 Task: Research Airbnb accommodations options for family safari trip in the San Diego Zoo Safari Park, California, including nearby national park stays.
Action: Mouse moved to (530, 69)
Screenshot: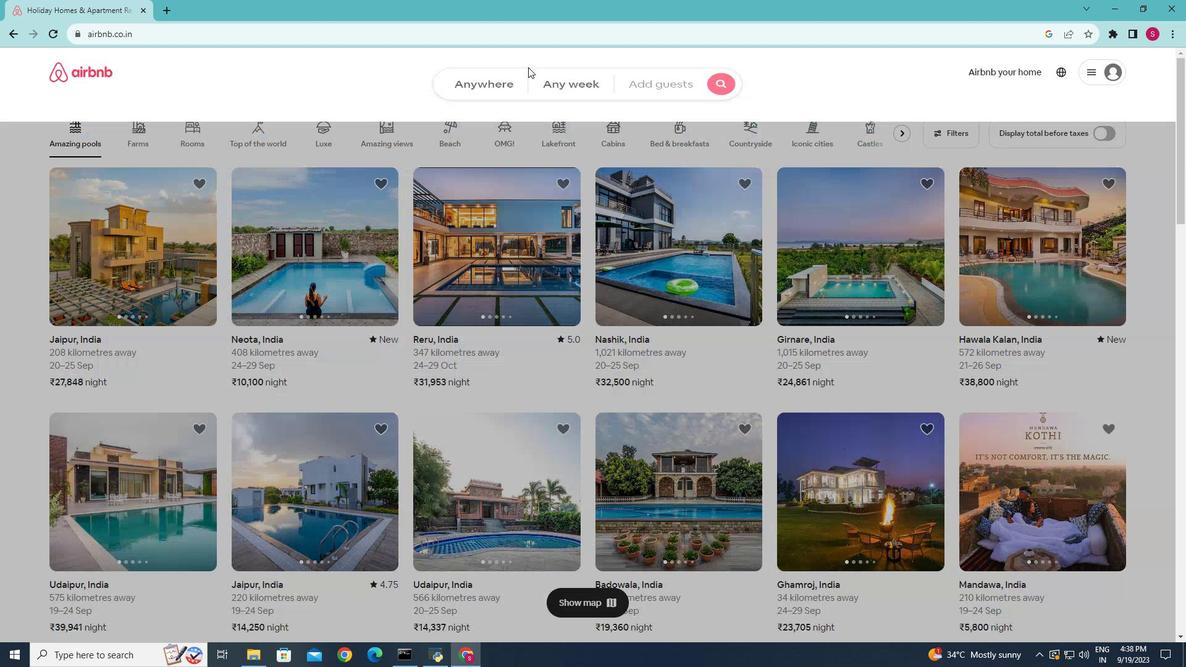 
Action: Mouse pressed left at (530, 69)
Screenshot: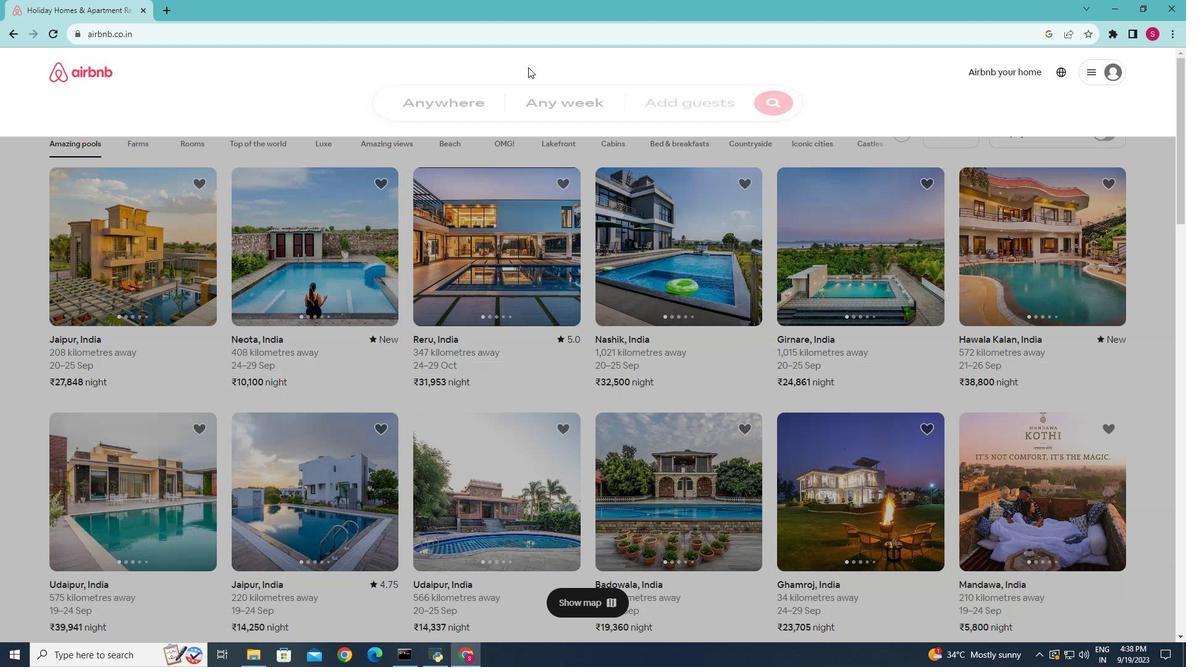 
Action: Mouse moved to (445, 114)
Screenshot: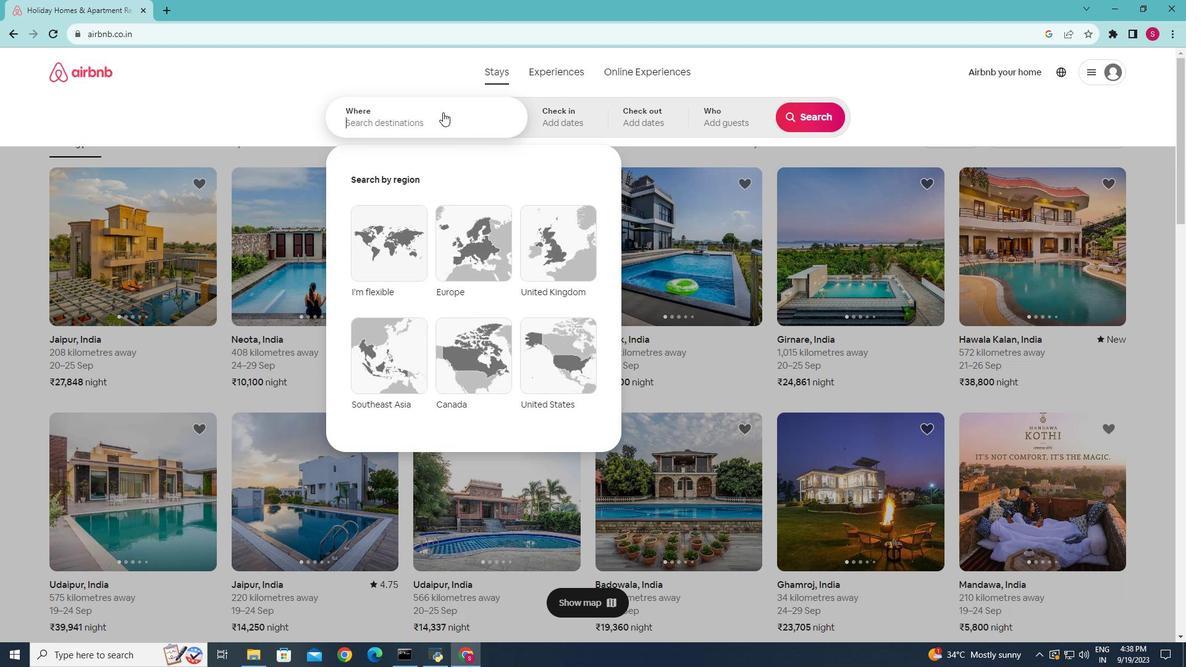 
Action: Mouse pressed left at (445, 114)
Screenshot: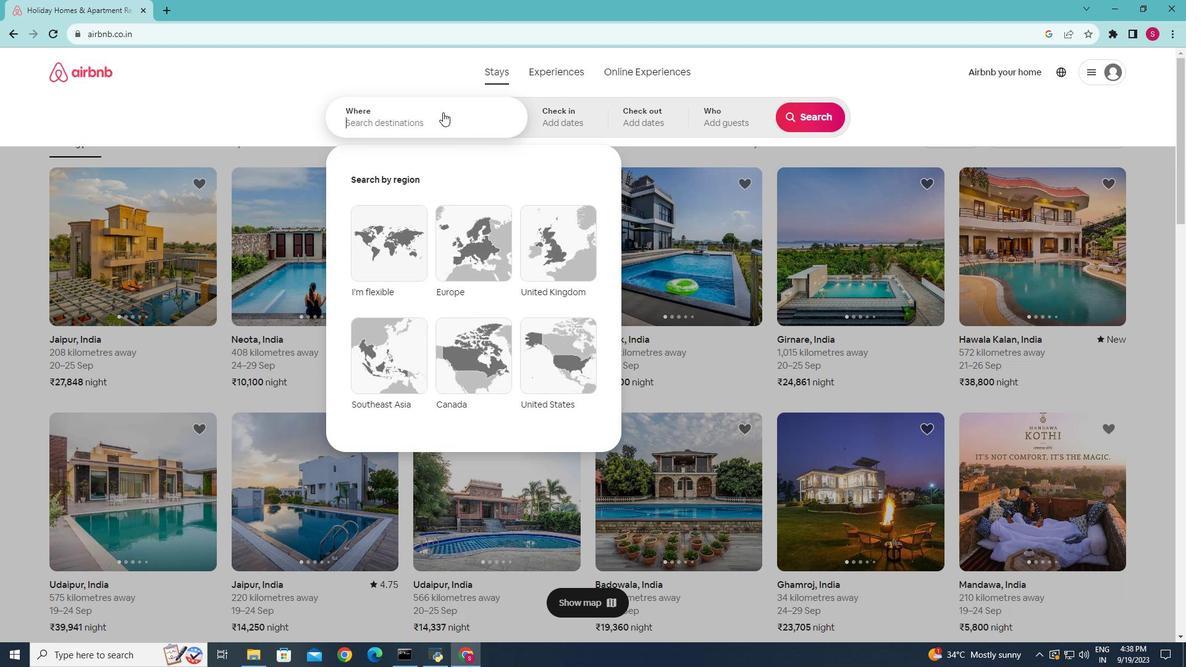 
Action: Key pressed <Key.caps_lock>S<Key.caps_lock>an<Key.space><Key.caps_lock>D<Key.caps_lock>iego<Key.space><Key.caps_lock>Z<Key.caps_lock>oo<Key.space><Key.caps_lock>S<Key.caps_lock>afari<Key.space><Key.caps_lock>P<Key.caps_lock>ark<Key.space>
Screenshot: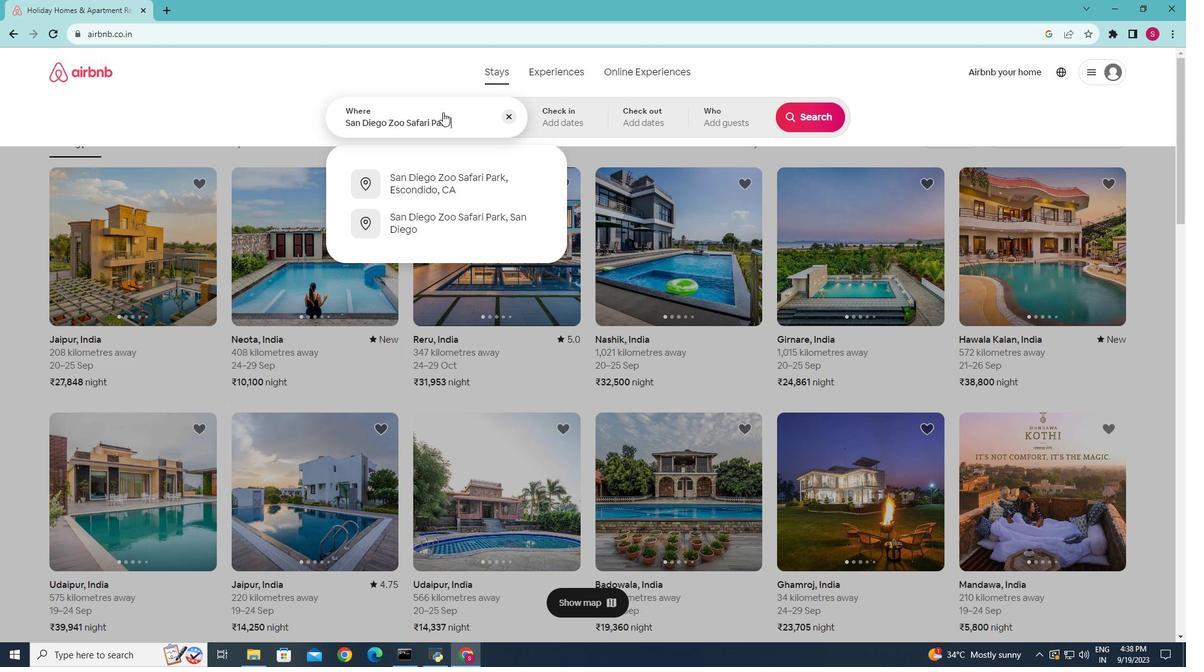 
Action: Mouse moved to (454, 223)
Screenshot: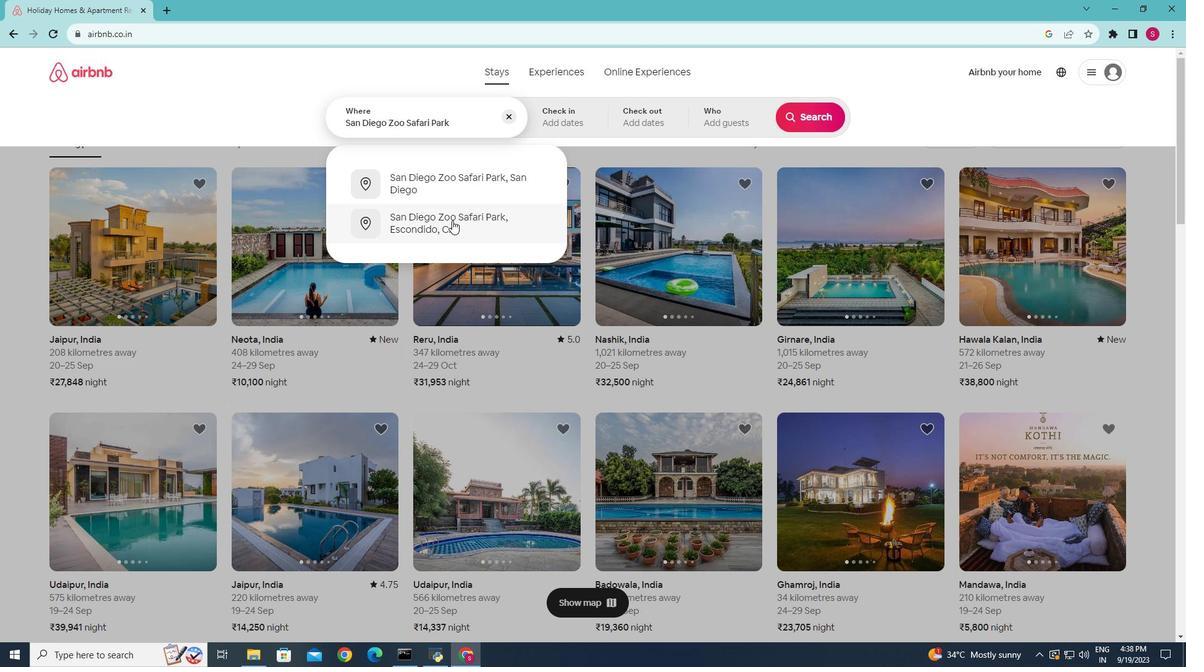 
Action: Mouse pressed left at (454, 223)
Screenshot: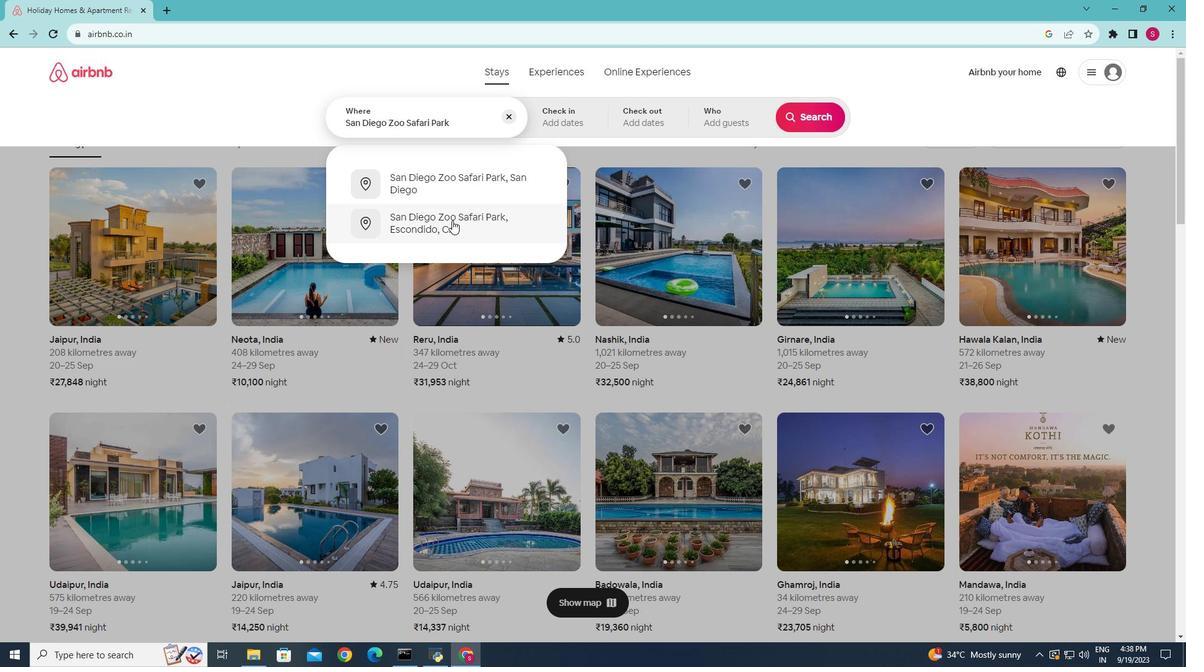 
Action: Mouse moved to (819, 114)
Screenshot: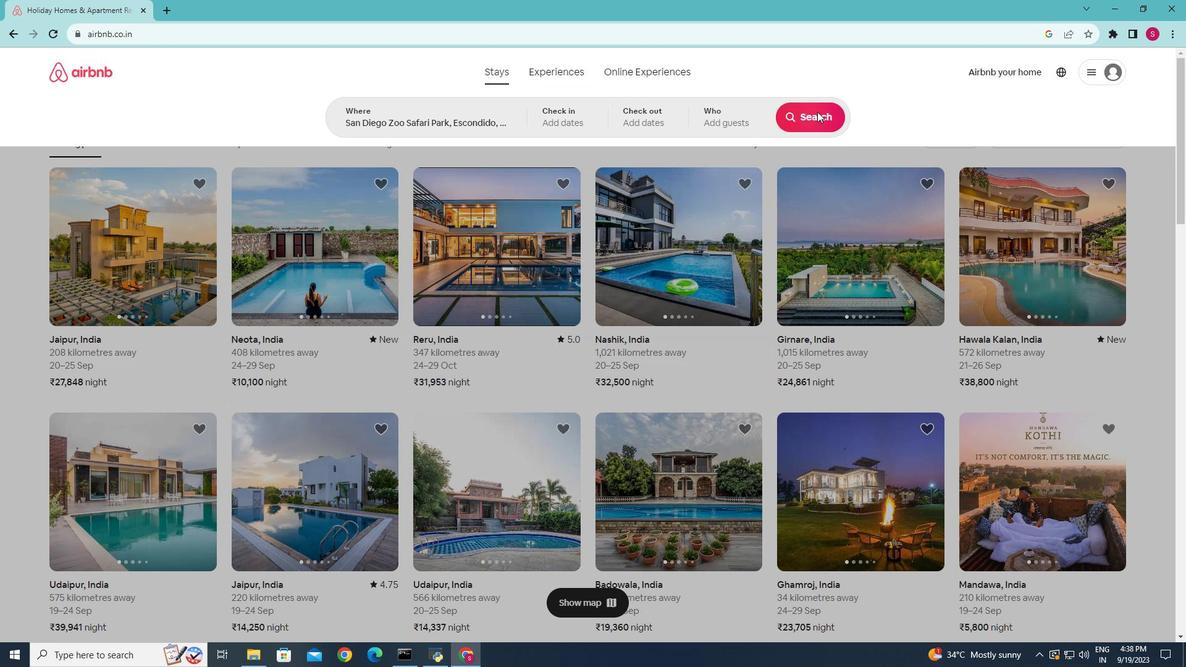 
Action: Mouse pressed left at (819, 114)
Screenshot: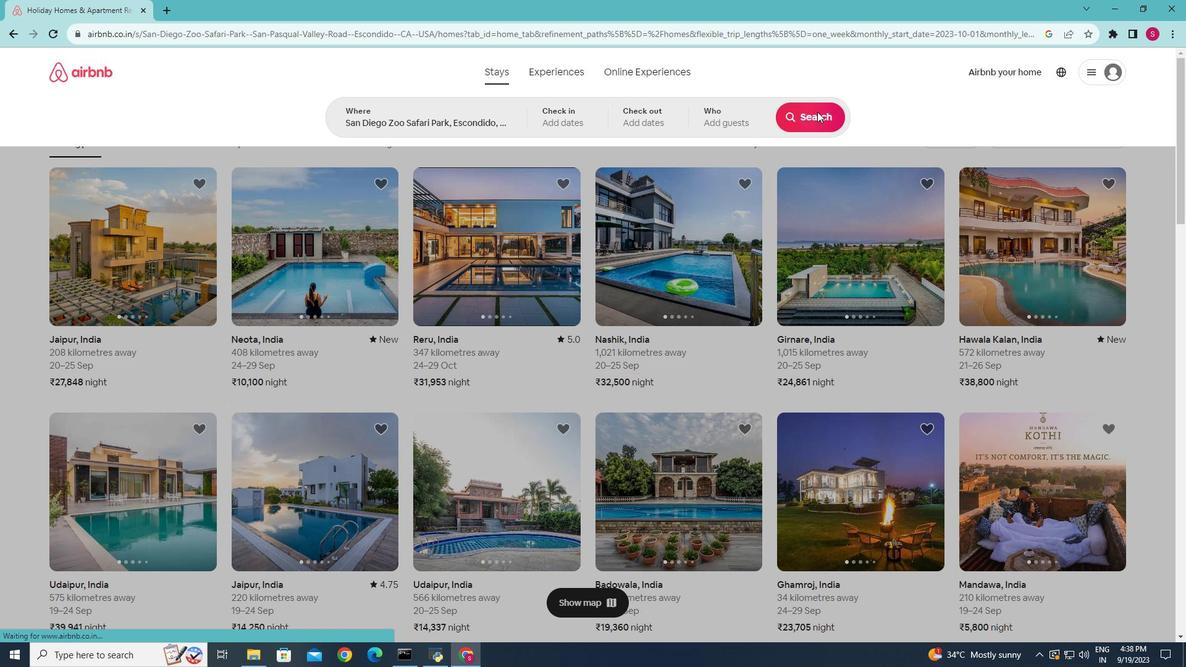 
Action: Mouse moved to (935, 116)
Screenshot: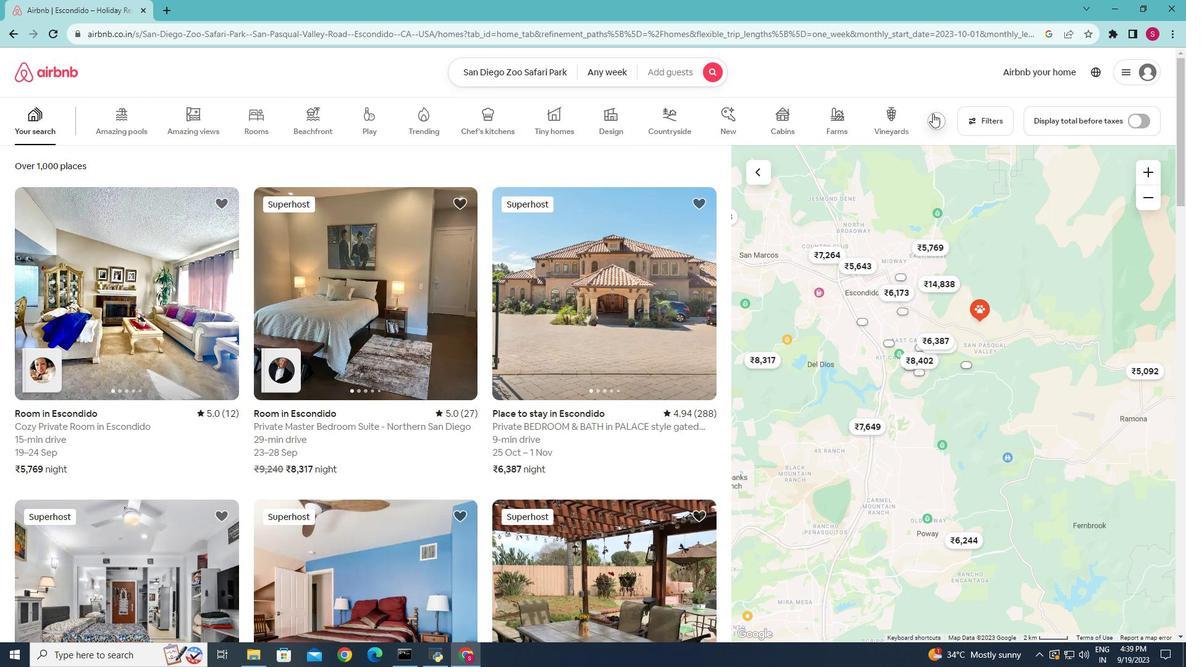 
Action: Mouse pressed left at (935, 116)
Screenshot: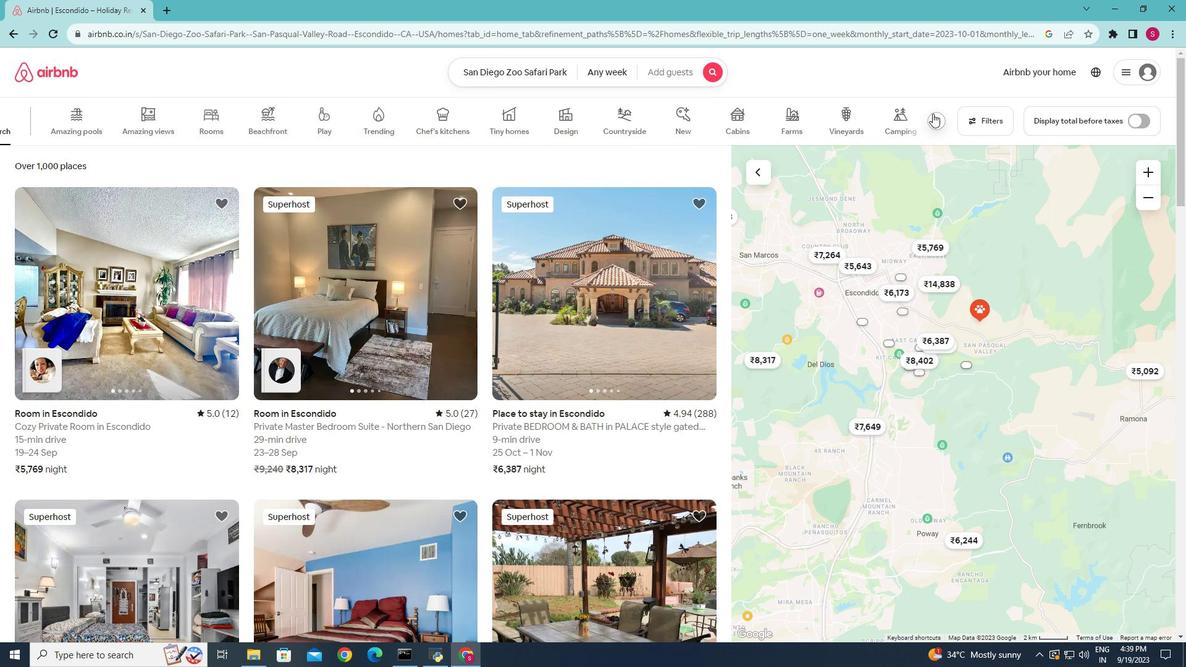 
Action: Mouse moved to (421, 124)
Screenshot: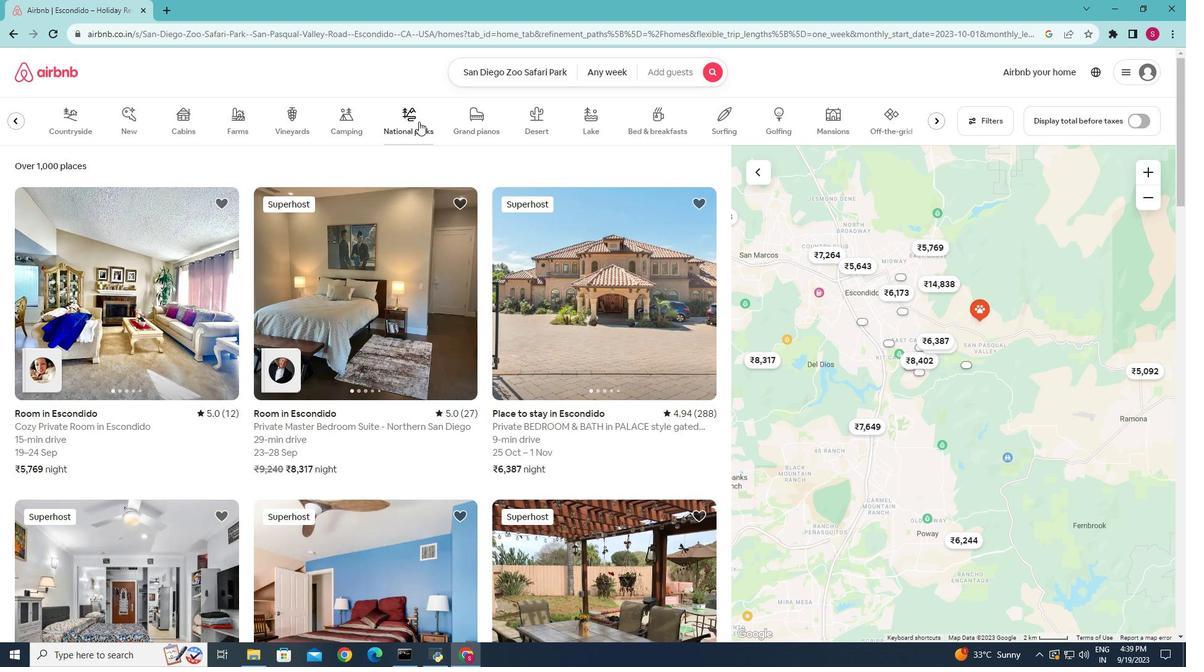 
Action: Mouse pressed left at (421, 124)
Screenshot: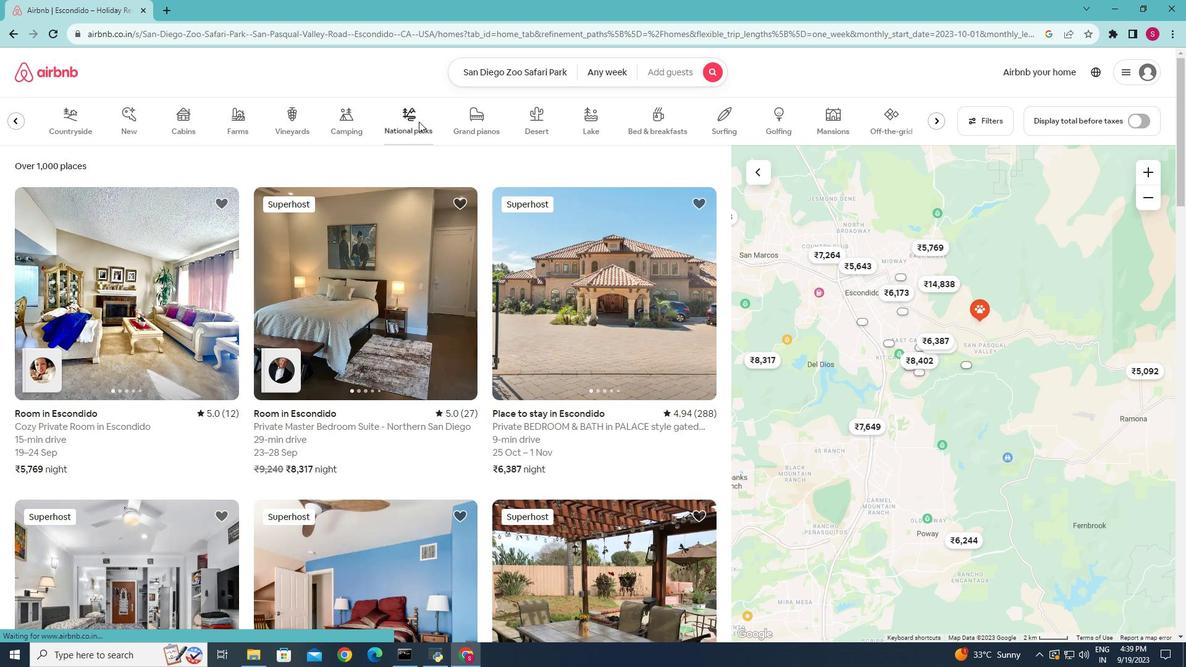 
Action: Mouse moved to (548, 303)
Screenshot: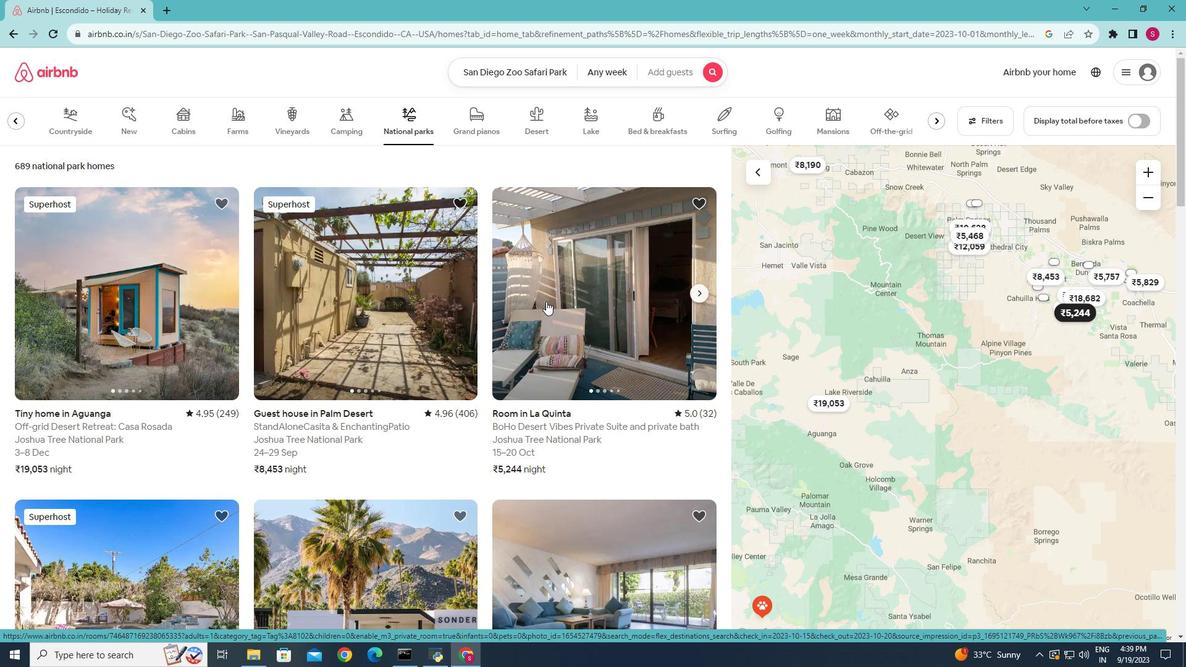 
Action: Mouse scrolled (548, 303) with delta (0, 0)
Screenshot: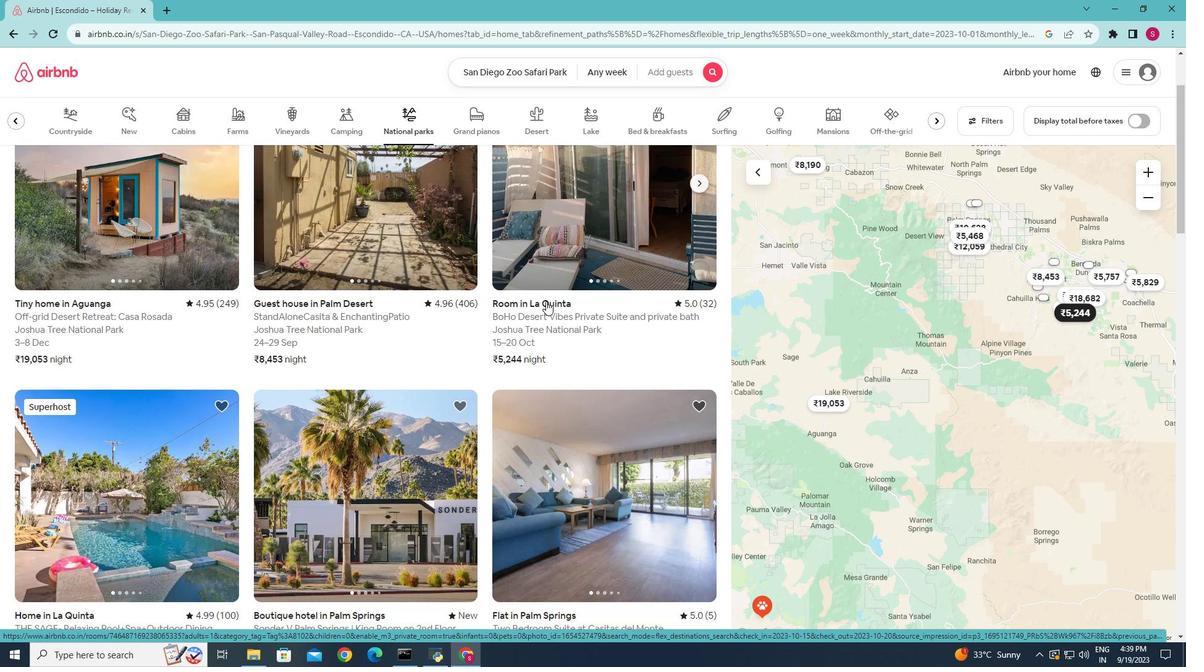 
Action: Mouse scrolled (548, 303) with delta (0, 0)
Screenshot: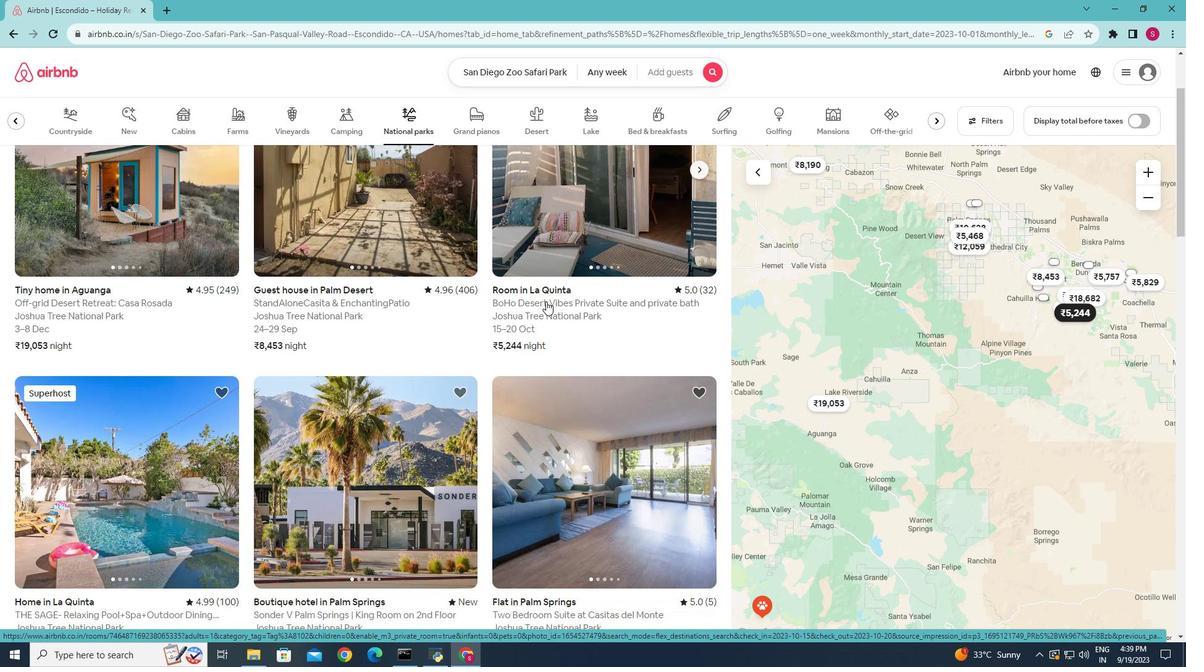 
Action: Mouse moved to (434, 386)
Screenshot: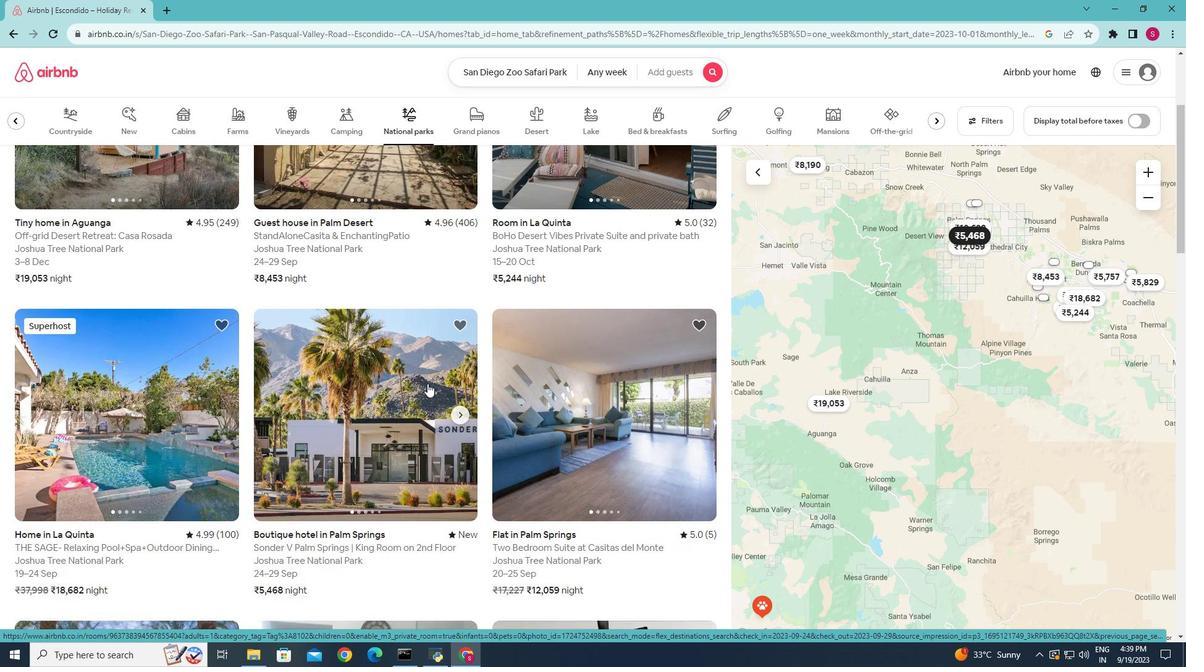 
Action: Mouse scrolled (434, 385) with delta (0, 0)
Screenshot: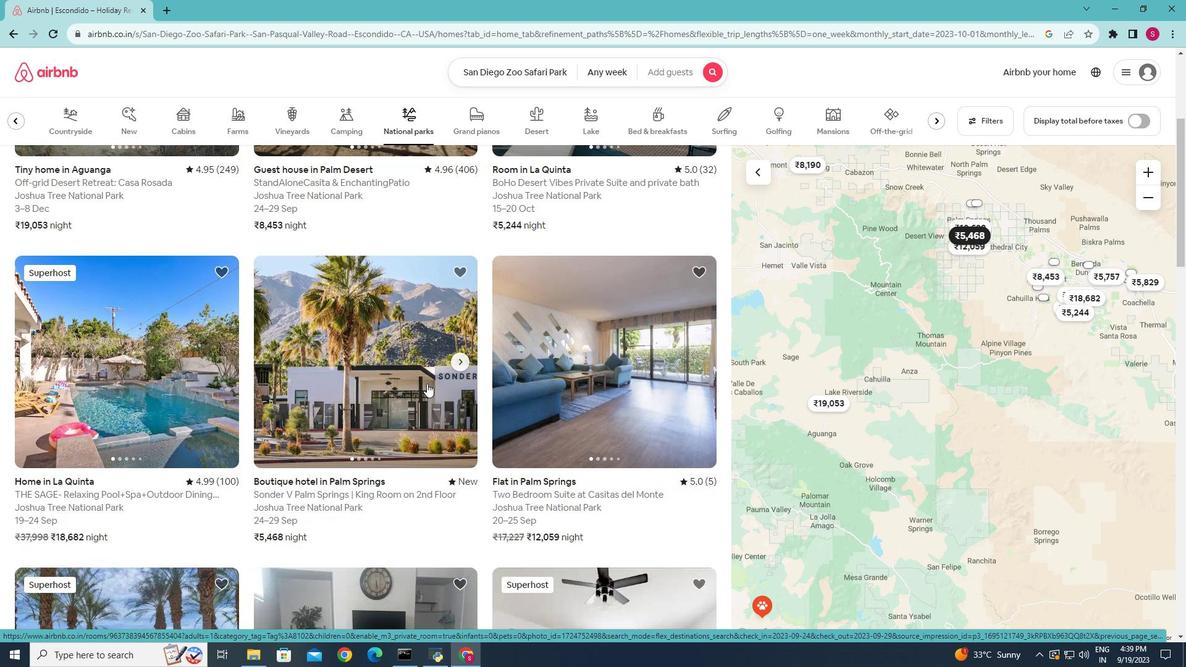 
Action: Mouse moved to (432, 386)
Screenshot: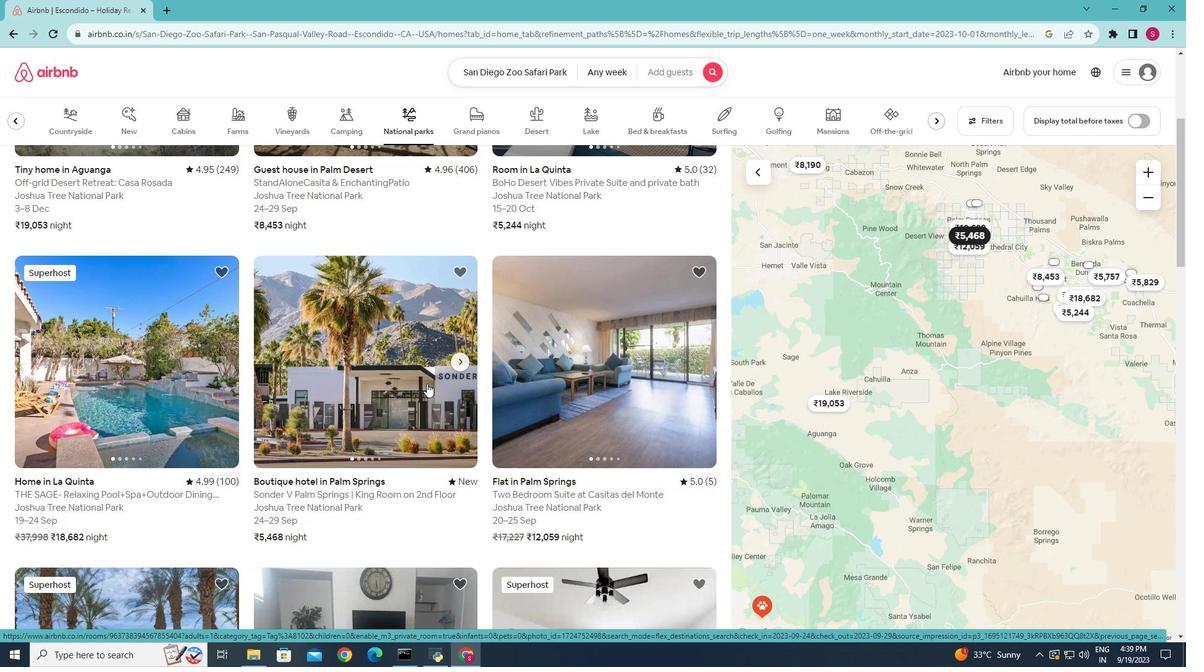 
Action: Mouse scrolled (432, 386) with delta (0, 0)
Screenshot: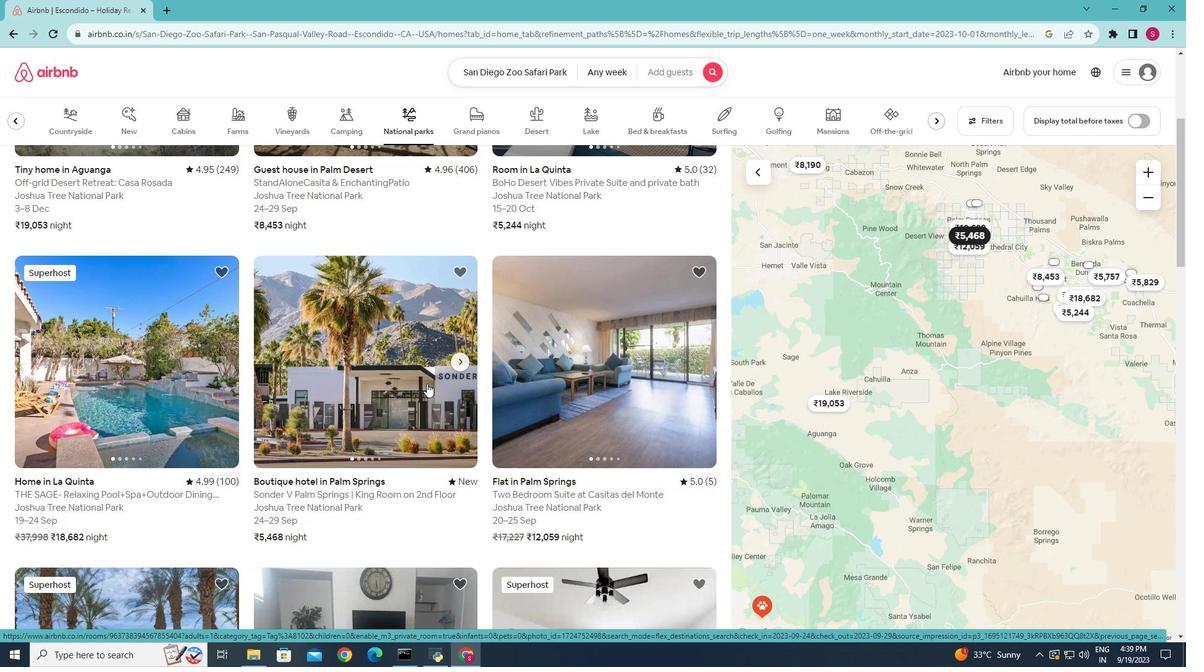 
Action: Mouse moved to (428, 386)
Screenshot: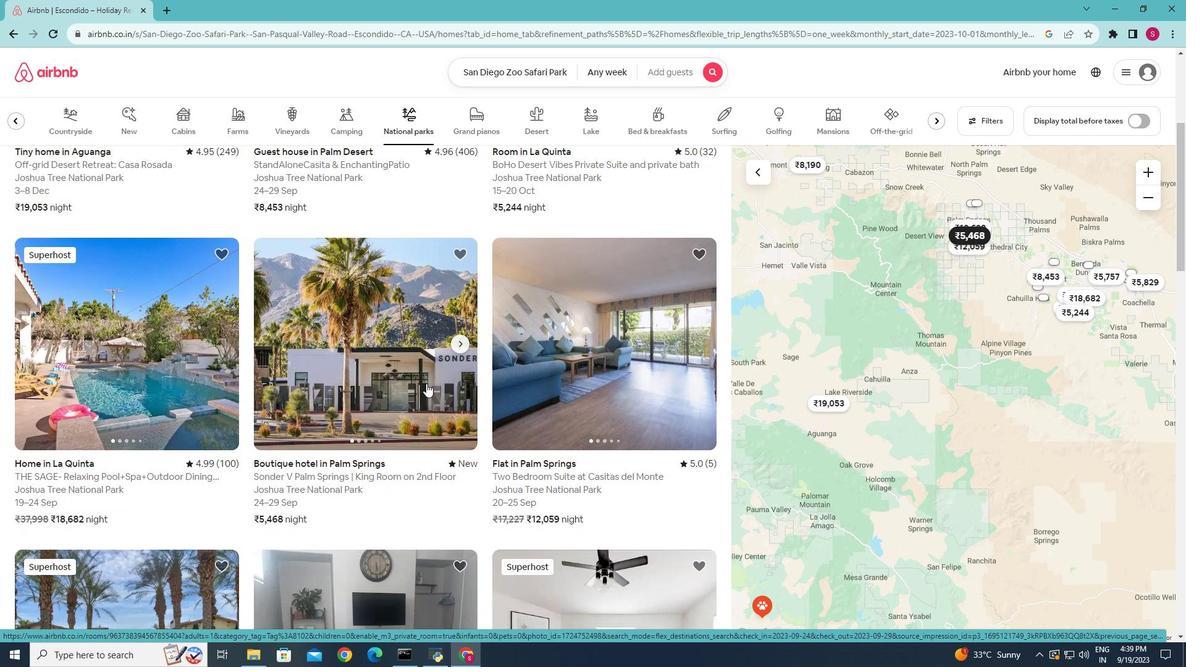 
Action: Mouse scrolled (428, 385) with delta (0, 0)
Screenshot: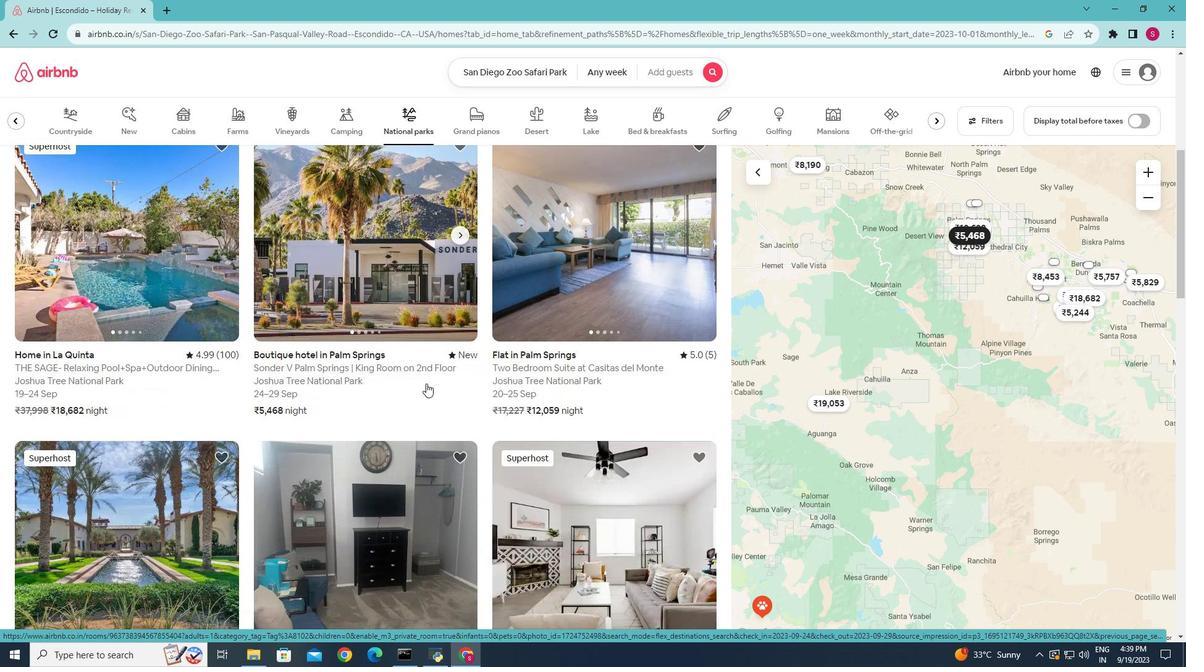 
Action: Mouse scrolled (428, 385) with delta (0, 0)
Screenshot: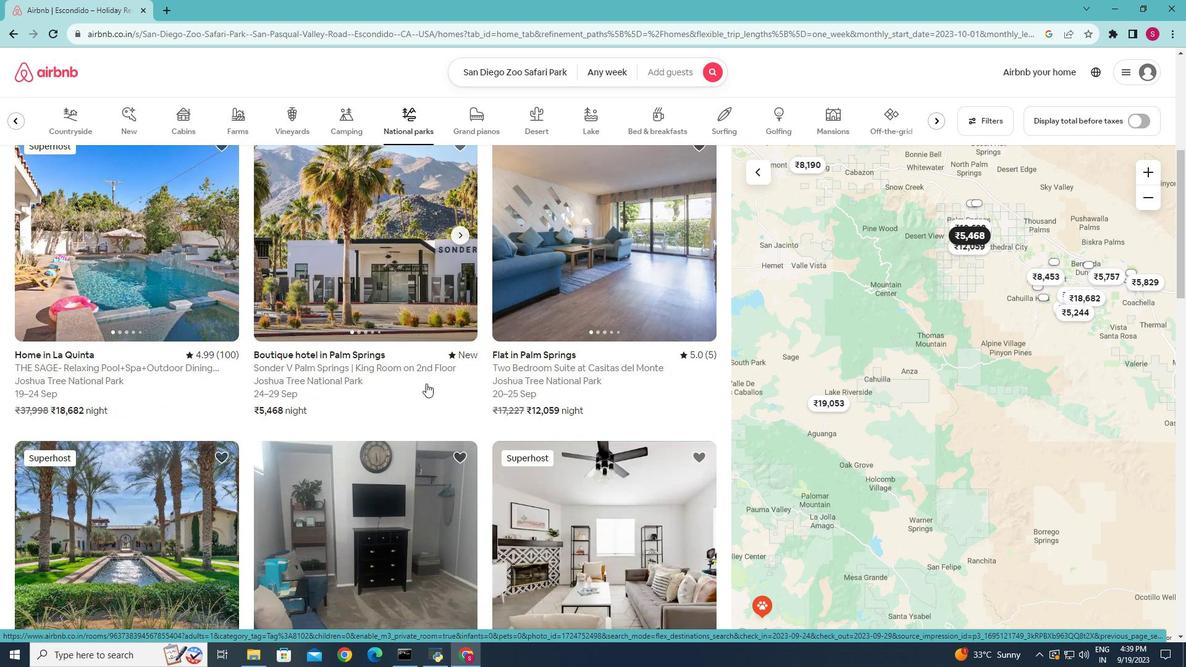
Action: Mouse moved to (428, 386)
Screenshot: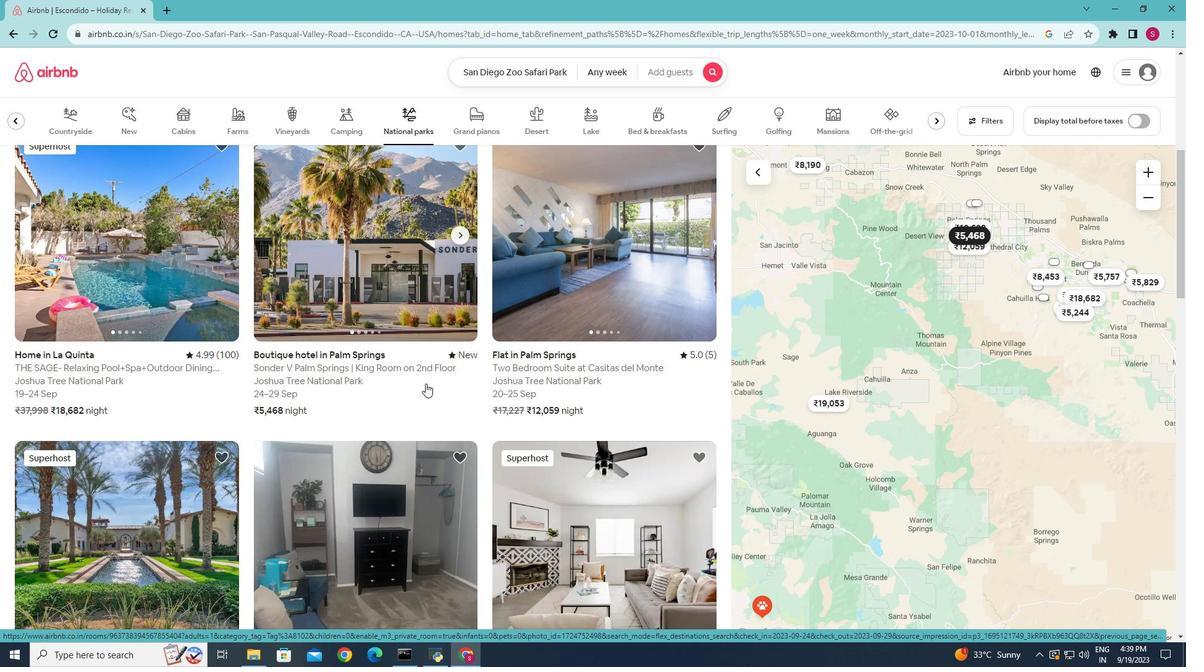
Action: Mouse scrolled (428, 385) with delta (0, 0)
Screenshot: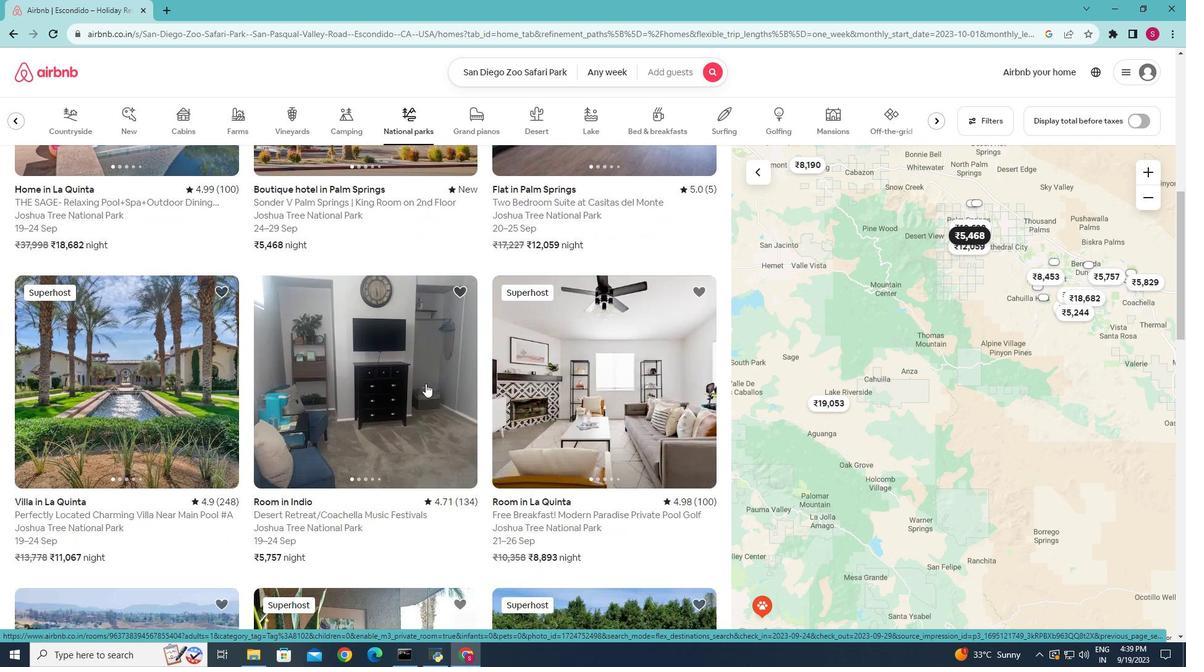 
Action: Mouse scrolled (428, 385) with delta (0, 0)
Screenshot: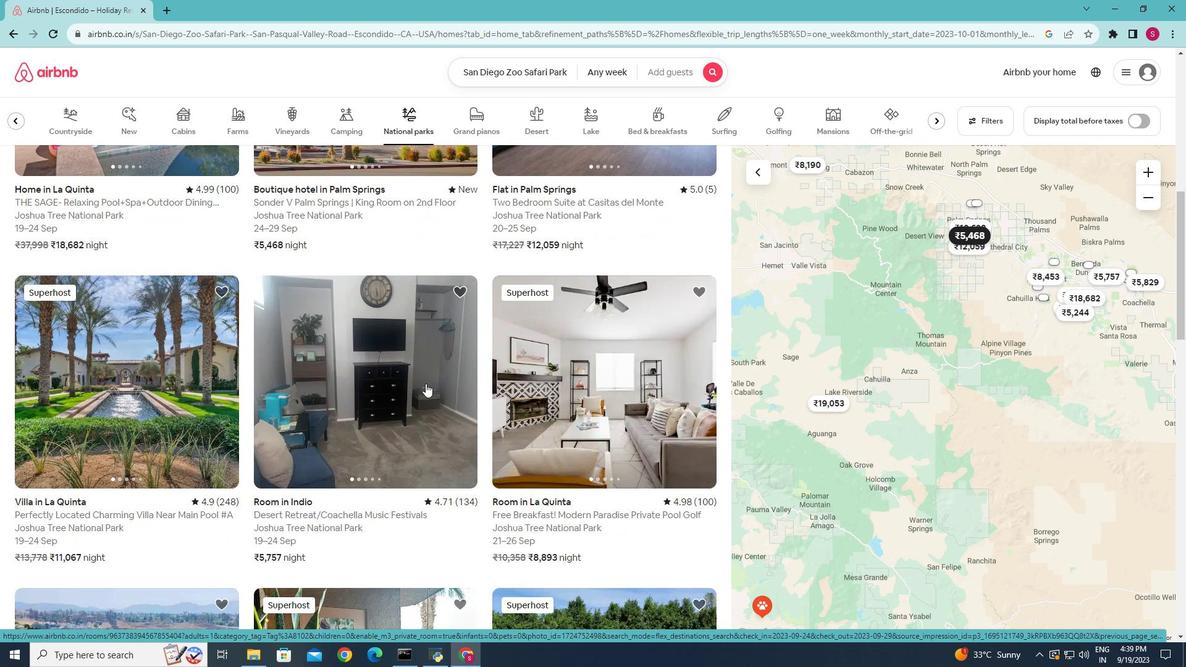 
Action: Mouse scrolled (428, 385) with delta (0, 0)
Screenshot: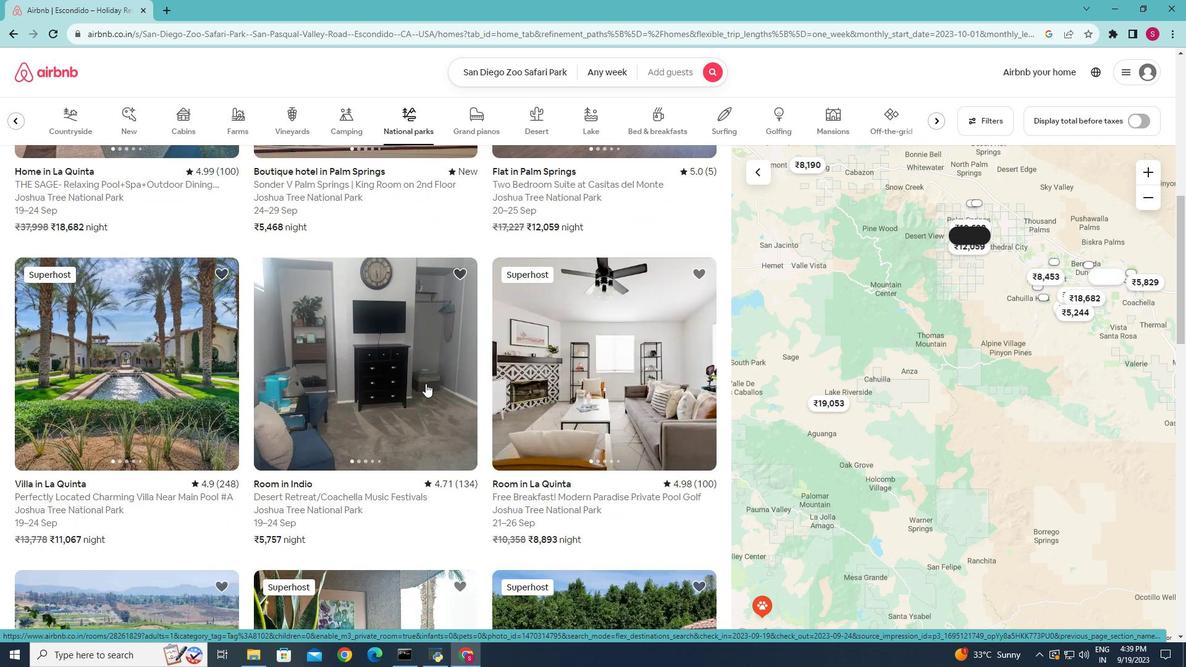 
Action: Mouse scrolled (428, 385) with delta (0, 0)
Screenshot: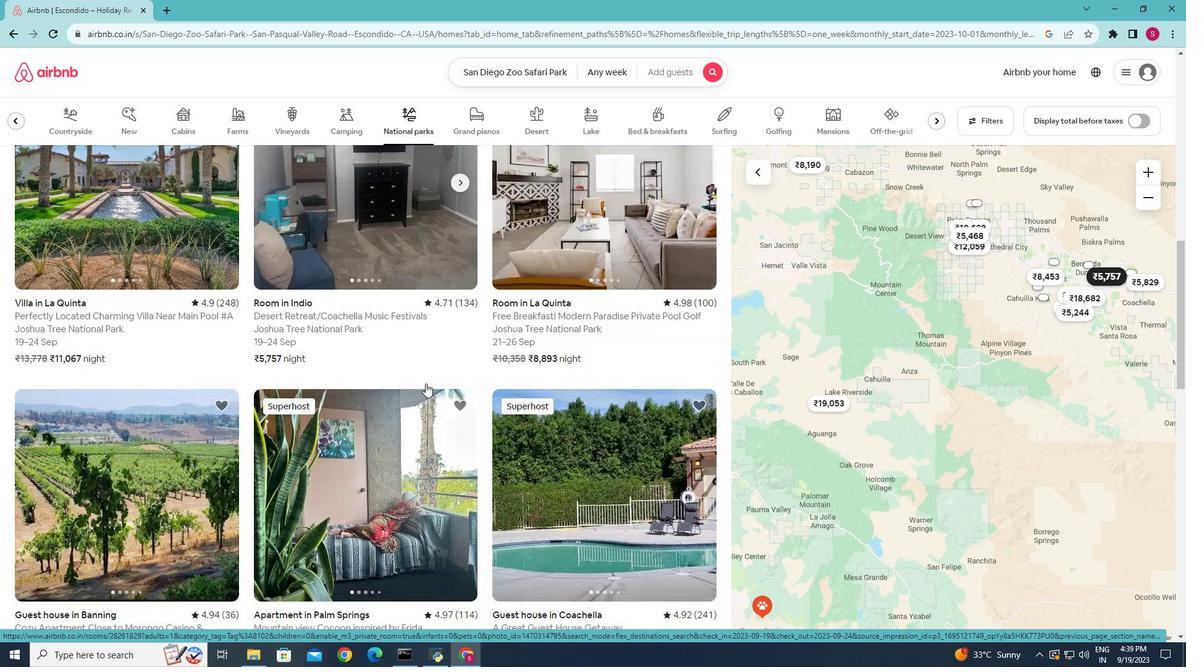 
Action: Mouse scrolled (428, 385) with delta (0, 0)
Screenshot: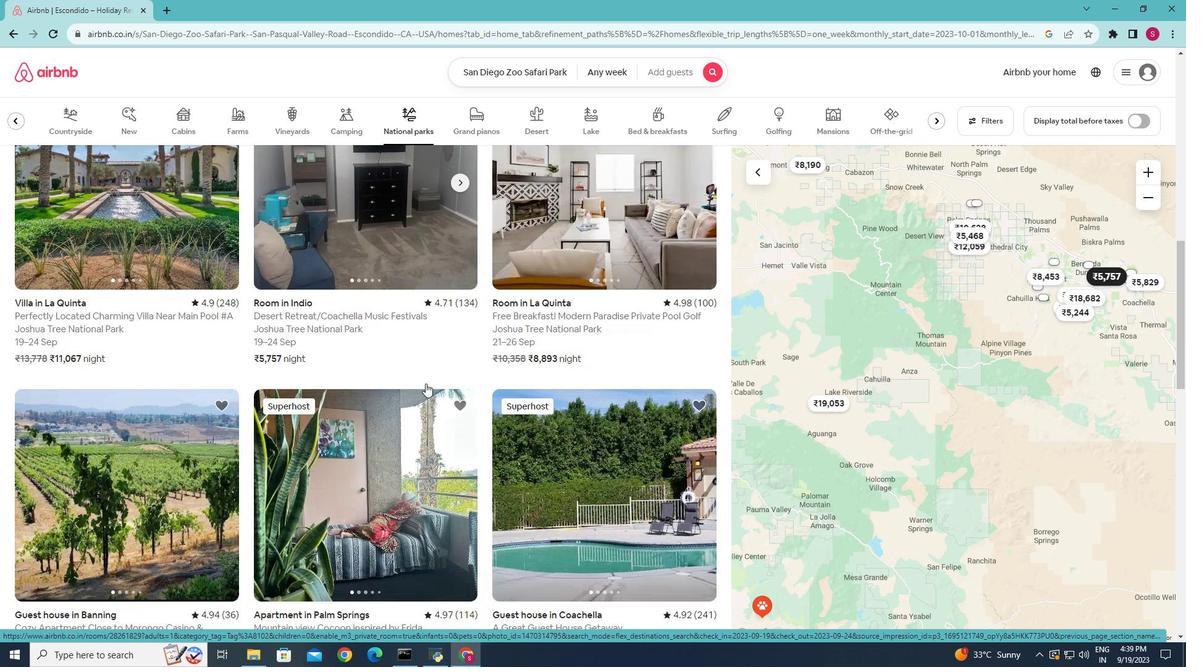 
Action: Mouse scrolled (428, 385) with delta (0, 0)
Screenshot: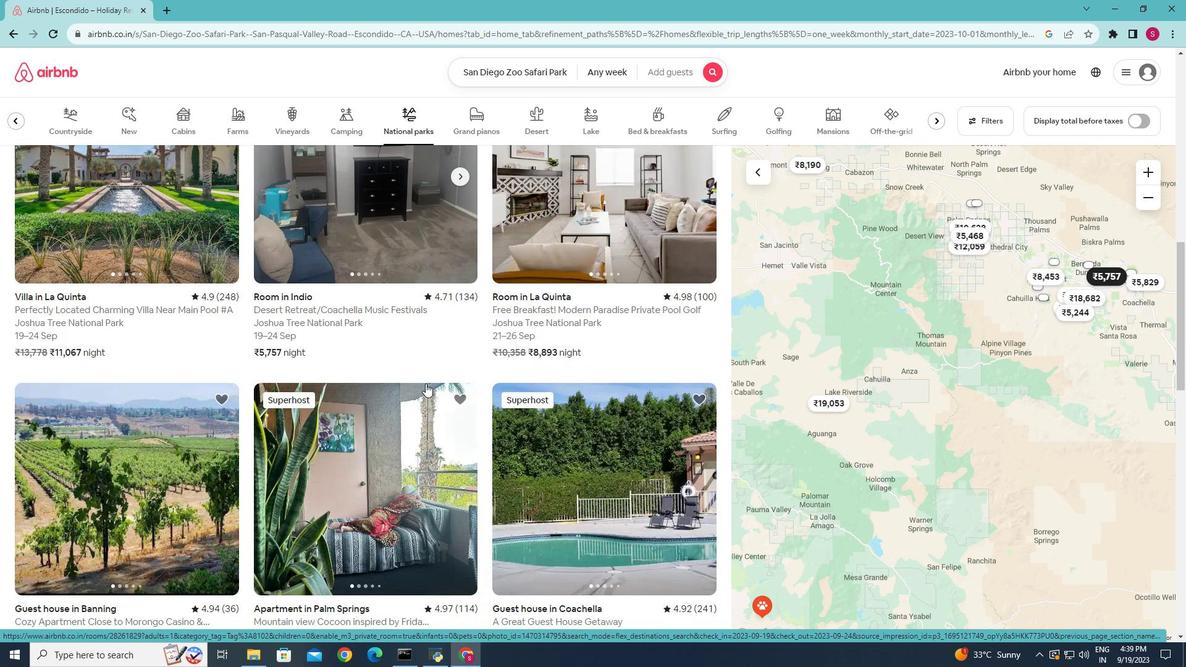 
Action: Mouse scrolled (428, 385) with delta (0, 0)
Screenshot: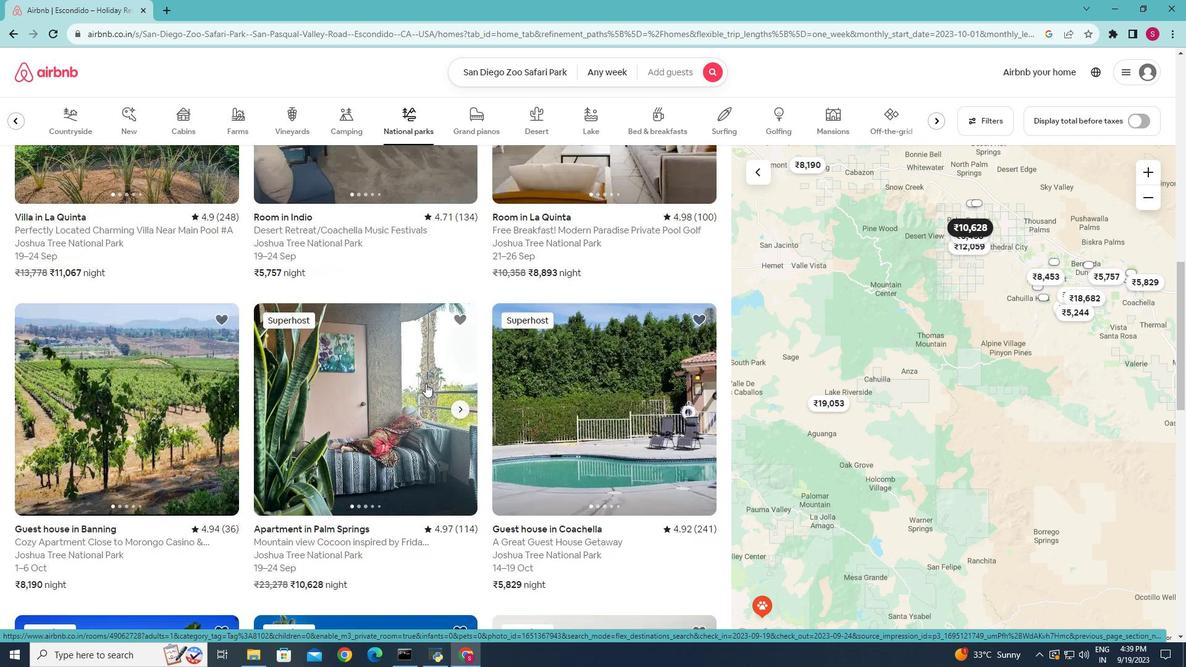 
Action: Mouse scrolled (428, 385) with delta (0, 0)
Screenshot: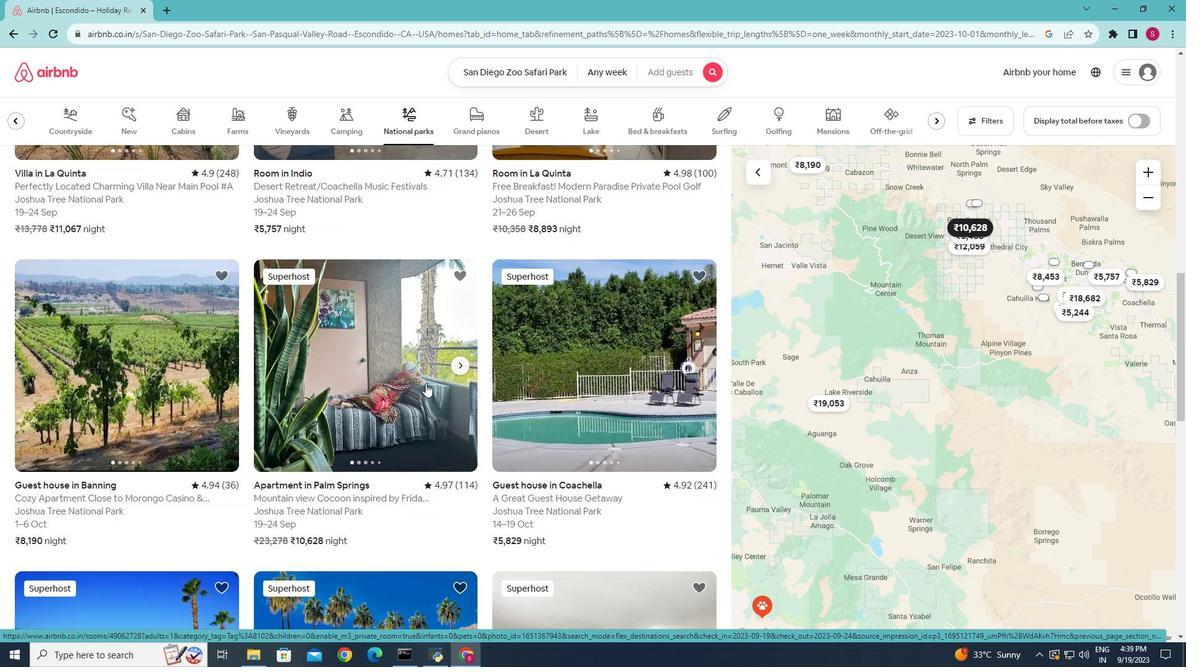 
Action: Mouse moved to (410, 366)
Screenshot: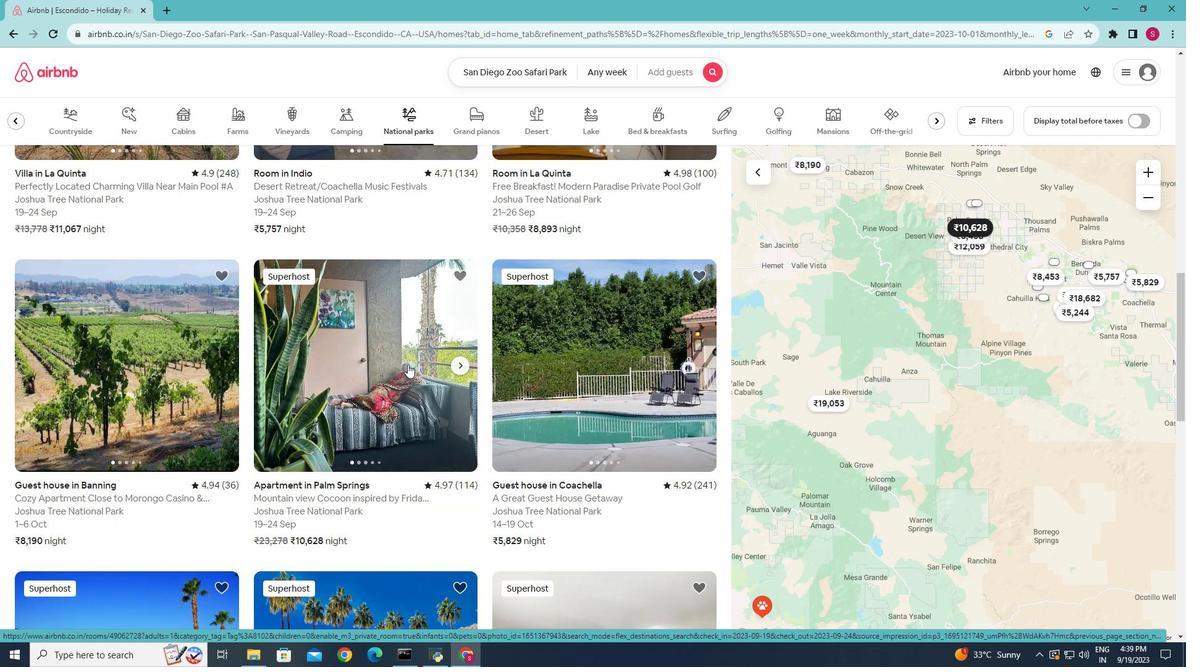 
Action: Mouse pressed left at (410, 366)
Screenshot: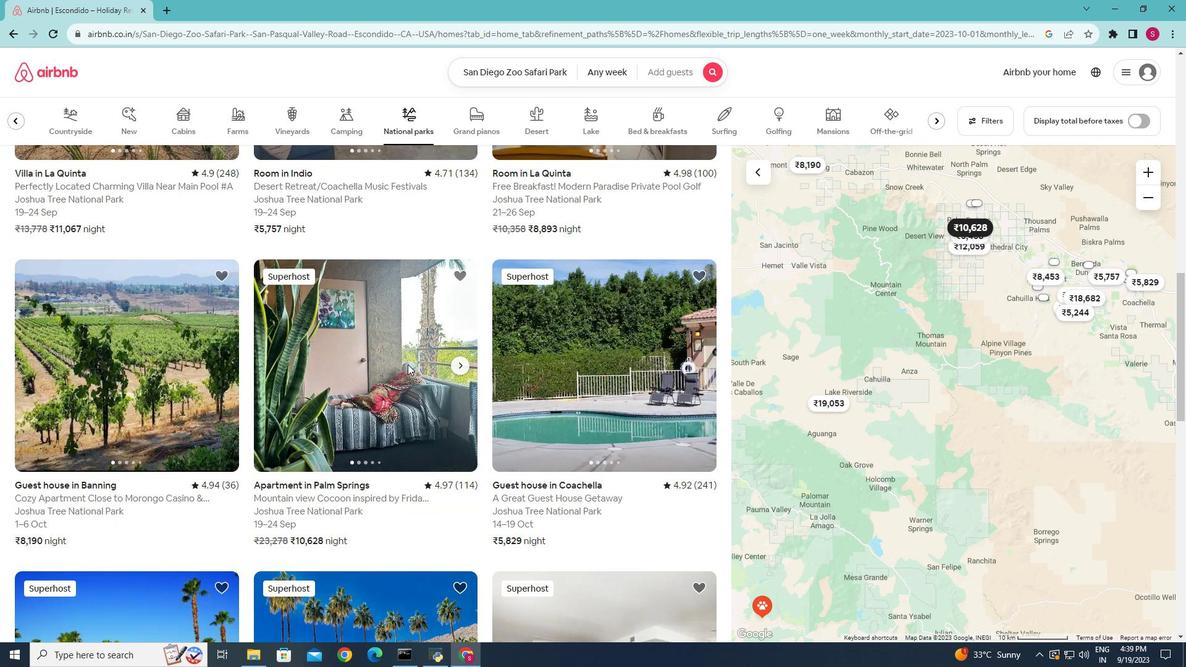 
Action: Mouse moved to (498, 344)
Screenshot: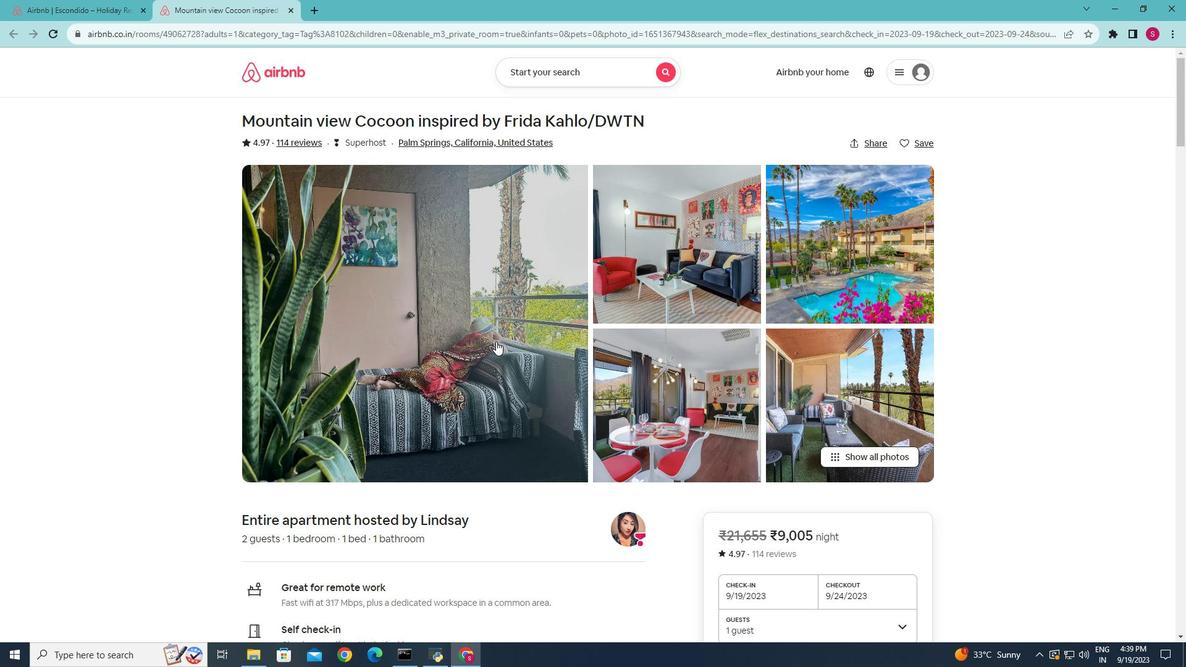 
Action: Mouse pressed left at (498, 344)
Screenshot: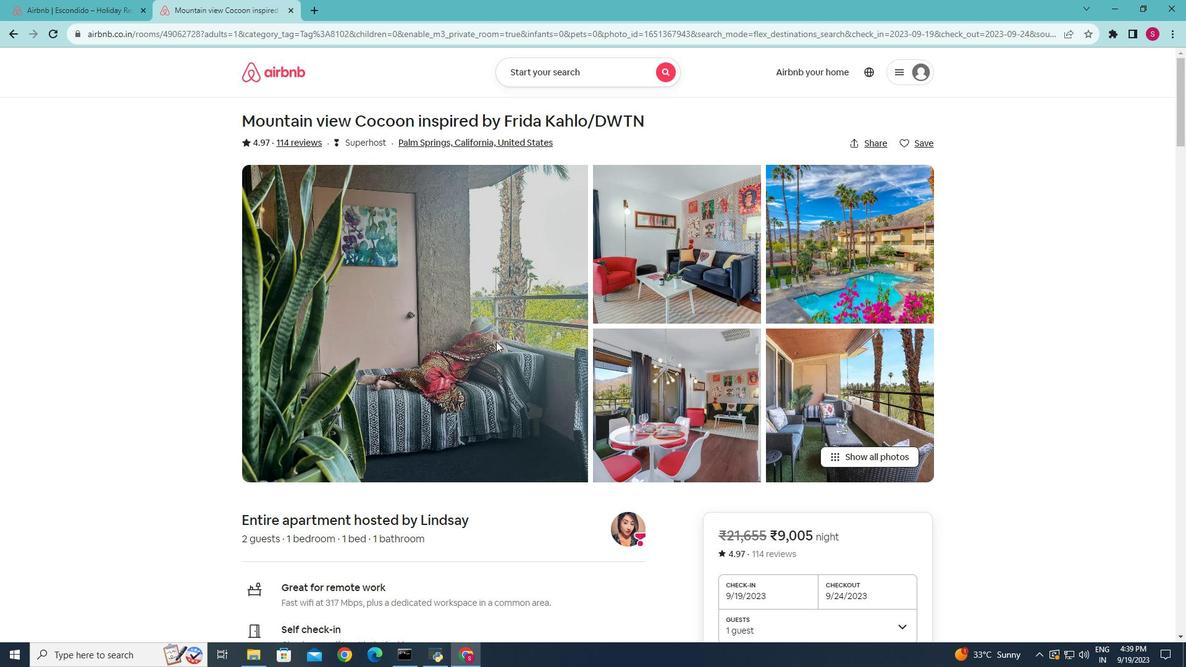 
Action: Mouse scrolled (498, 343) with delta (0, 0)
Screenshot: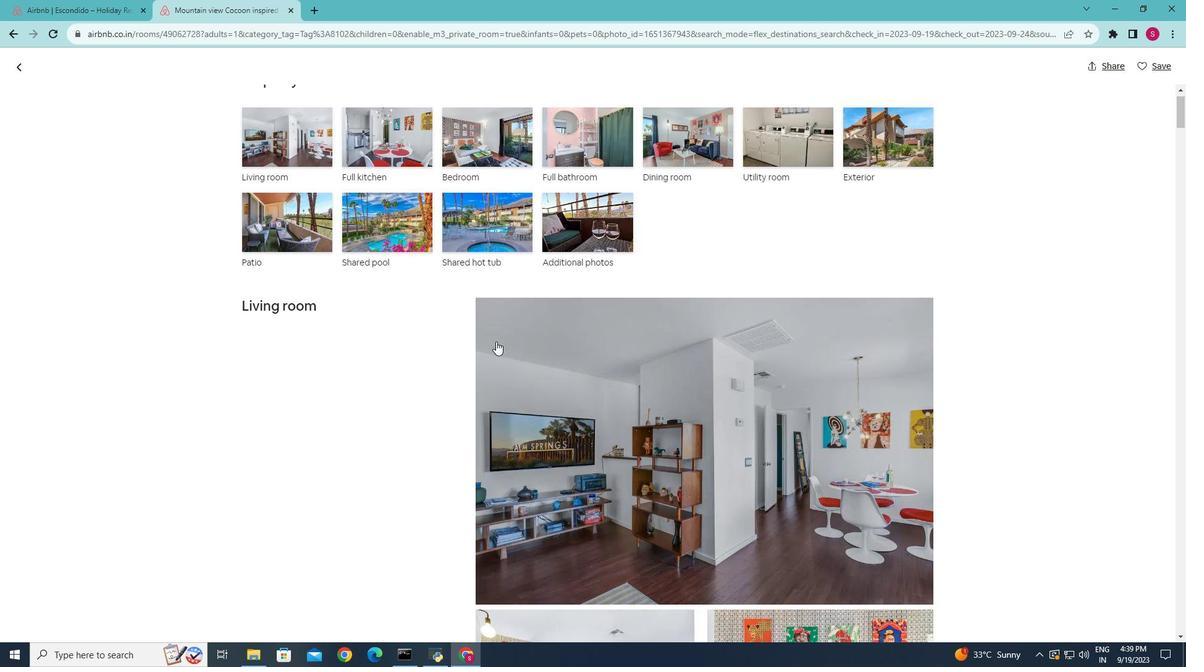 
Action: Mouse scrolled (498, 343) with delta (0, 0)
Screenshot: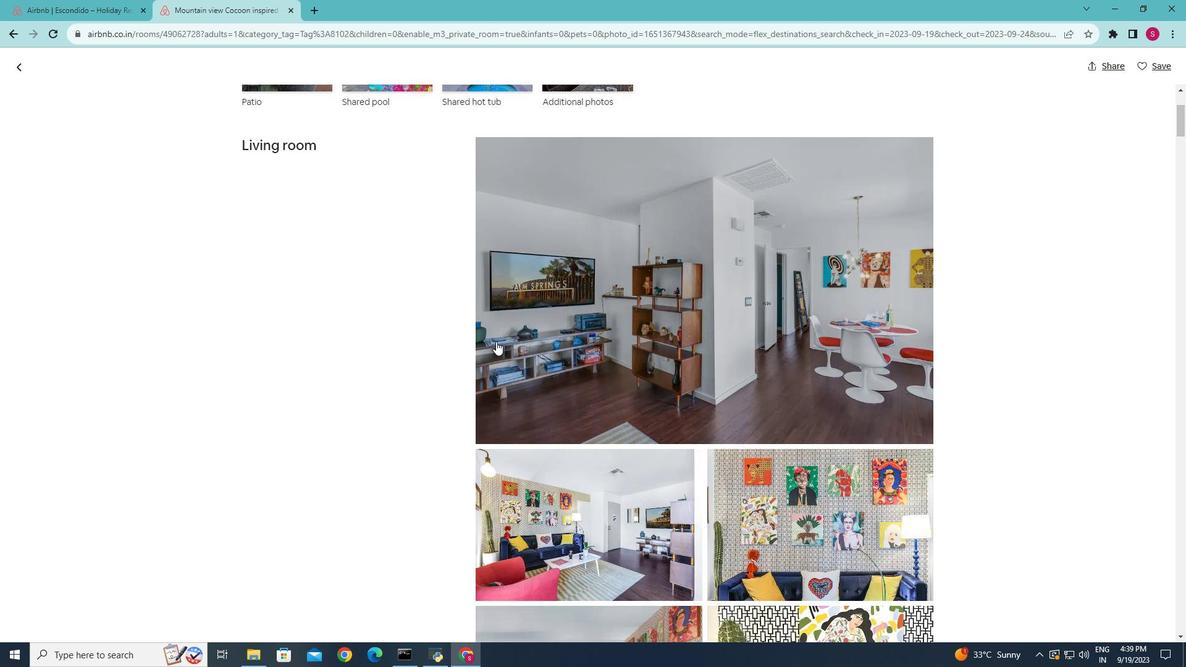 
Action: Mouse scrolled (498, 343) with delta (0, 0)
Screenshot: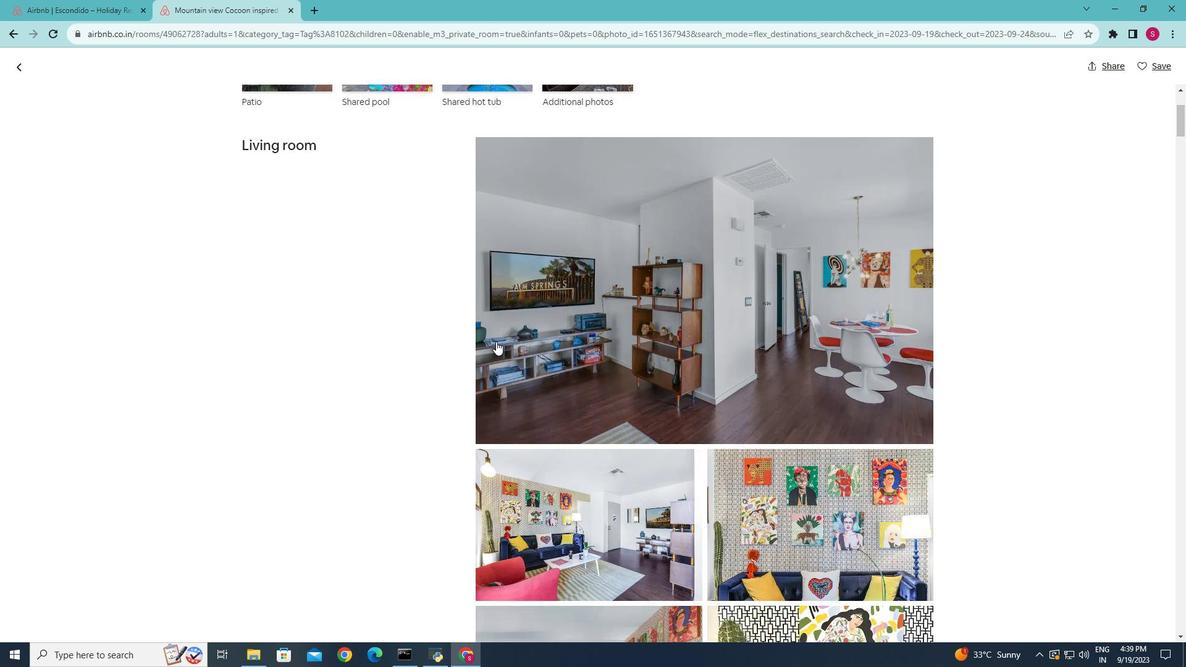 
Action: Mouse scrolled (498, 343) with delta (0, 0)
Screenshot: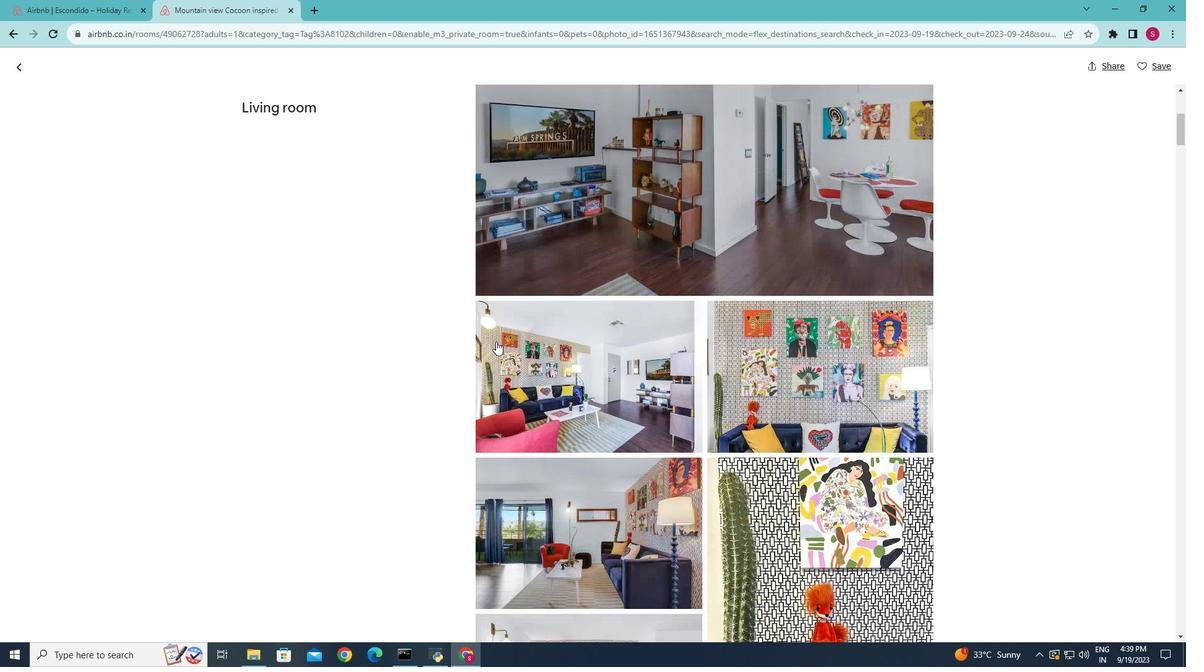 
Action: Mouse scrolled (498, 343) with delta (0, 0)
Screenshot: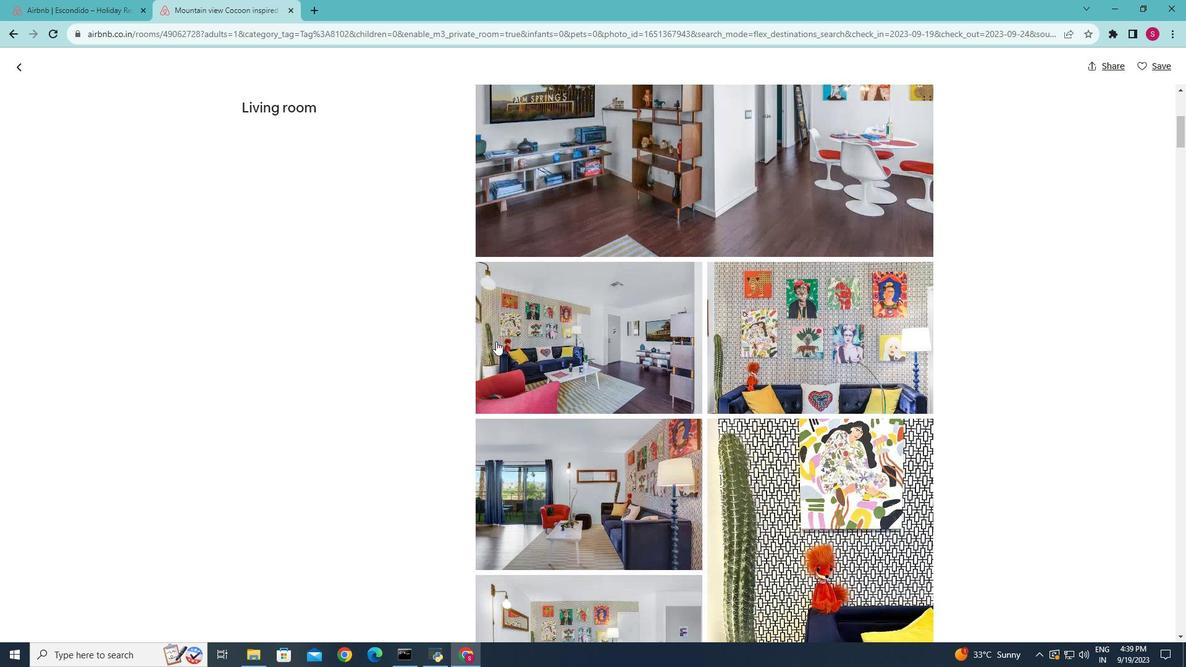 
Action: Mouse scrolled (498, 343) with delta (0, 0)
Screenshot: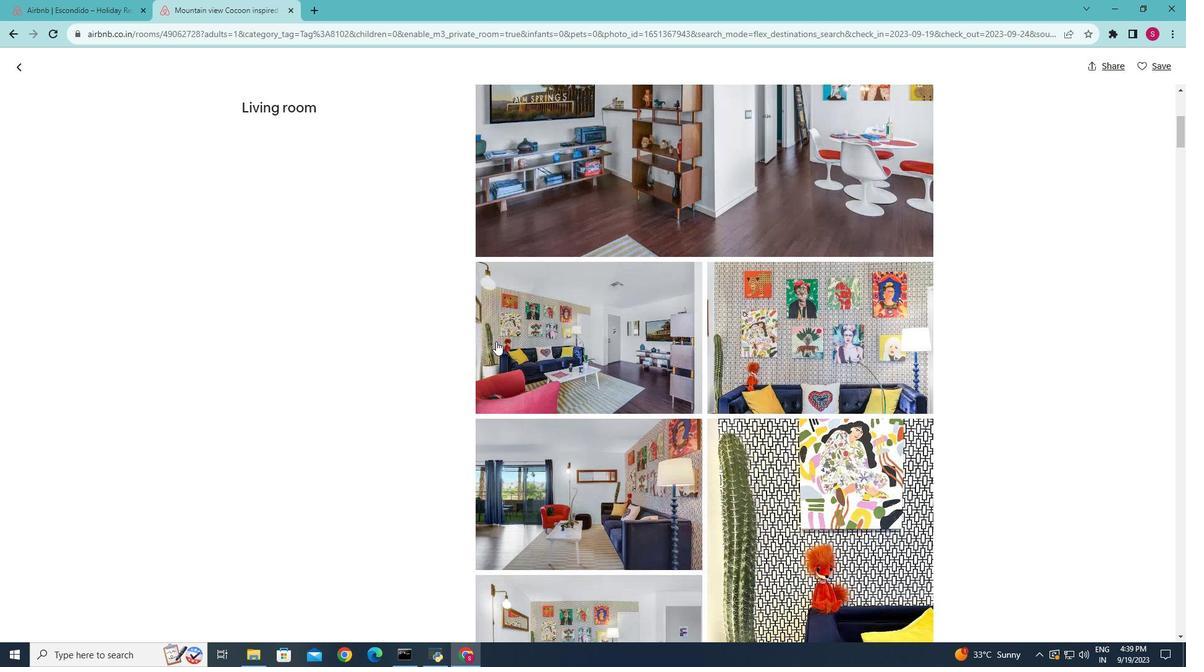 
Action: Mouse scrolled (498, 343) with delta (0, 0)
Screenshot: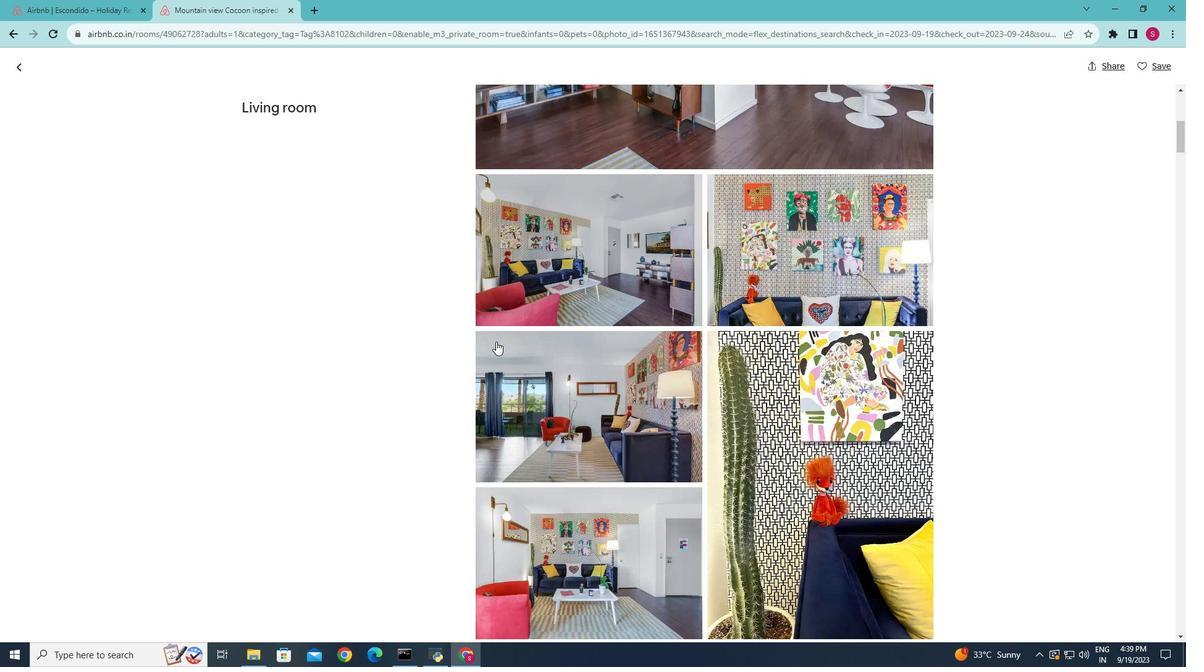 
Action: Mouse scrolled (498, 343) with delta (0, 0)
Screenshot: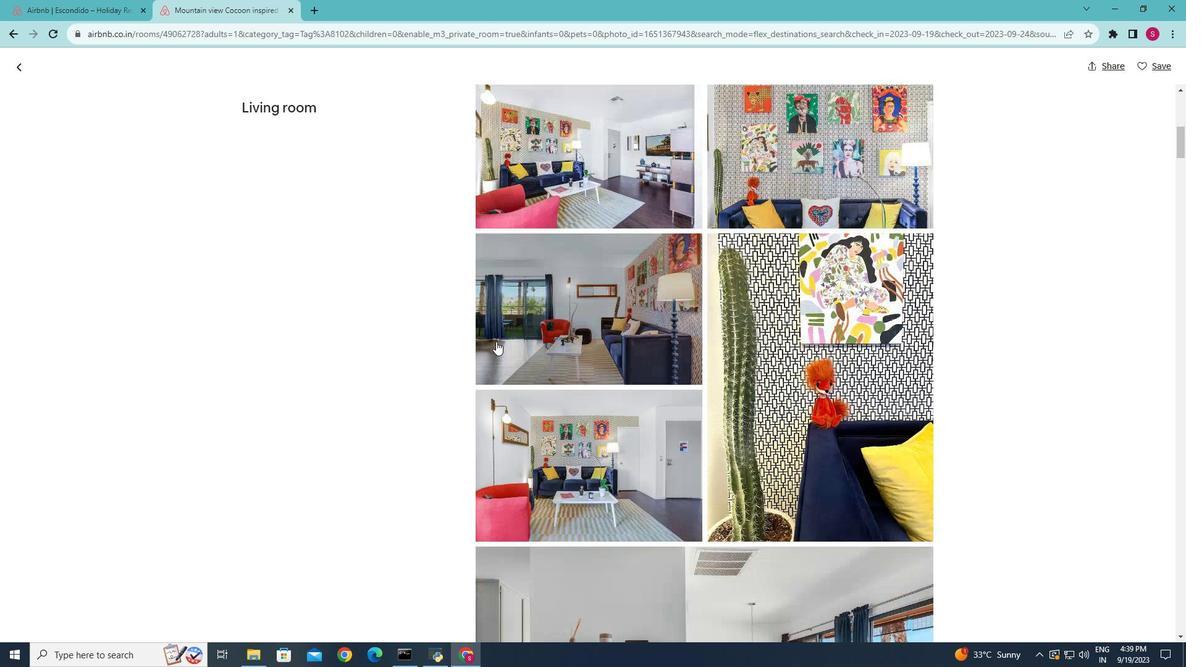 
Action: Mouse scrolled (498, 343) with delta (0, 0)
Screenshot: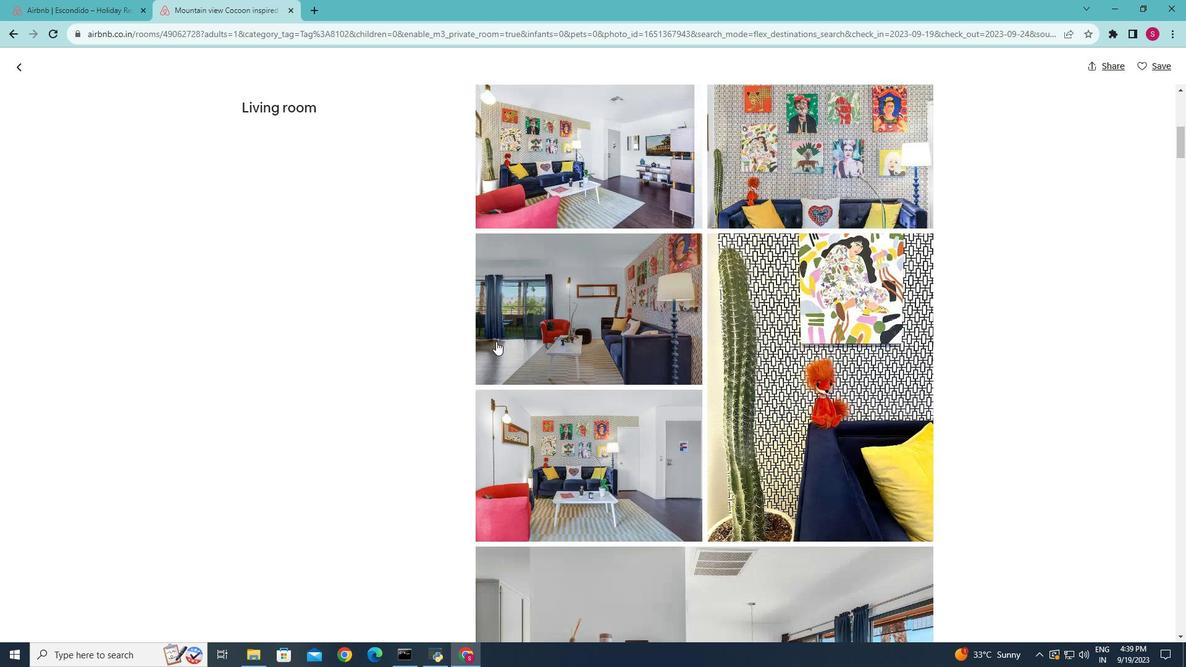 
Action: Mouse scrolled (498, 343) with delta (0, 0)
Screenshot: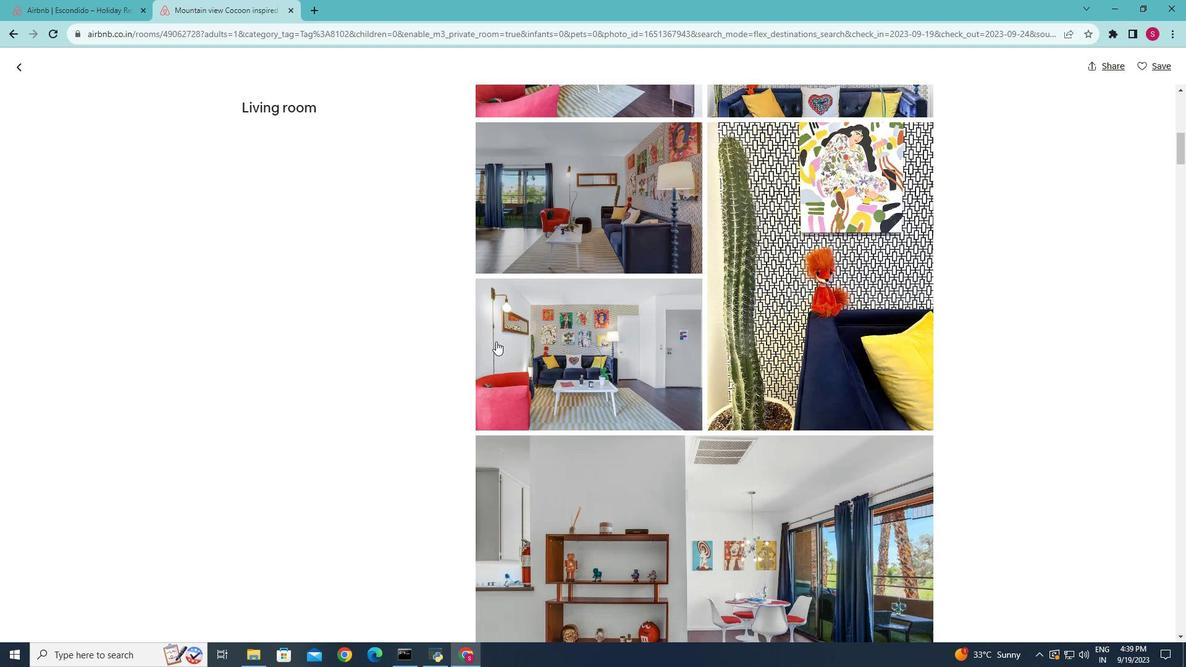 
Action: Mouse scrolled (498, 343) with delta (0, 0)
Screenshot: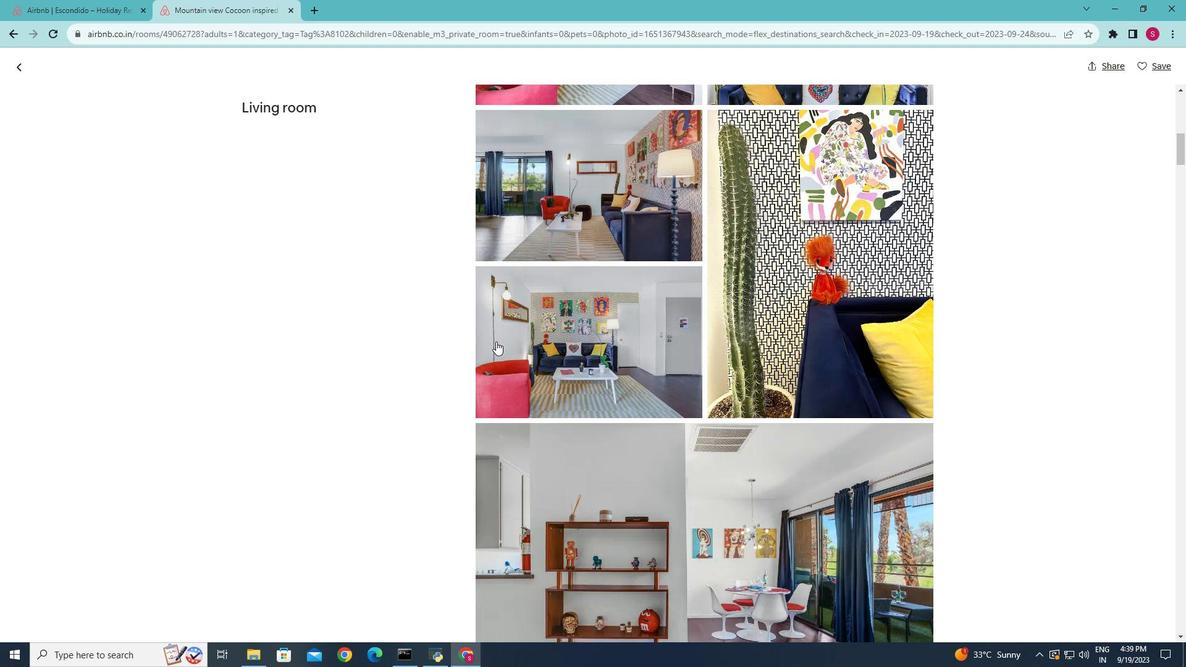
Action: Mouse scrolled (498, 343) with delta (0, 0)
Screenshot: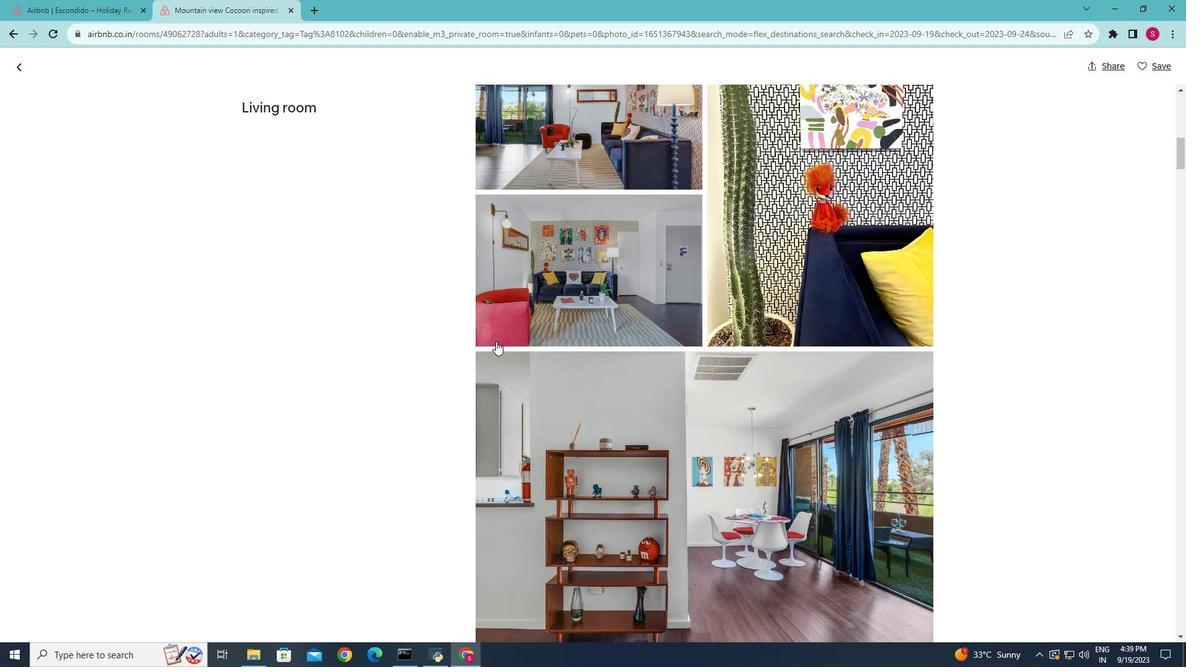 
Action: Mouse scrolled (498, 343) with delta (0, 0)
Screenshot: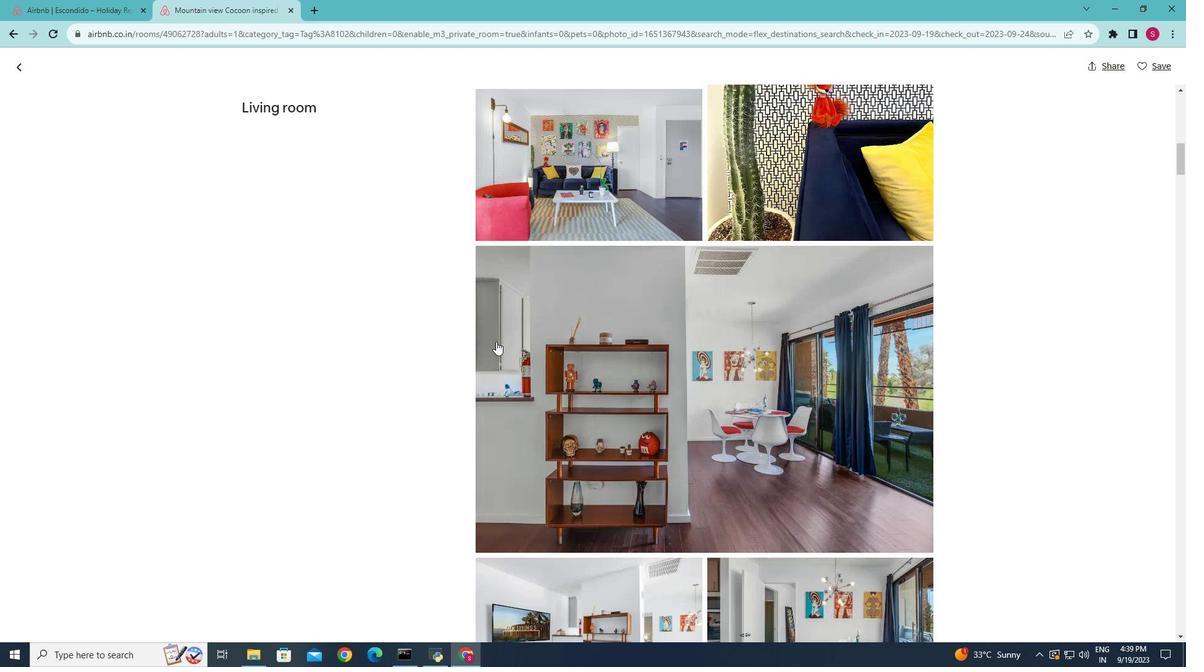 
Action: Mouse scrolled (498, 343) with delta (0, 0)
Screenshot: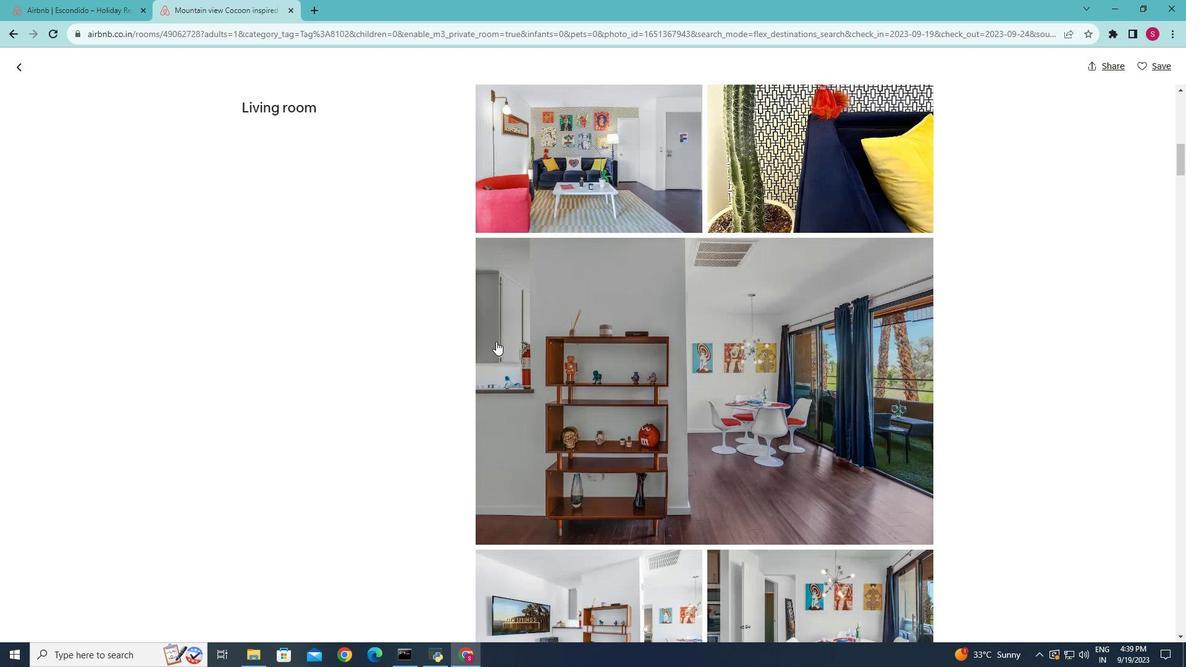 
Action: Mouse scrolled (498, 343) with delta (0, 0)
Screenshot: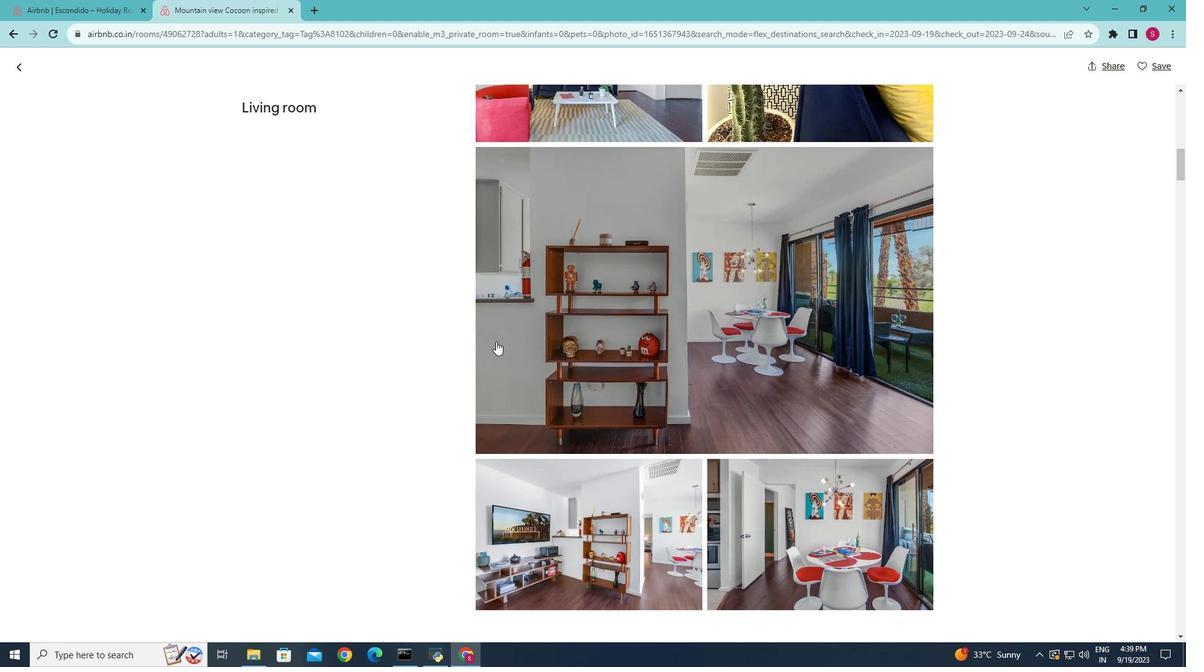 
Action: Mouse scrolled (498, 343) with delta (0, 0)
Screenshot: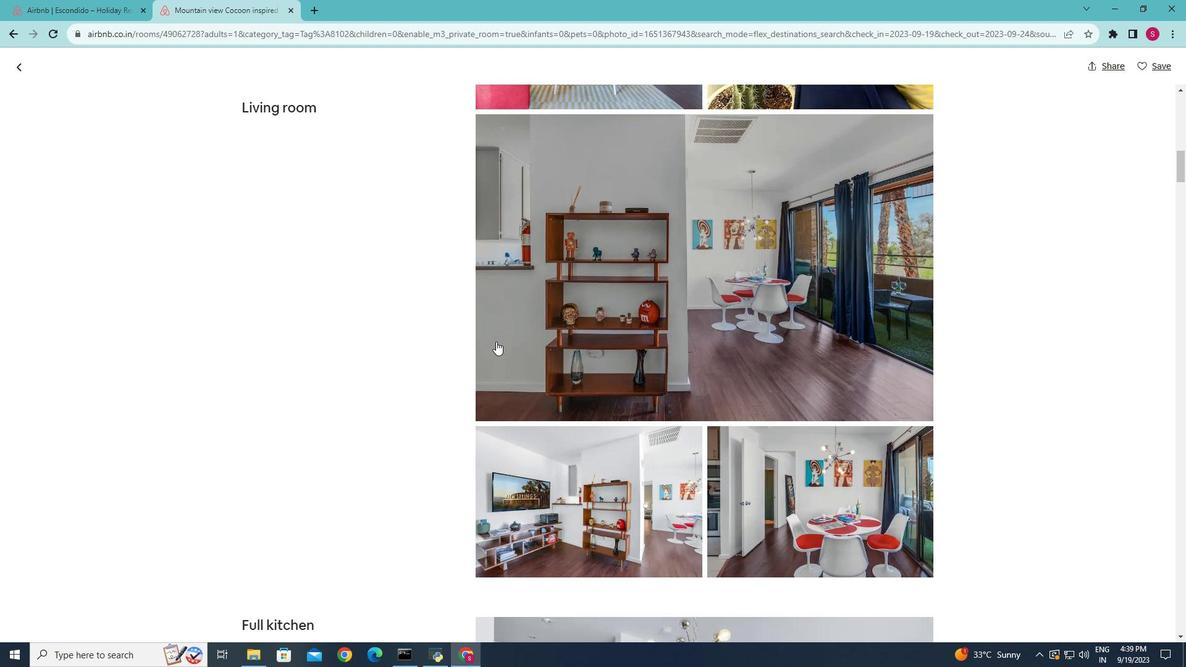 
Action: Mouse scrolled (498, 343) with delta (0, 0)
Screenshot: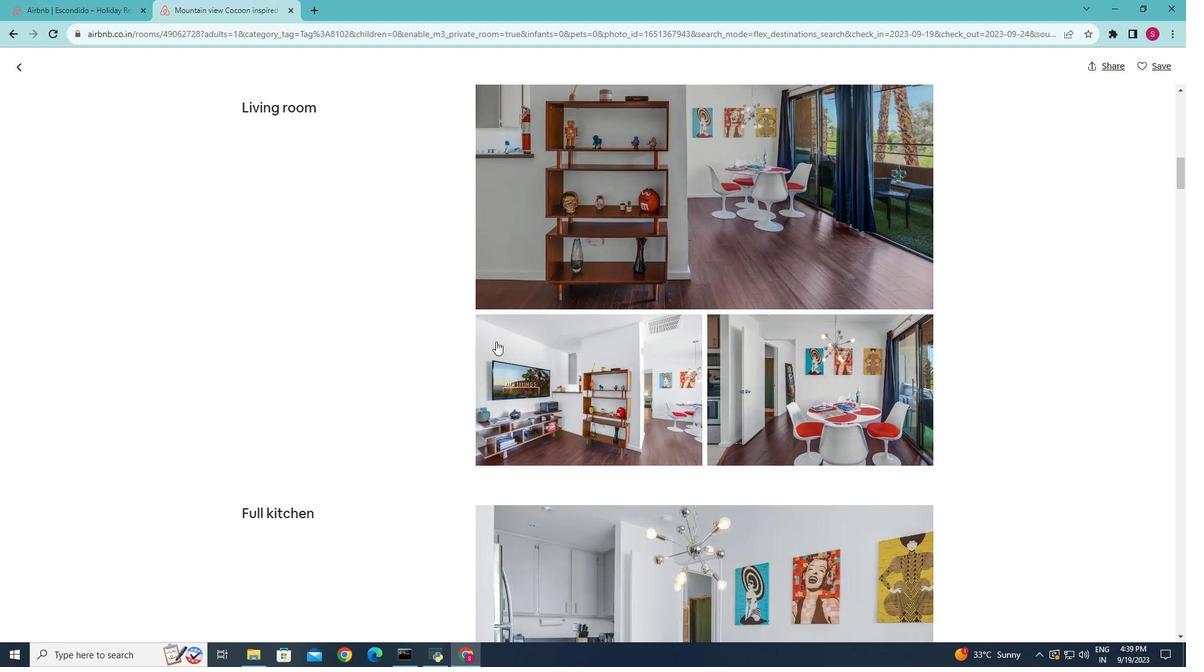 
Action: Mouse scrolled (498, 343) with delta (0, 0)
Screenshot: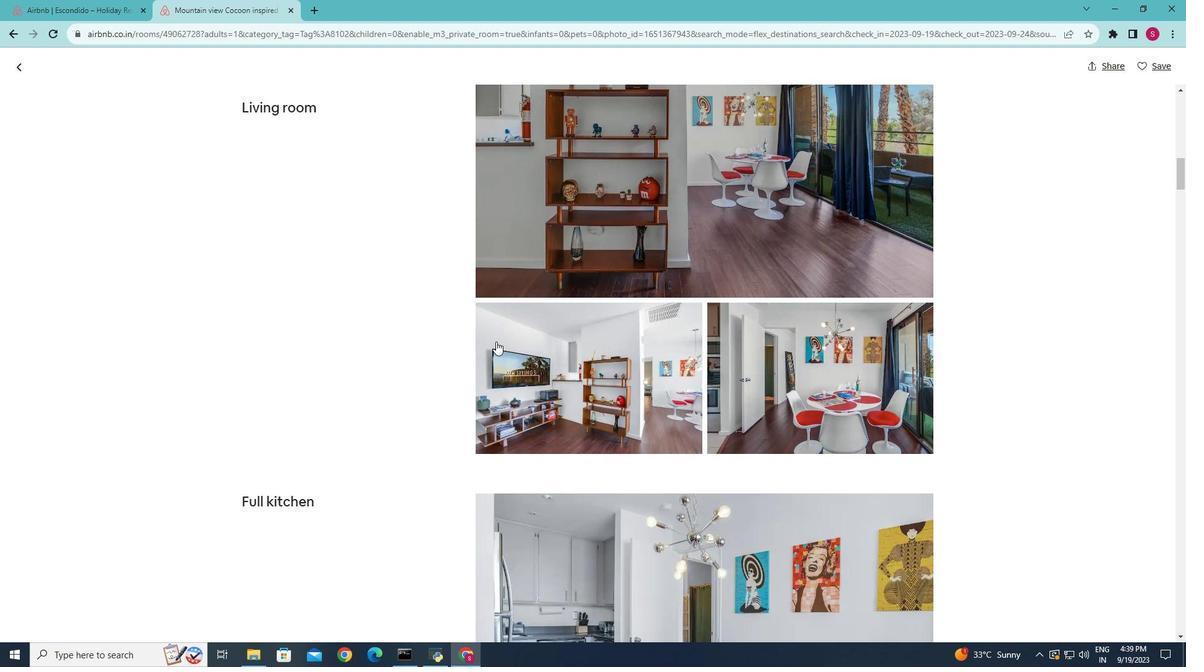
Action: Mouse scrolled (498, 343) with delta (0, 0)
Screenshot: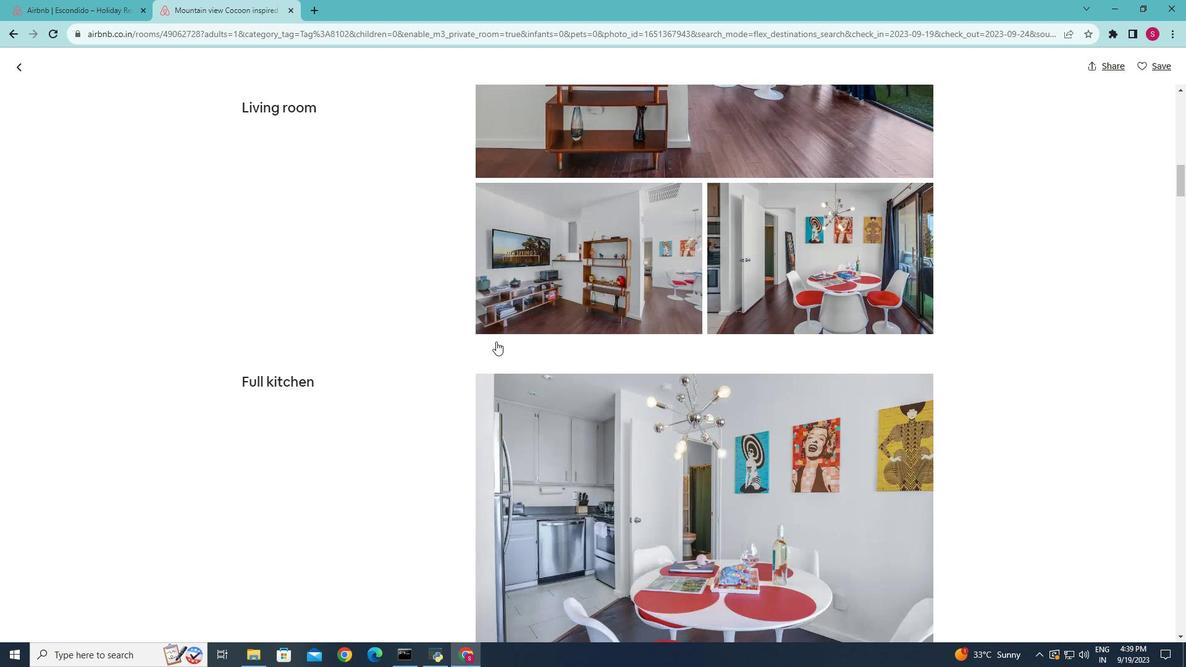 
Action: Mouse scrolled (498, 343) with delta (0, 0)
Screenshot: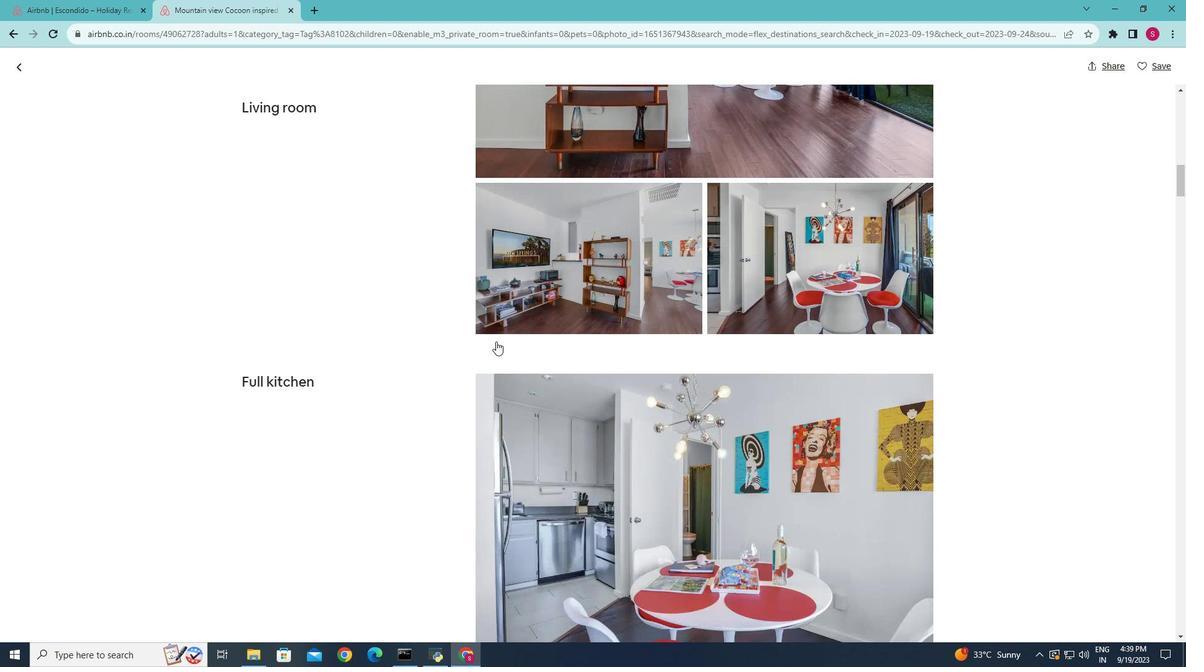 
Action: Mouse scrolled (498, 343) with delta (0, 0)
Screenshot: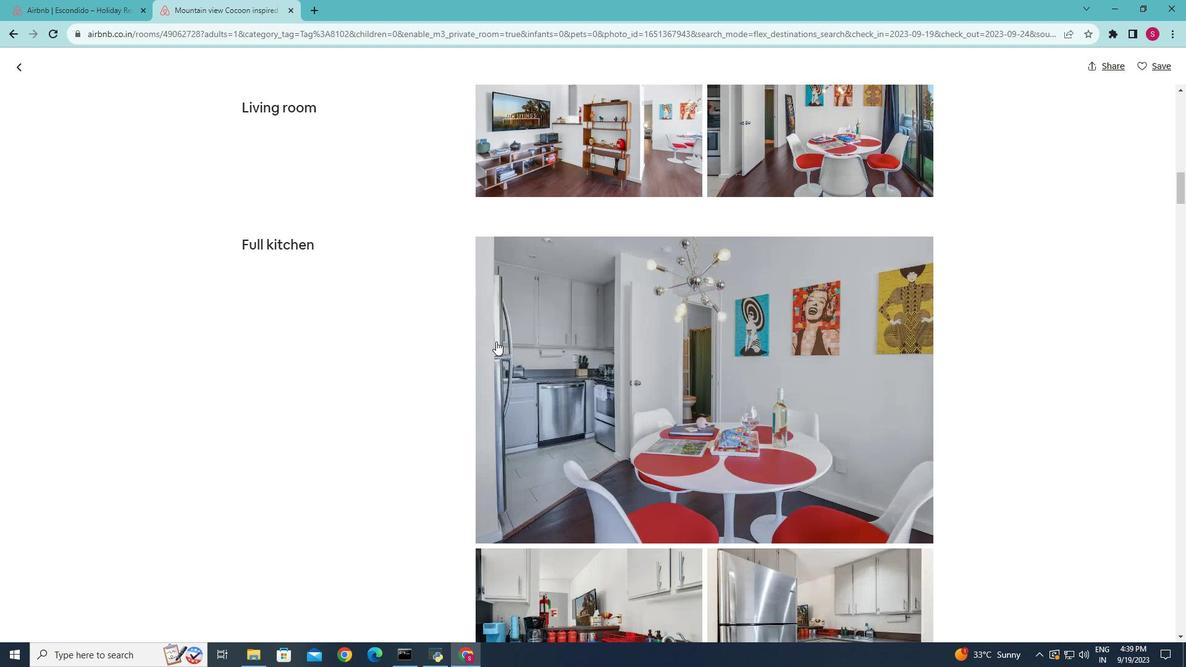 
Action: Mouse scrolled (498, 343) with delta (0, 0)
Screenshot: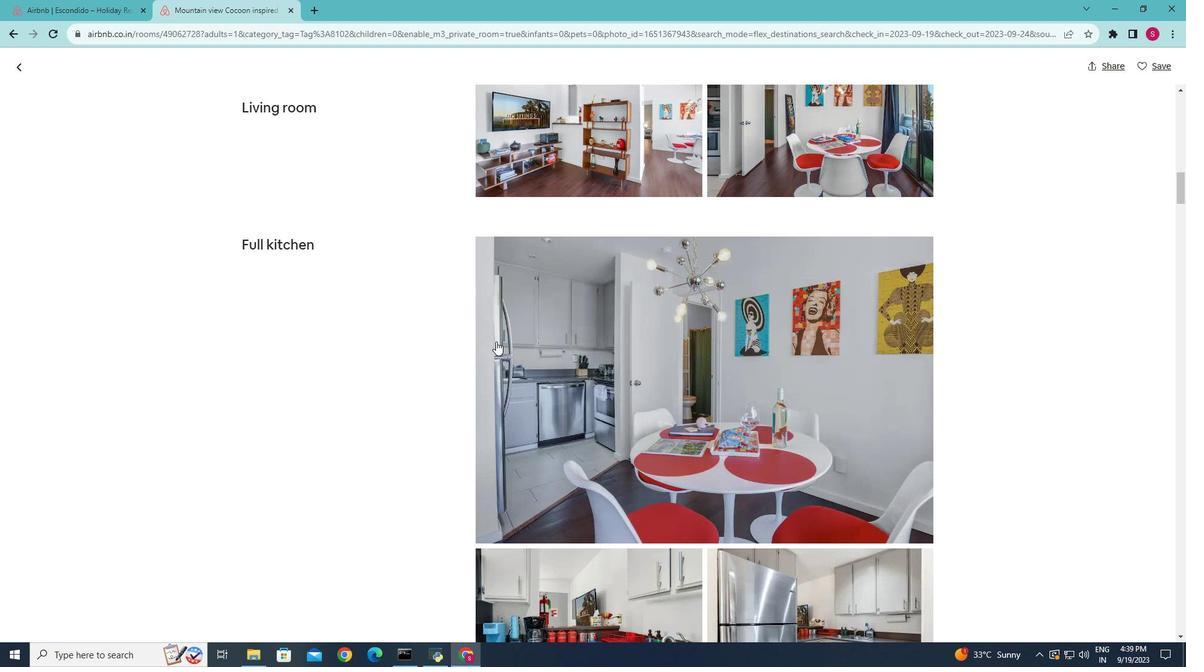 
Action: Mouse scrolled (498, 343) with delta (0, 0)
Screenshot: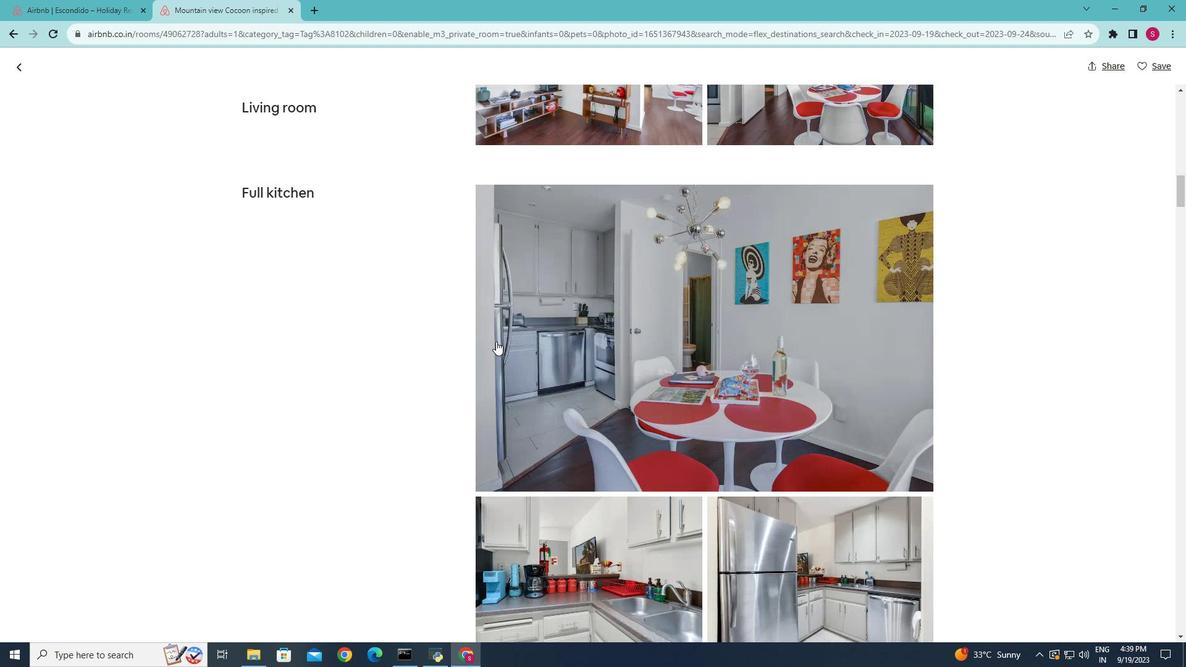 
Action: Mouse scrolled (498, 343) with delta (0, 0)
Screenshot: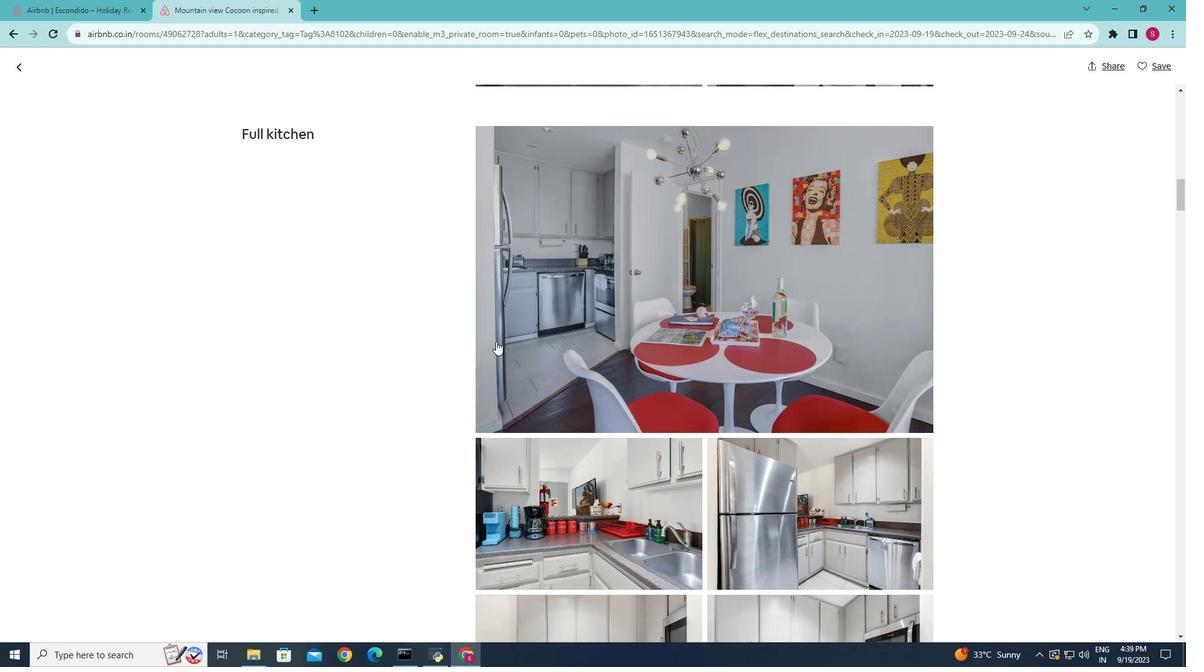 
Action: Mouse scrolled (498, 343) with delta (0, 0)
Screenshot: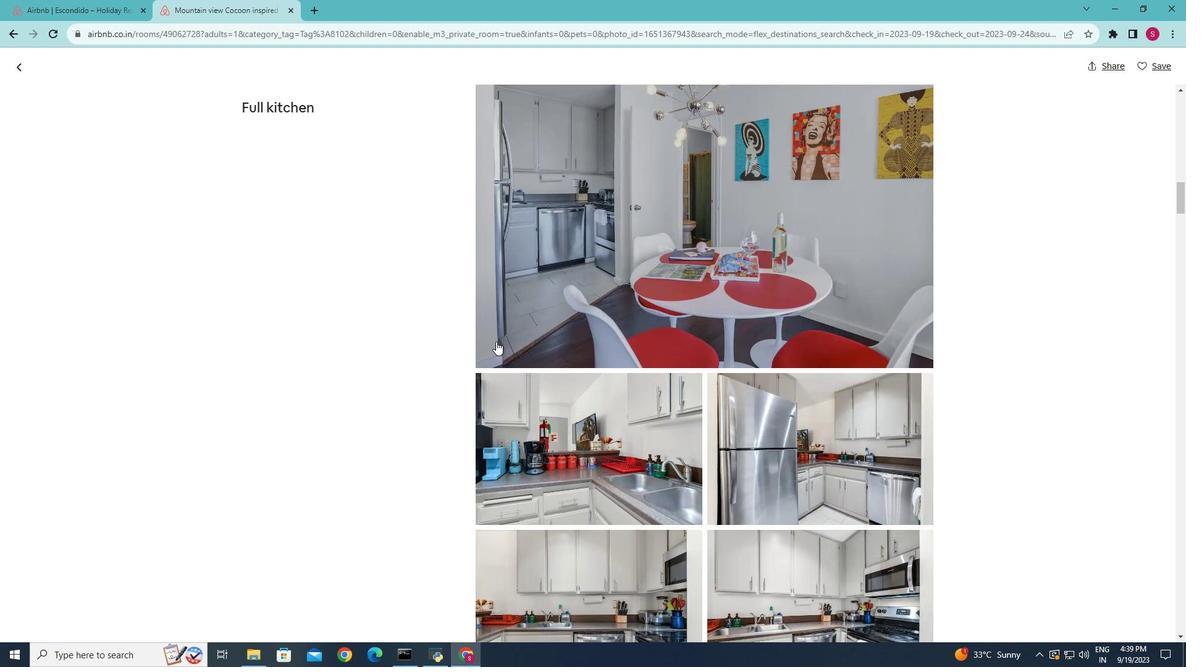 
Action: Mouse scrolled (498, 343) with delta (0, 0)
Screenshot: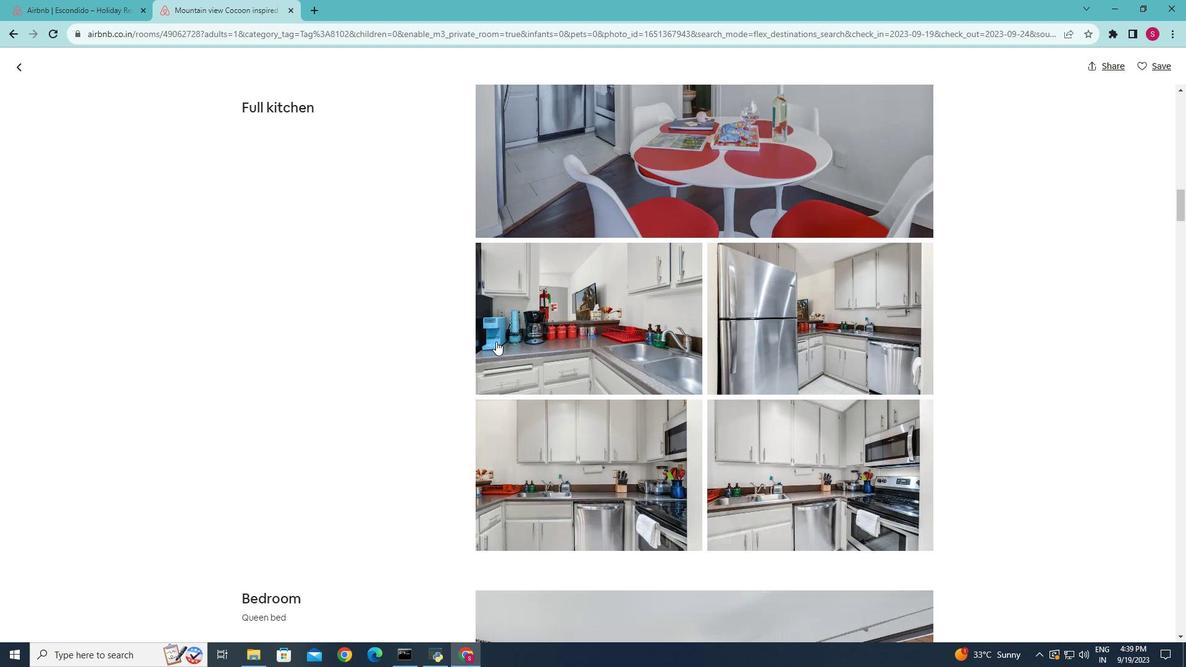 
Action: Mouse scrolled (498, 343) with delta (0, 0)
Screenshot: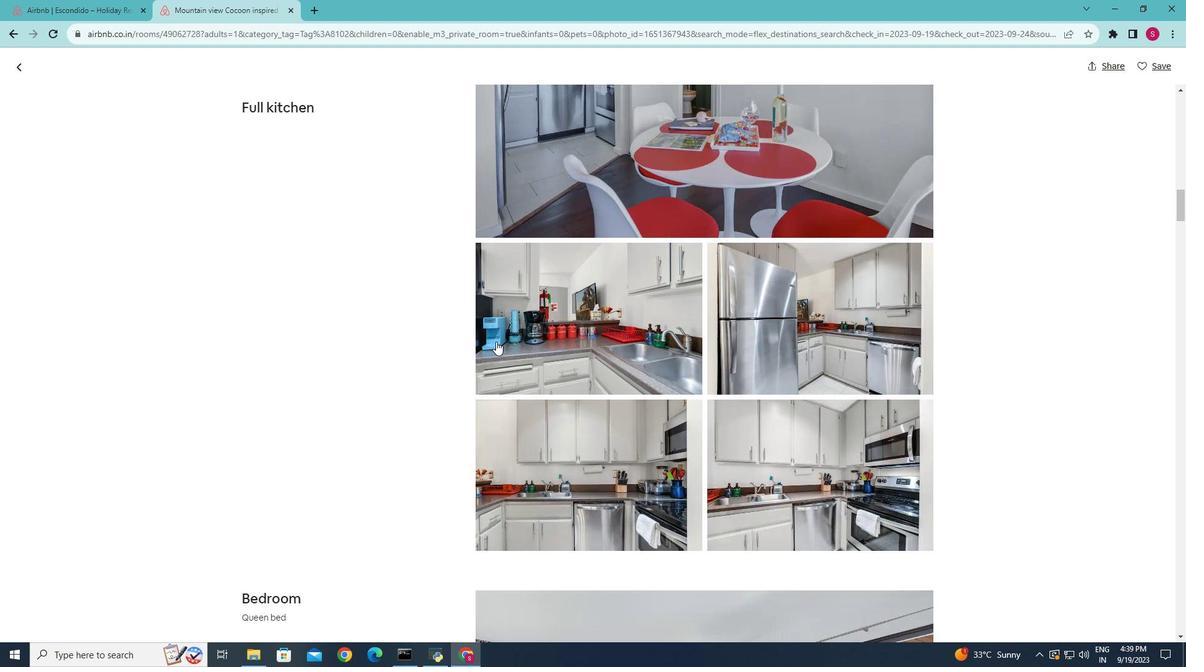 
Action: Mouse scrolled (498, 343) with delta (0, 0)
Screenshot: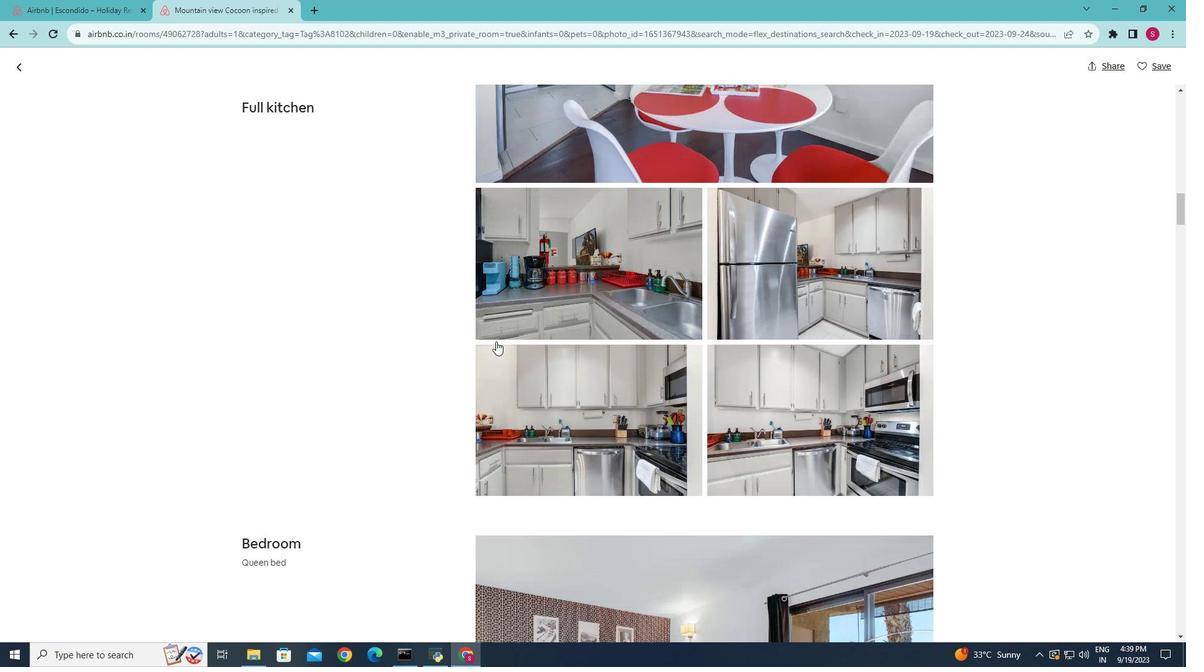
Action: Mouse moved to (498, 343)
Screenshot: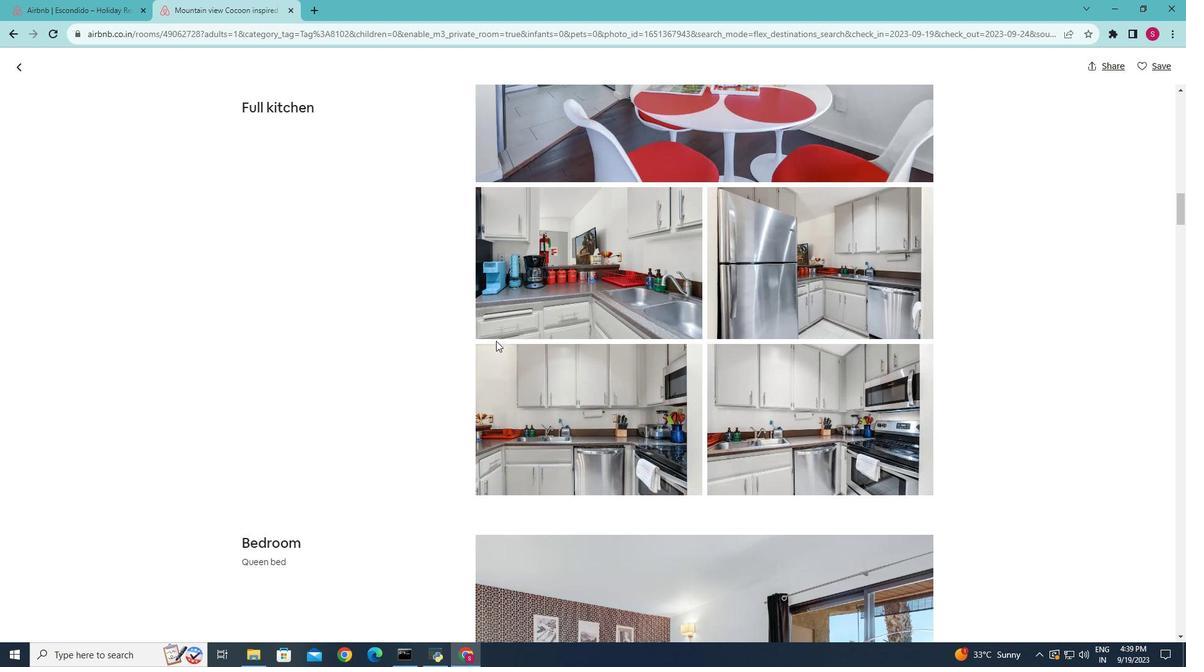
Action: Mouse scrolled (498, 342) with delta (0, 0)
Screenshot: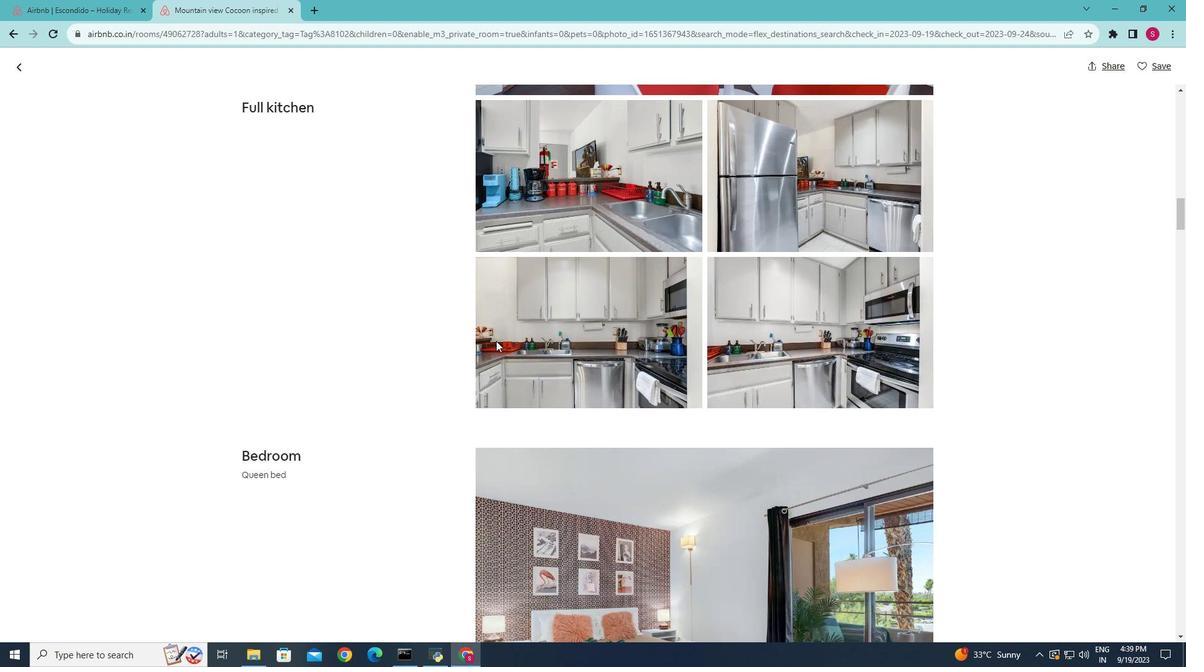 
Action: Mouse scrolled (498, 342) with delta (0, 0)
Screenshot: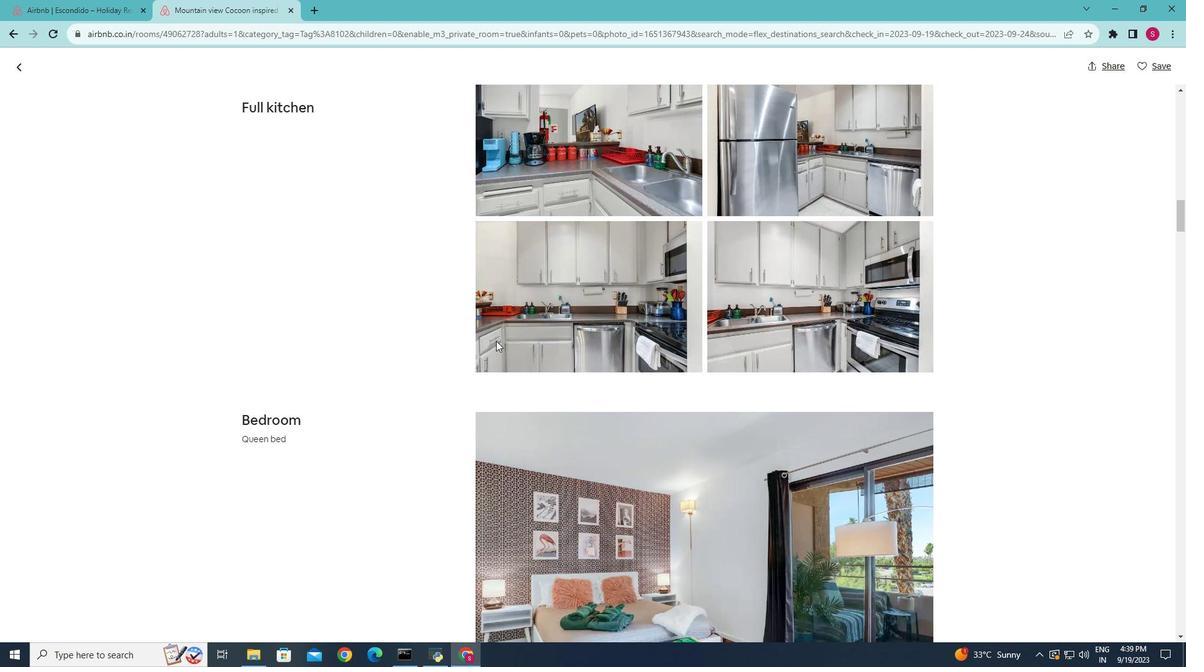 
Action: Mouse scrolled (498, 342) with delta (0, 0)
Screenshot: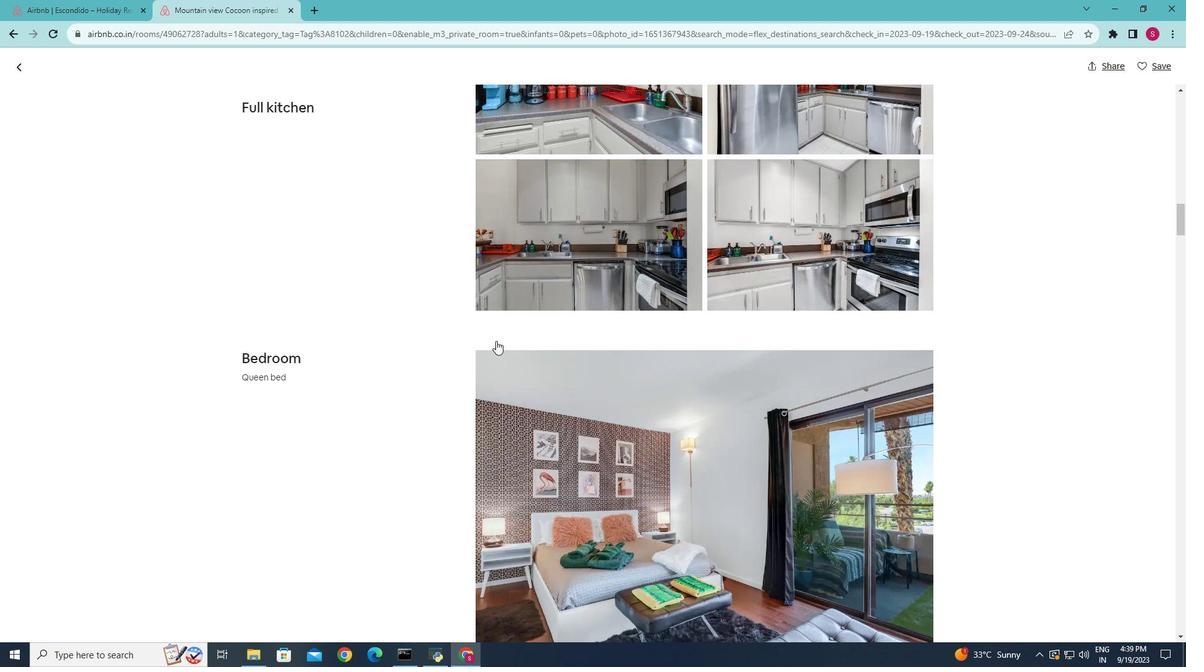 
Action: Mouse scrolled (498, 342) with delta (0, 0)
Screenshot: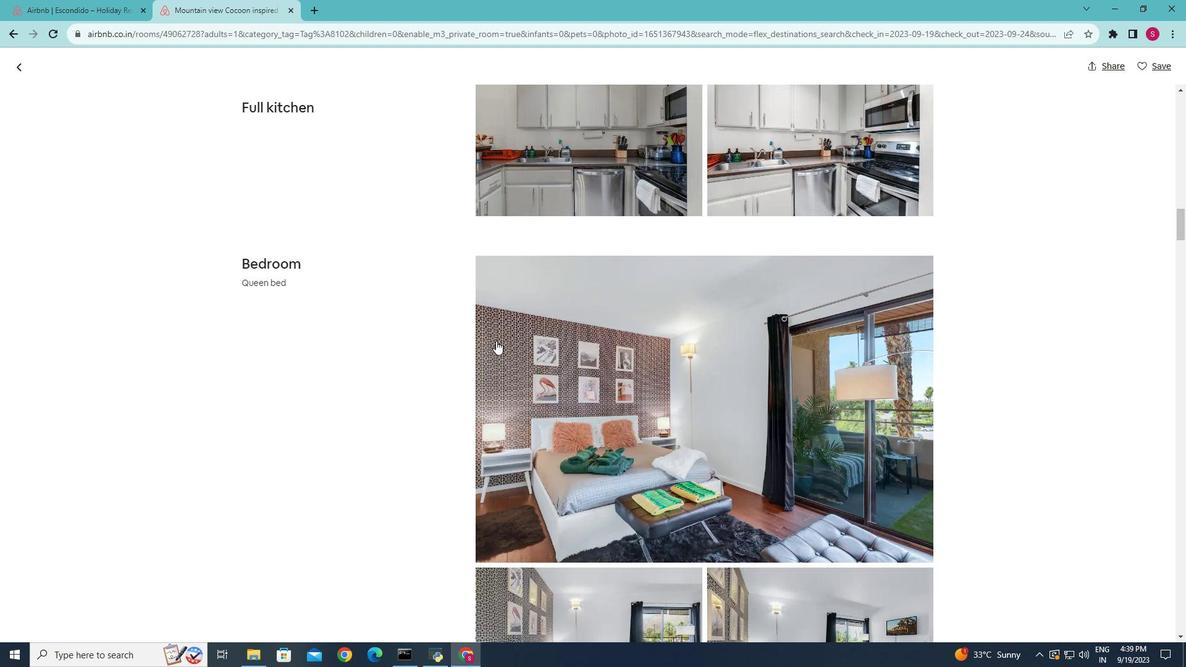 
Action: Mouse scrolled (498, 342) with delta (0, 0)
Screenshot: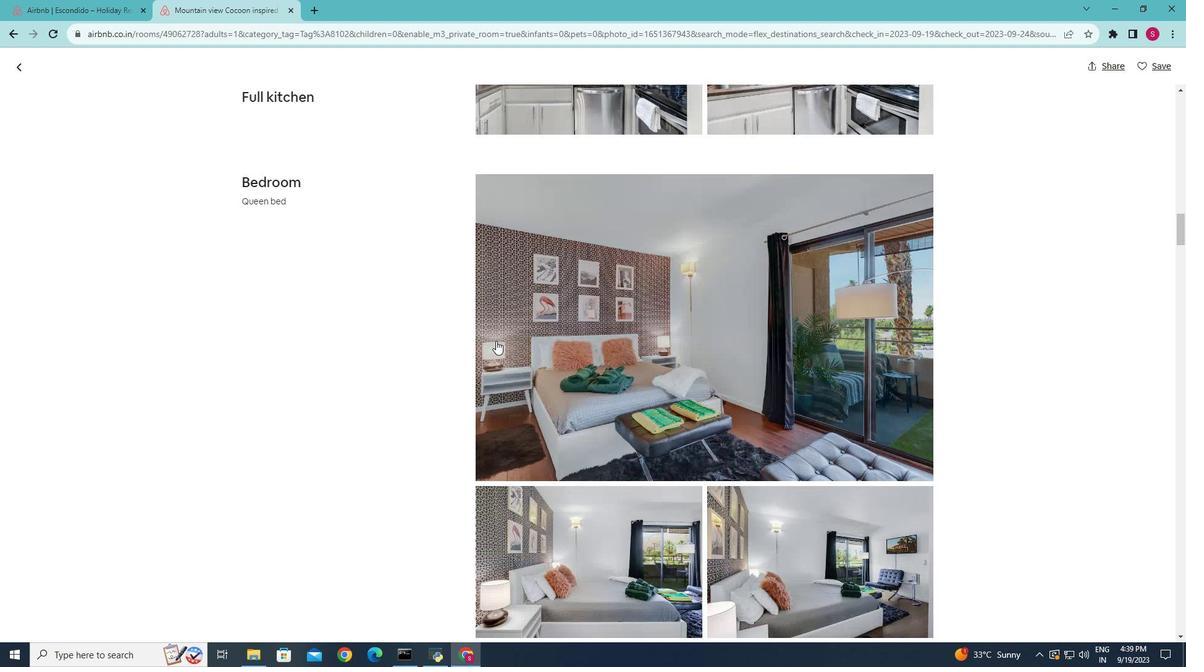
Action: Mouse scrolled (498, 342) with delta (0, 0)
Screenshot: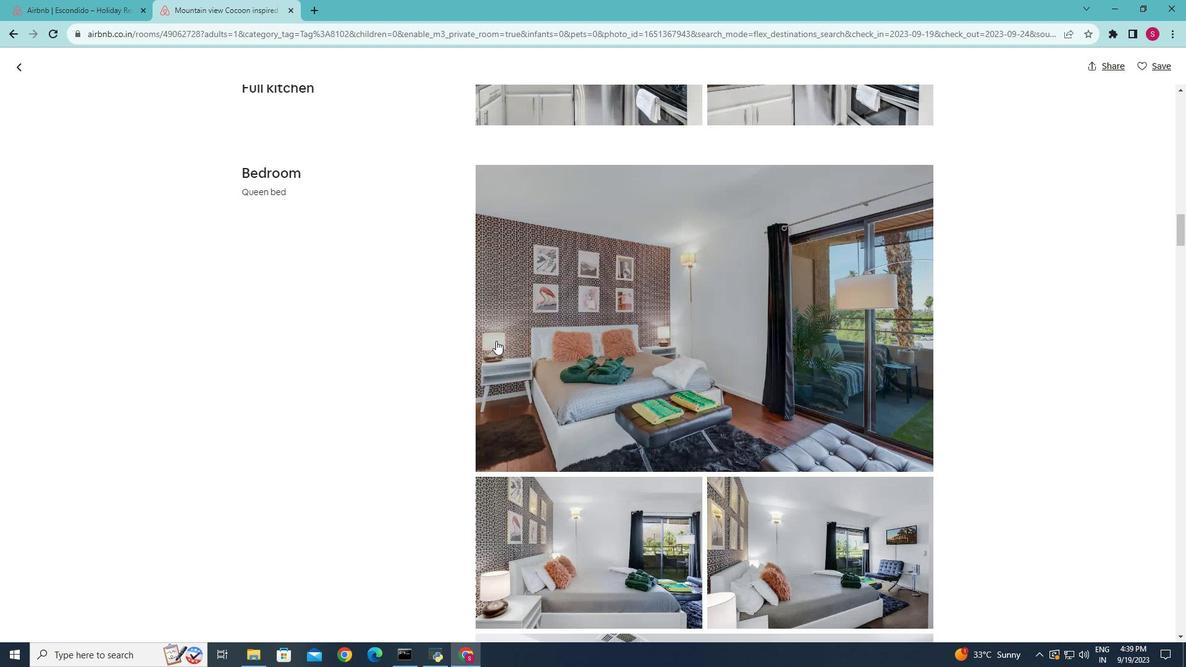 
Action: Mouse scrolled (498, 342) with delta (0, 0)
Screenshot: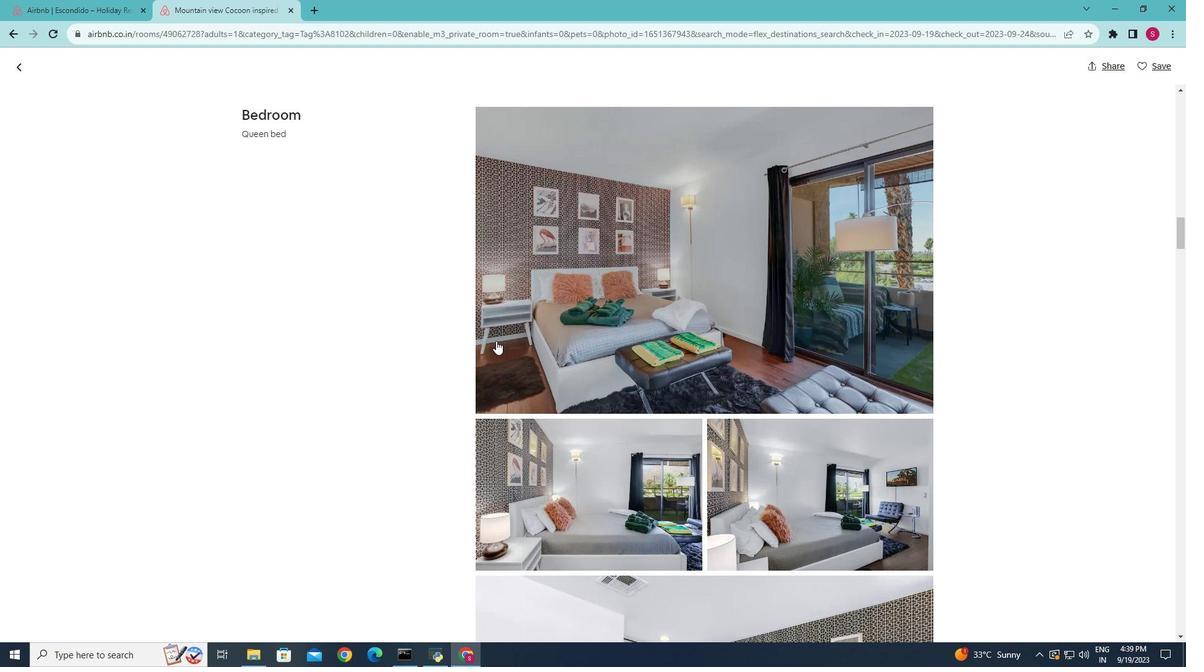 
Action: Mouse scrolled (498, 342) with delta (0, 0)
Screenshot: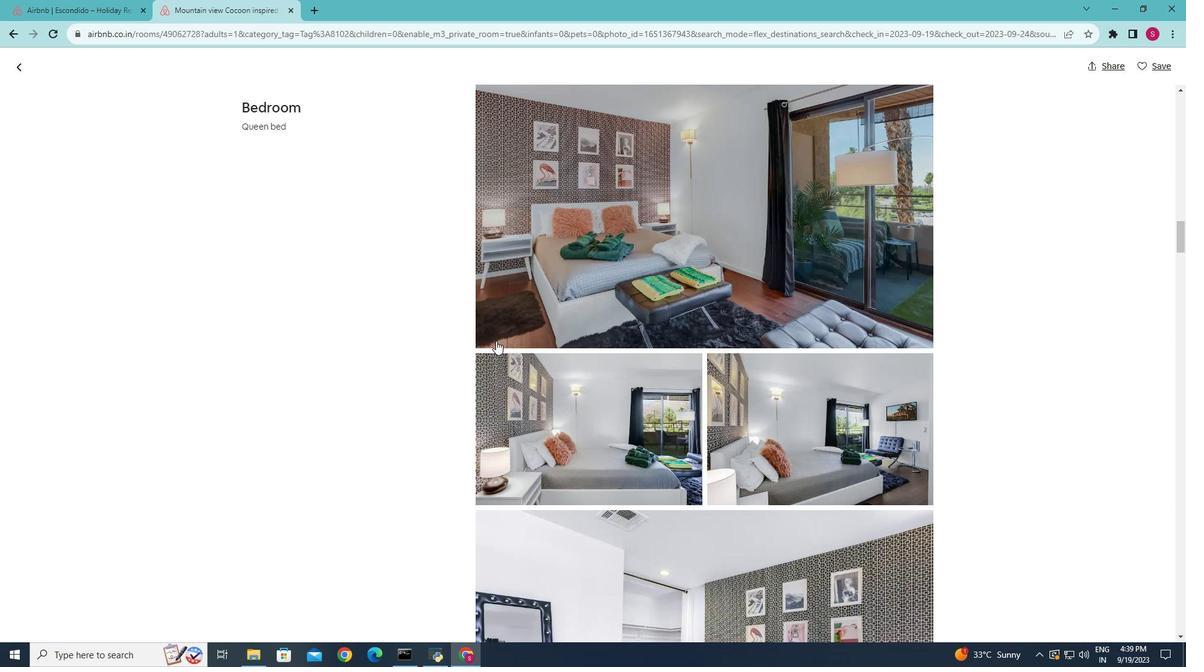 
Action: Mouse scrolled (498, 342) with delta (0, 0)
Screenshot: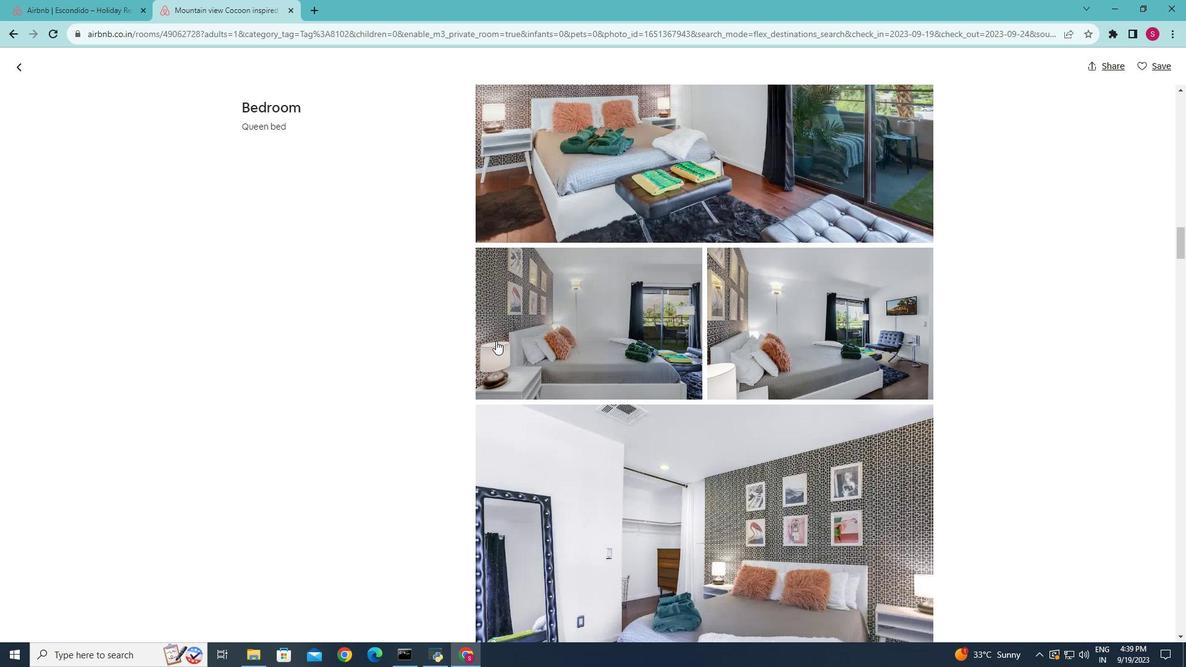 
Action: Mouse scrolled (498, 342) with delta (0, 0)
Screenshot: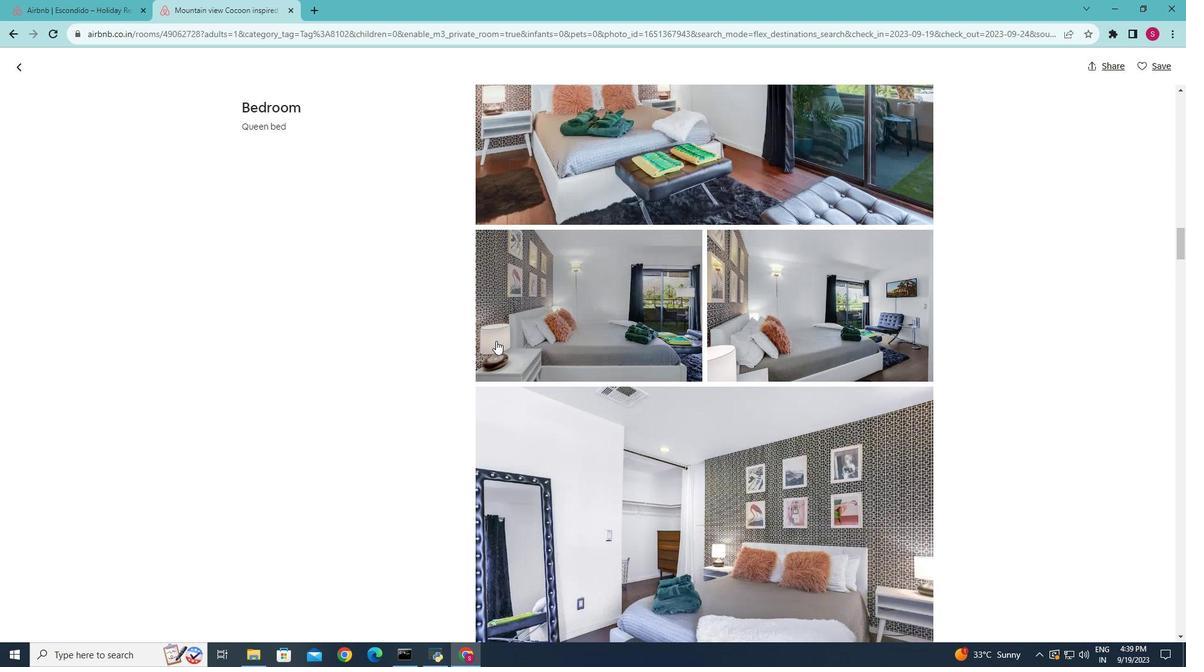 
Action: Mouse scrolled (498, 342) with delta (0, 0)
Screenshot: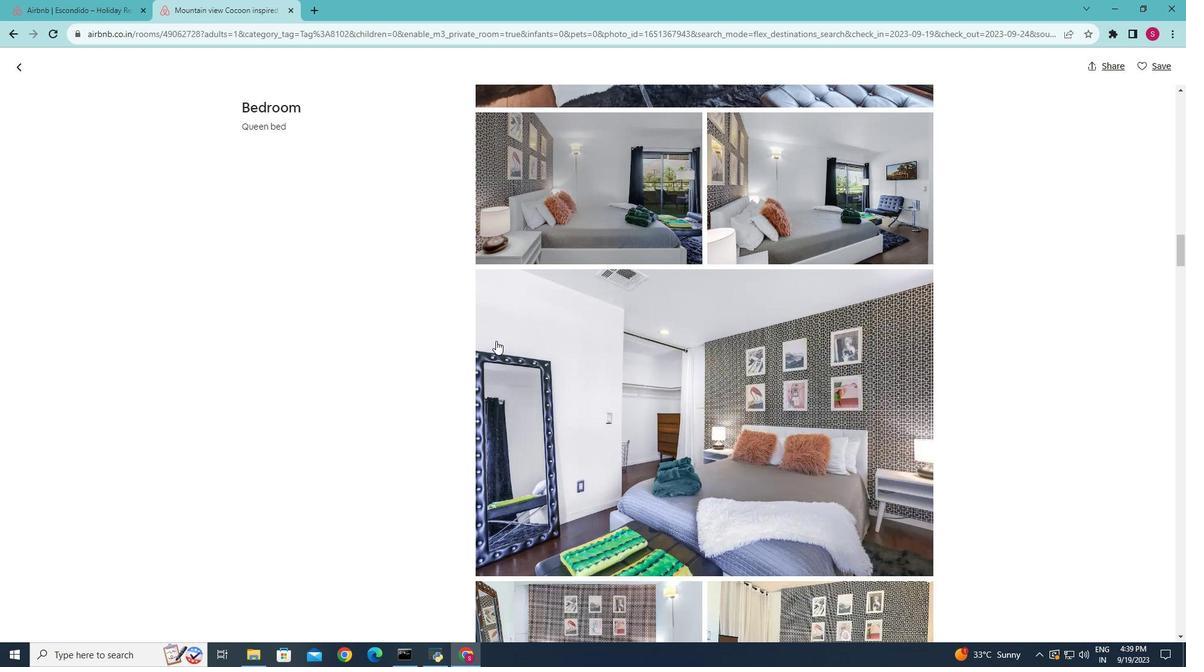 
Action: Mouse scrolled (498, 342) with delta (0, 0)
Screenshot: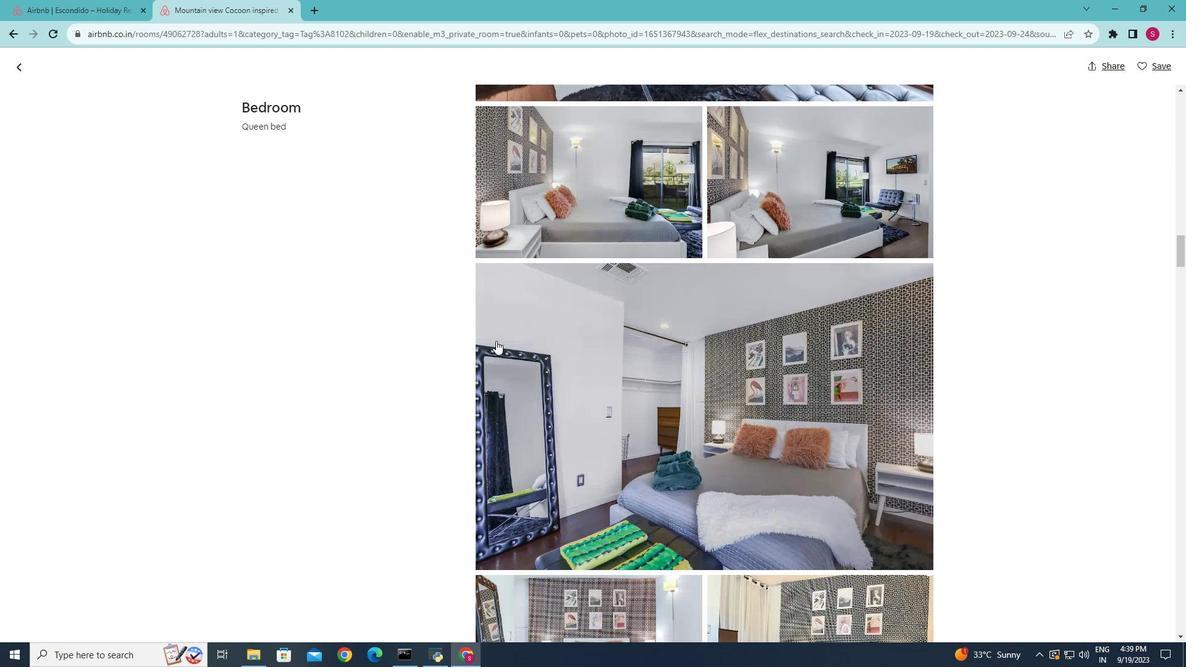 
Action: Mouse scrolled (498, 342) with delta (0, 0)
Screenshot: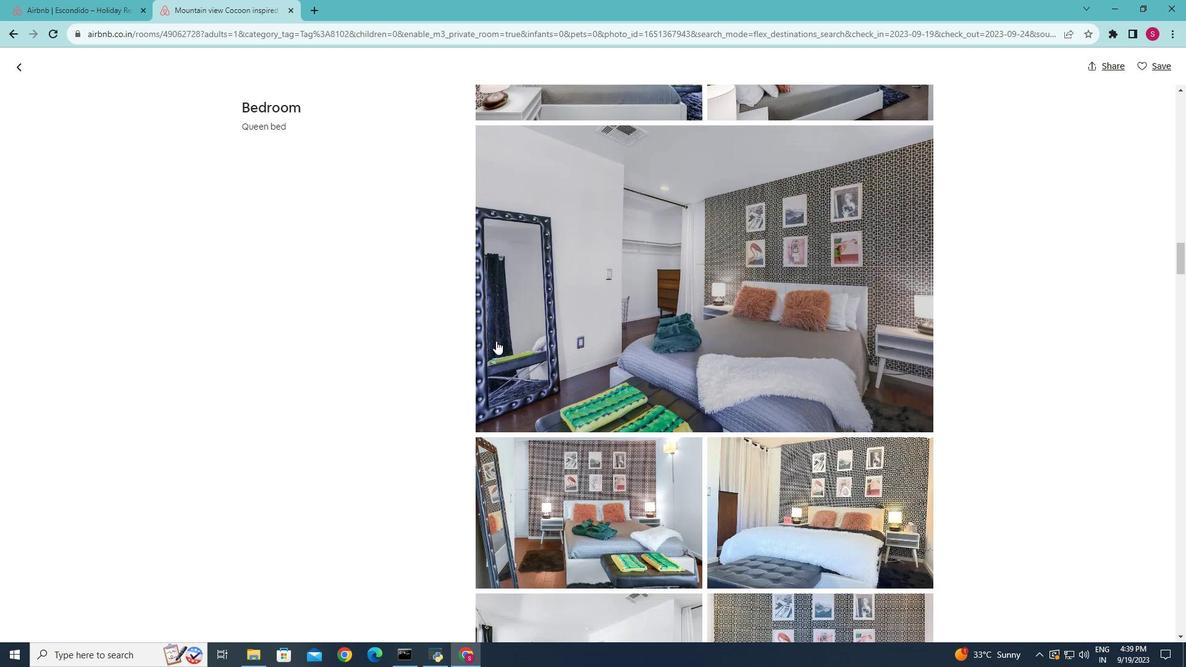 
Action: Mouse scrolled (498, 342) with delta (0, 0)
Screenshot: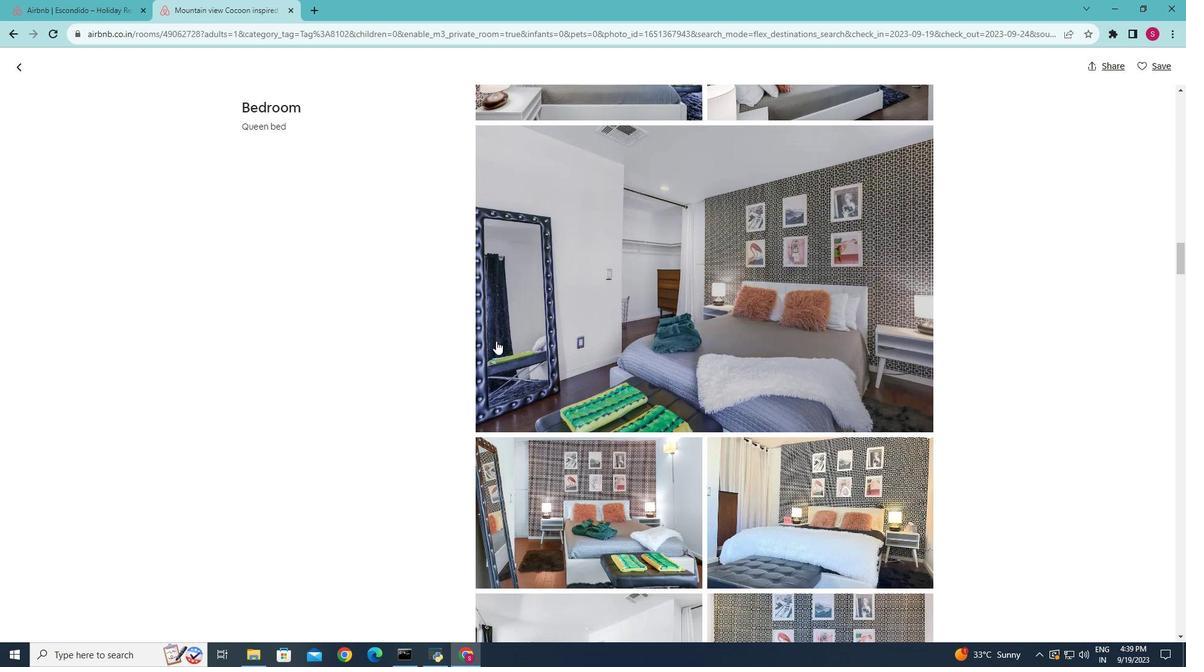 
Action: Mouse scrolled (498, 342) with delta (0, 0)
Screenshot: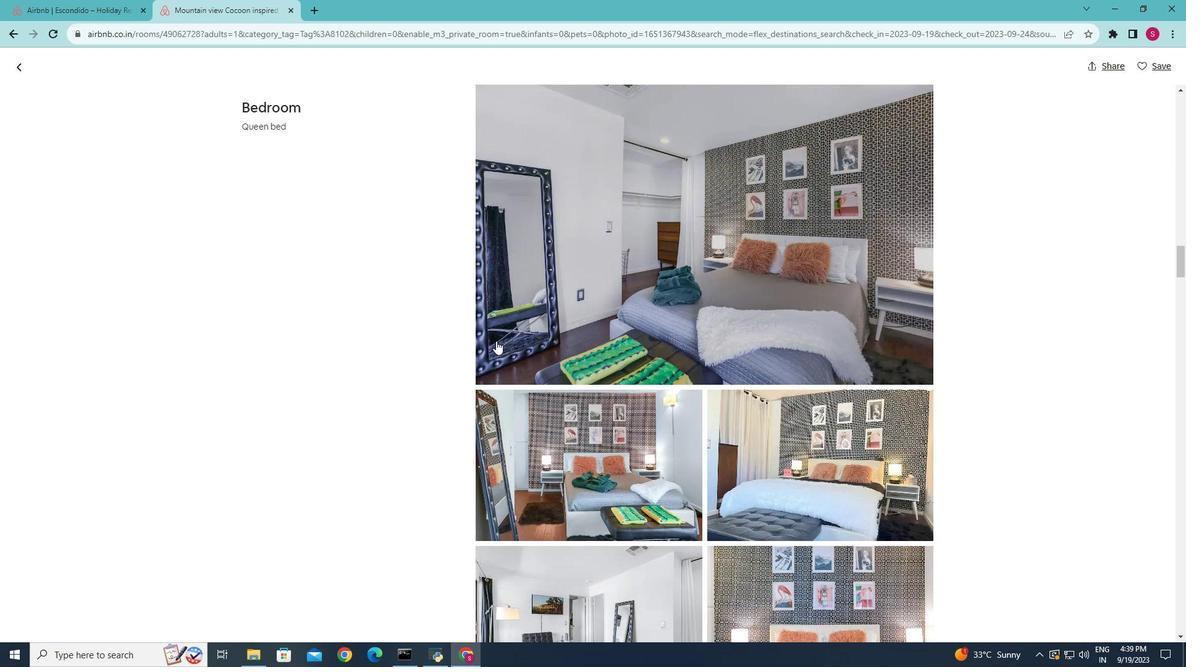 
Action: Mouse scrolled (498, 342) with delta (0, 0)
Screenshot: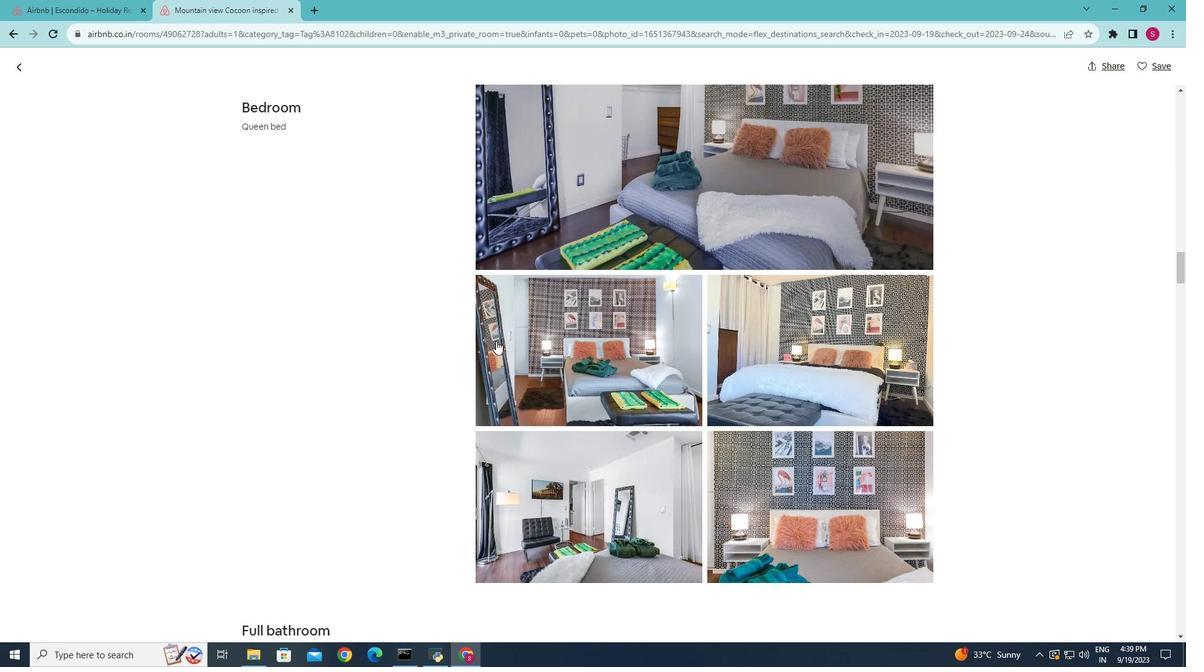 
Action: Mouse scrolled (498, 342) with delta (0, 0)
Screenshot: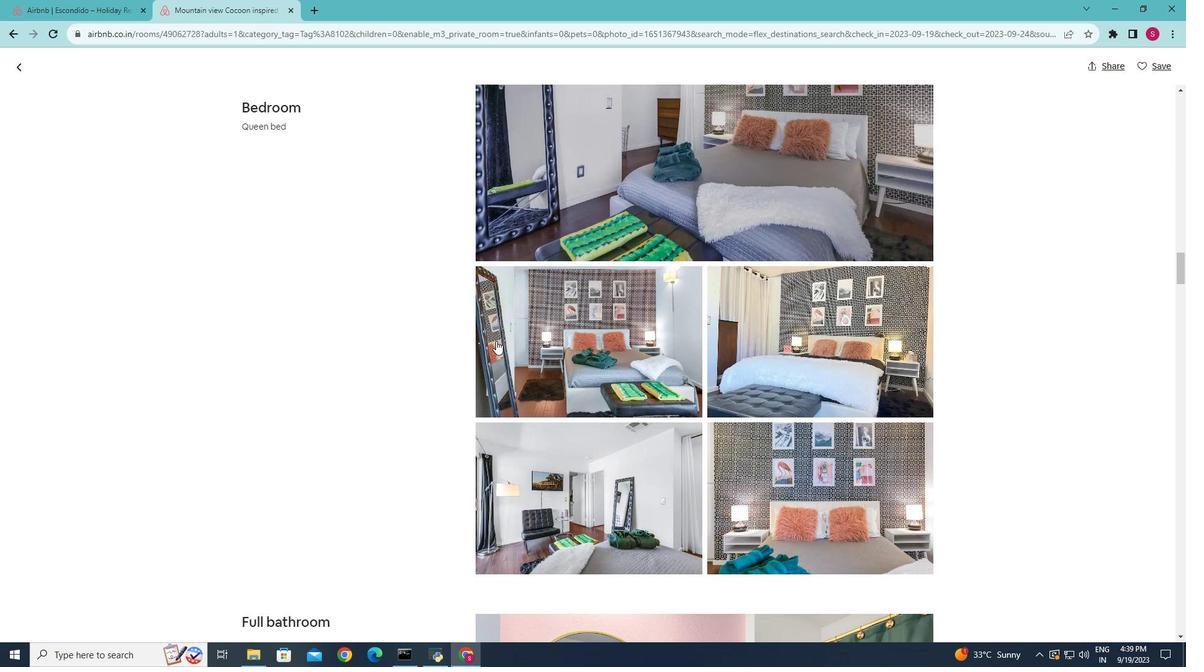 
Action: Mouse scrolled (498, 342) with delta (0, 0)
Screenshot: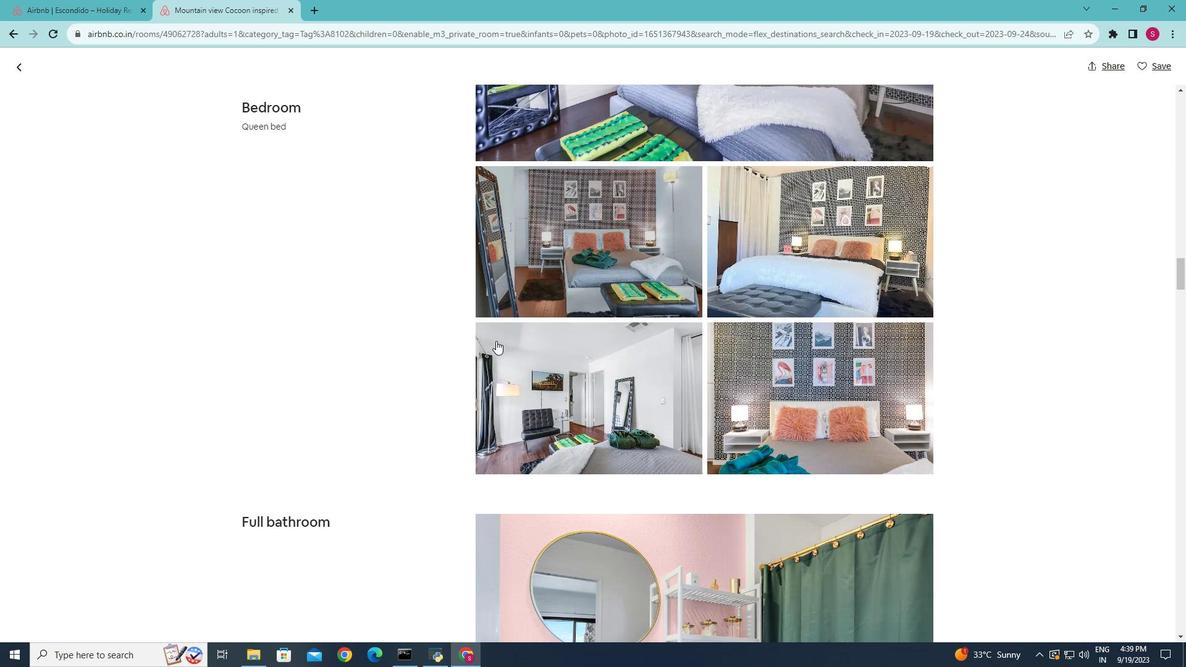 
Action: Mouse scrolled (498, 342) with delta (0, 0)
Screenshot: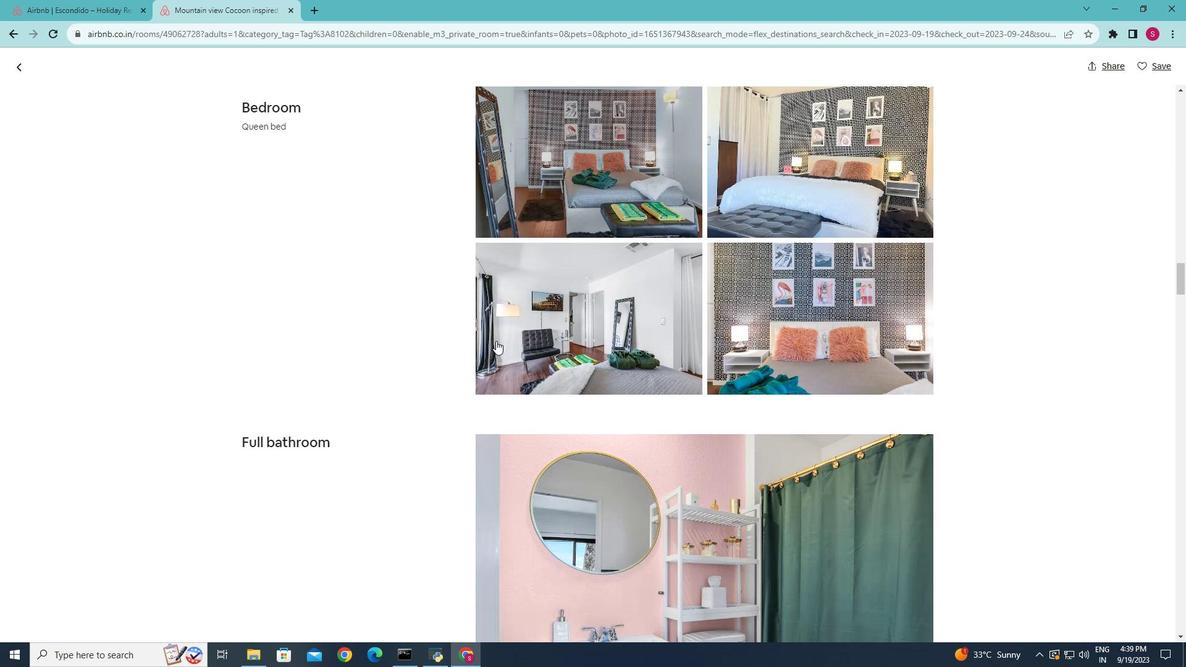 
Action: Mouse scrolled (498, 342) with delta (0, 0)
Screenshot: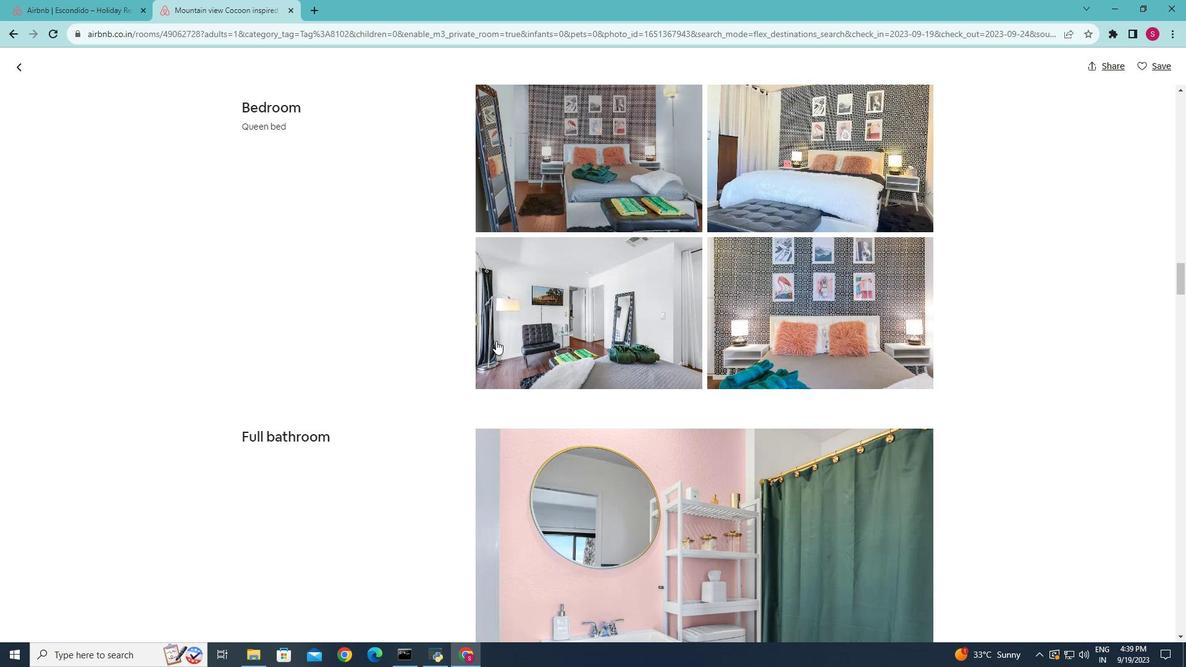 
Action: Mouse scrolled (498, 342) with delta (0, 0)
Screenshot: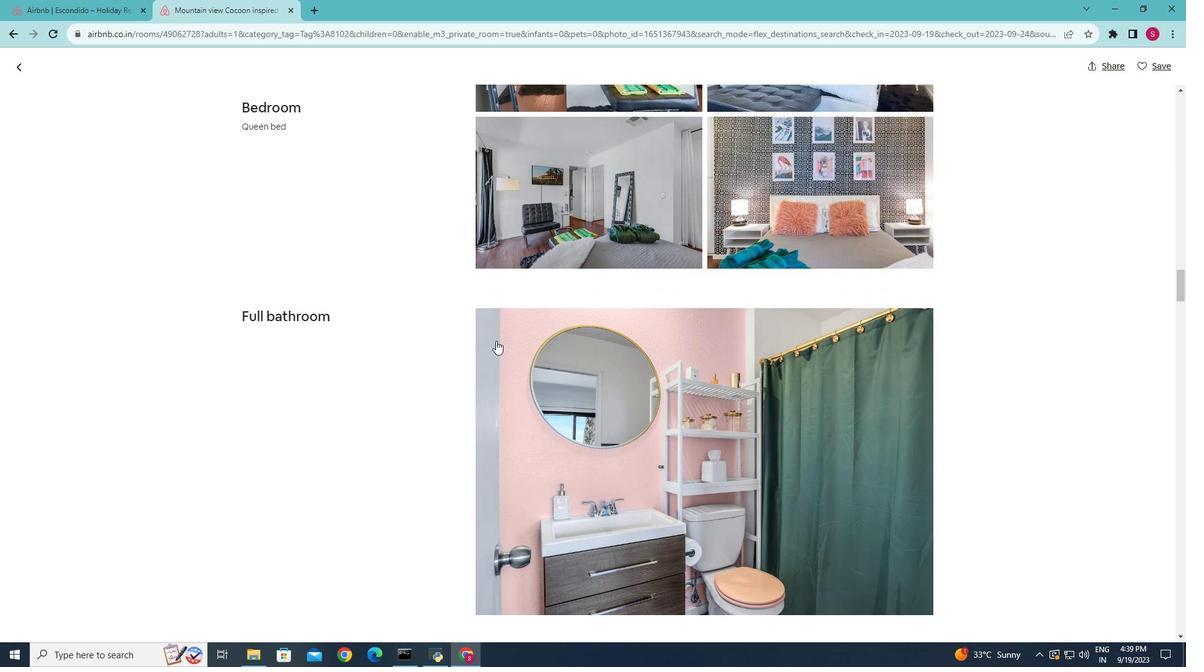 
Action: Mouse scrolled (498, 342) with delta (0, 0)
Screenshot: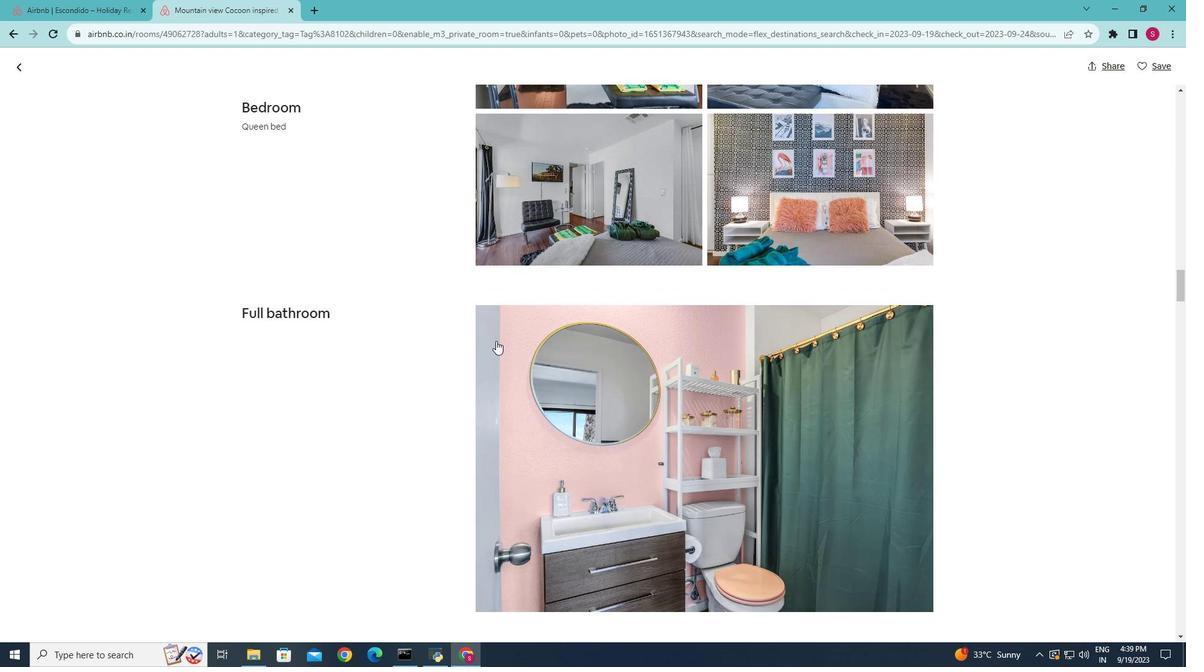 
Action: Mouse scrolled (498, 342) with delta (0, 0)
Screenshot: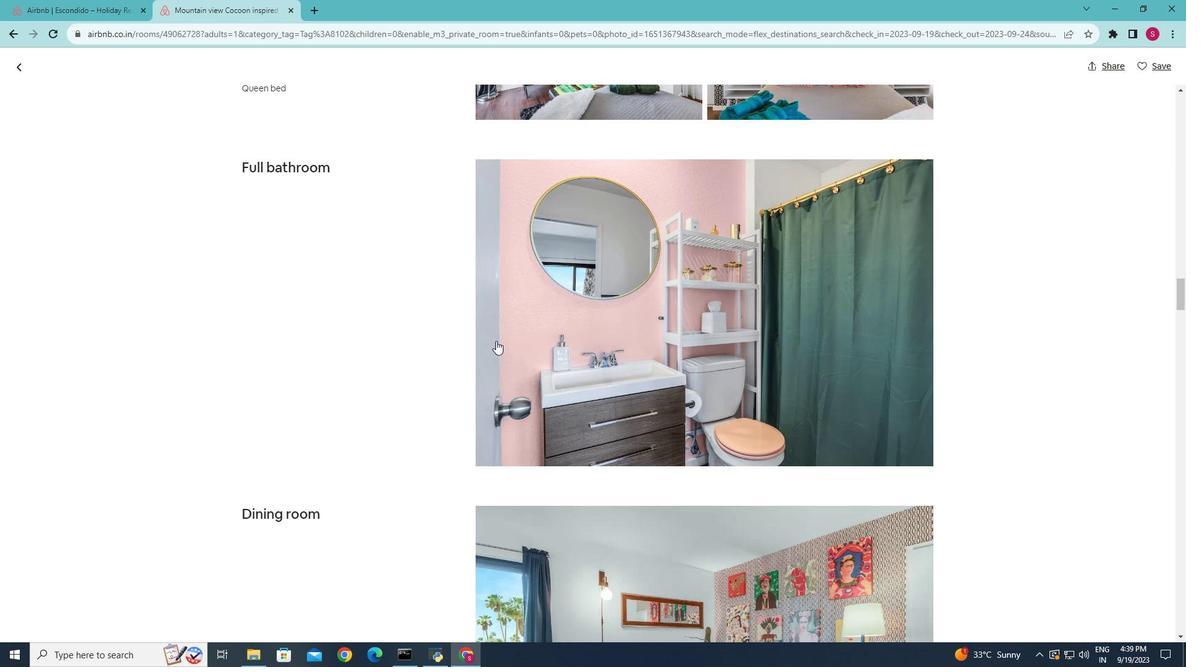 
Action: Mouse scrolled (498, 342) with delta (0, 0)
Screenshot: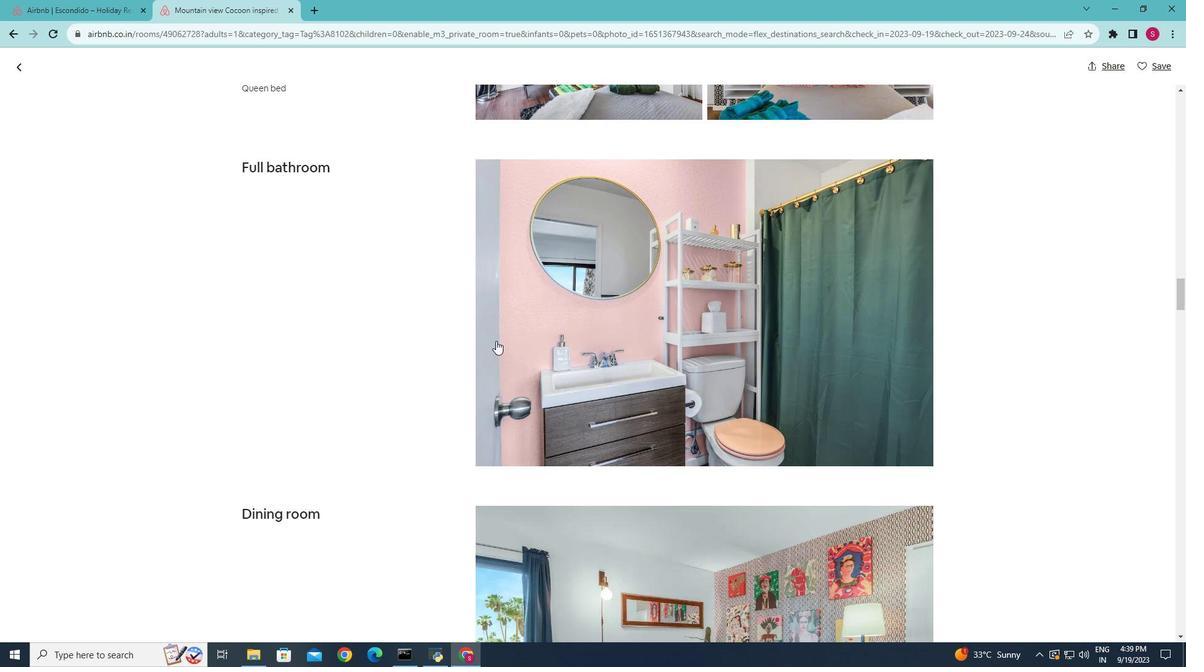 
Action: Mouse scrolled (498, 342) with delta (0, 0)
Screenshot: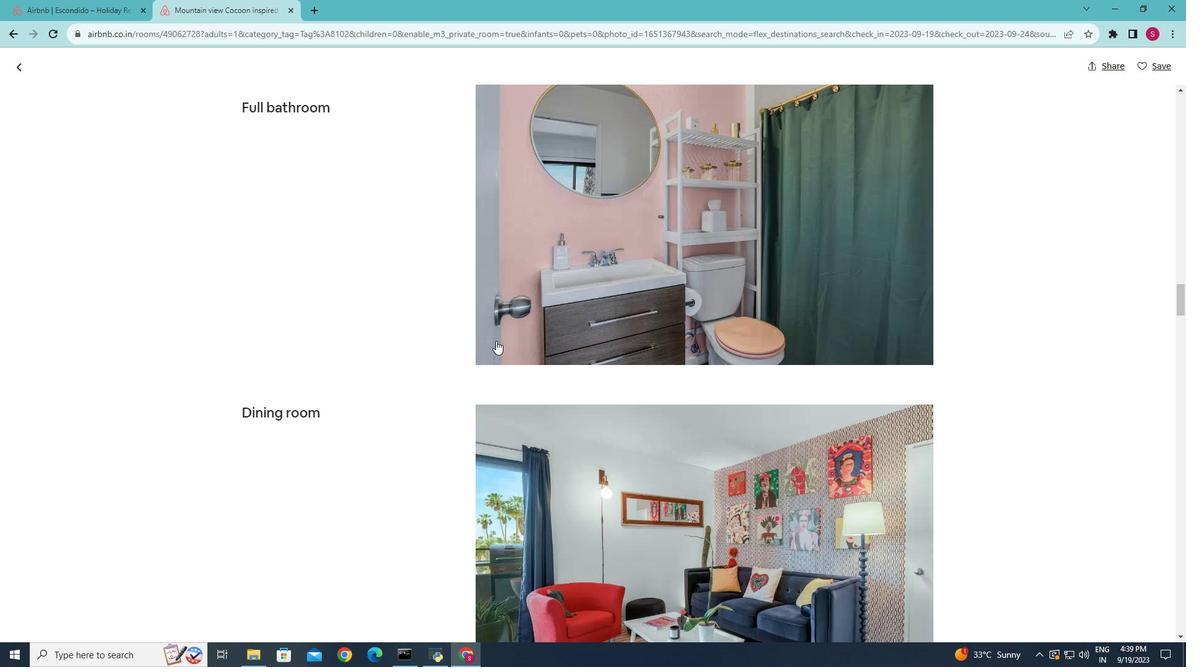 
Action: Mouse scrolled (498, 342) with delta (0, 0)
Screenshot: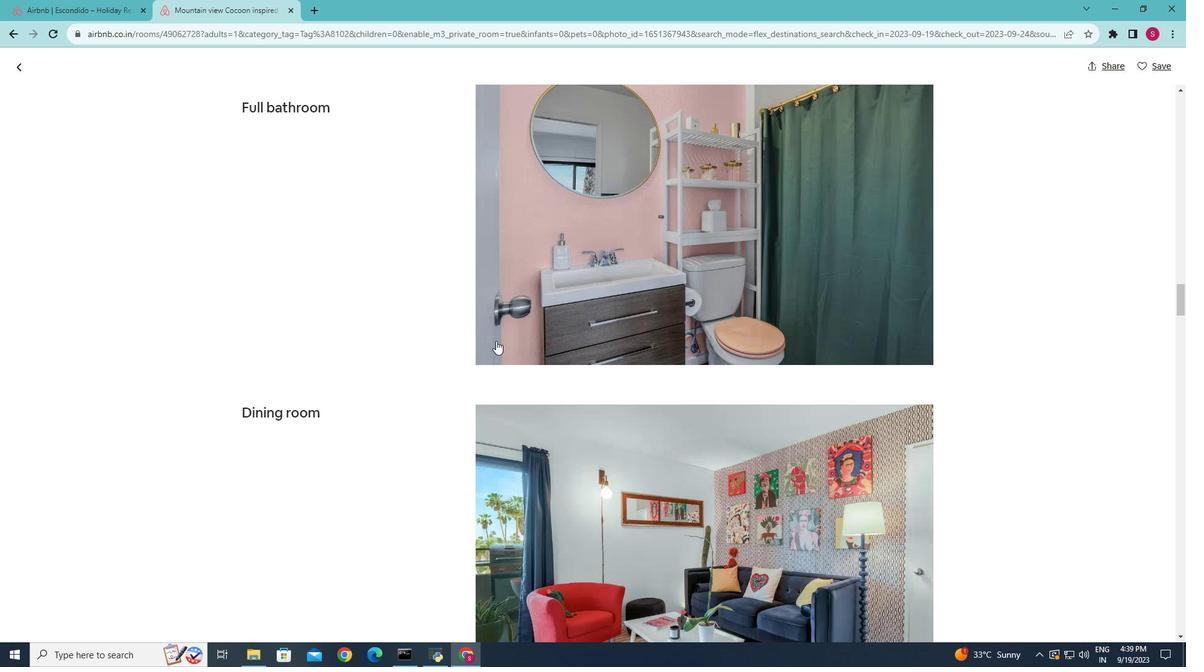 
Action: Mouse scrolled (498, 342) with delta (0, 0)
Screenshot: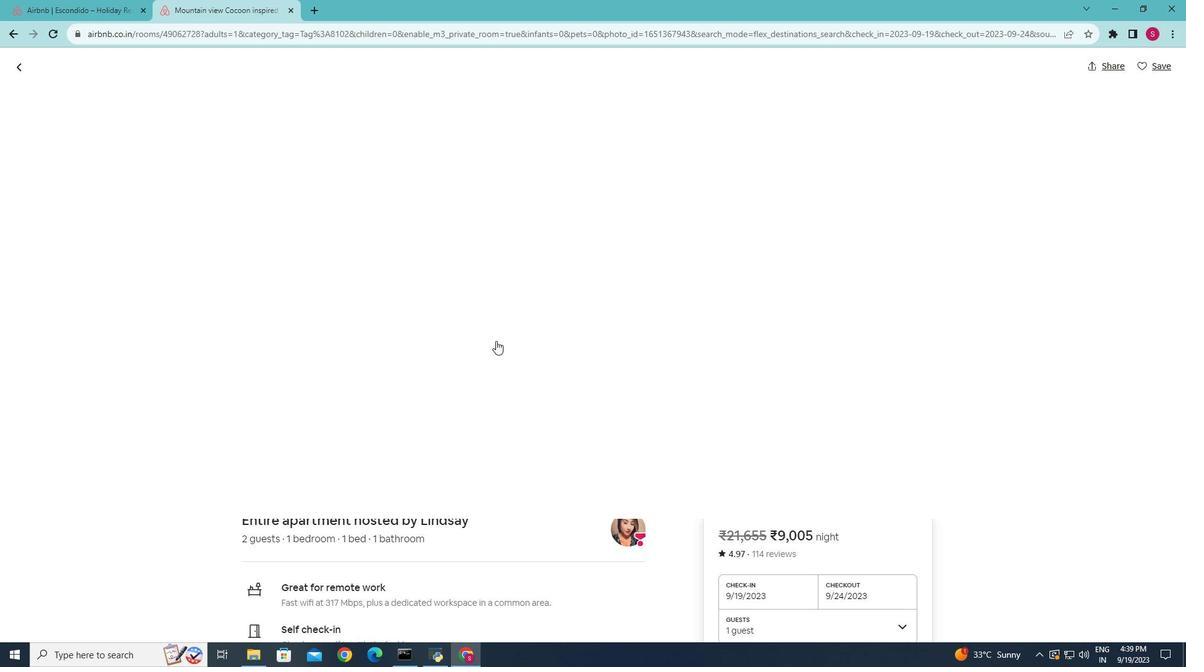 
Action: Mouse scrolled (498, 342) with delta (0, 0)
Screenshot: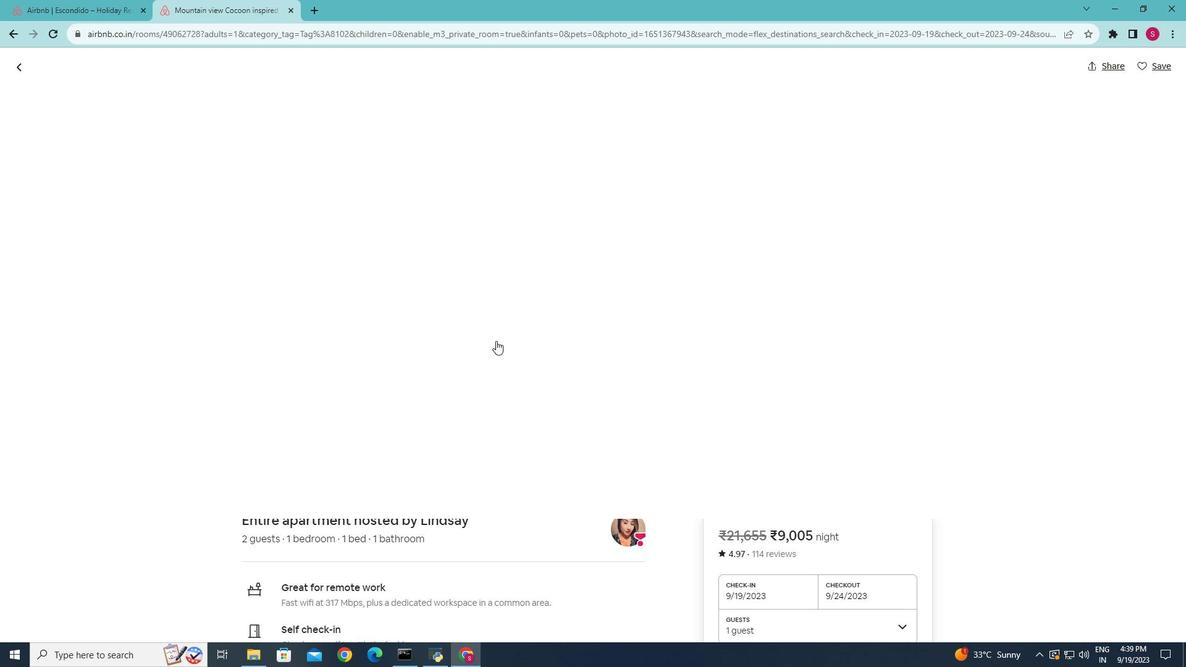 
Action: Mouse scrolled (498, 342) with delta (0, 0)
Screenshot: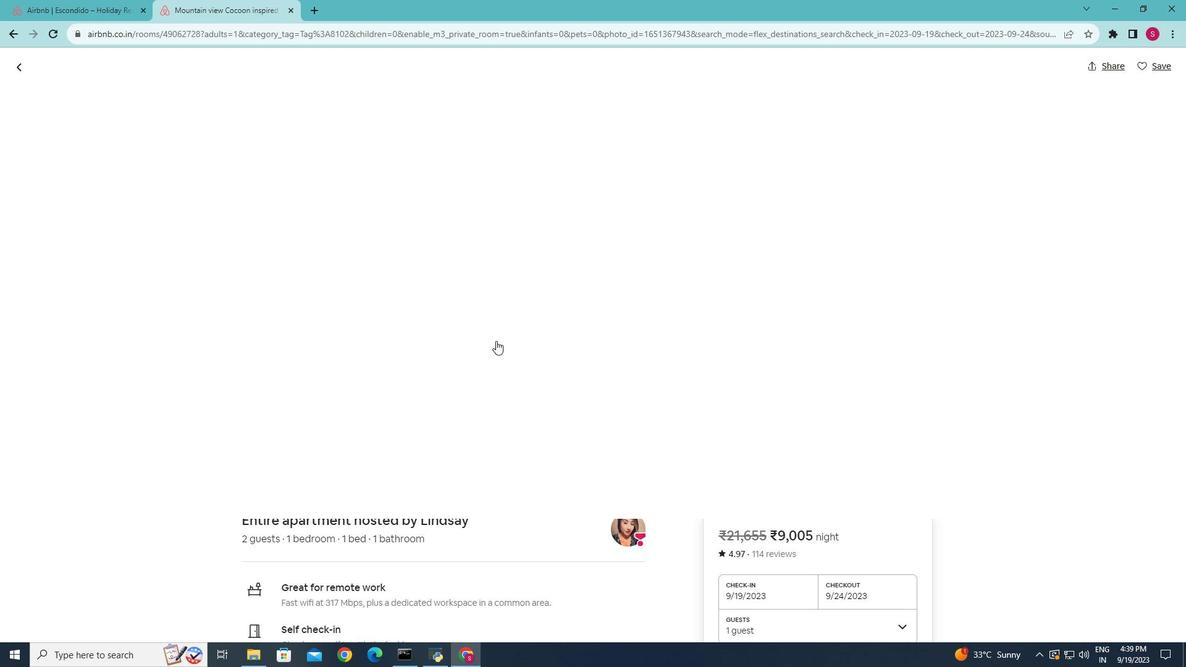 
Action: Mouse scrolled (498, 342) with delta (0, 0)
Screenshot: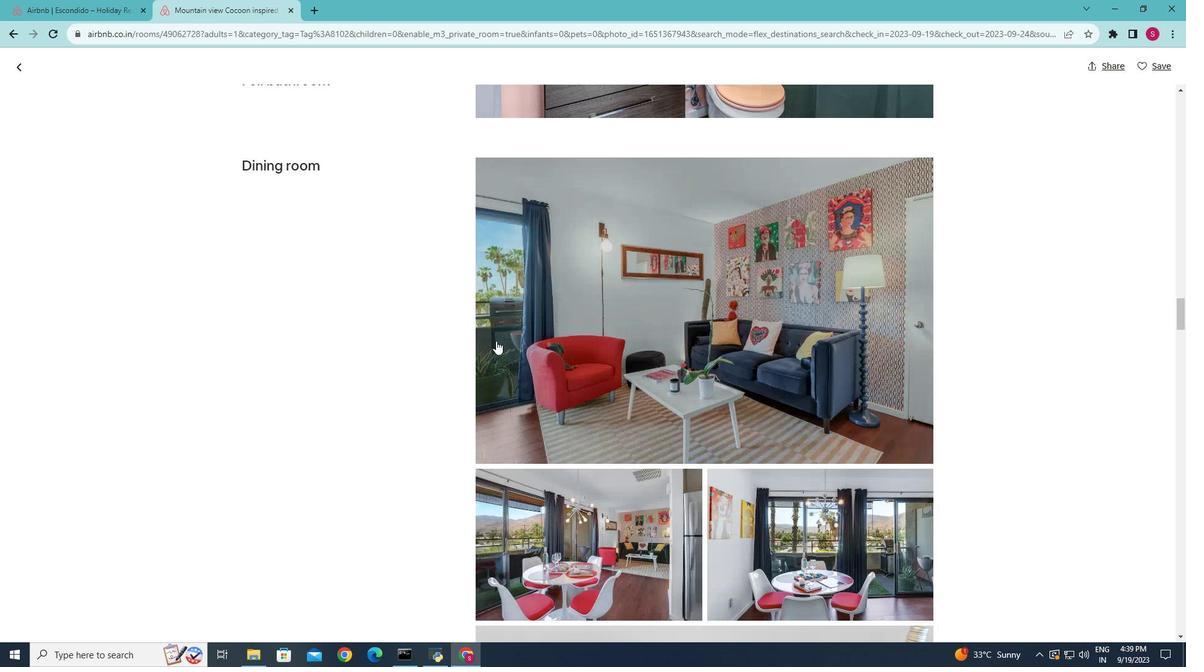 
Action: Mouse scrolled (498, 342) with delta (0, 0)
Screenshot: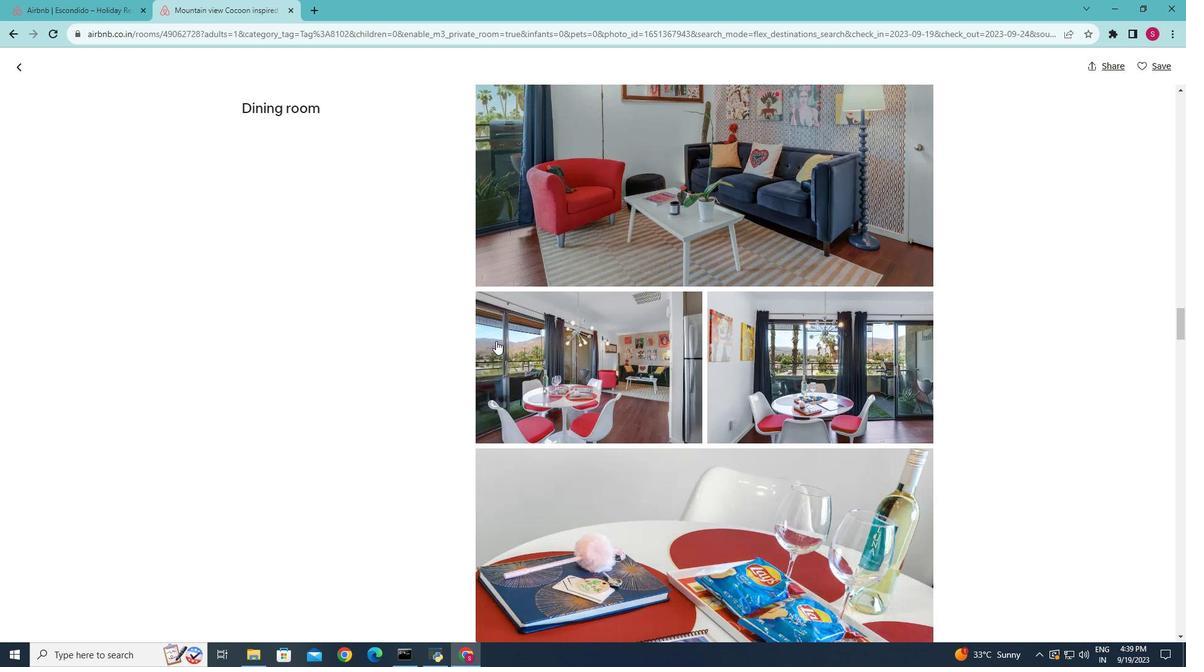 
Action: Mouse scrolled (498, 342) with delta (0, 0)
Screenshot: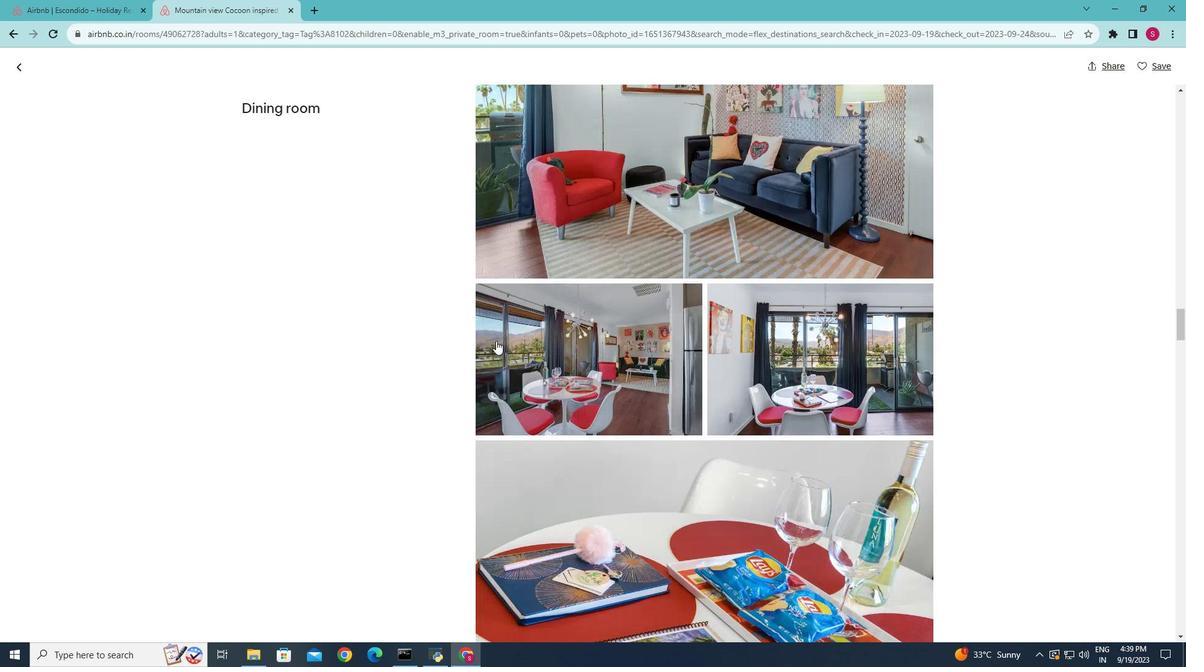 
Action: Mouse scrolled (498, 342) with delta (0, 0)
Screenshot: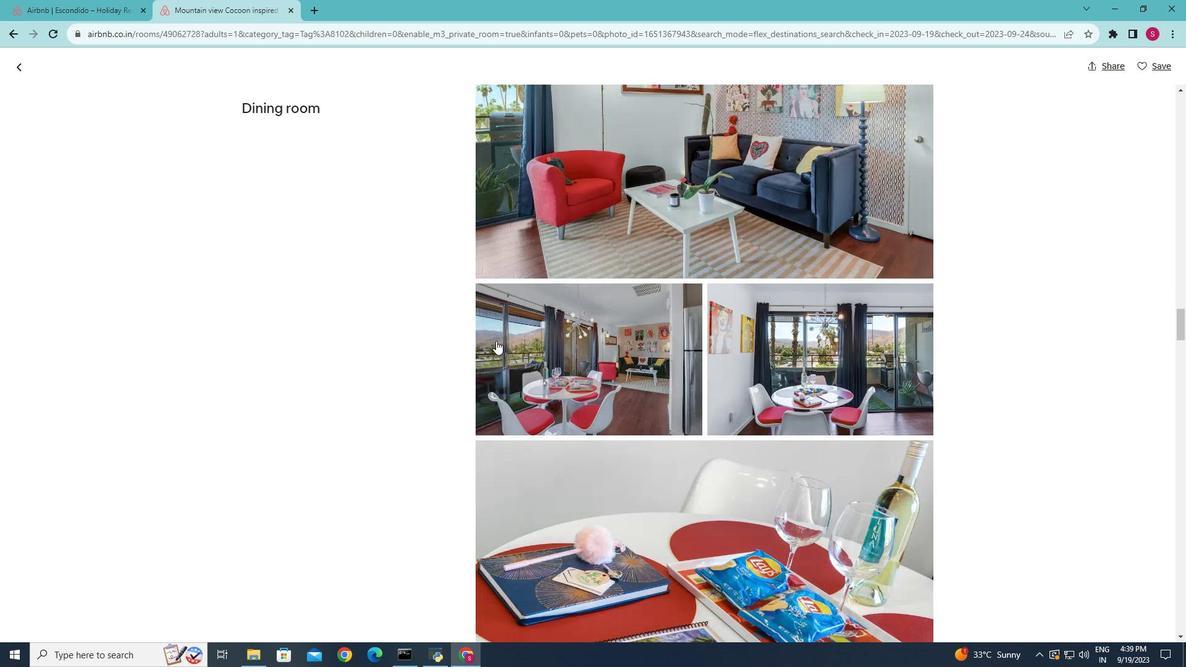 
Action: Mouse scrolled (498, 342) with delta (0, 0)
Screenshot: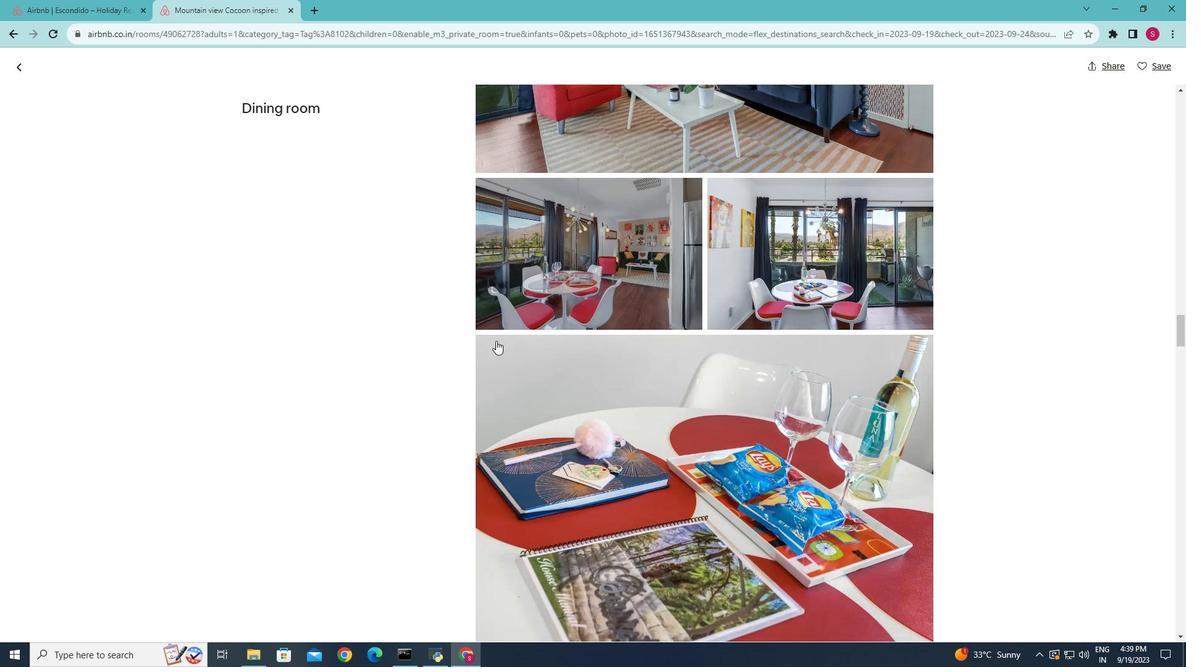 
Action: Mouse scrolled (498, 342) with delta (0, 0)
Screenshot: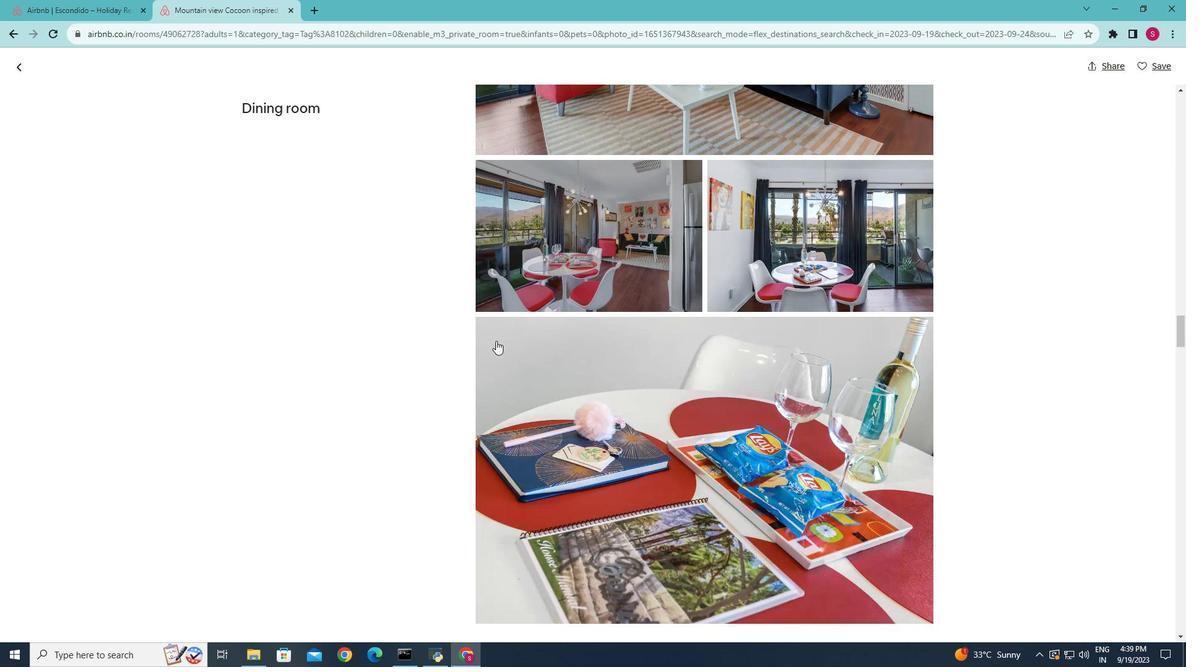 
Action: Mouse scrolled (498, 342) with delta (0, 0)
Screenshot: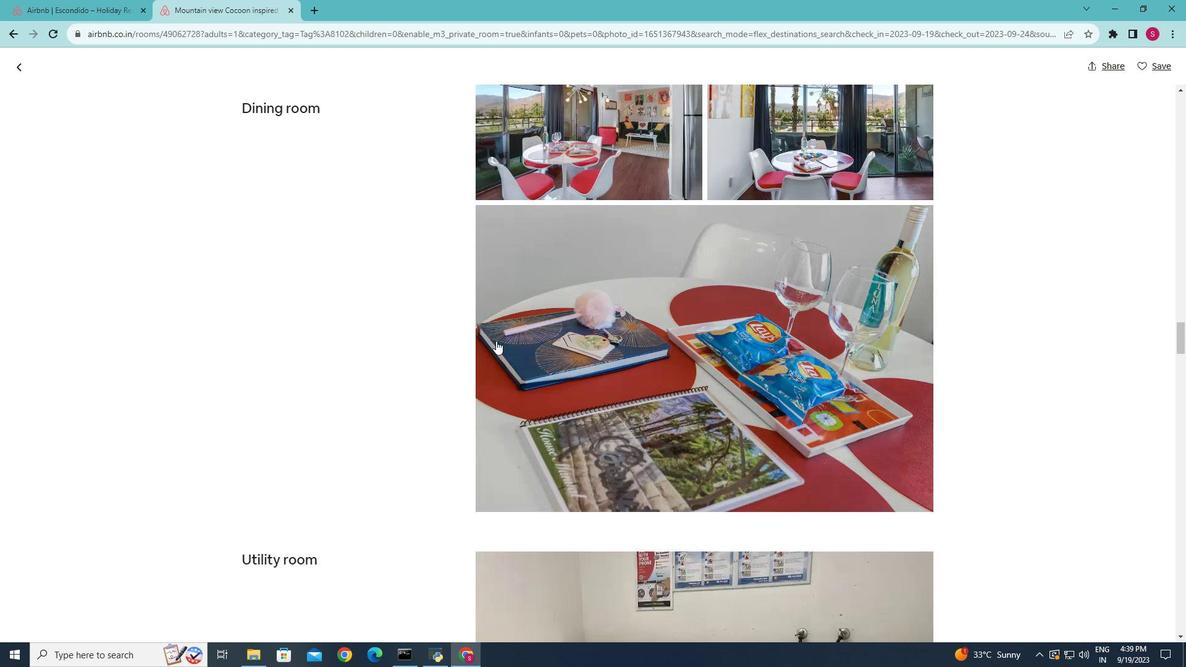 
Action: Mouse scrolled (498, 342) with delta (0, 0)
Screenshot: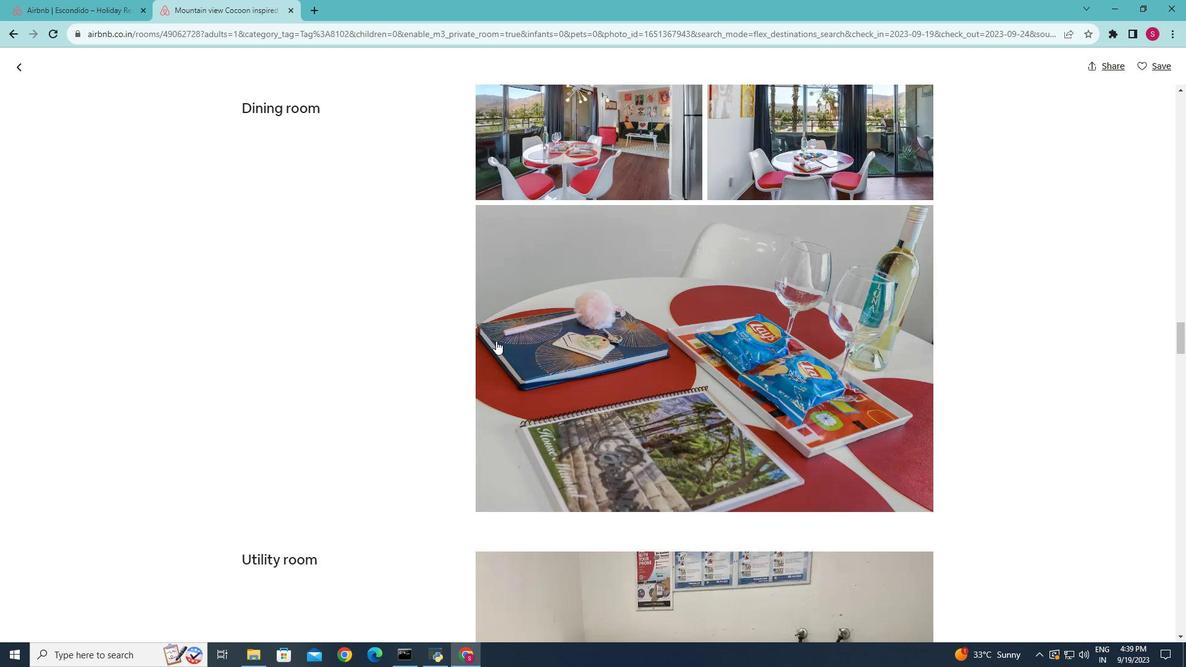 
Action: Mouse scrolled (498, 342) with delta (0, 0)
Screenshot: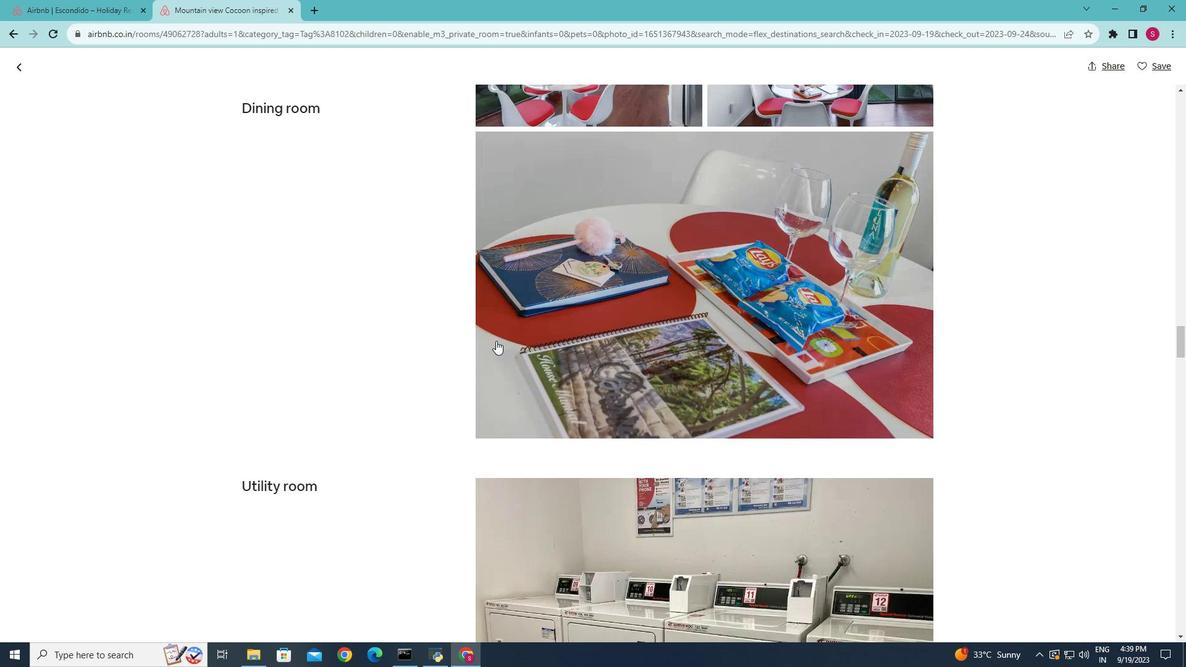 
Action: Mouse scrolled (498, 342) with delta (0, 0)
Screenshot: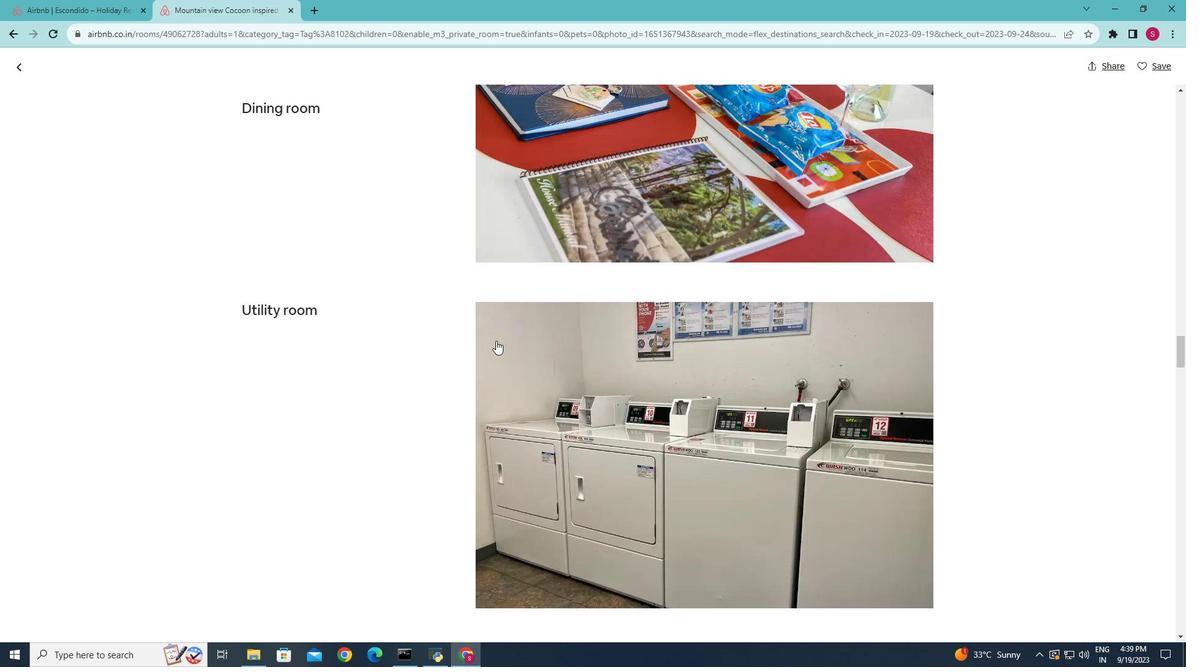 
Action: Mouse scrolled (498, 342) with delta (0, 0)
Screenshot: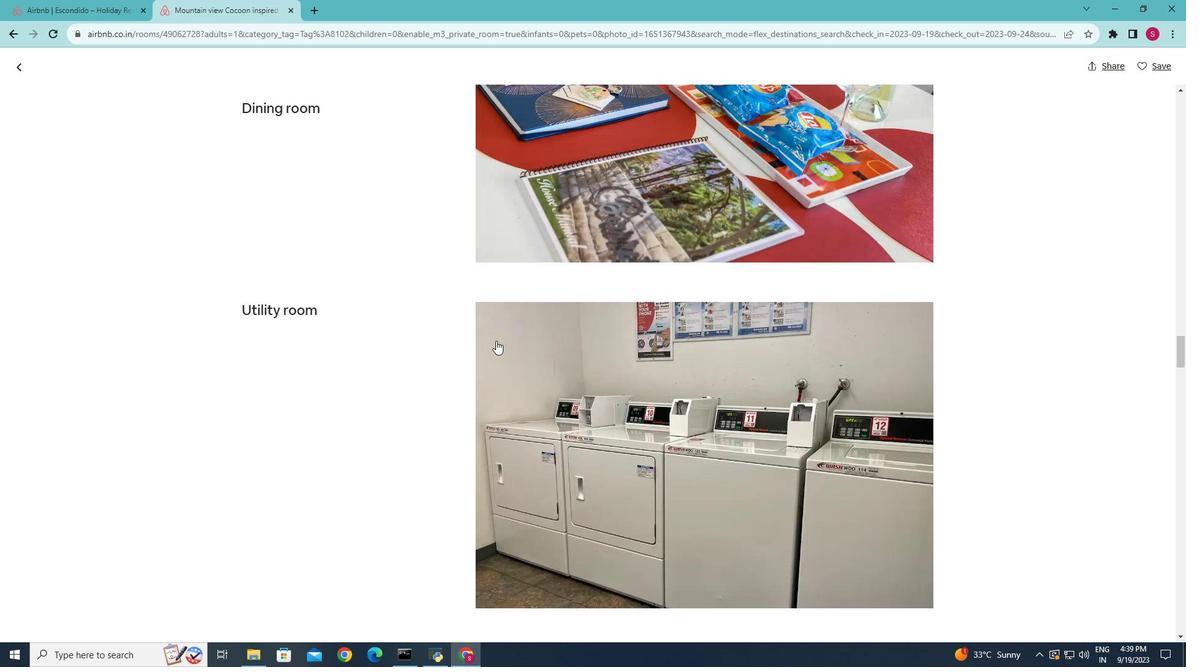 
Action: Mouse scrolled (498, 342) with delta (0, 0)
Screenshot: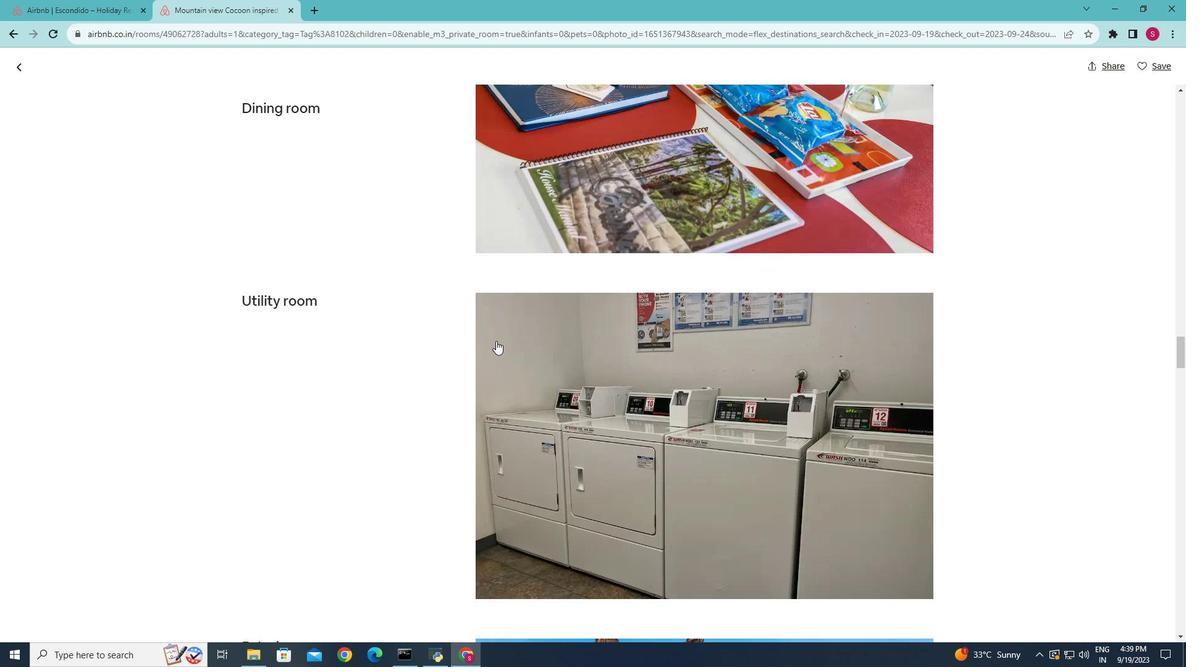
Action: Mouse scrolled (498, 342) with delta (0, 0)
Screenshot: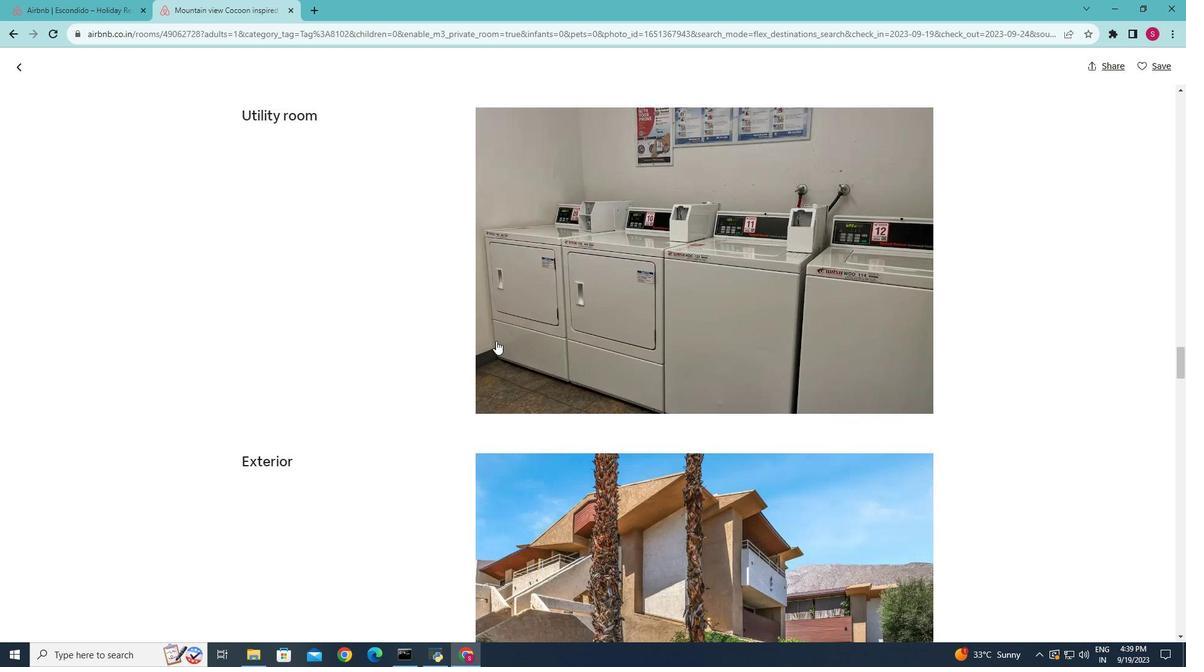 
Action: Mouse scrolled (498, 342) with delta (0, 0)
Screenshot: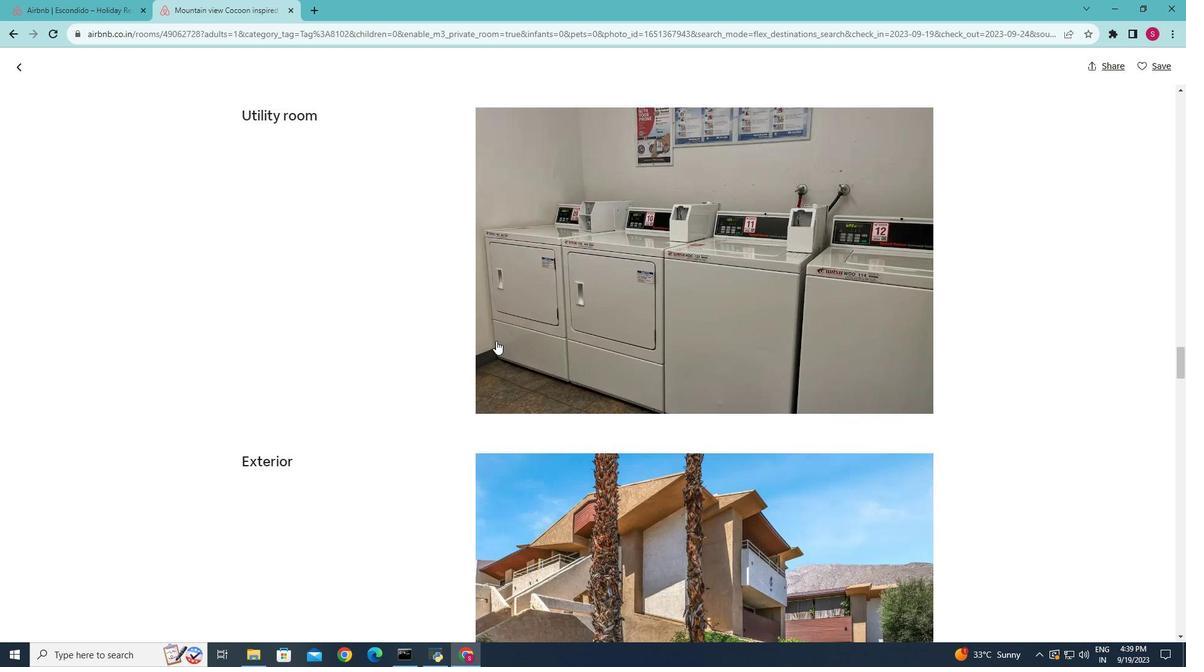 
Action: Mouse scrolled (498, 342) with delta (0, 0)
Screenshot: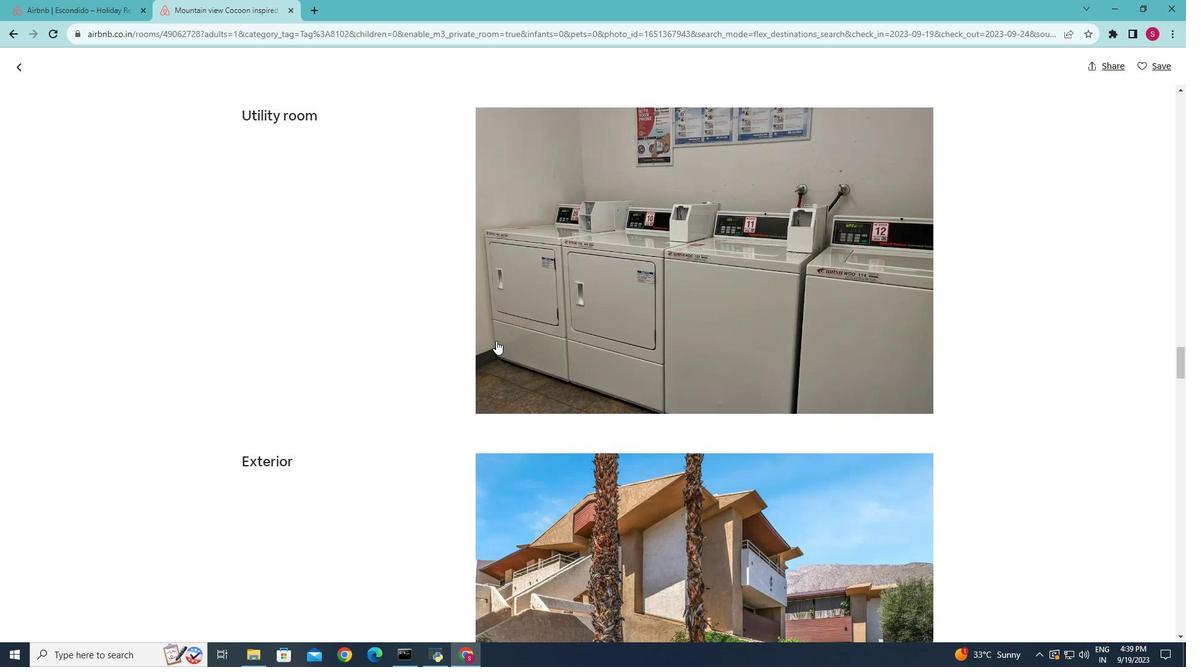 
Action: Mouse scrolled (498, 342) with delta (0, 0)
Screenshot: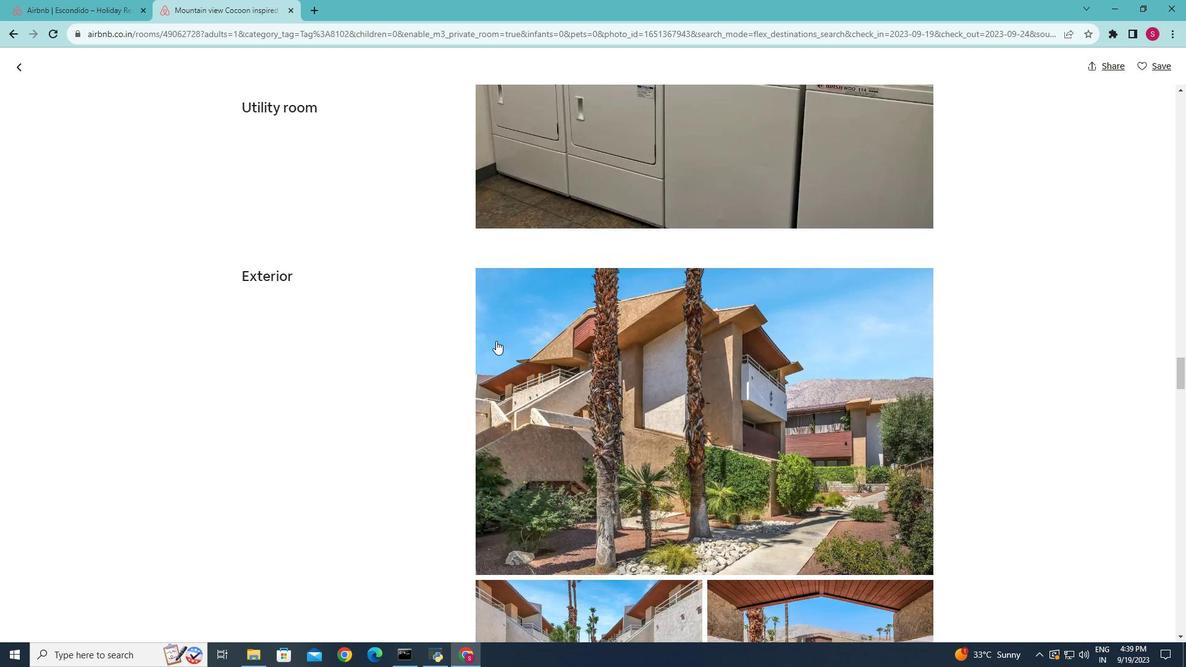 
Action: Mouse scrolled (498, 342) with delta (0, 0)
Screenshot: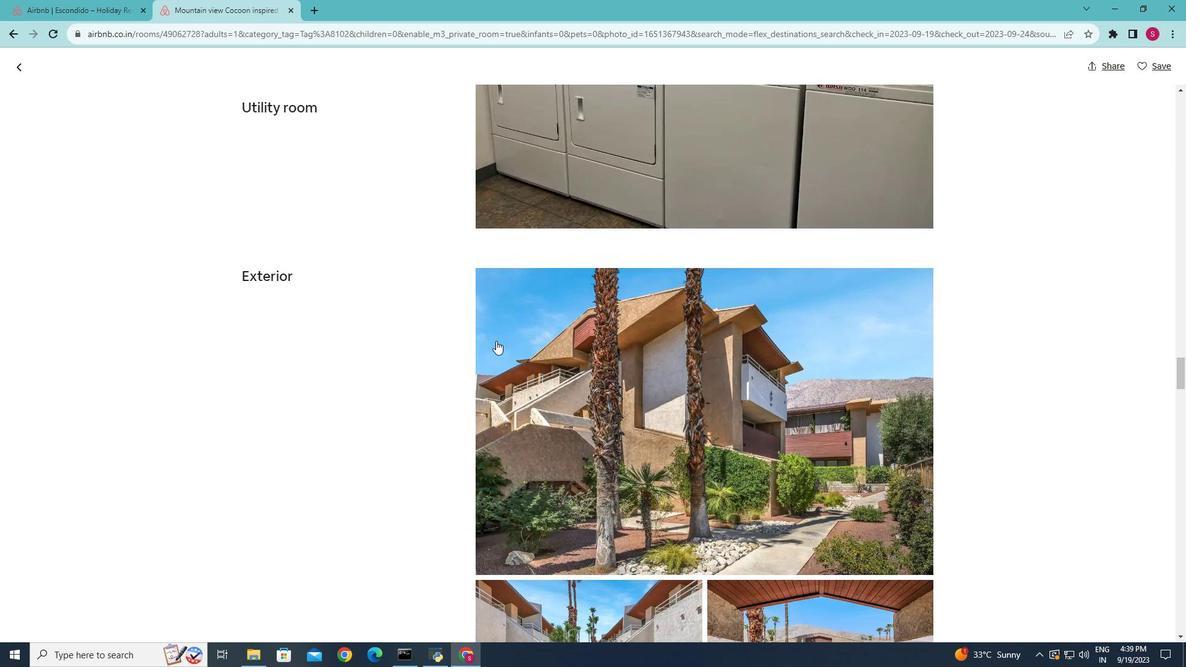 
Action: Mouse scrolled (498, 342) with delta (0, 0)
Screenshot: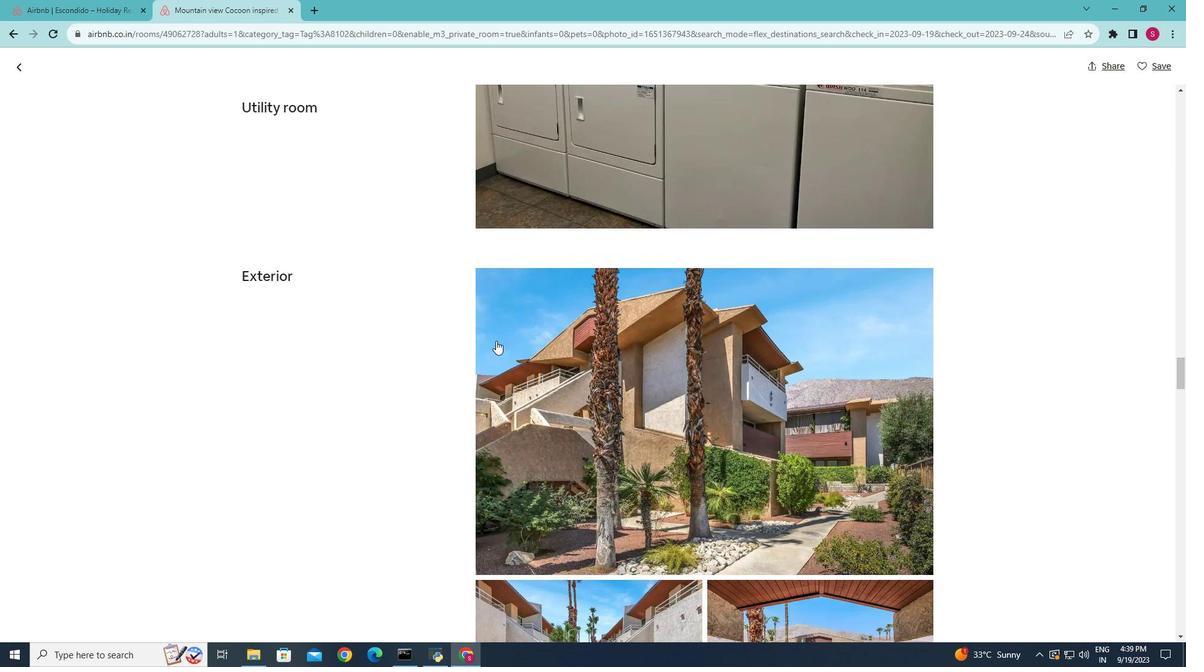 
Action: Mouse scrolled (498, 342) with delta (0, 0)
Screenshot: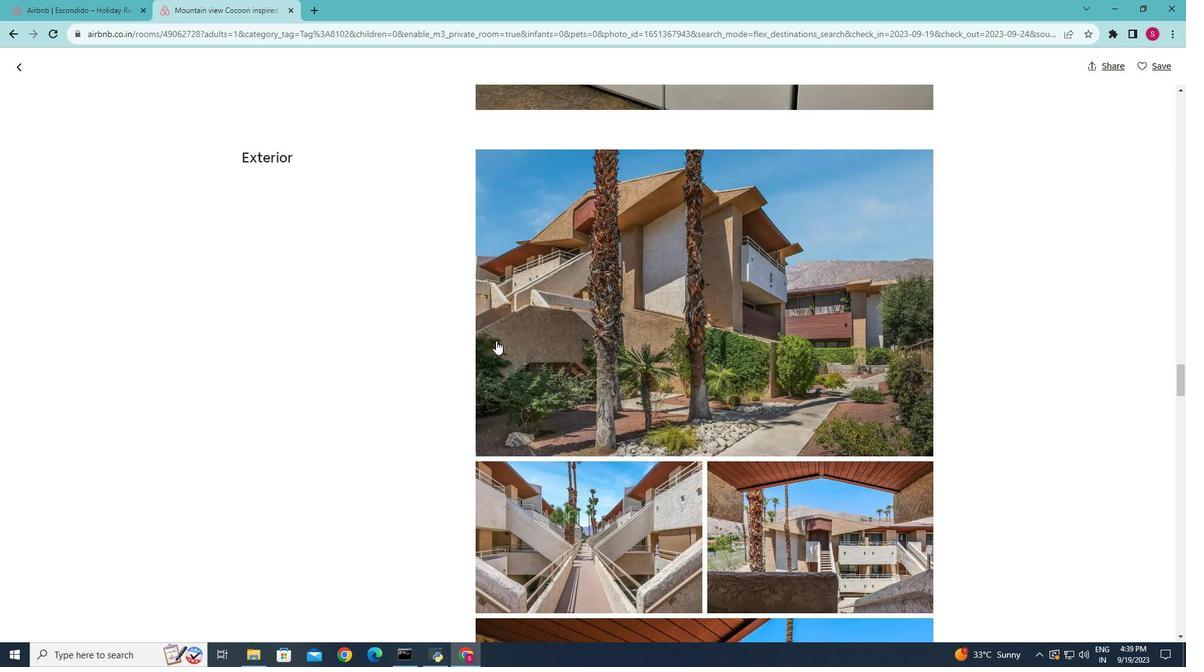 
Action: Mouse scrolled (498, 342) with delta (0, 0)
Screenshot: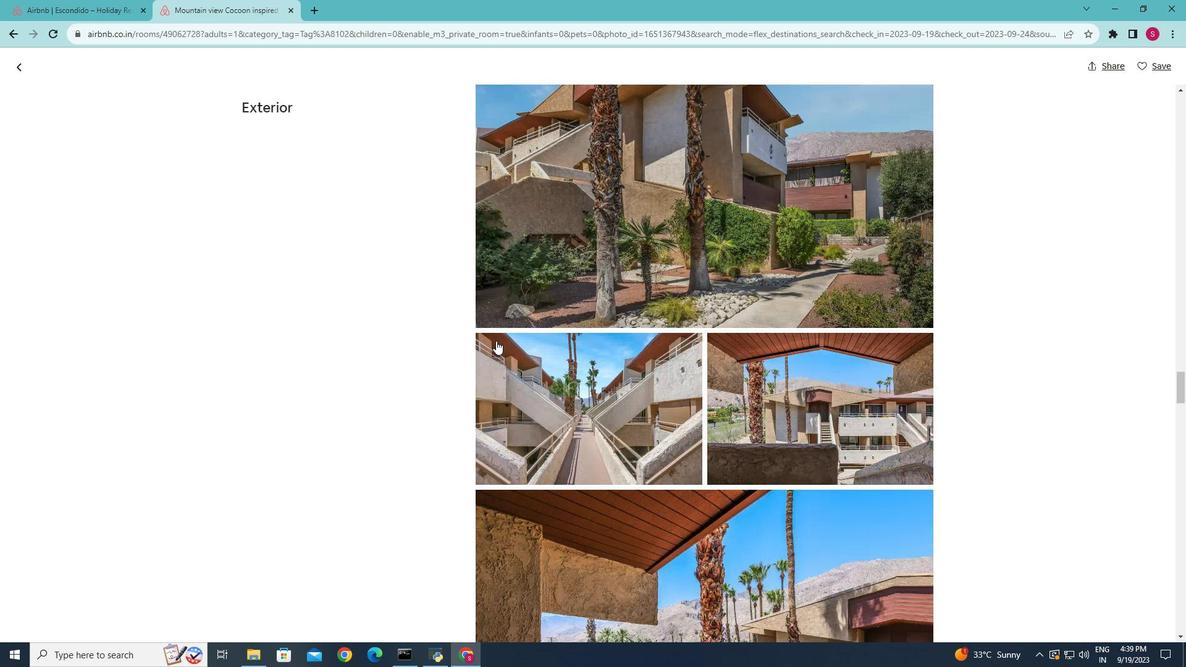 
Action: Mouse scrolled (498, 342) with delta (0, 0)
Screenshot: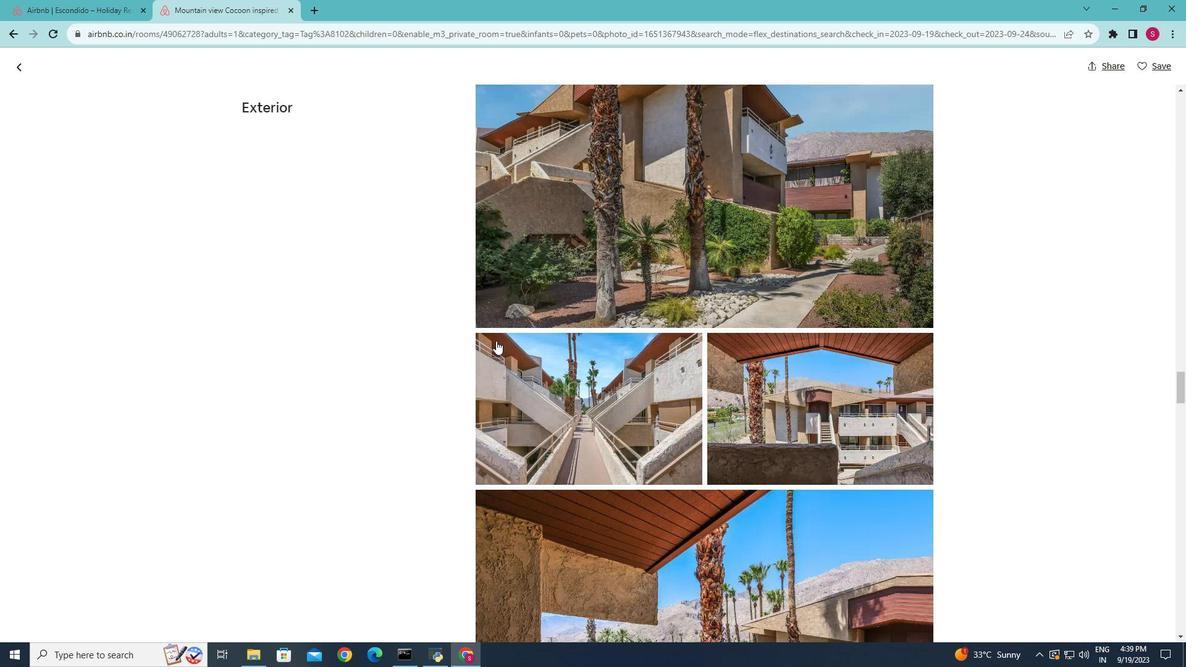
Action: Mouse scrolled (498, 342) with delta (0, 0)
Screenshot: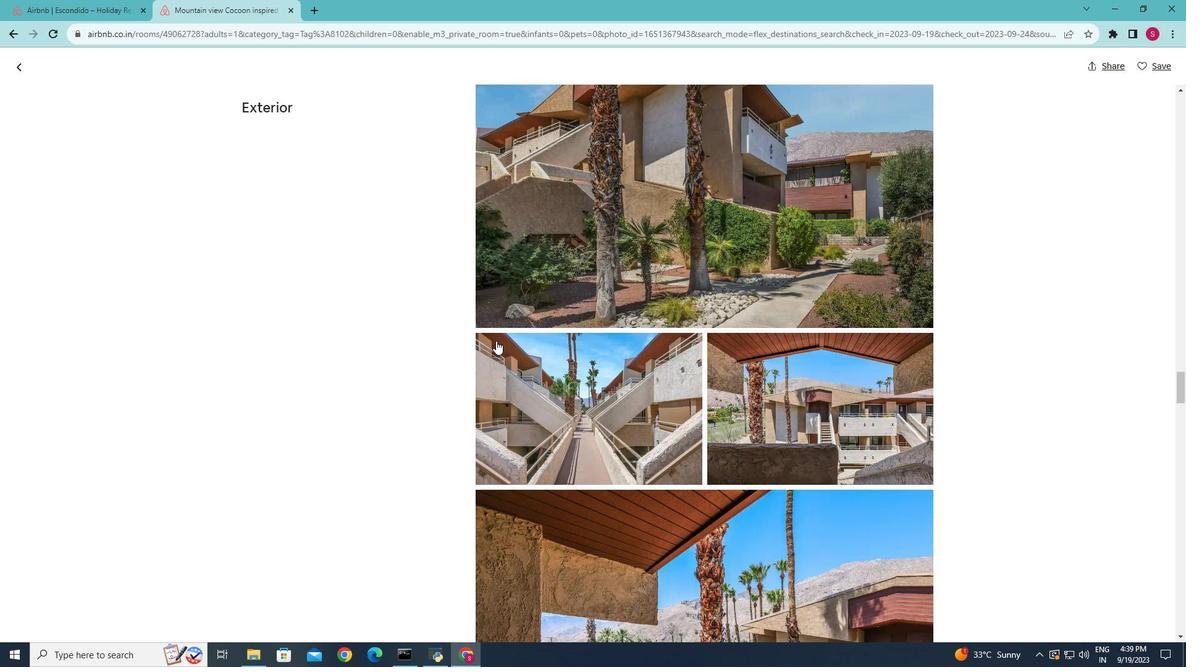 
Action: Mouse scrolled (498, 342) with delta (0, 0)
Screenshot: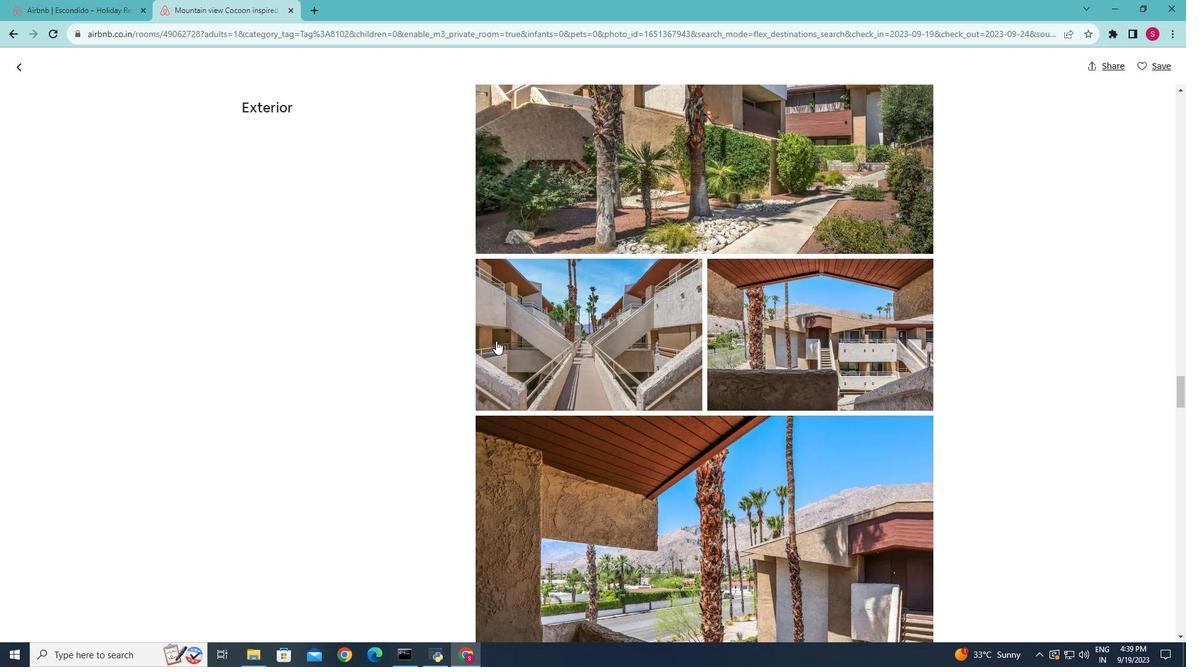 
Action: Mouse scrolled (498, 342) with delta (0, 0)
Screenshot: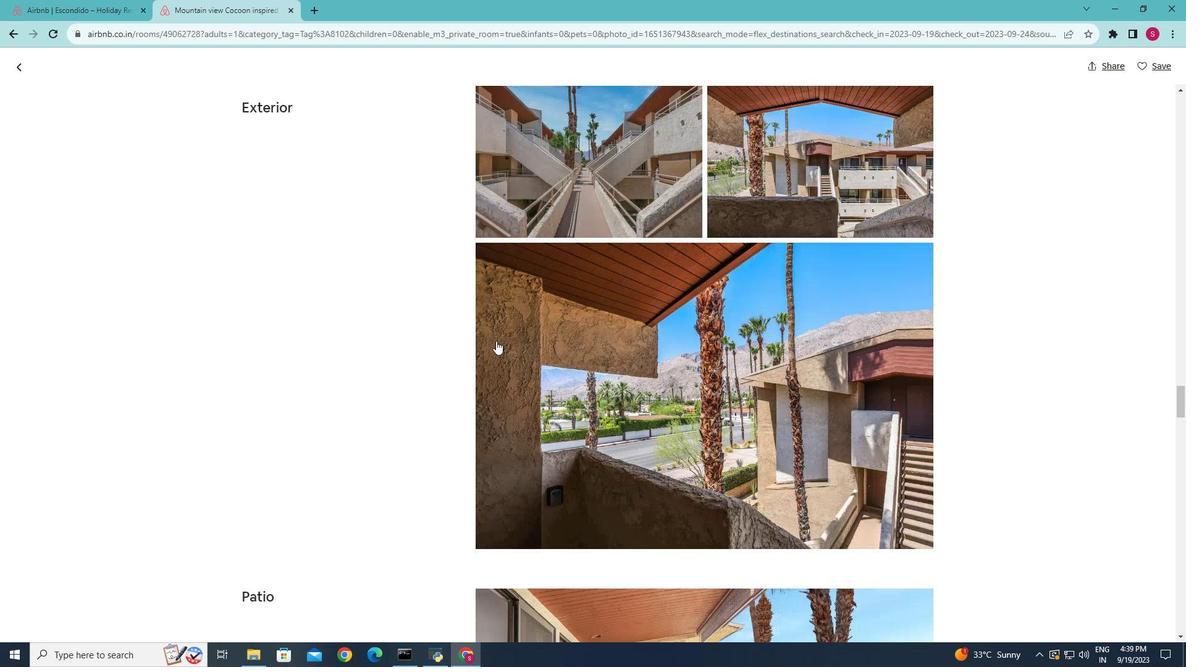
Action: Mouse scrolled (498, 342) with delta (0, 0)
Screenshot: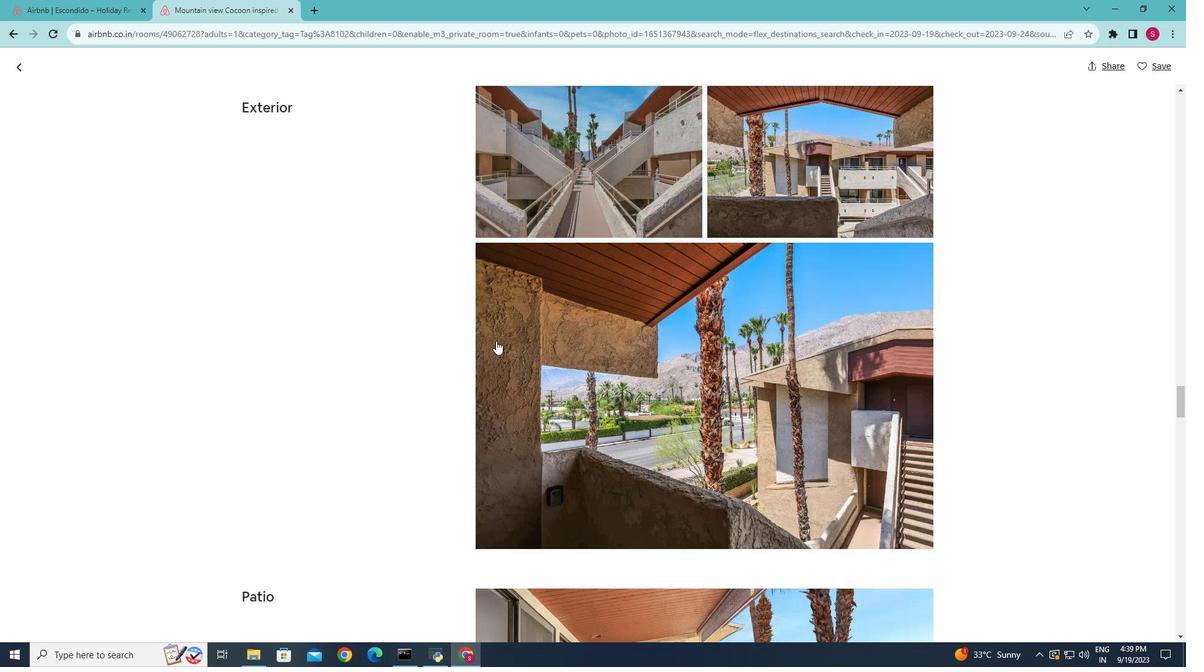 
Action: Mouse scrolled (498, 342) with delta (0, 0)
Screenshot: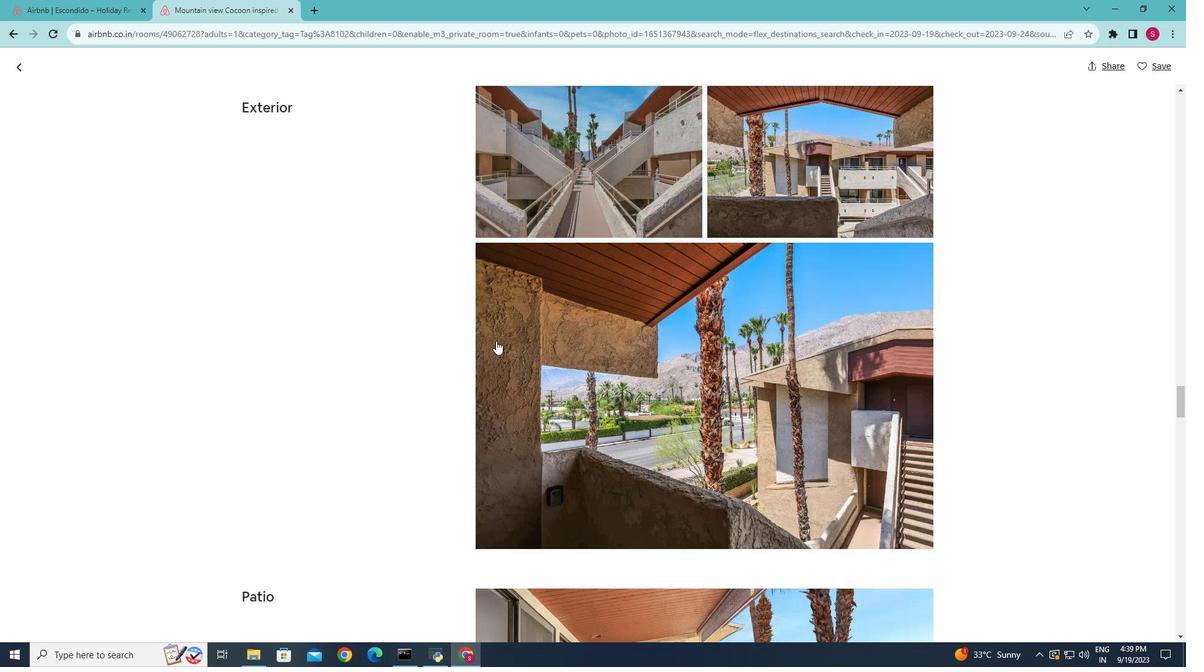 
Action: Mouse scrolled (498, 342) with delta (0, 0)
Screenshot: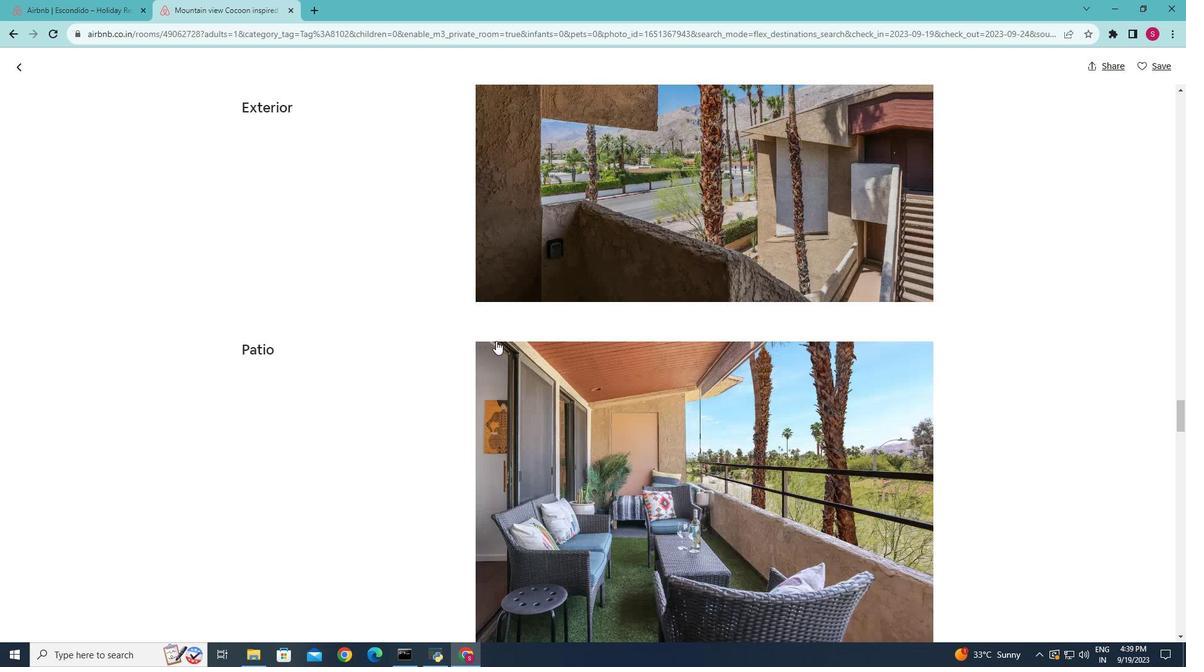 
Action: Mouse scrolled (498, 342) with delta (0, 0)
Screenshot: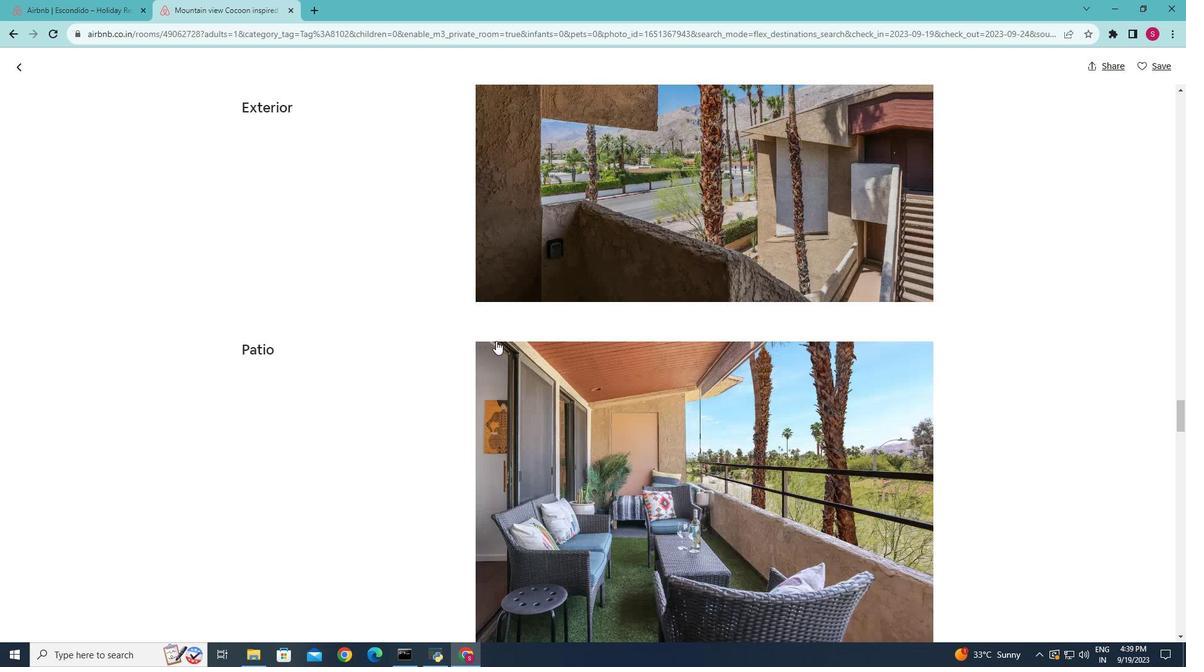 
Action: Mouse scrolled (498, 342) with delta (0, 0)
Screenshot: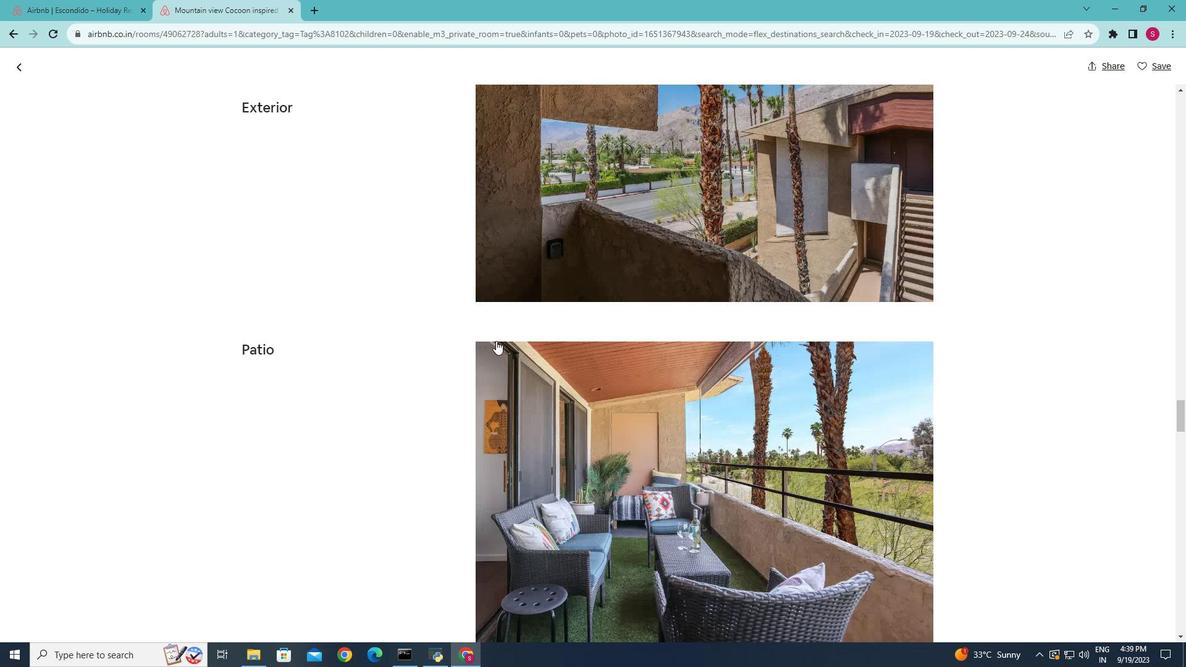 
Action: Mouse scrolled (498, 342) with delta (0, 0)
Screenshot: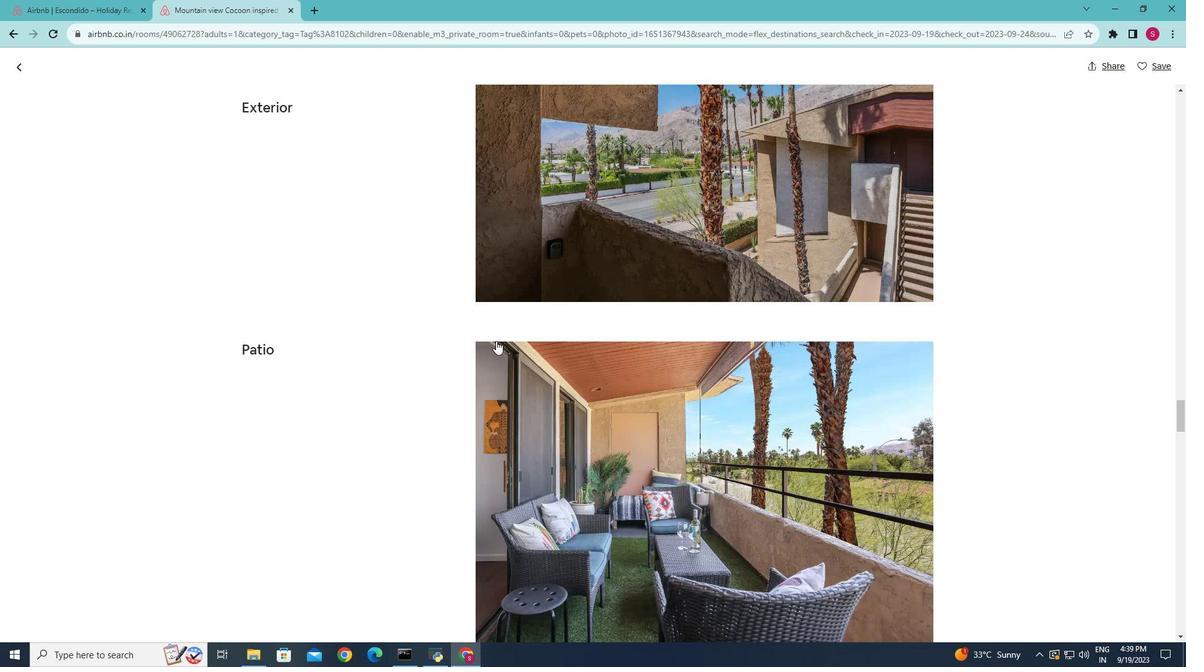 
Action: Mouse scrolled (498, 342) with delta (0, 0)
Screenshot: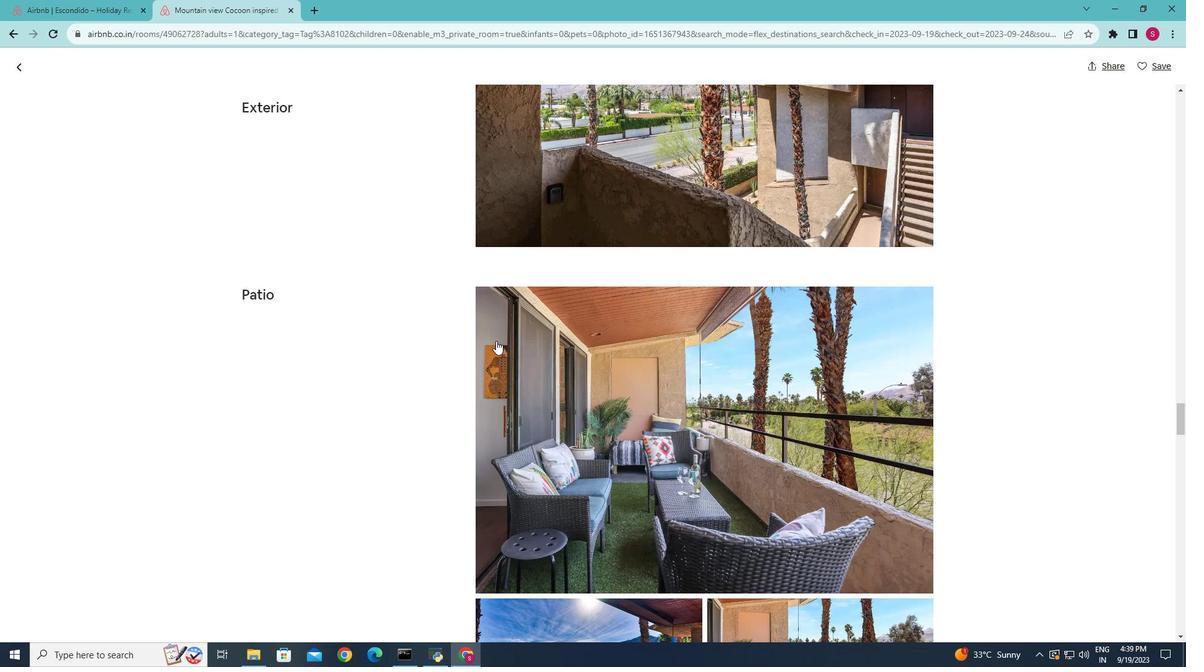 
Action: Mouse scrolled (498, 342) with delta (0, 0)
Screenshot: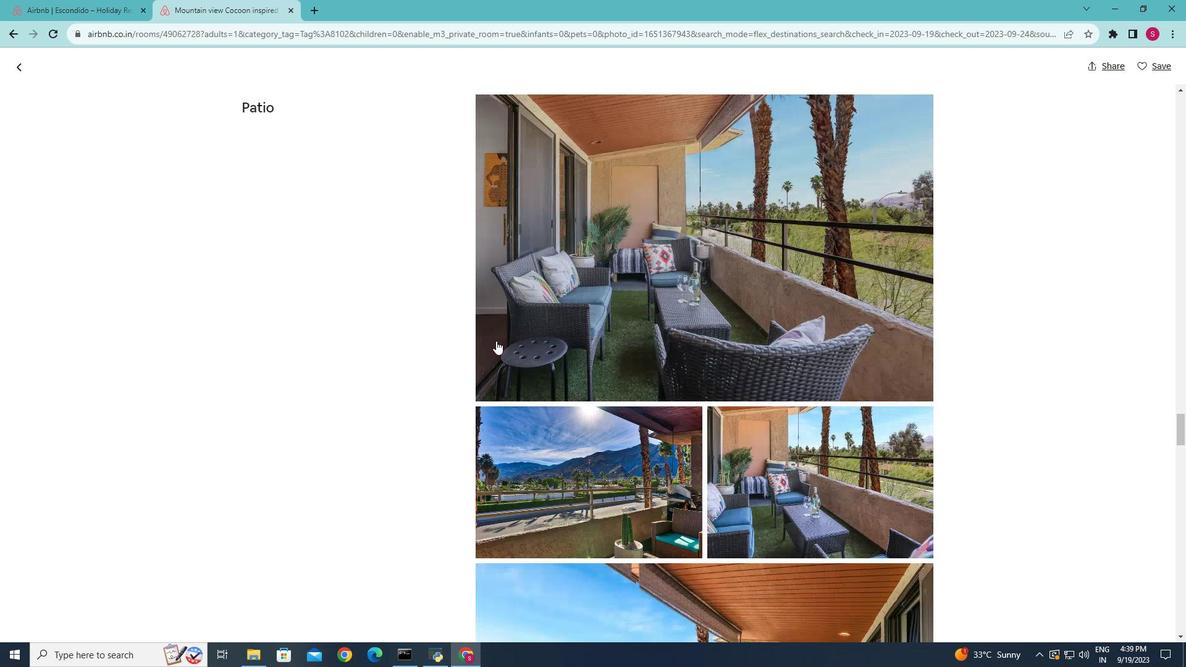 
Action: Mouse scrolled (498, 342) with delta (0, 0)
Screenshot: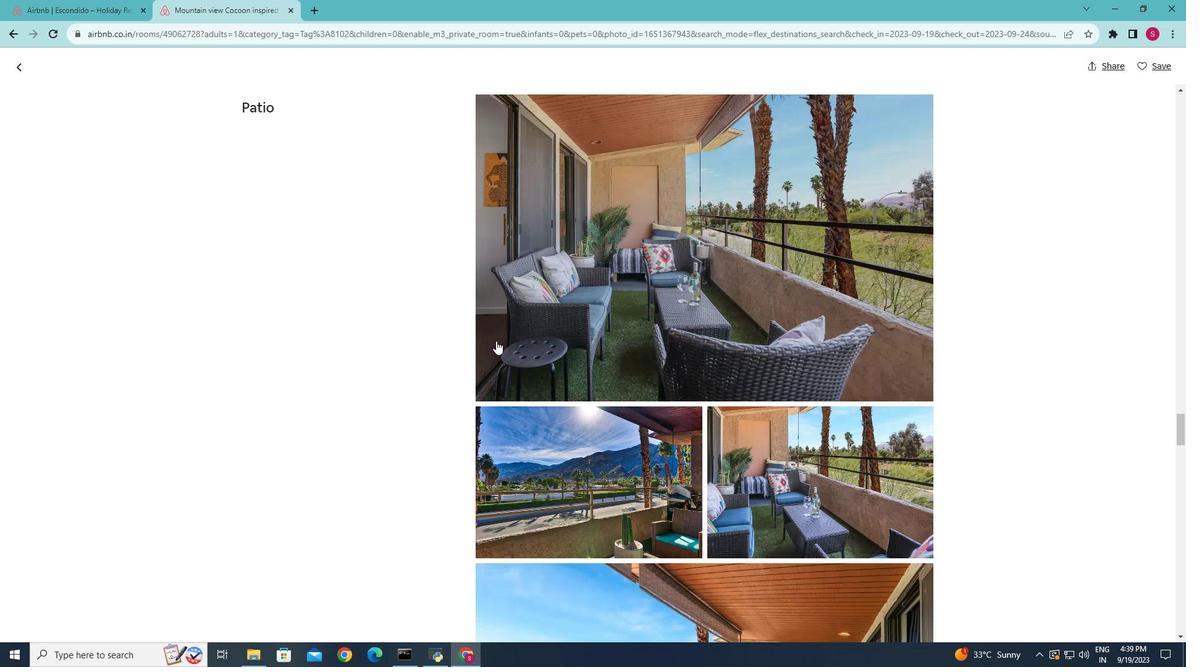 
Action: Mouse scrolled (498, 342) with delta (0, 0)
Screenshot: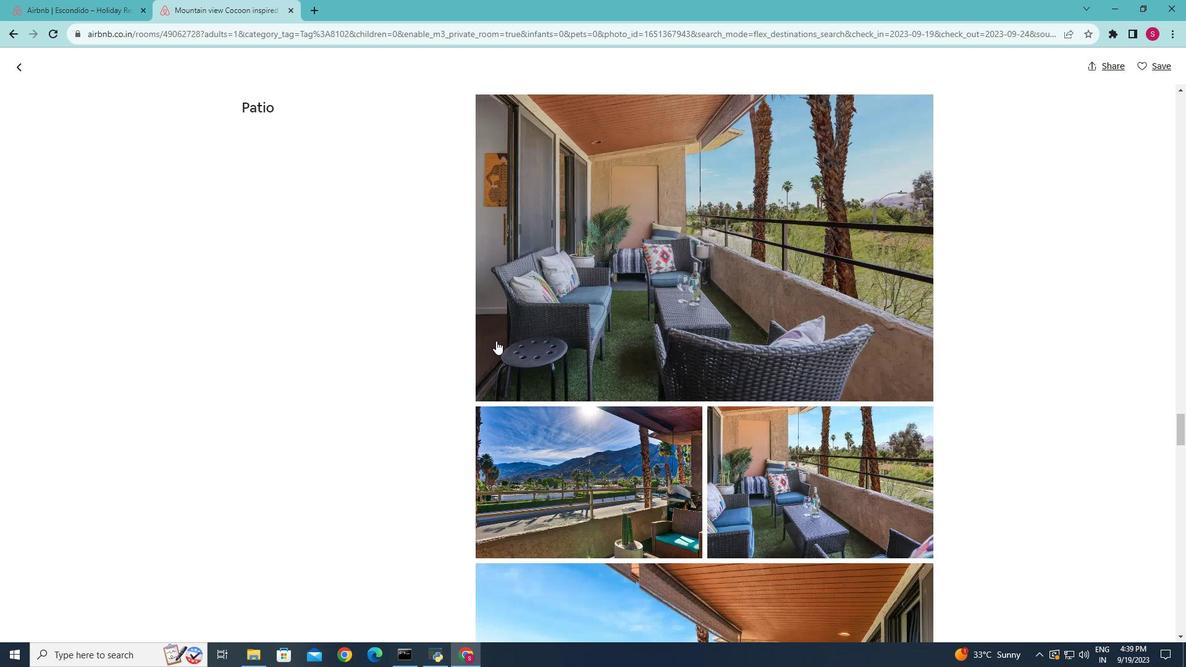 
Action: Mouse scrolled (498, 342) with delta (0, 0)
Screenshot: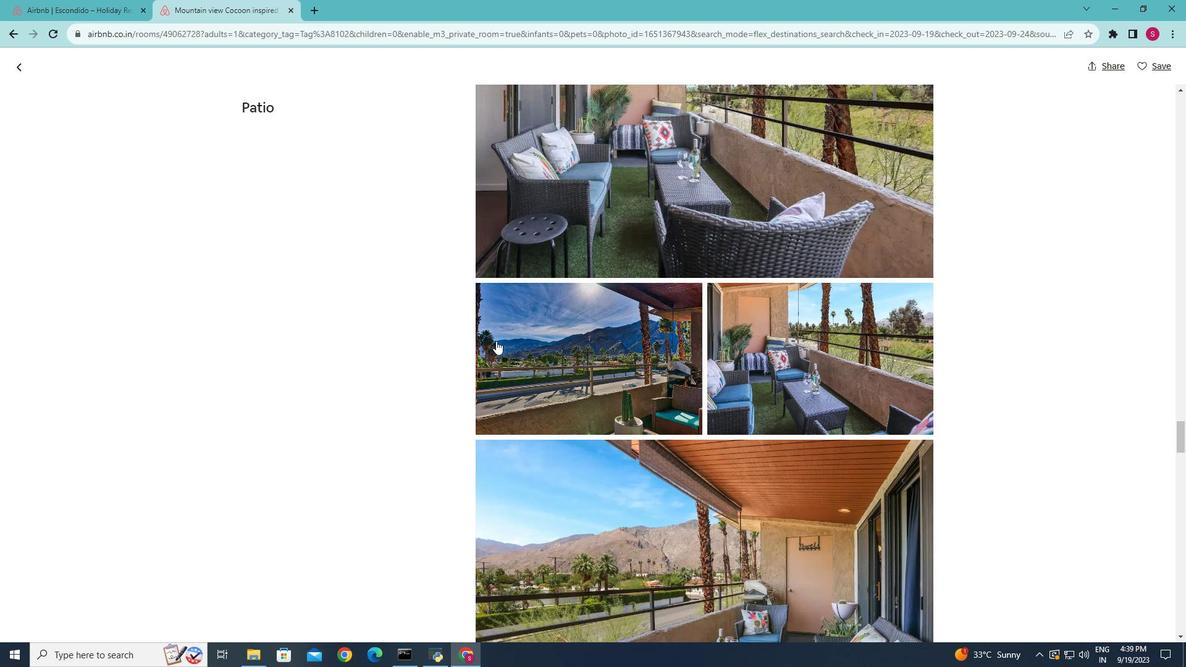 
Action: Mouse scrolled (498, 342) with delta (0, 0)
Screenshot: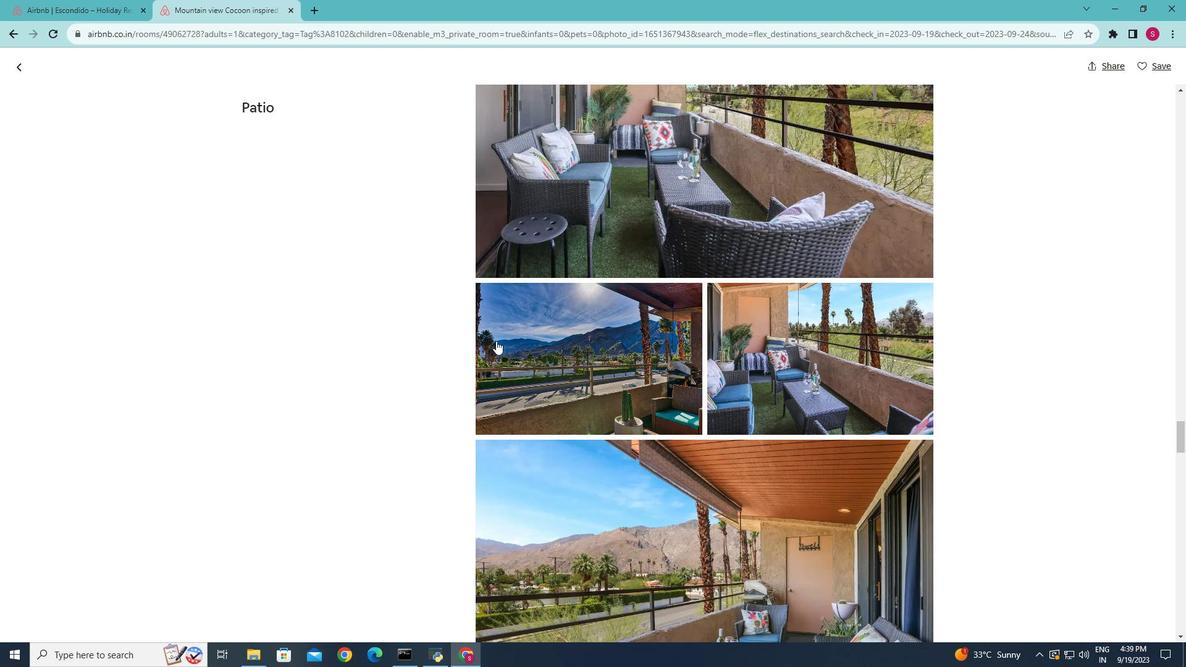 
Action: Mouse scrolled (498, 342) with delta (0, 0)
Screenshot: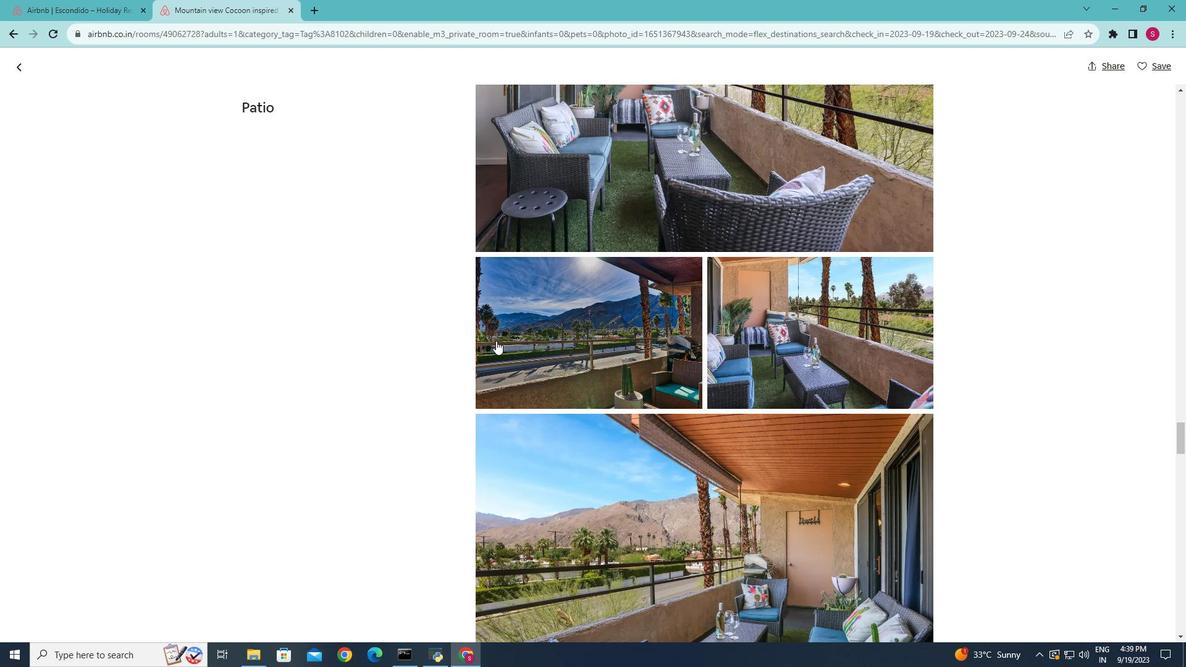 
Action: Mouse scrolled (498, 342) with delta (0, 0)
Screenshot: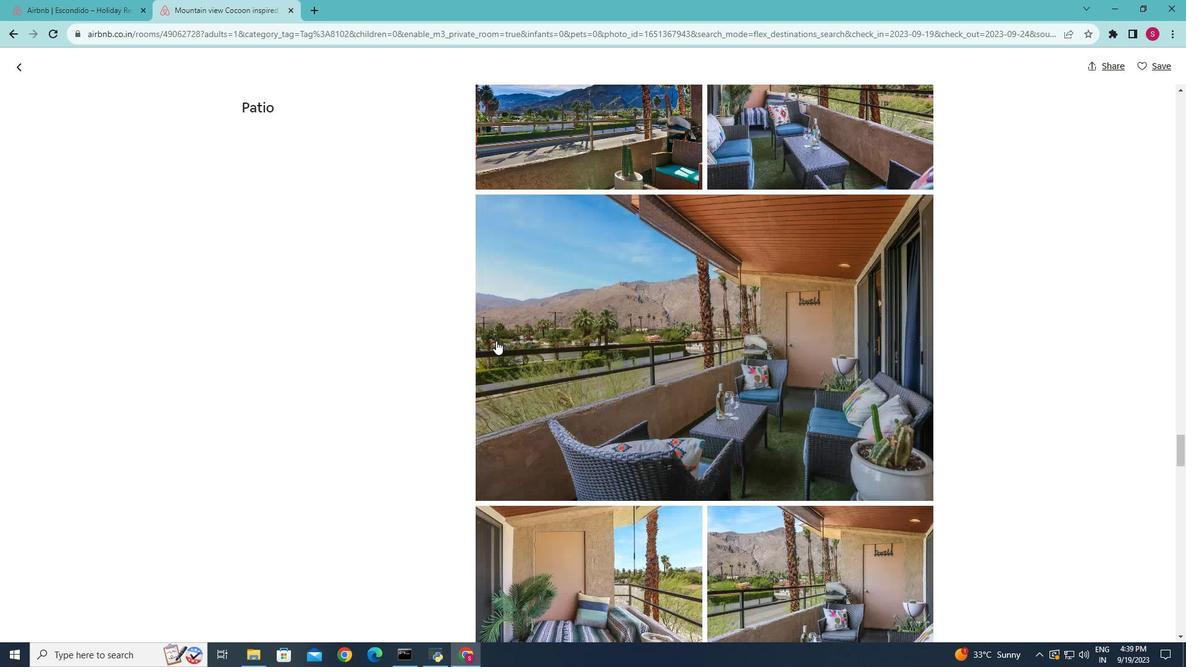 
Action: Mouse scrolled (498, 342) with delta (0, 0)
Screenshot: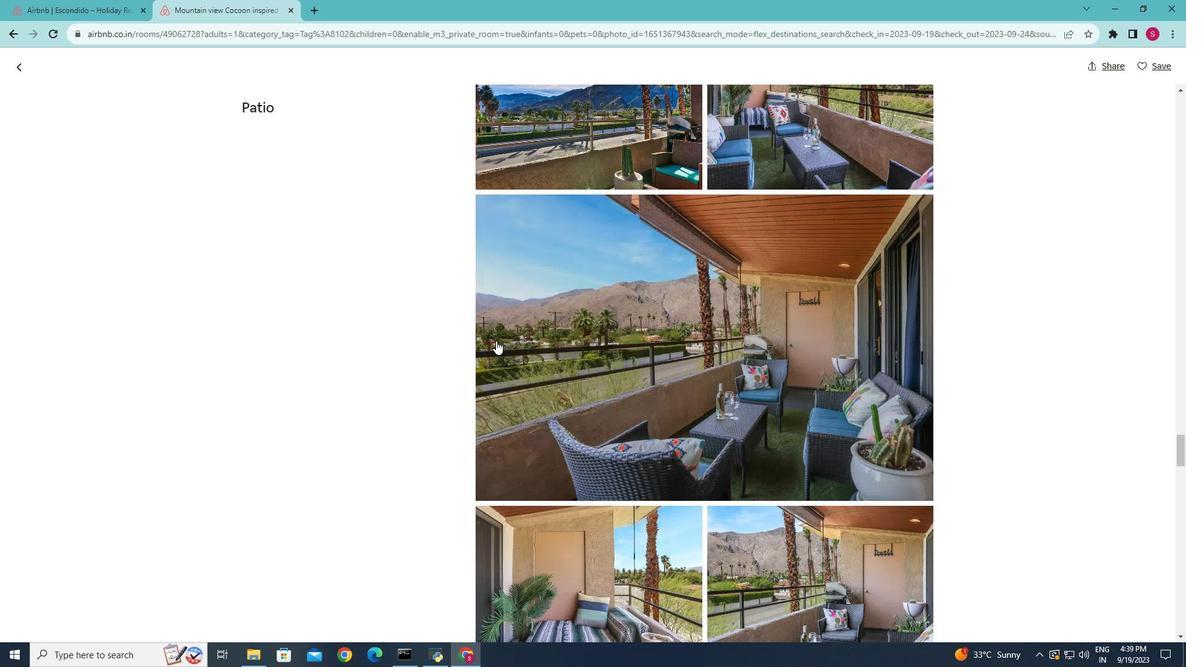 
Action: Mouse scrolled (498, 342) with delta (0, 0)
Screenshot: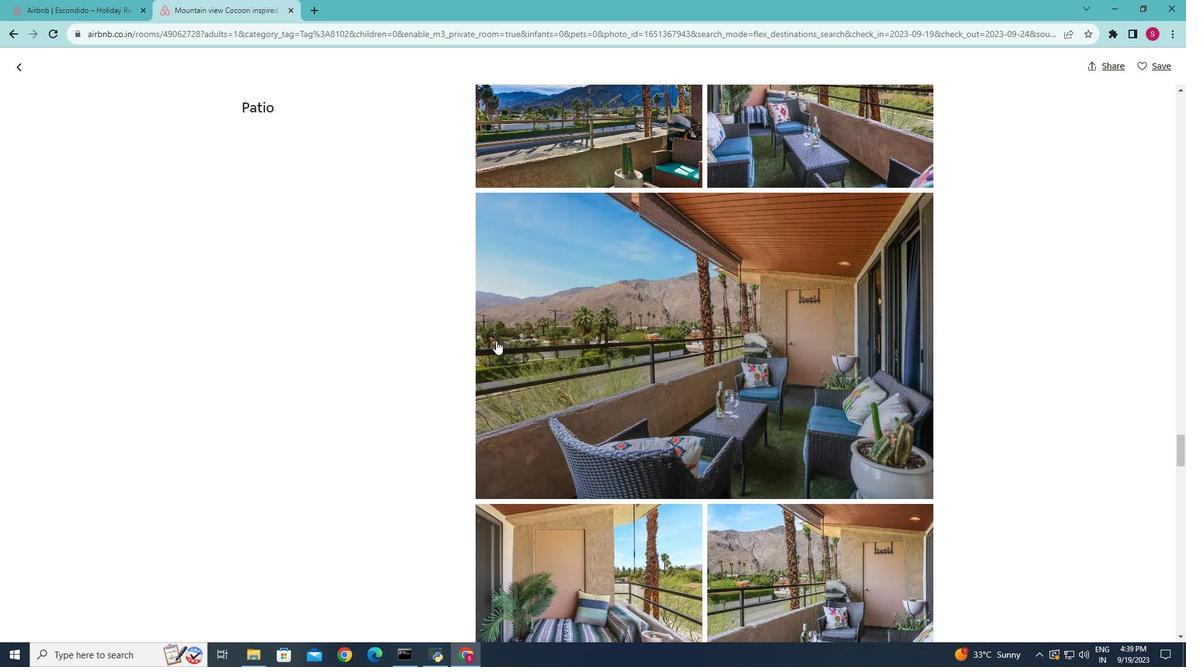 
Action: Mouse scrolled (498, 342) with delta (0, 0)
Screenshot: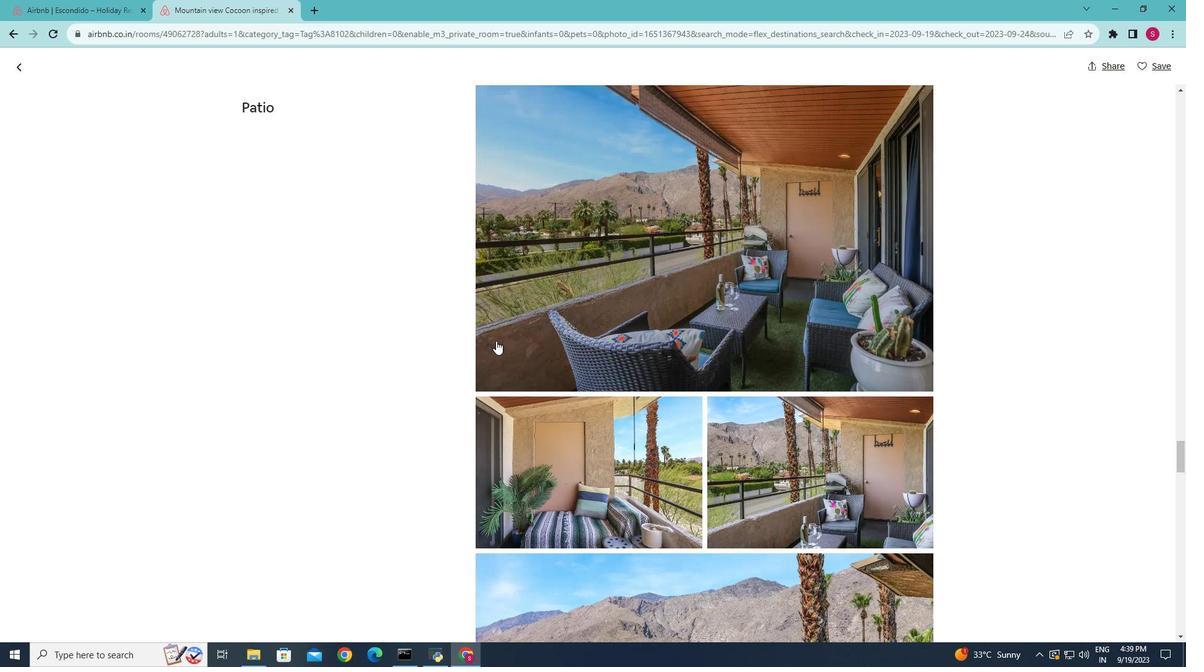 
Action: Mouse scrolled (498, 342) with delta (0, 0)
Screenshot: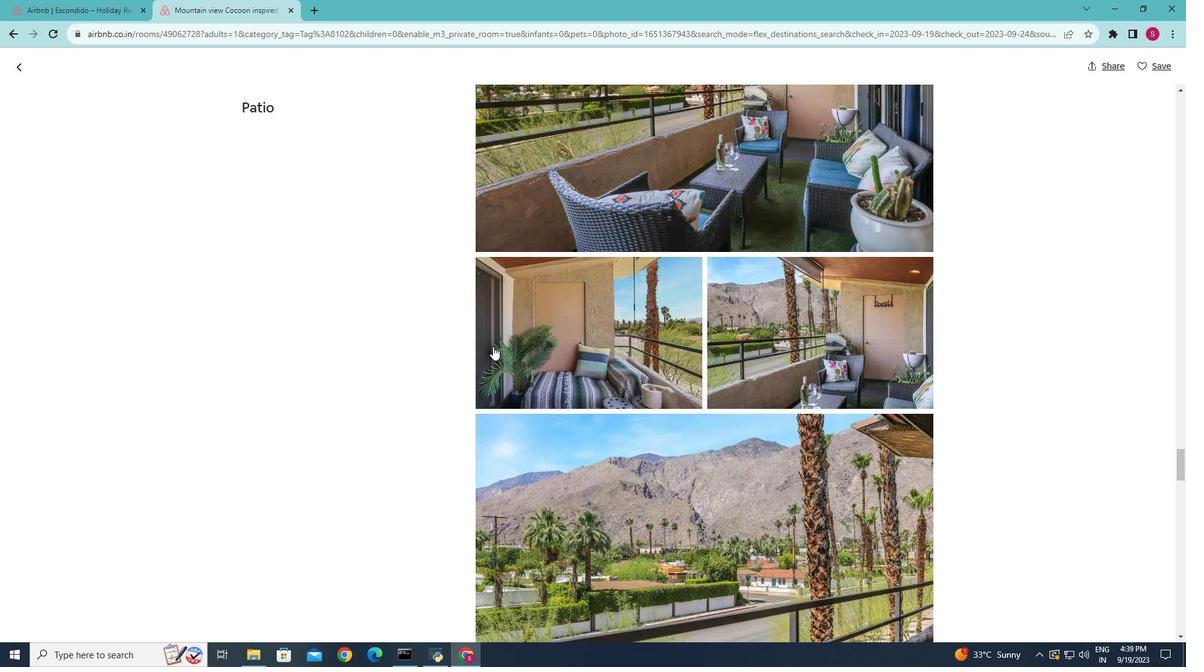 
Action: Mouse scrolled (498, 342) with delta (0, 0)
Screenshot: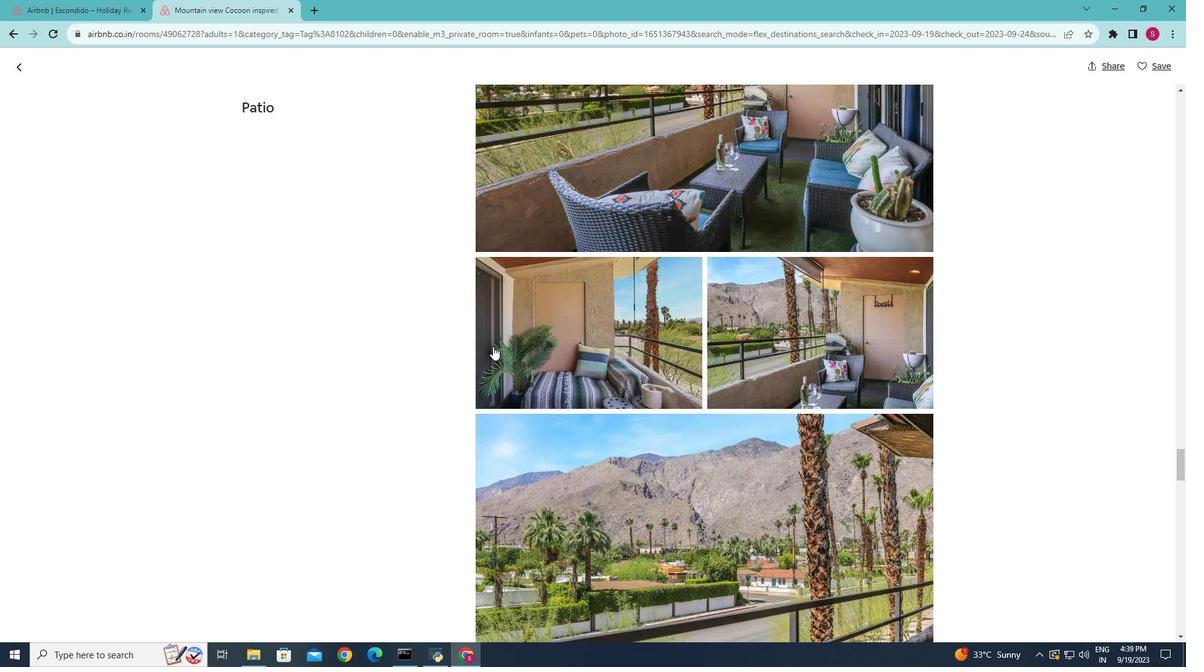 
Action: Mouse scrolled (498, 342) with delta (0, 0)
Screenshot: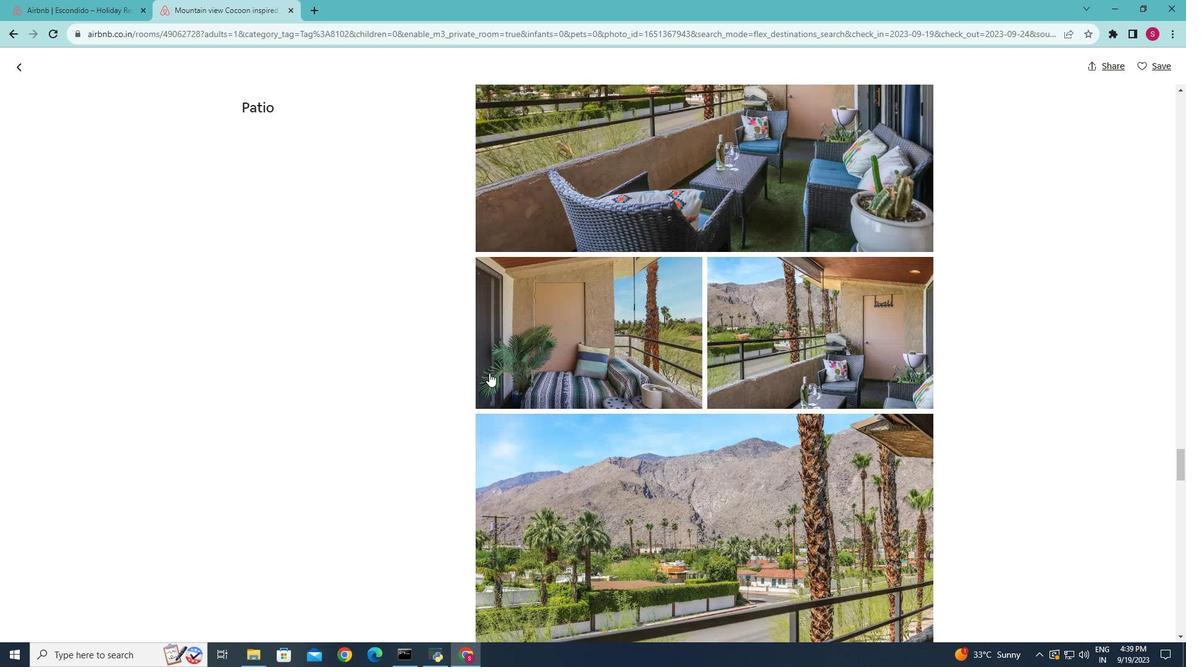 
Action: Mouse moved to (412, 420)
Screenshot: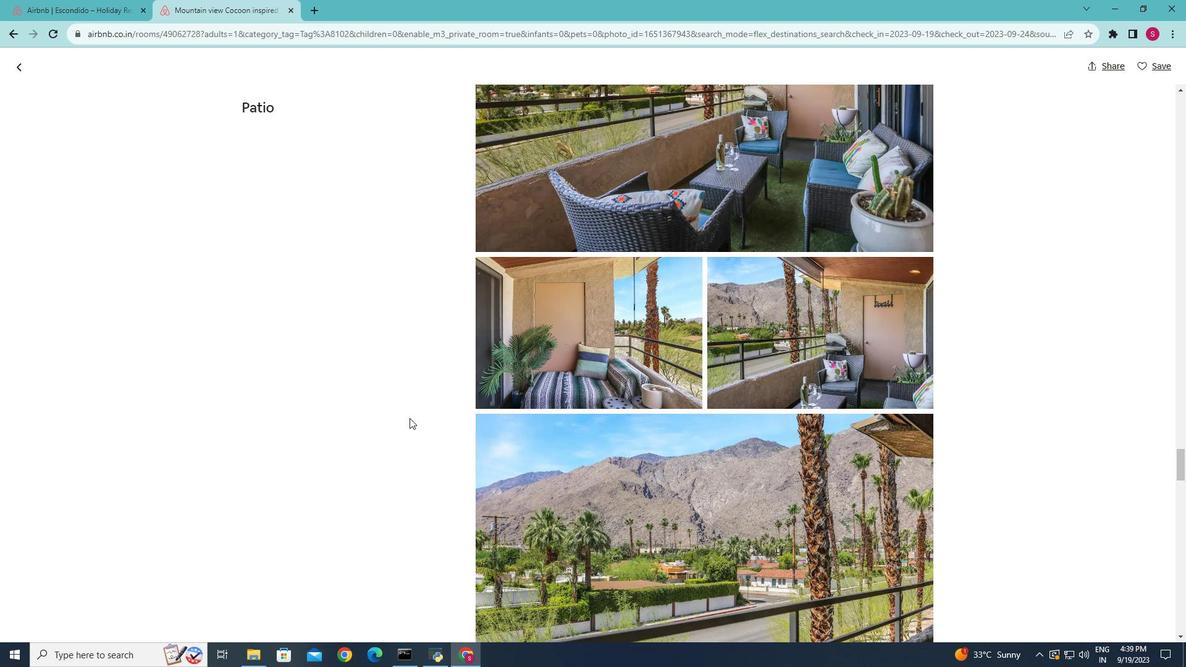 
Action: Mouse scrolled (412, 420) with delta (0, 0)
Screenshot: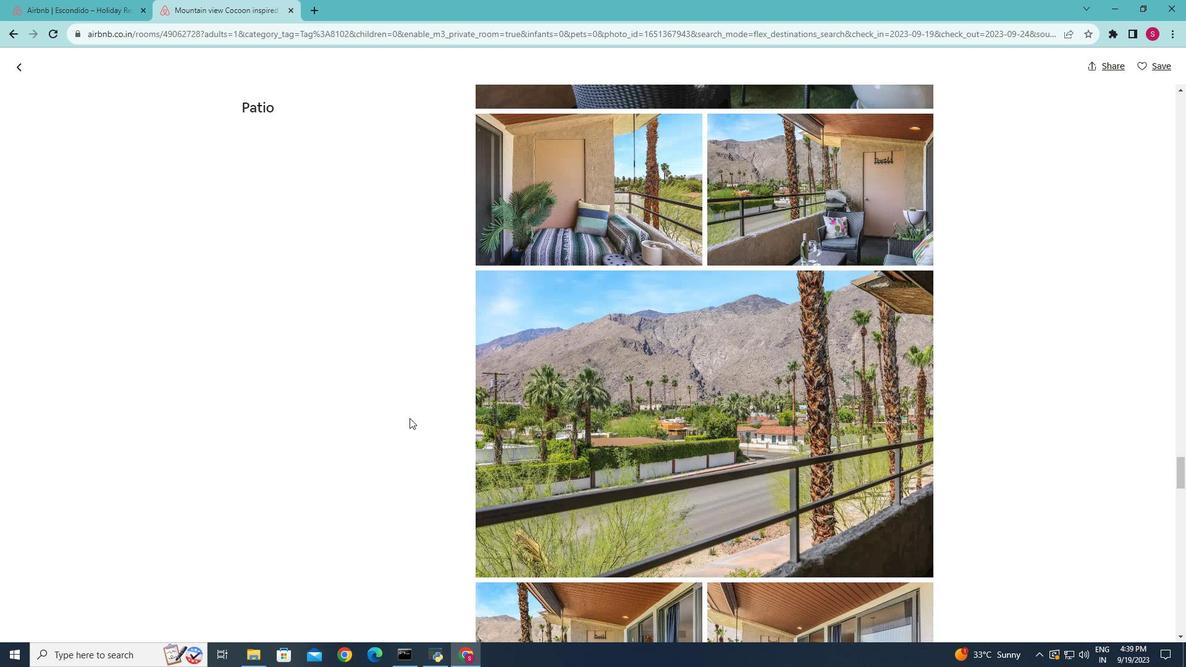 
Action: Mouse scrolled (412, 420) with delta (0, 0)
Screenshot: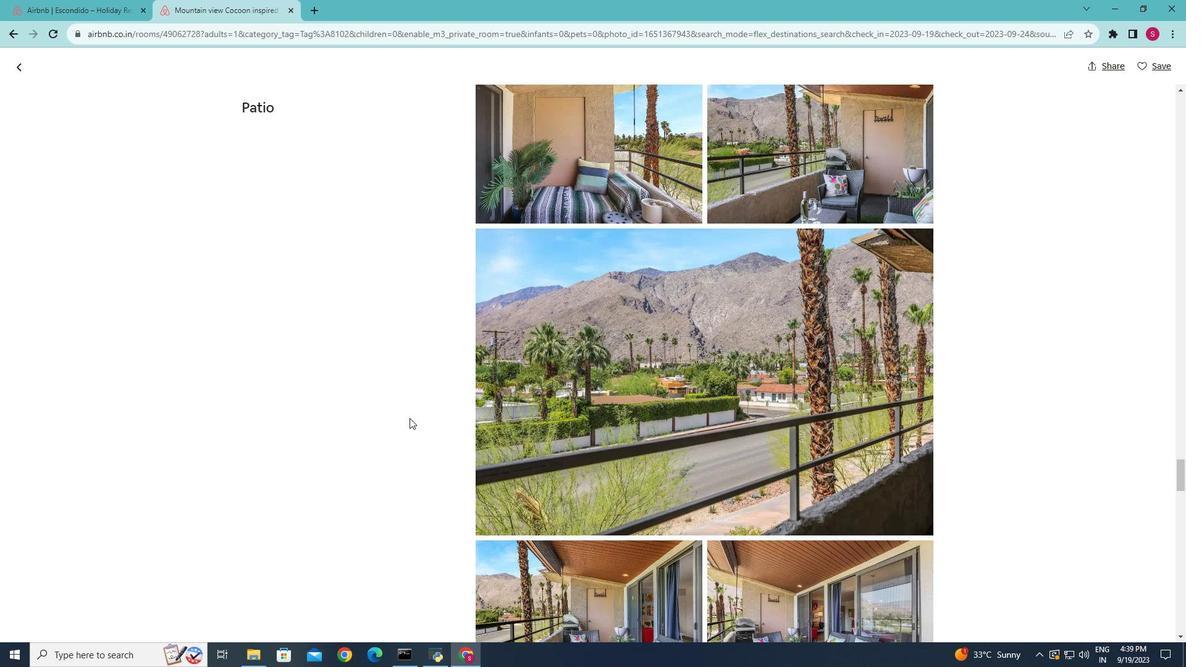 
Action: Mouse scrolled (412, 420) with delta (0, 0)
Screenshot: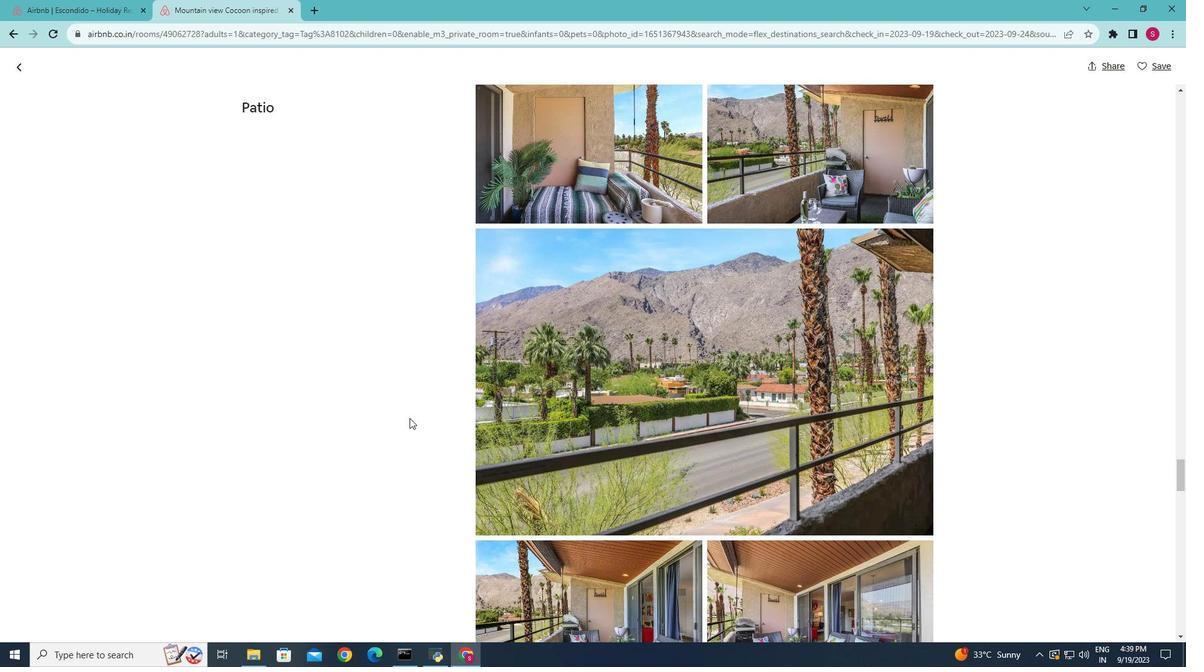 
Action: Mouse scrolled (412, 420) with delta (0, 0)
Screenshot: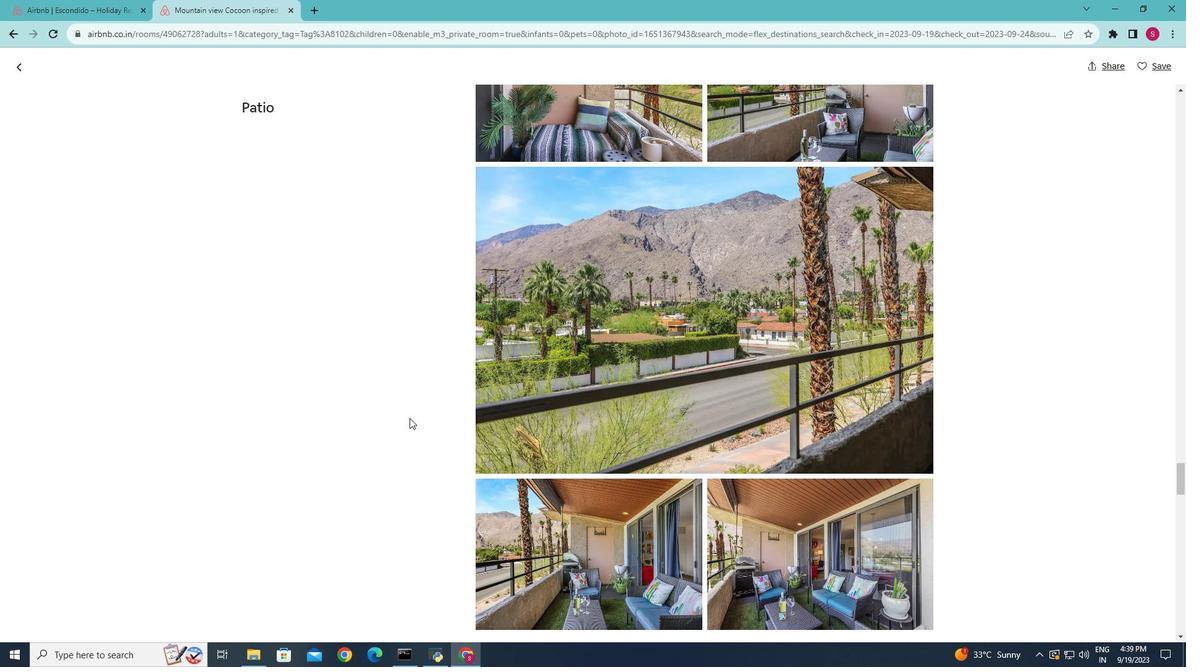 
Action: Mouse scrolled (412, 420) with delta (0, 0)
Screenshot: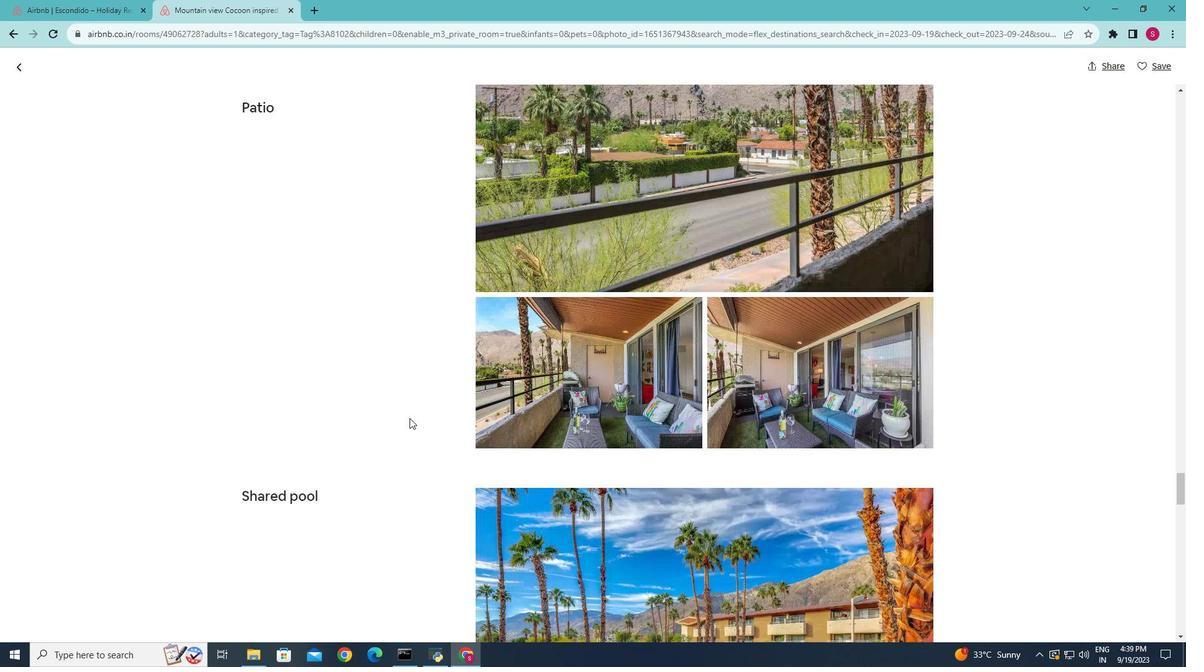 
Action: Mouse scrolled (412, 420) with delta (0, 0)
Screenshot: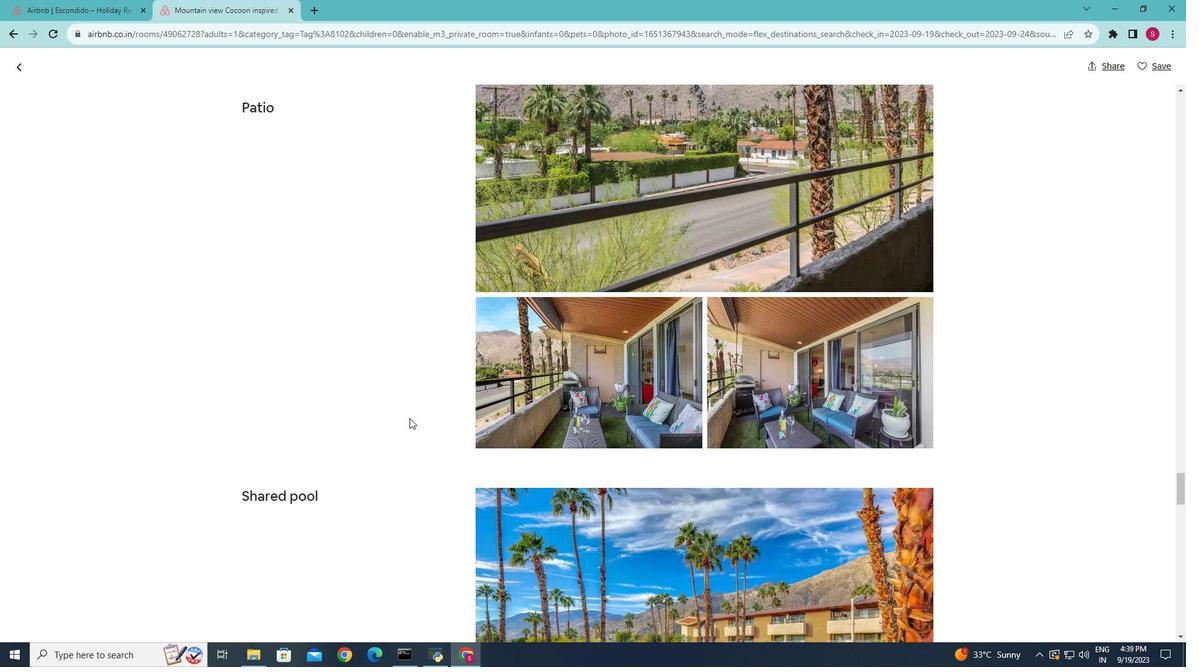 
Action: Mouse scrolled (412, 420) with delta (0, 0)
Screenshot: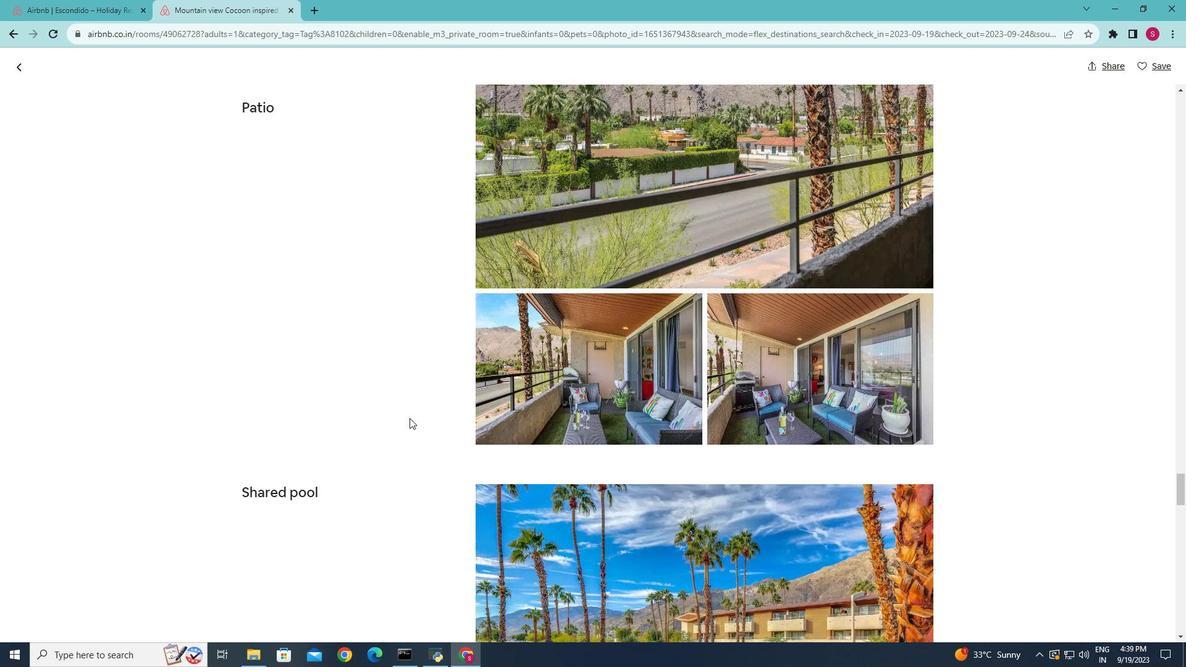 
Action: Mouse scrolled (412, 420) with delta (0, 0)
Screenshot: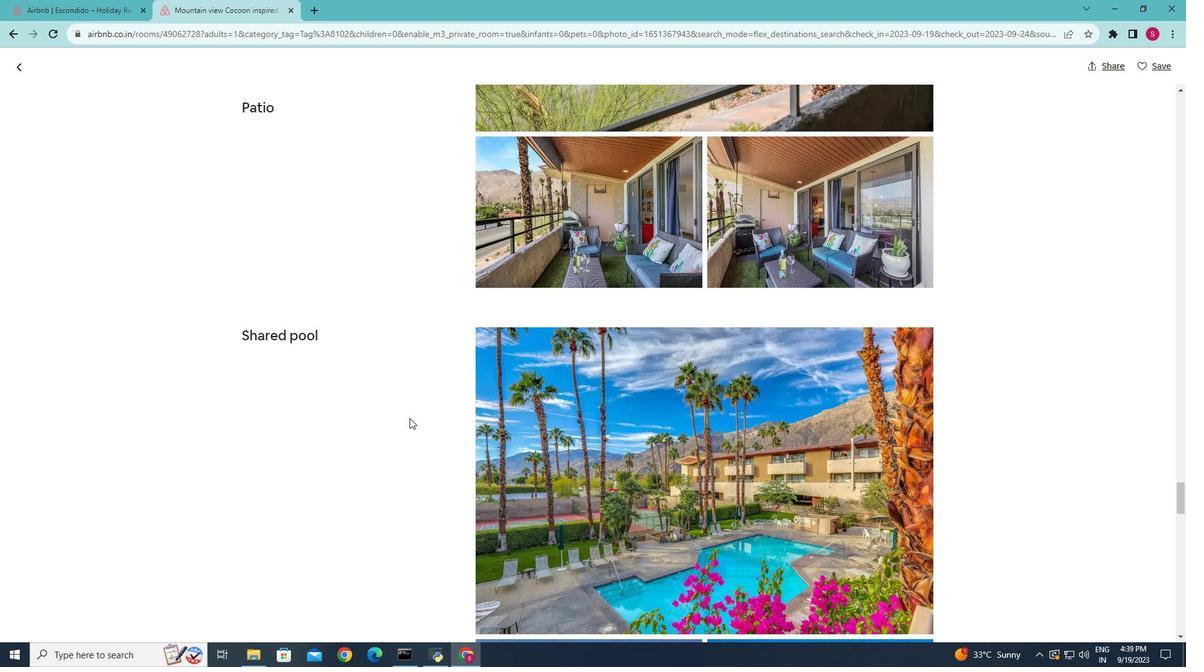 
Action: Mouse scrolled (412, 420) with delta (0, 0)
Screenshot: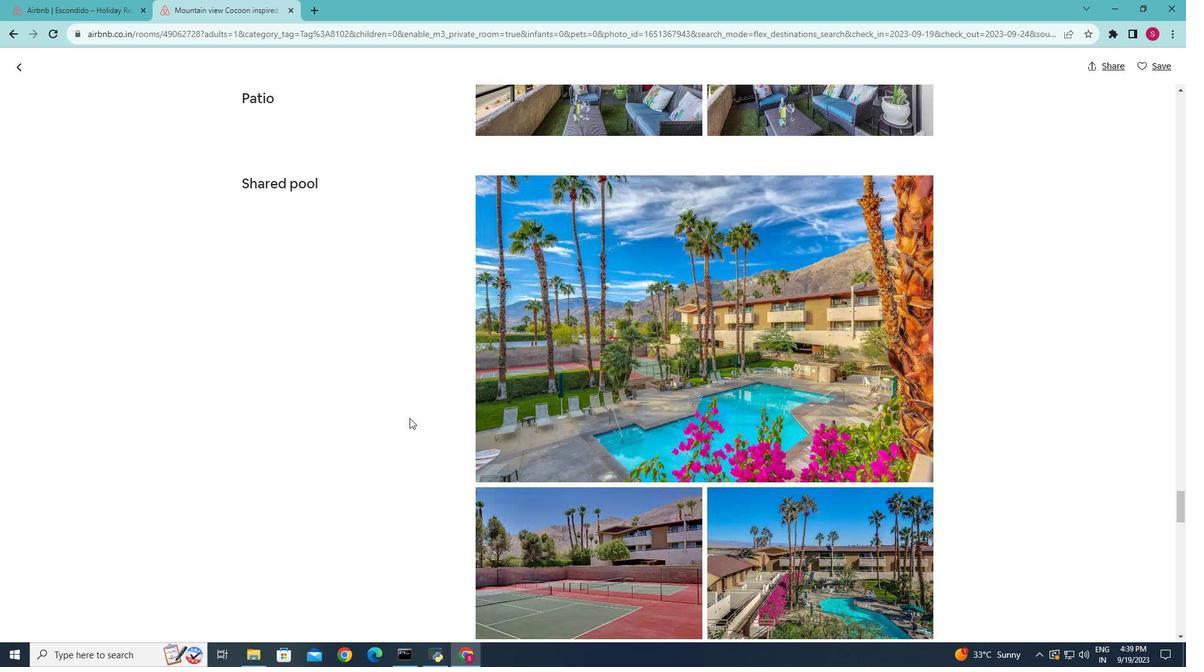 
Action: Mouse scrolled (412, 420) with delta (0, 0)
Screenshot: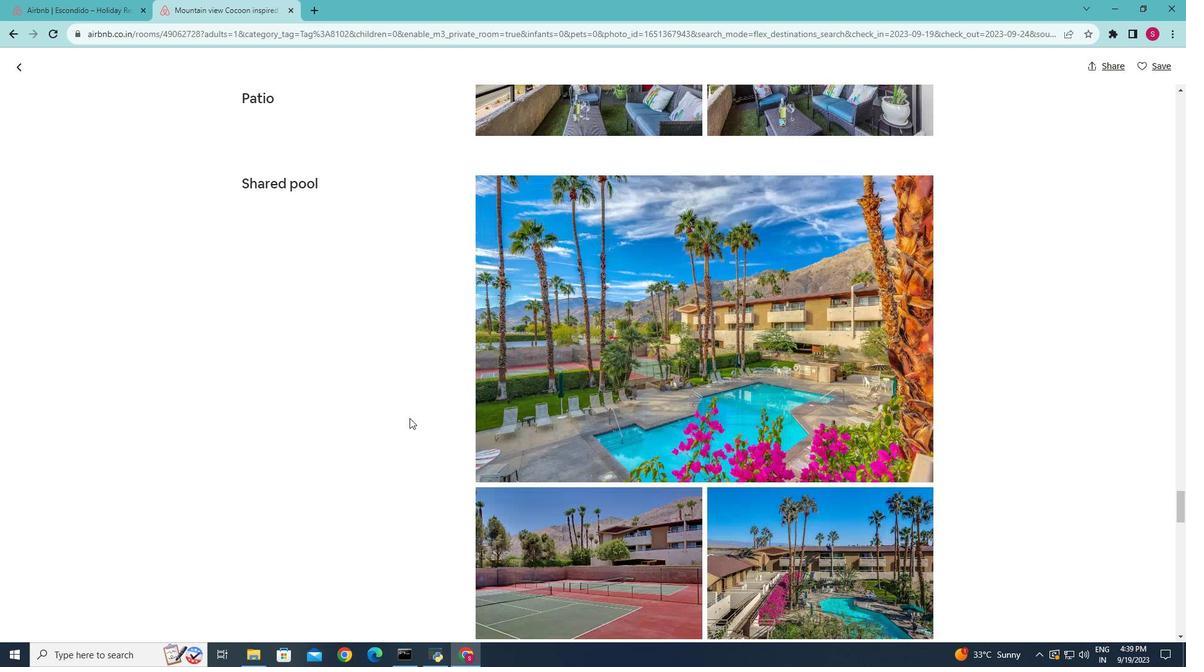 
Action: Mouse scrolled (412, 420) with delta (0, 0)
Screenshot: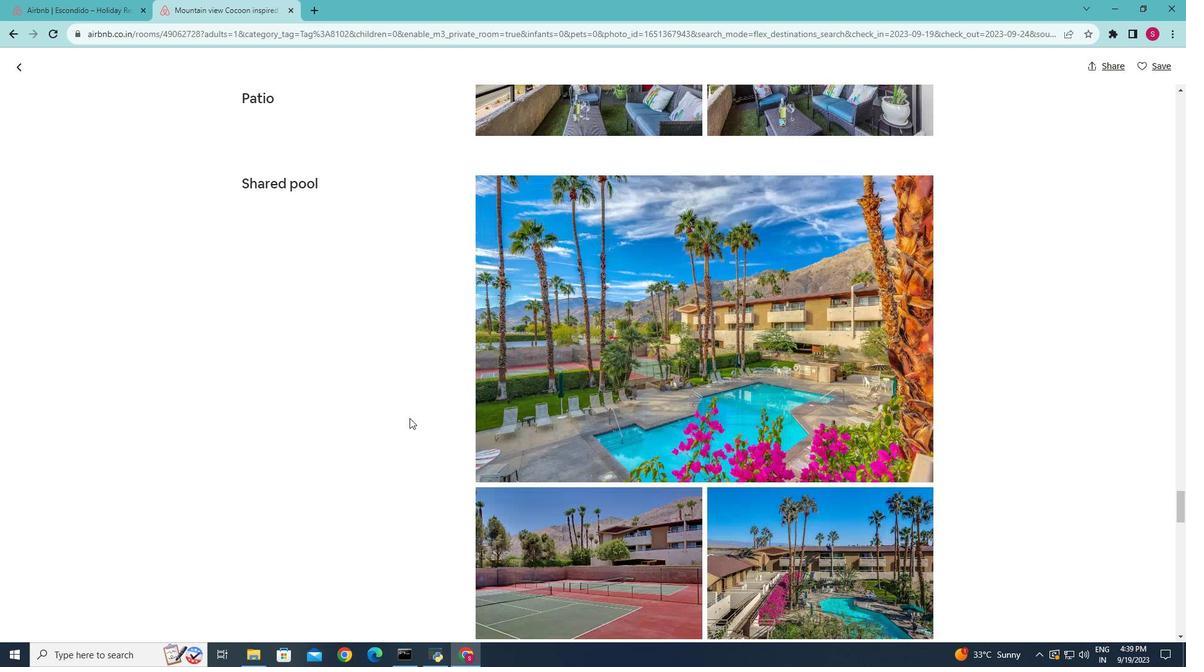 
Action: Mouse scrolled (412, 420) with delta (0, 0)
Screenshot: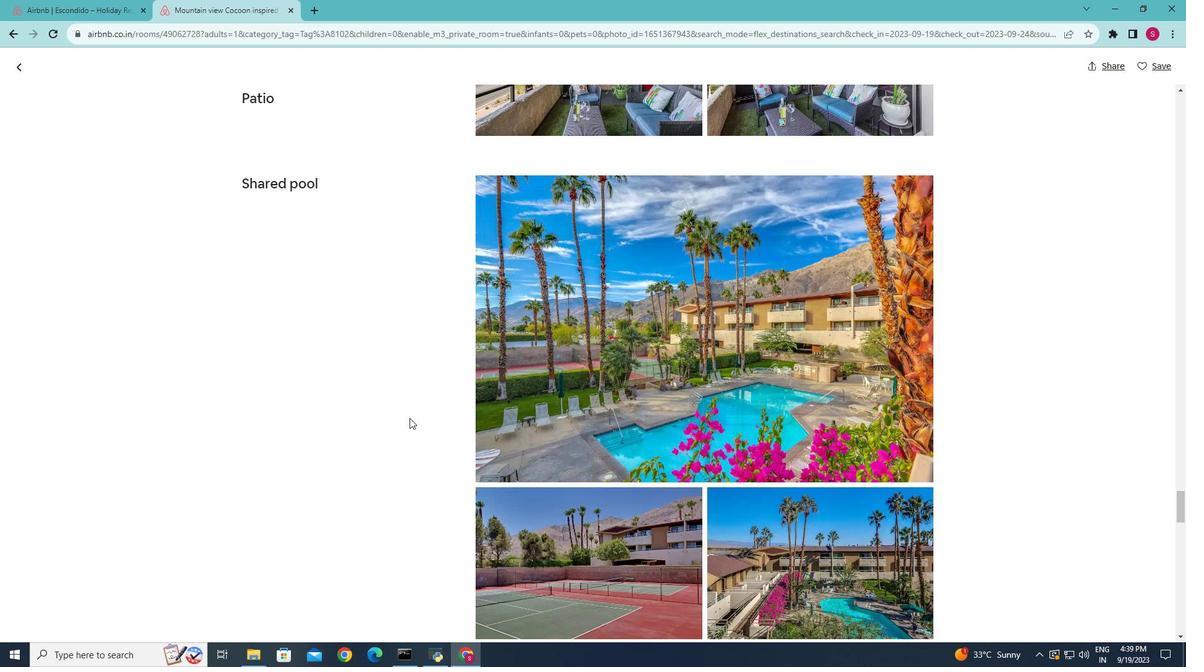 
Action: Mouse scrolled (412, 420) with delta (0, 0)
Screenshot: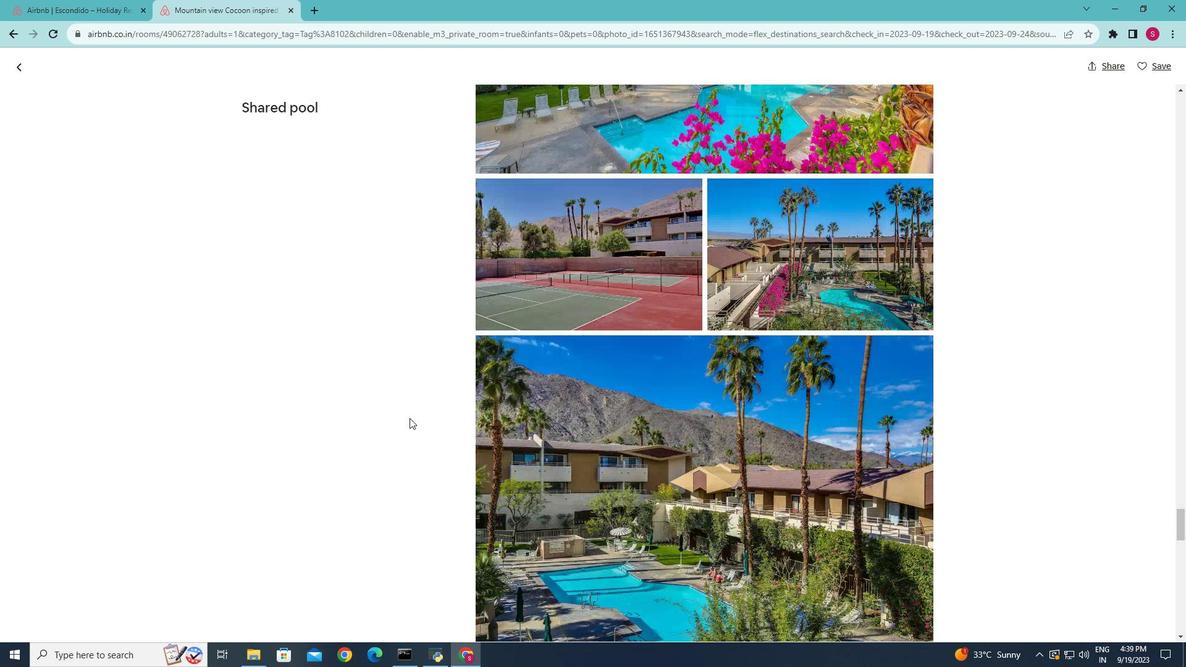 
Action: Mouse scrolled (412, 420) with delta (0, 0)
Screenshot: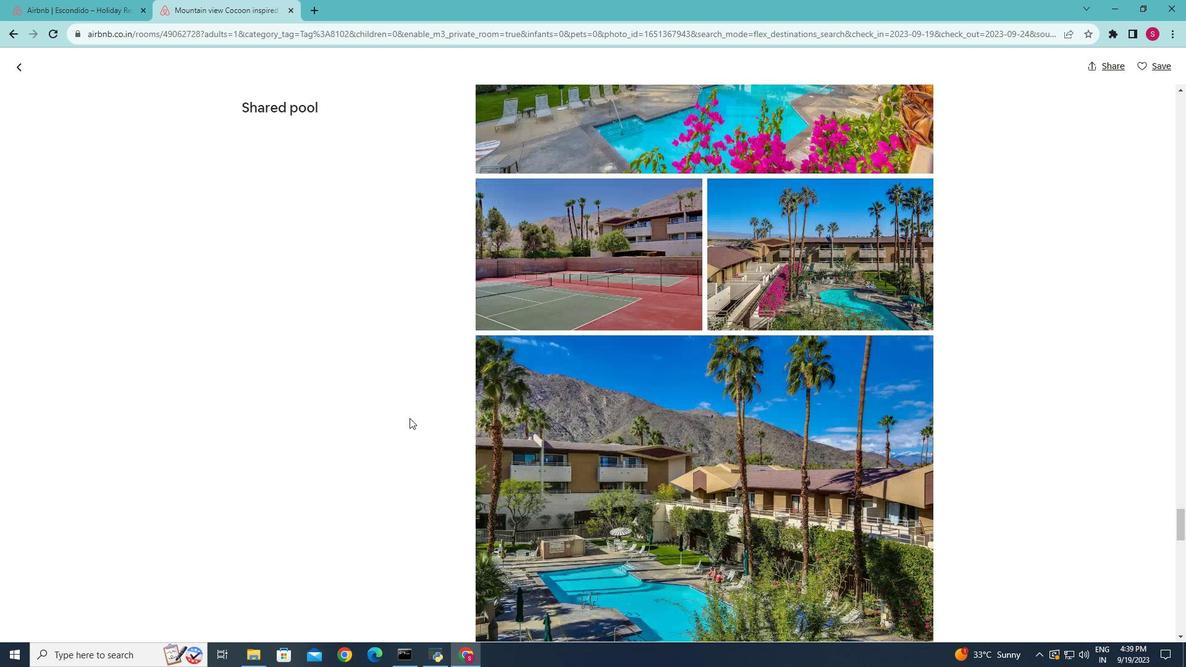 
Action: Mouse scrolled (412, 420) with delta (0, 0)
Screenshot: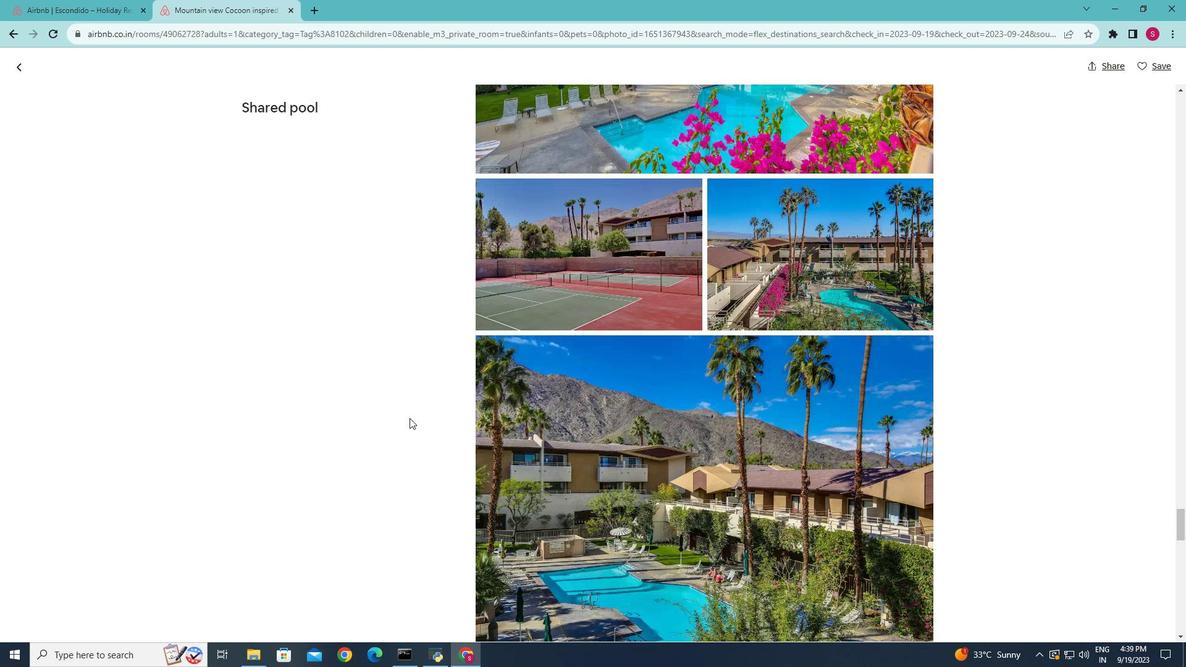 
Action: Mouse scrolled (412, 420) with delta (0, 0)
Screenshot: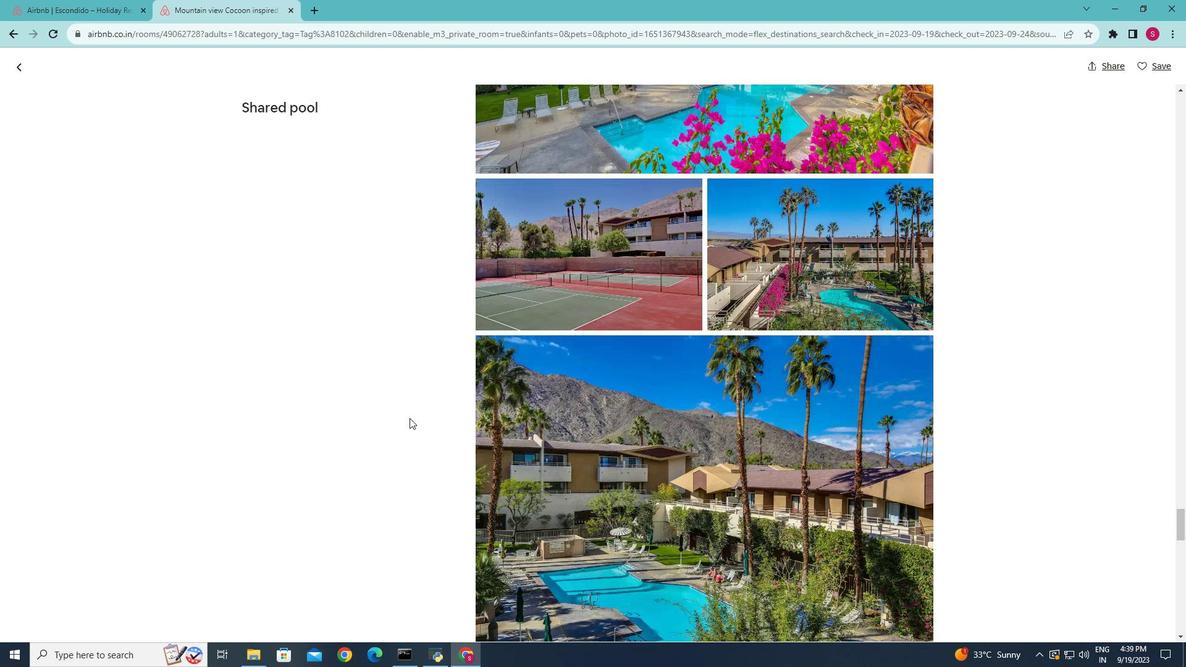 
Action: Mouse scrolled (412, 420) with delta (0, 0)
Screenshot: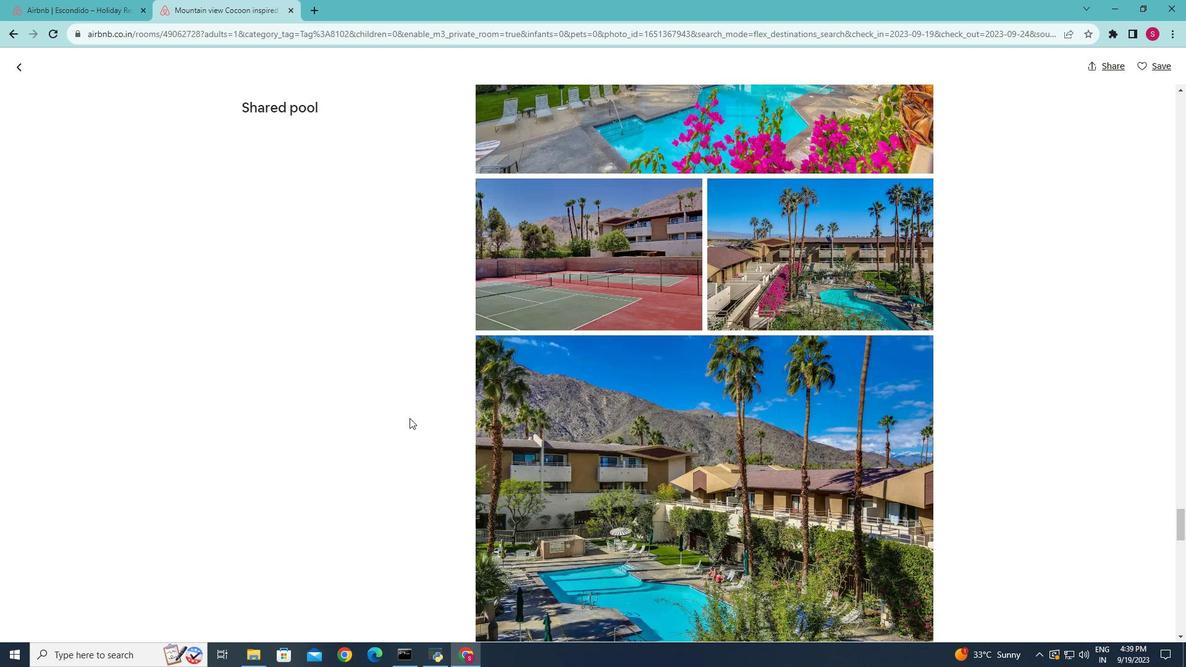 
Action: Mouse moved to (412, 420)
Screenshot: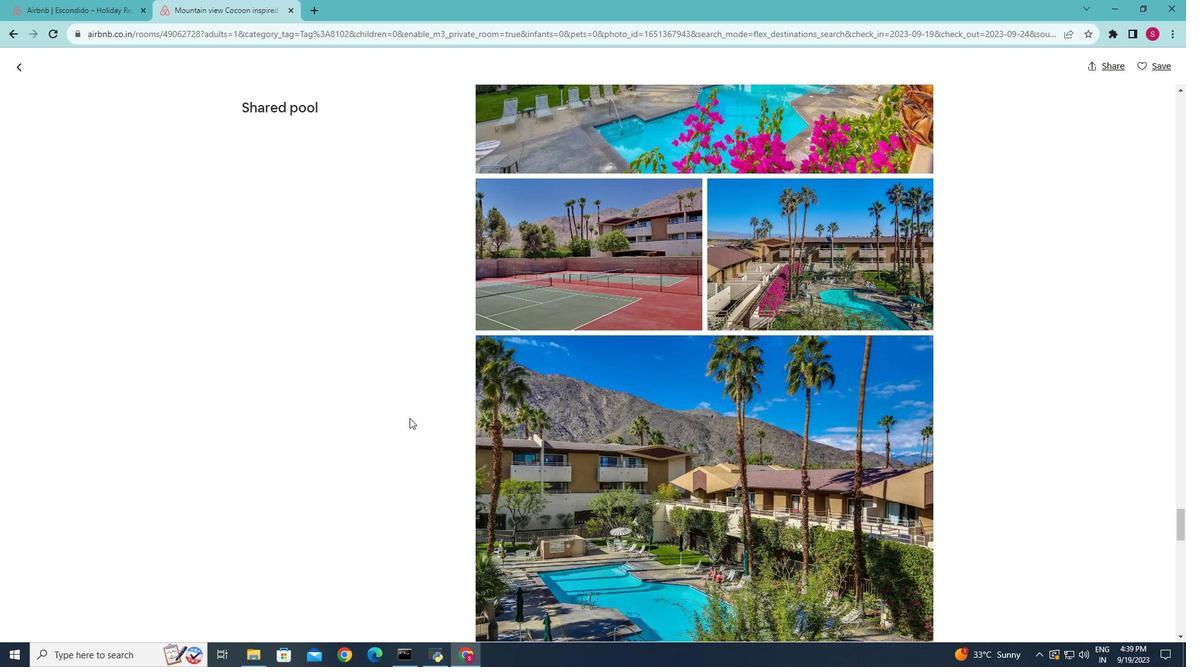 
Action: Mouse scrolled (412, 420) with delta (0, 0)
Screenshot: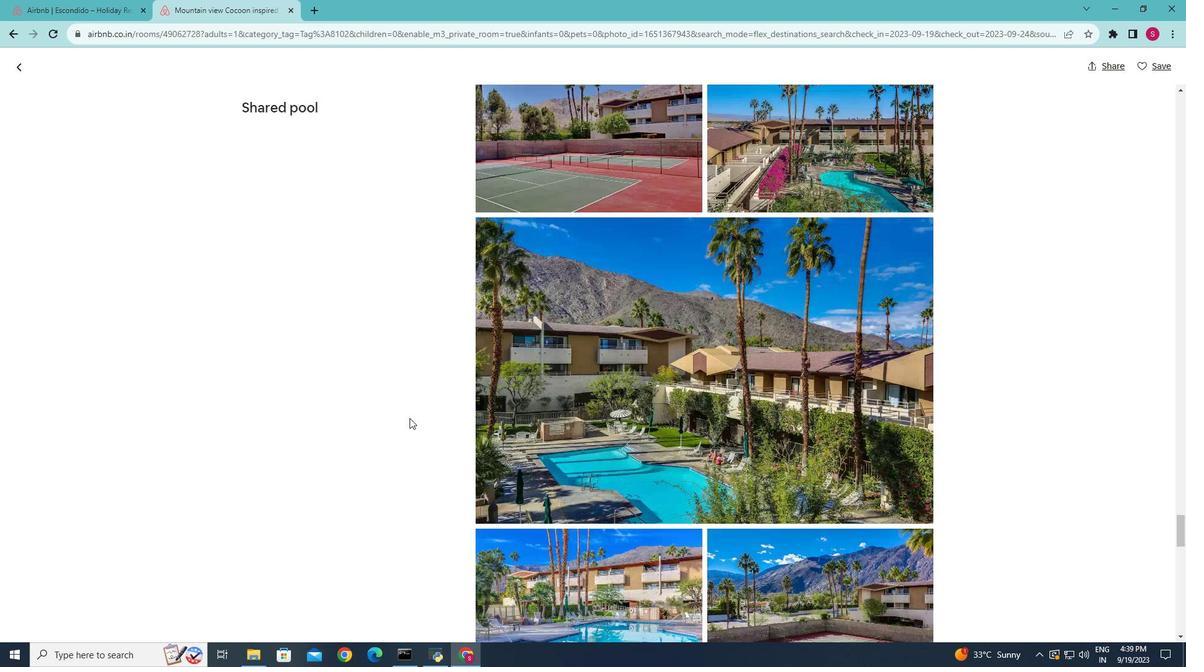 
Action: Mouse scrolled (412, 420) with delta (0, 0)
Screenshot: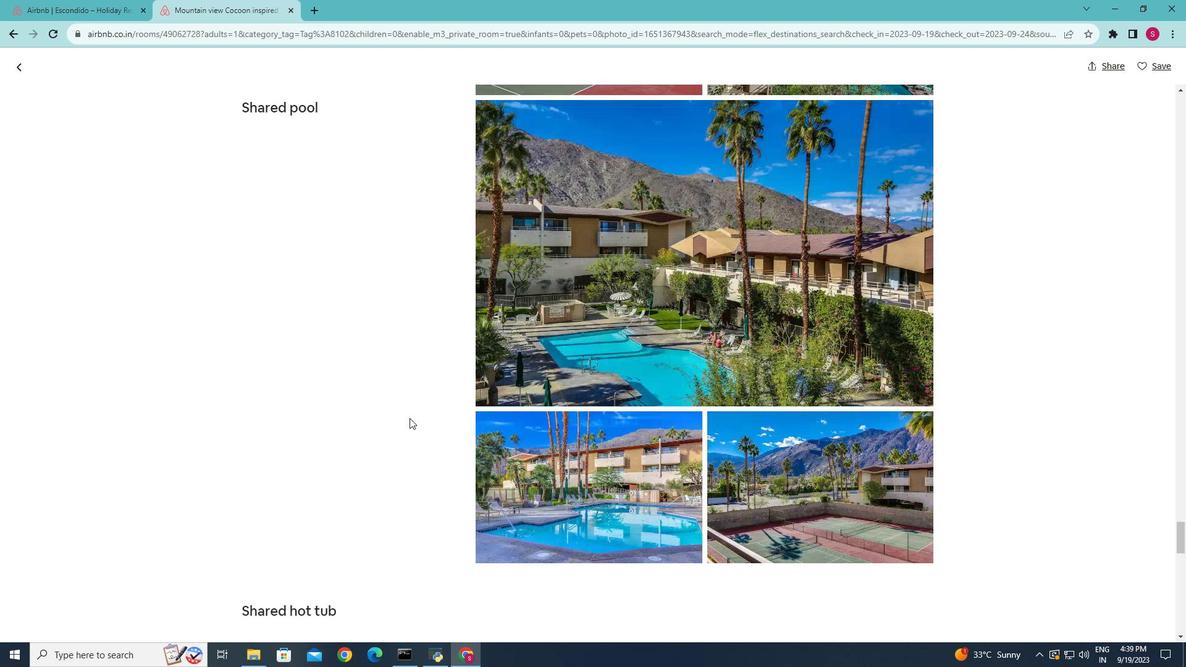 
Action: Mouse scrolled (412, 420) with delta (0, 0)
Screenshot: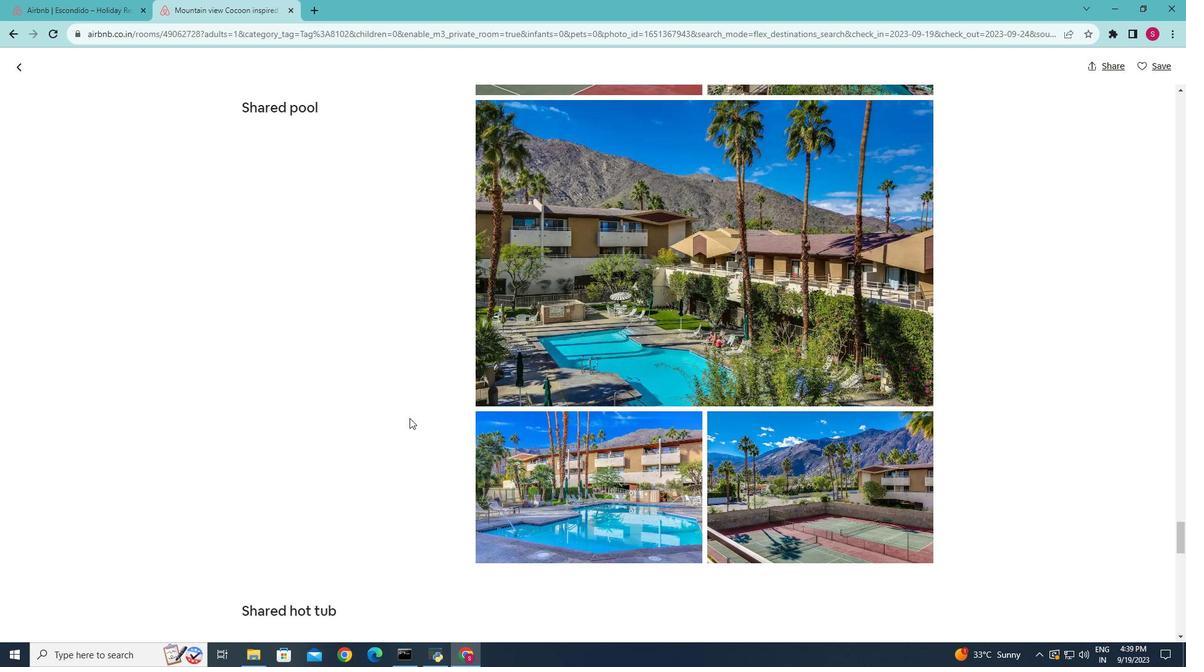 
Action: Mouse scrolled (412, 420) with delta (0, 0)
Screenshot: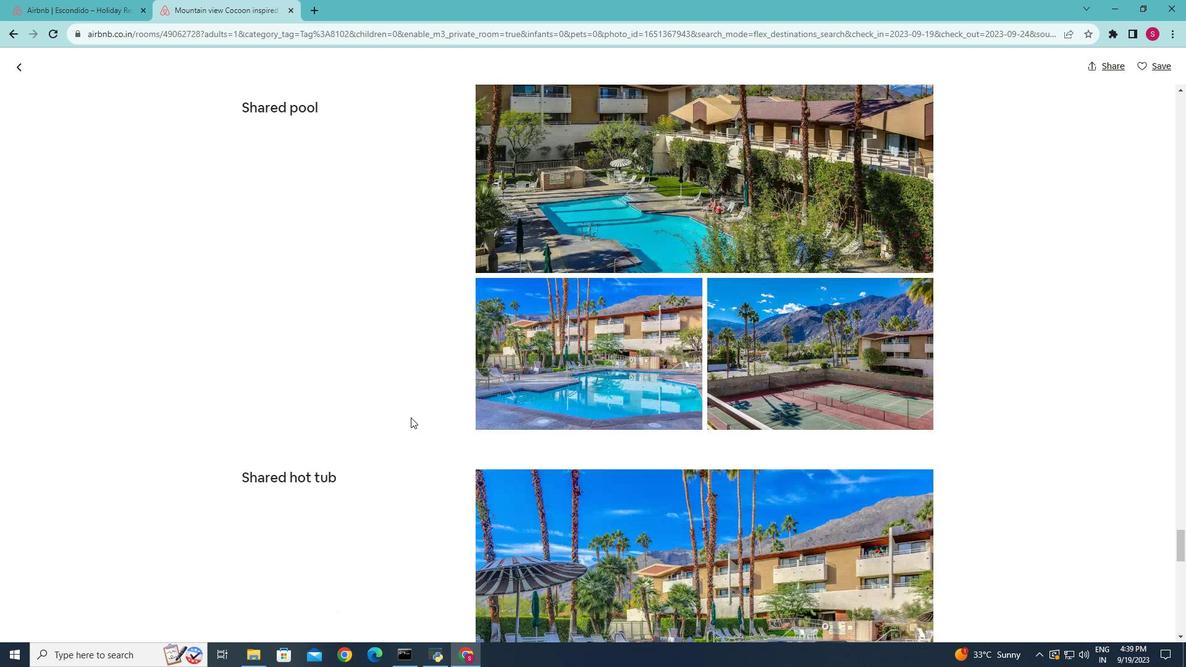 
Action: Mouse scrolled (412, 420) with delta (0, 0)
Screenshot: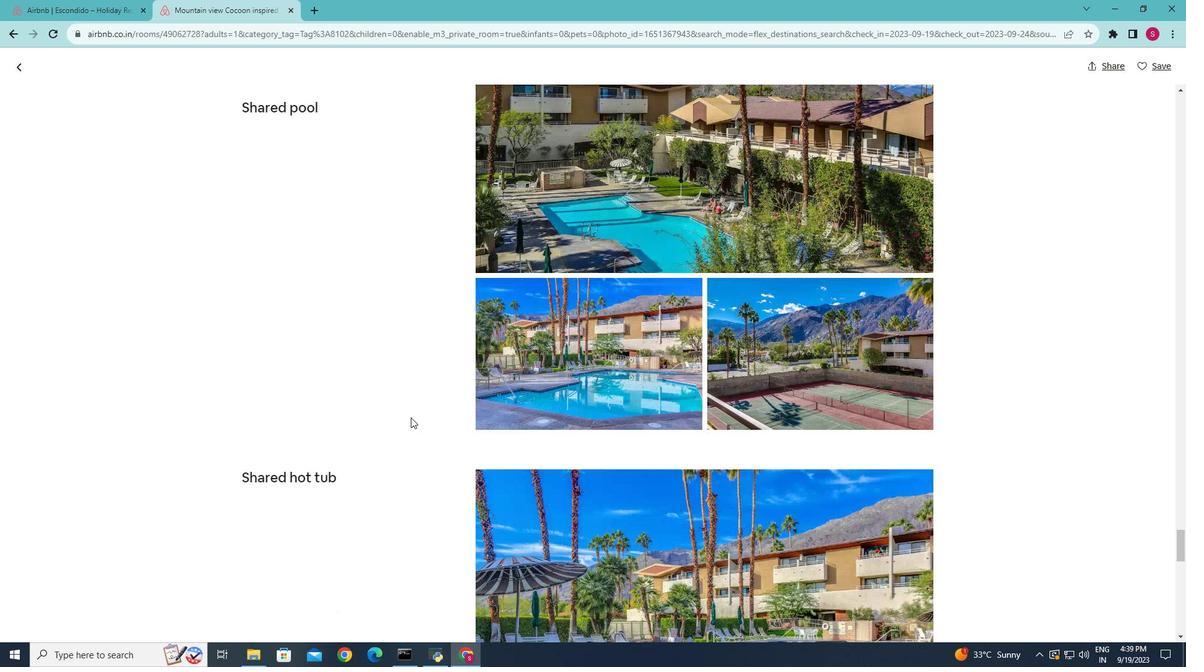 
Action: Mouse scrolled (412, 420) with delta (0, 0)
Screenshot: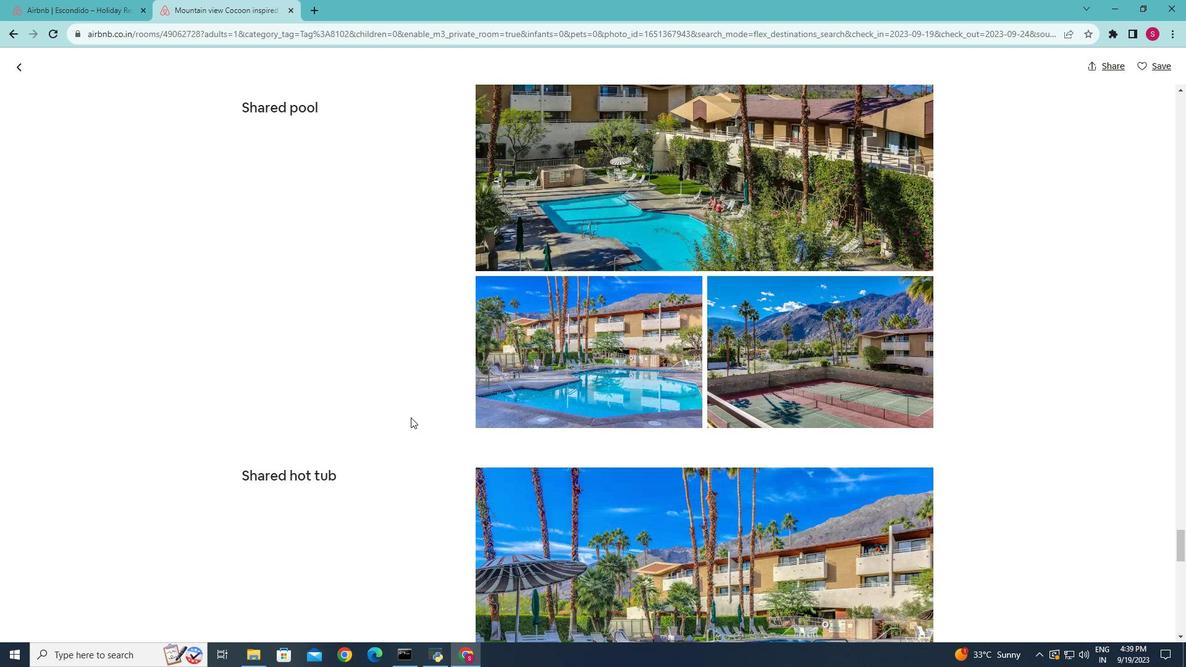 
Action: Mouse moved to (413, 420)
Screenshot: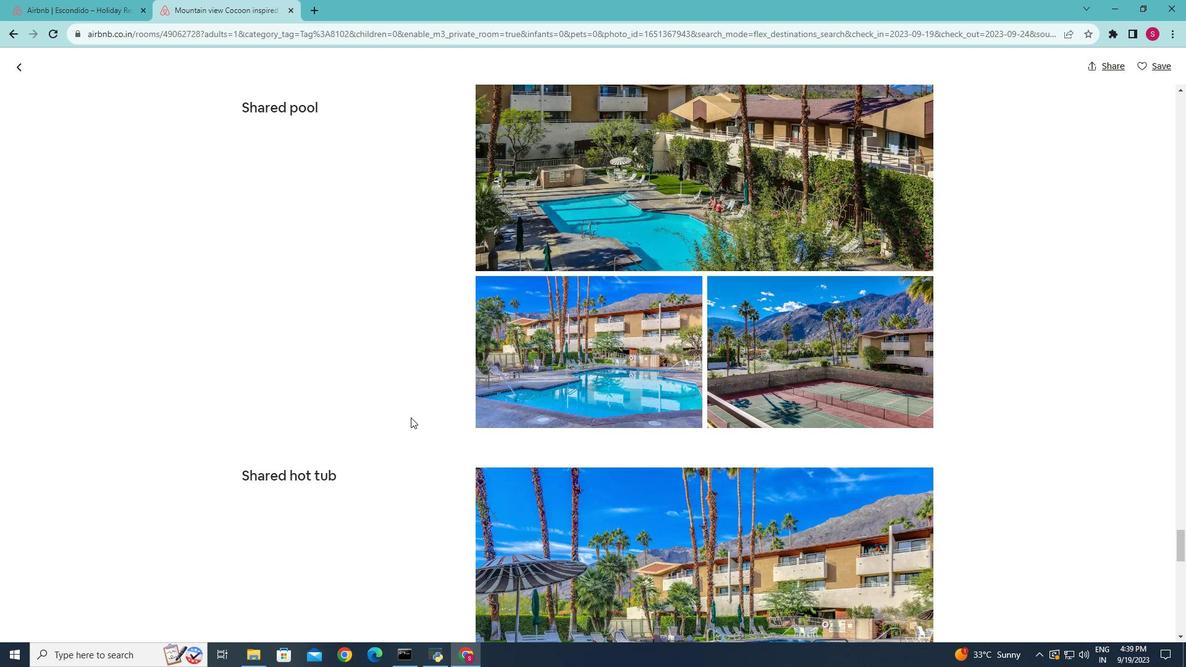 
Action: Mouse scrolled (413, 419) with delta (0, 0)
Screenshot: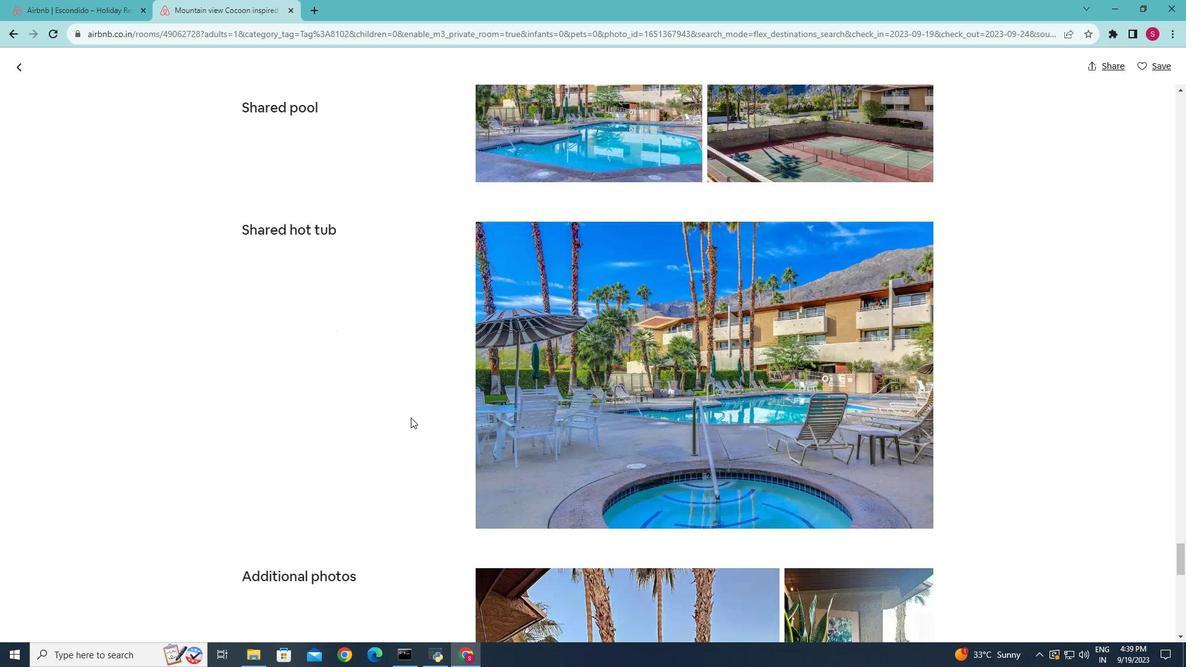 
Action: Mouse scrolled (413, 419) with delta (0, 0)
Screenshot: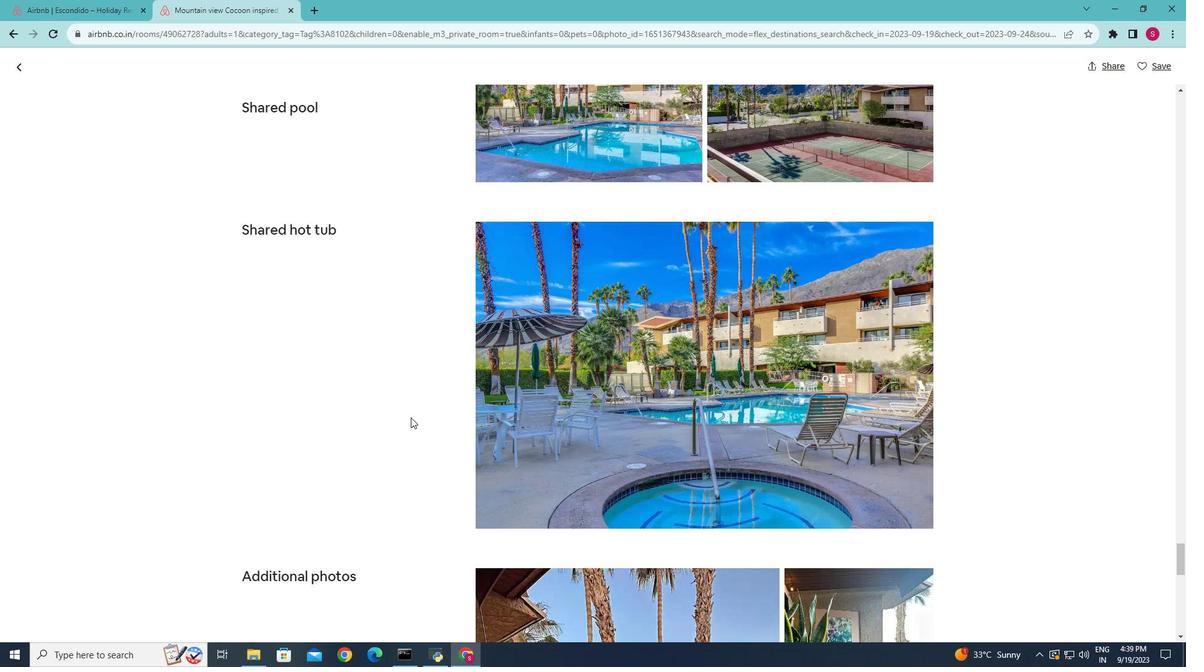
Action: Mouse scrolled (413, 419) with delta (0, 0)
Screenshot: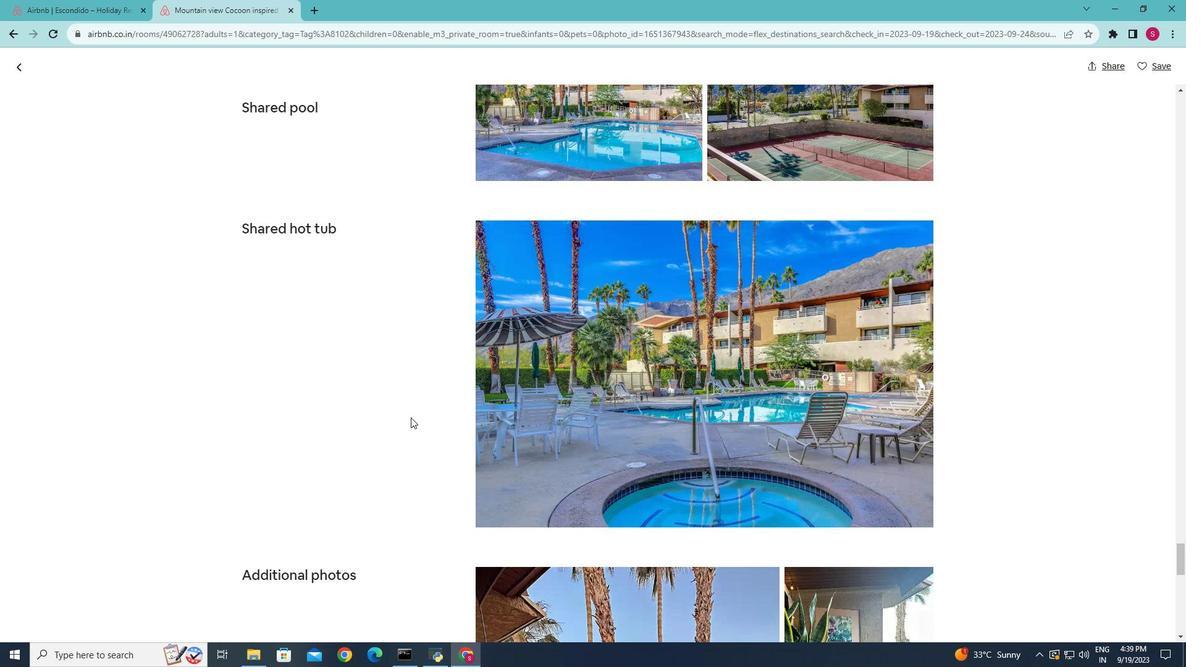 
Action: Mouse scrolled (413, 419) with delta (0, 0)
Screenshot: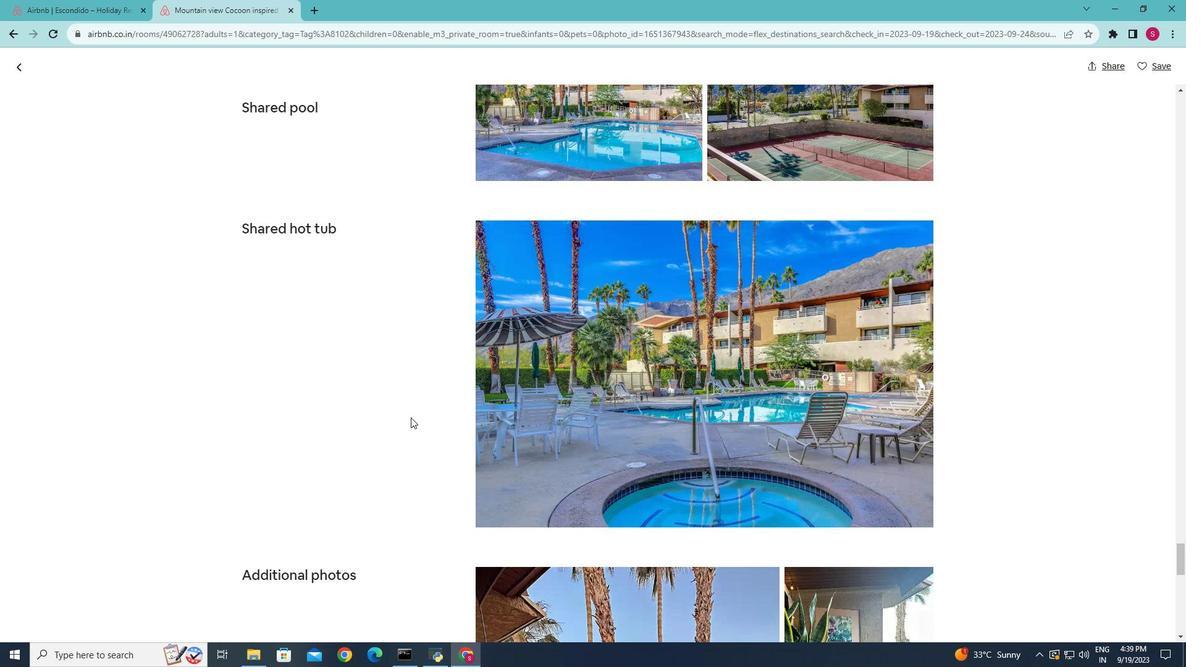 
Action: Mouse scrolled (413, 419) with delta (0, 0)
Screenshot: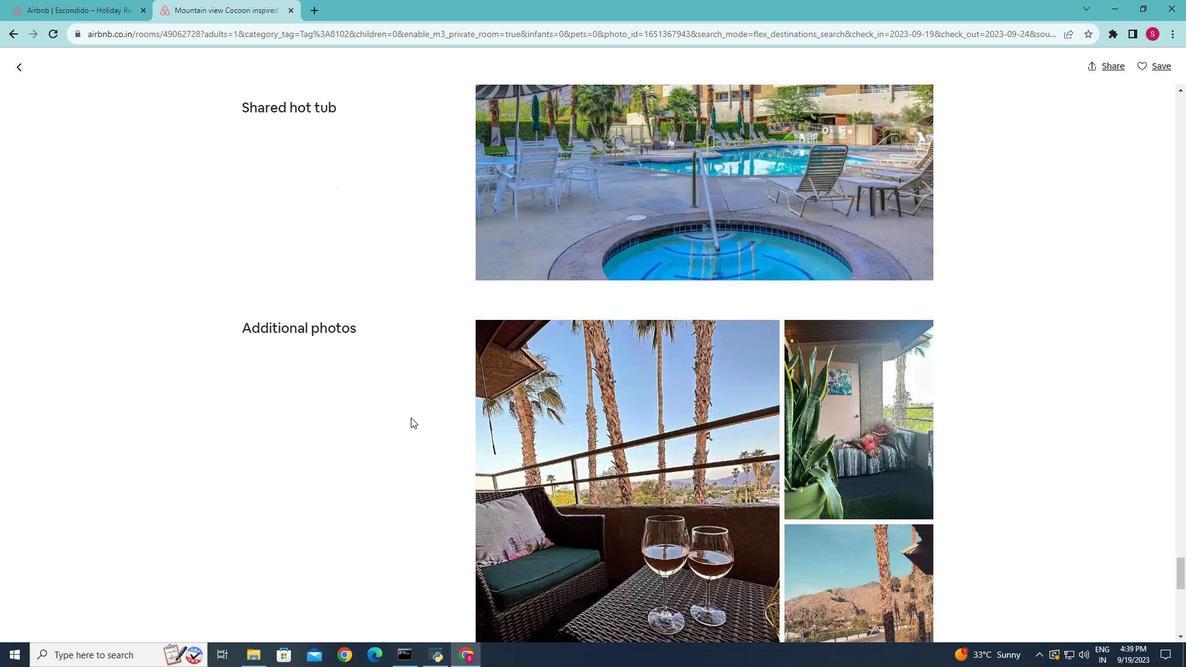 
Action: Mouse scrolled (413, 419) with delta (0, 0)
Screenshot: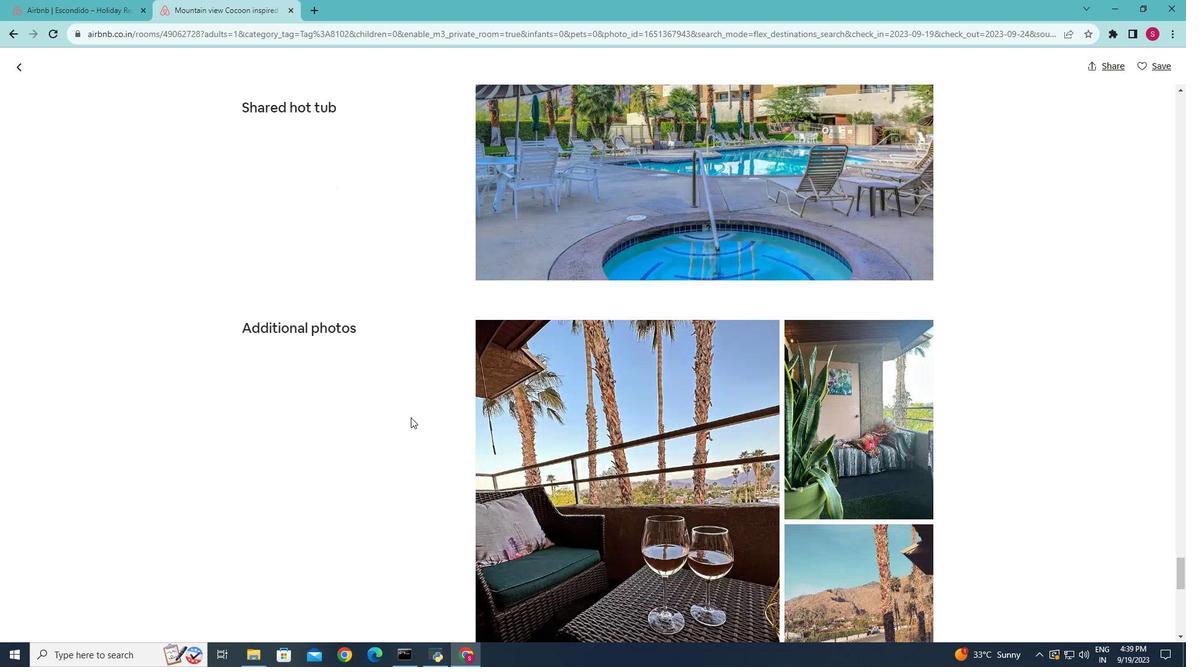 
Action: Mouse scrolled (413, 419) with delta (0, 0)
Screenshot: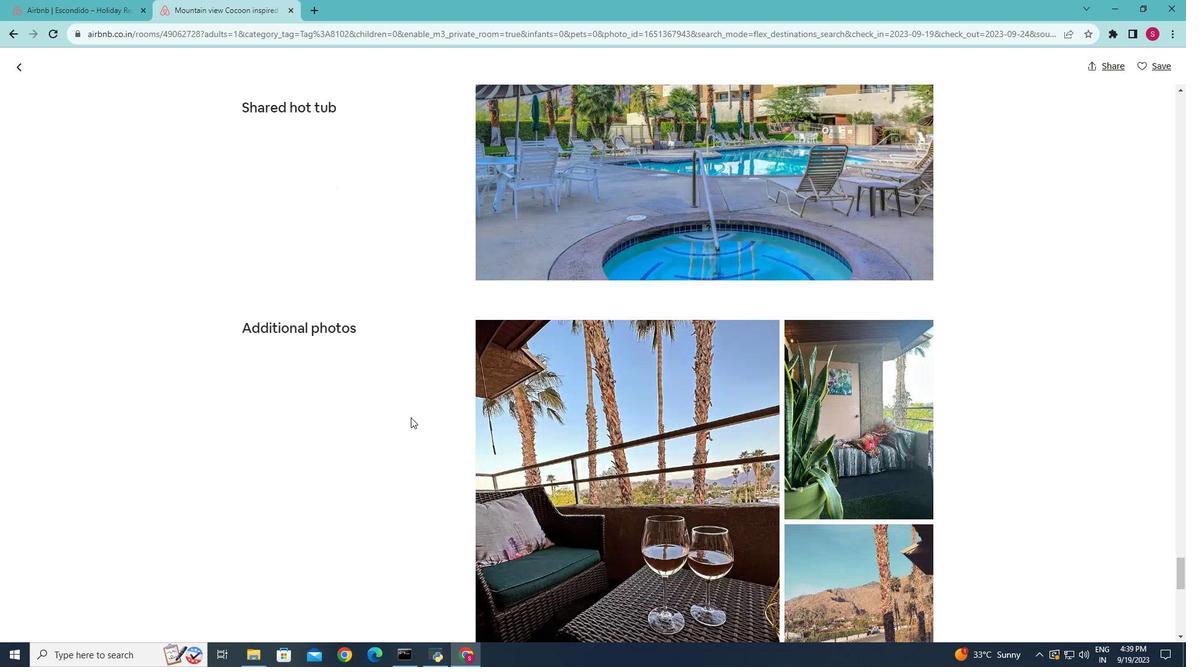 
Action: Mouse scrolled (413, 419) with delta (0, 0)
Screenshot: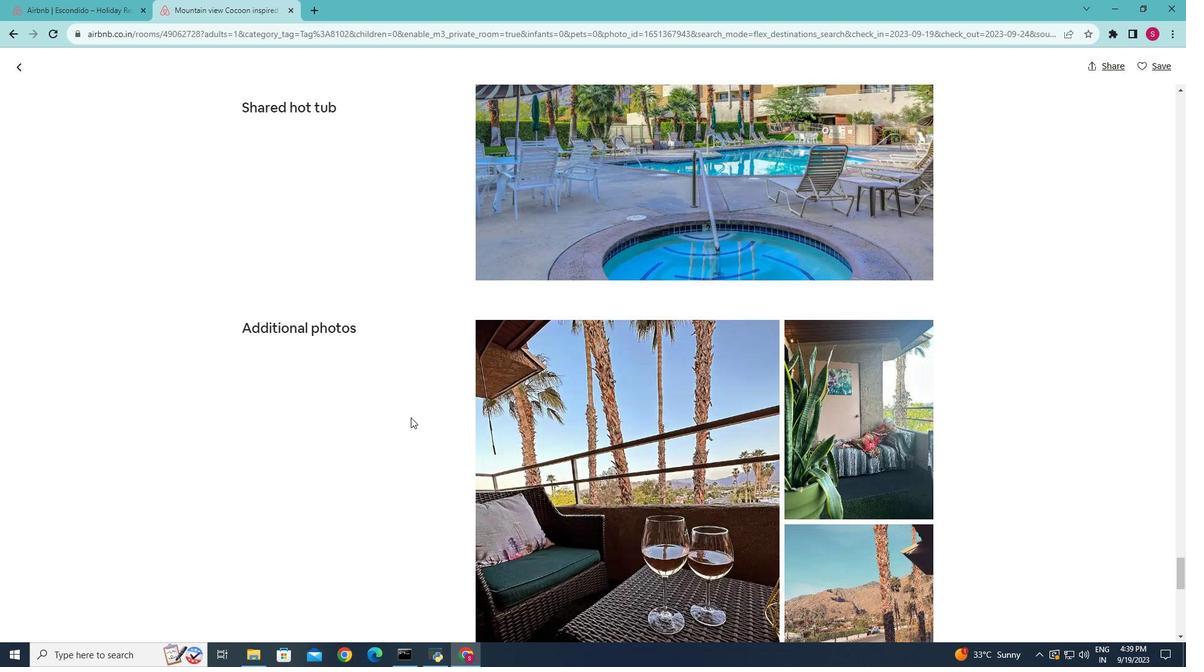 
Action: Mouse scrolled (413, 419) with delta (0, 0)
Screenshot: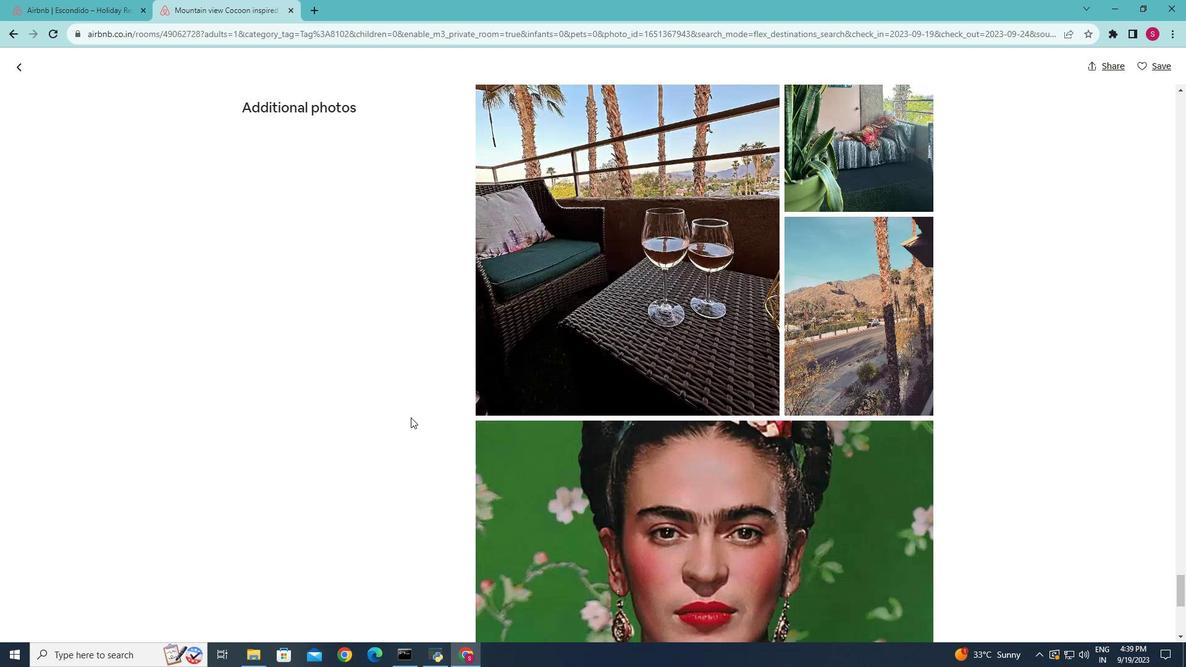 
Action: Mouse scrolled (413, 419) with delta (0, 0)
Screenshot: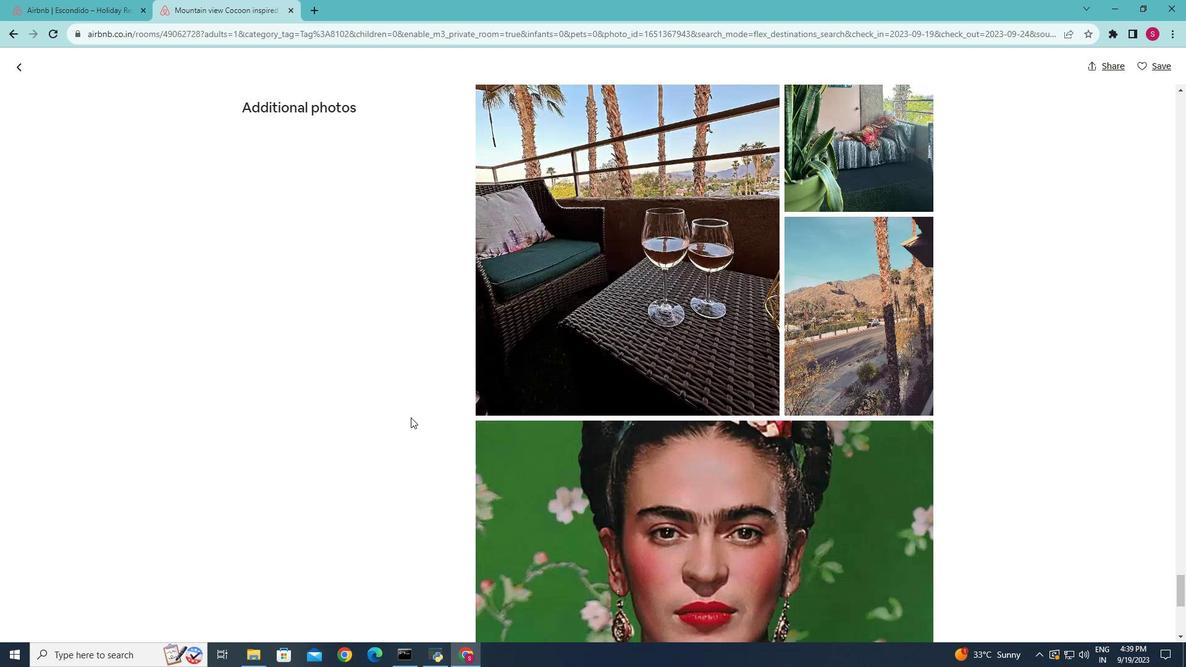 
Action: Mouse scrolled (413, 419) with delta (0, 0)
Screenshot: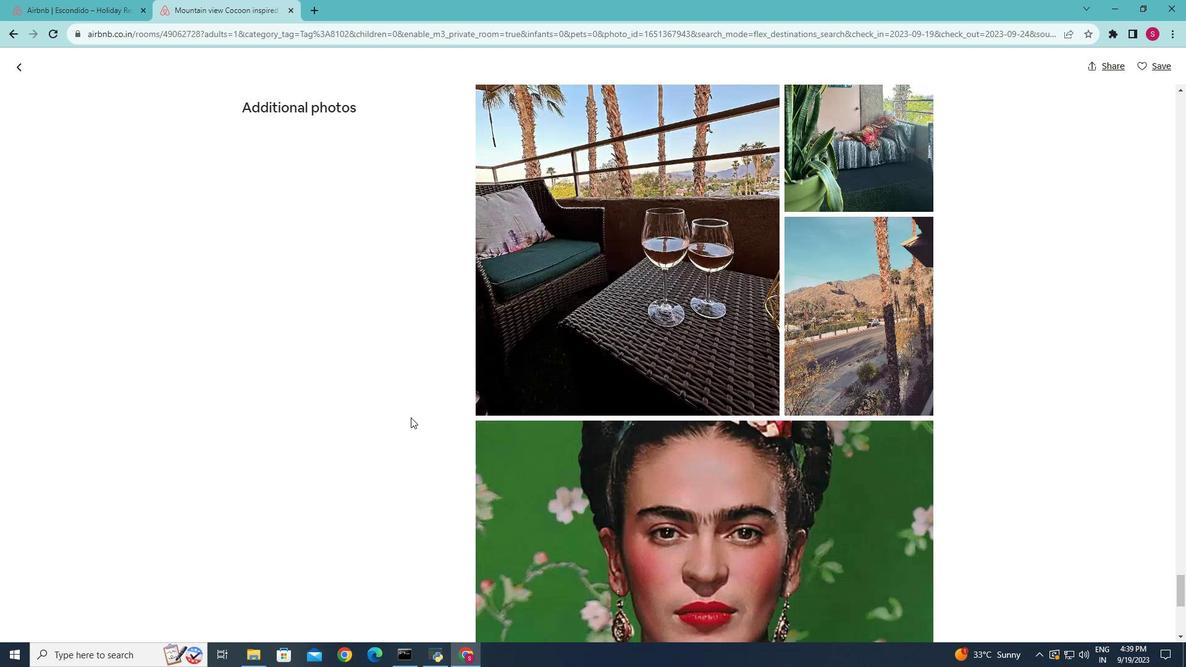 
Action: Mouse scrolled (413, 419) with delta (0, 0)
Screenshot: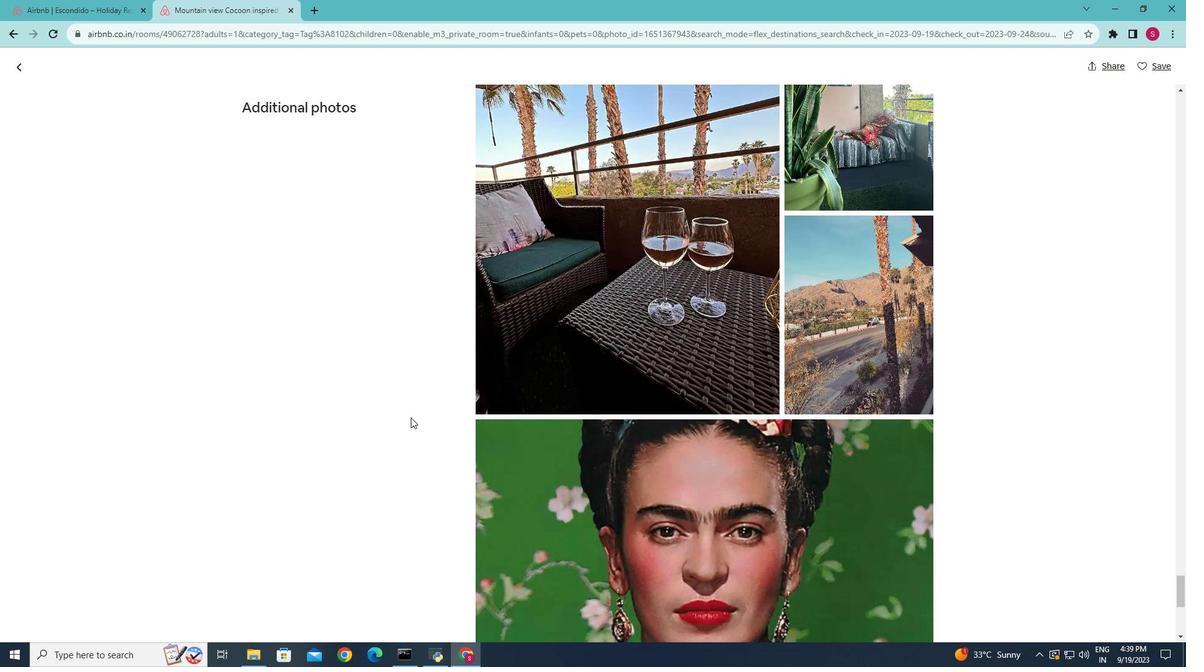 
Action: Mouse scrolled (413, 419) with delta (0, 0)
Screenshot: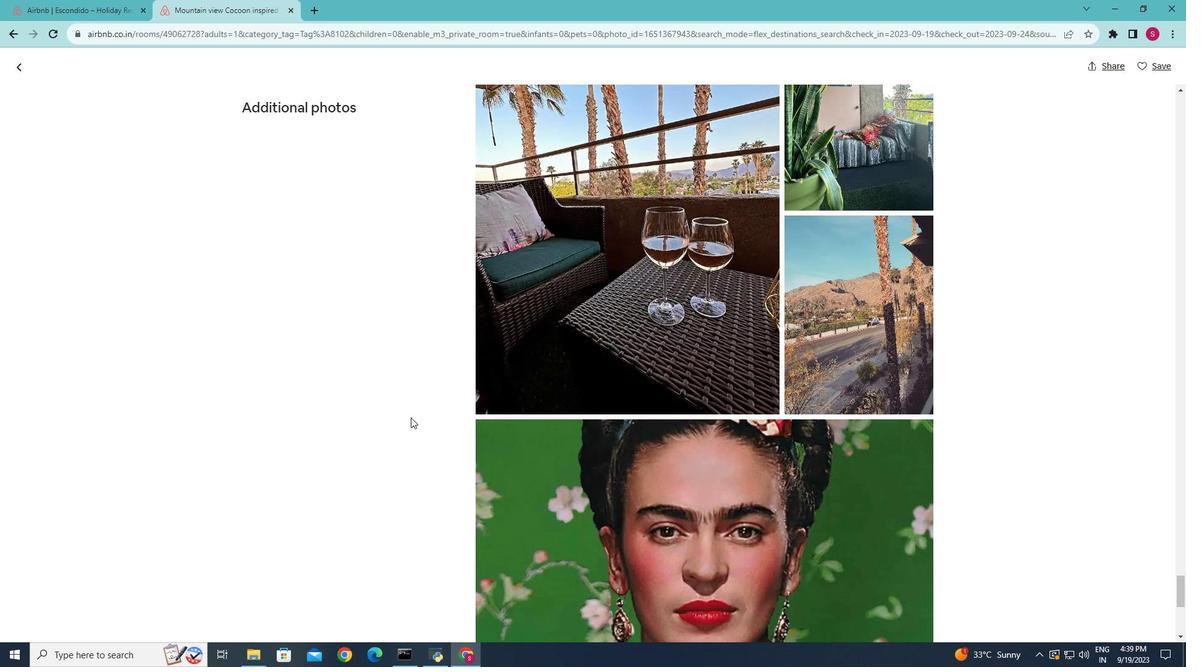 
Action: Mouse scrolled (413, 419) with delta (0, 0)
Screenshot: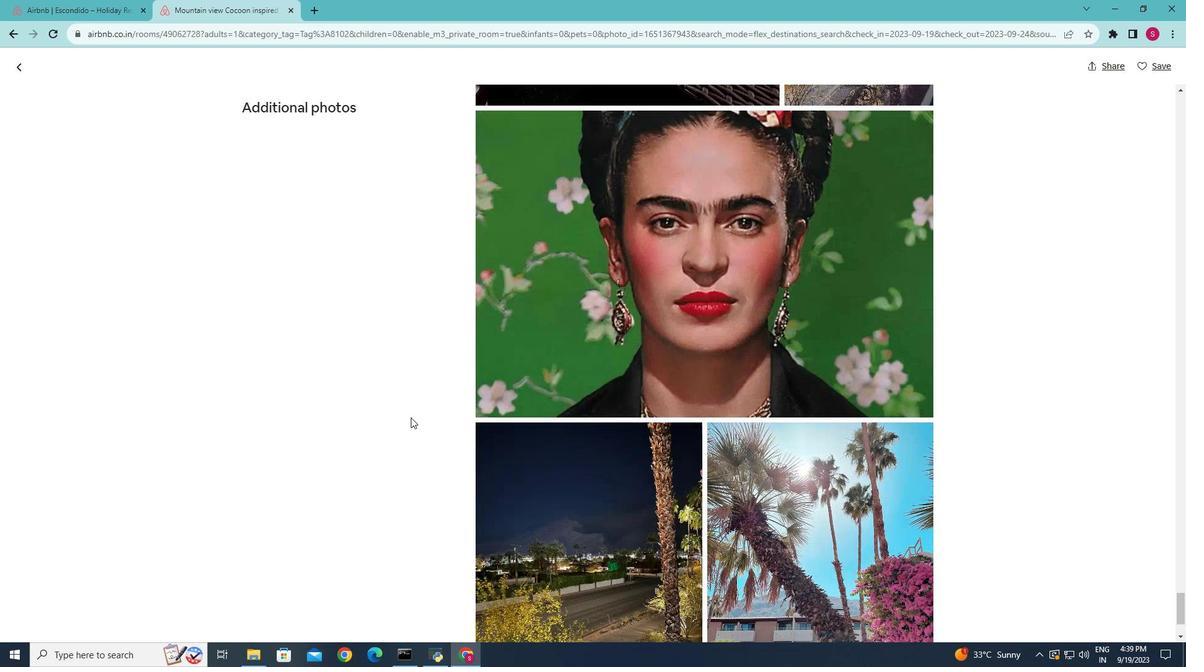 
Action: Mouse scrolled (413, 419) with delta (0, 0)
Screenshot: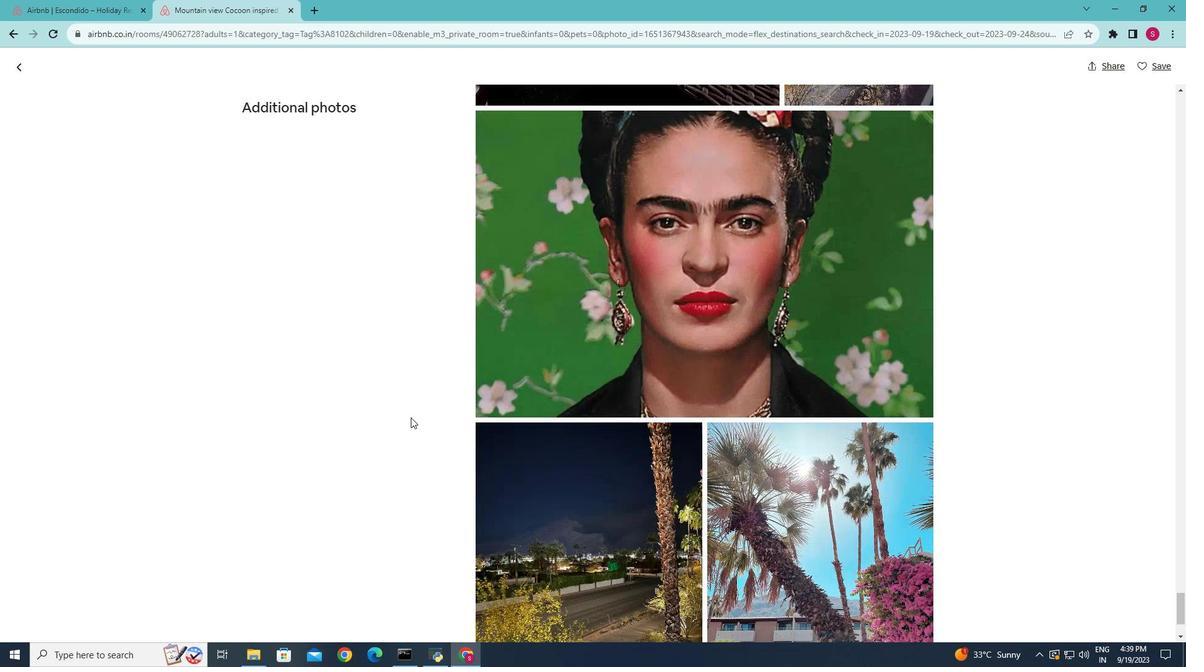 
Action: Mouse scrolled (413, 419) with delta (0, 0)
Screenshot: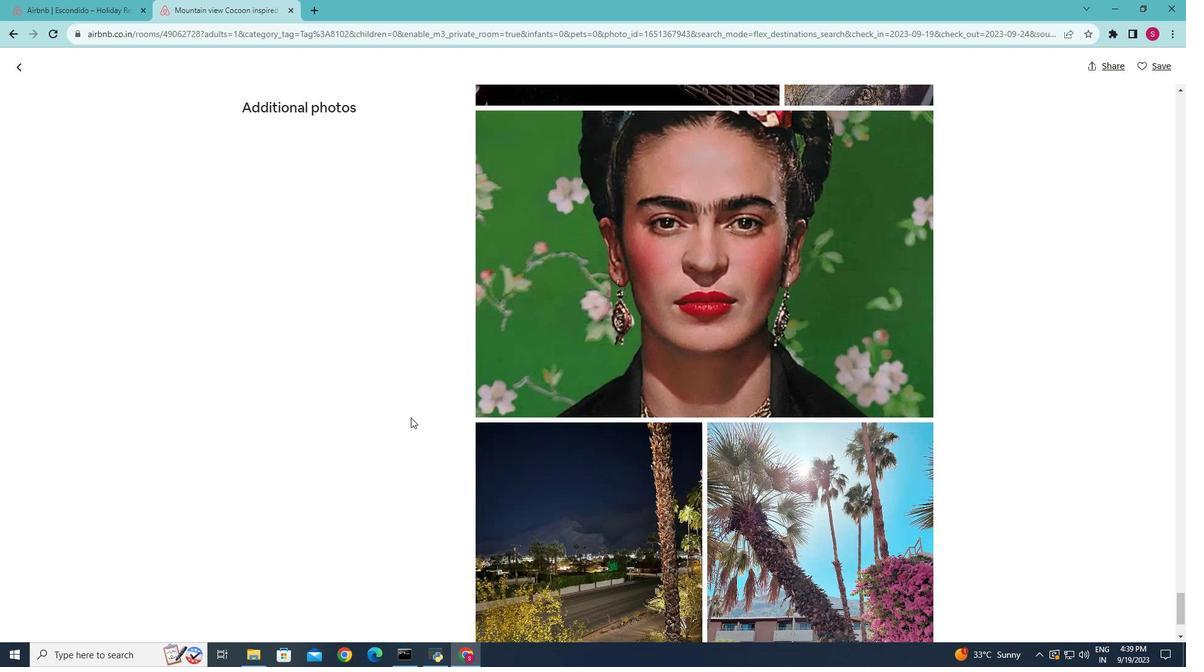 
Action: Mouse scrolled (413, 419) with delta (0, 0)
Screenshot: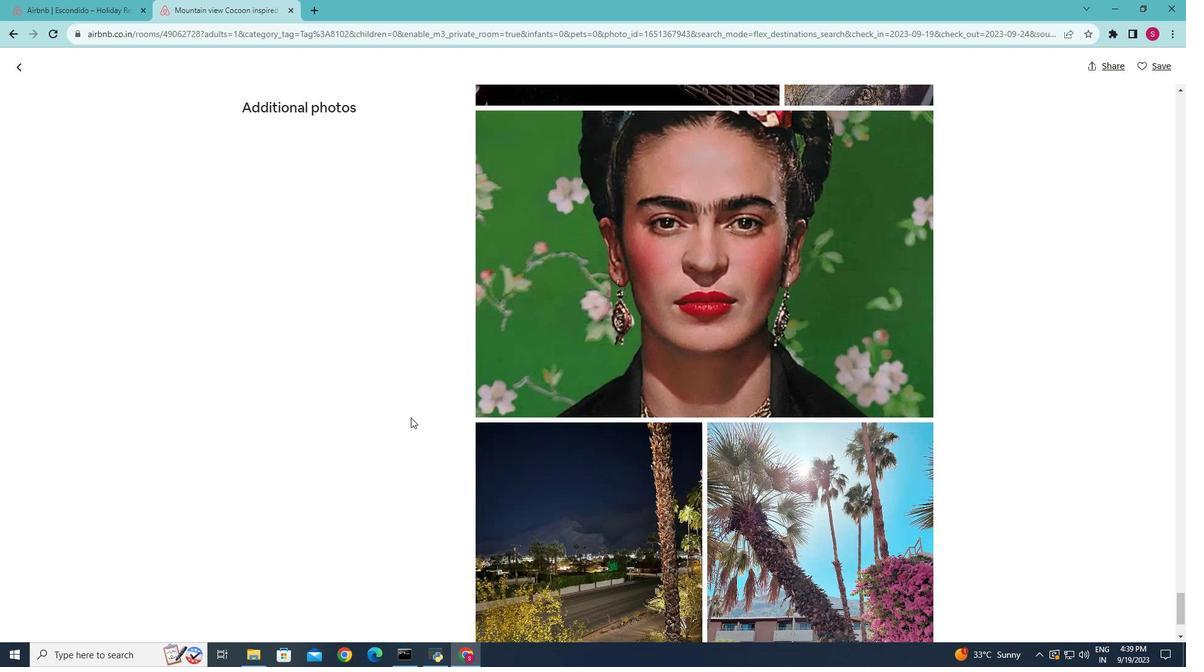 
Action: Mouse scrolled (413, 419) with delta (0, 0)
Screenshot: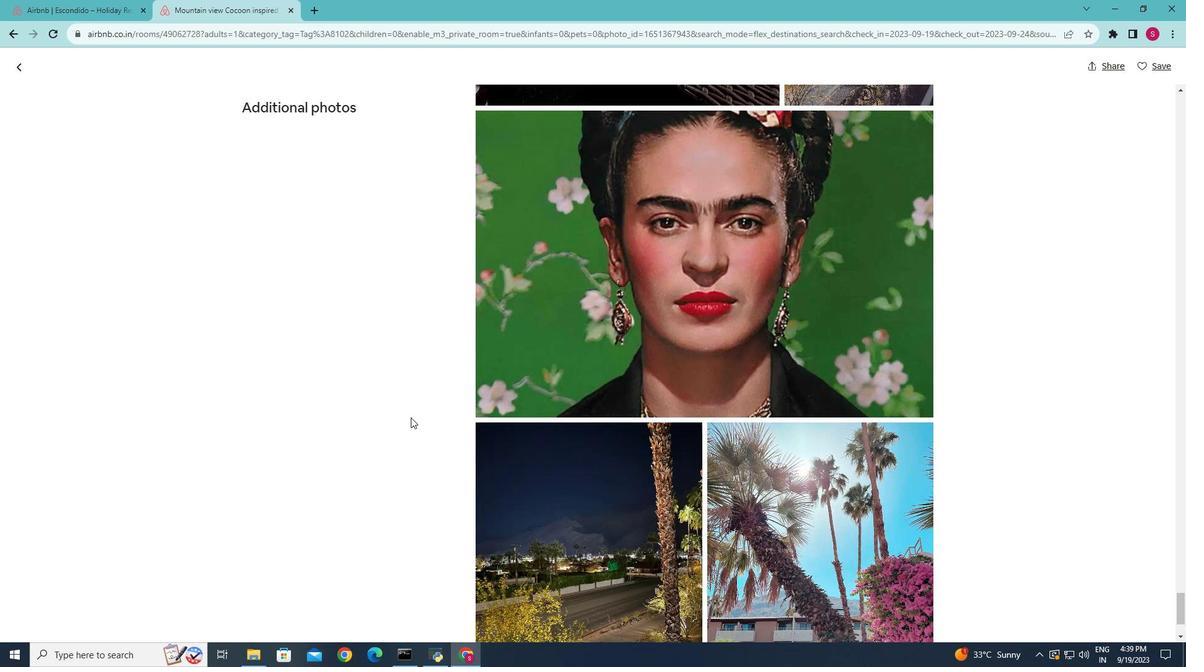 
Action: Mouse scrolled (413, 419) with delta (0, 0)
Screenshot: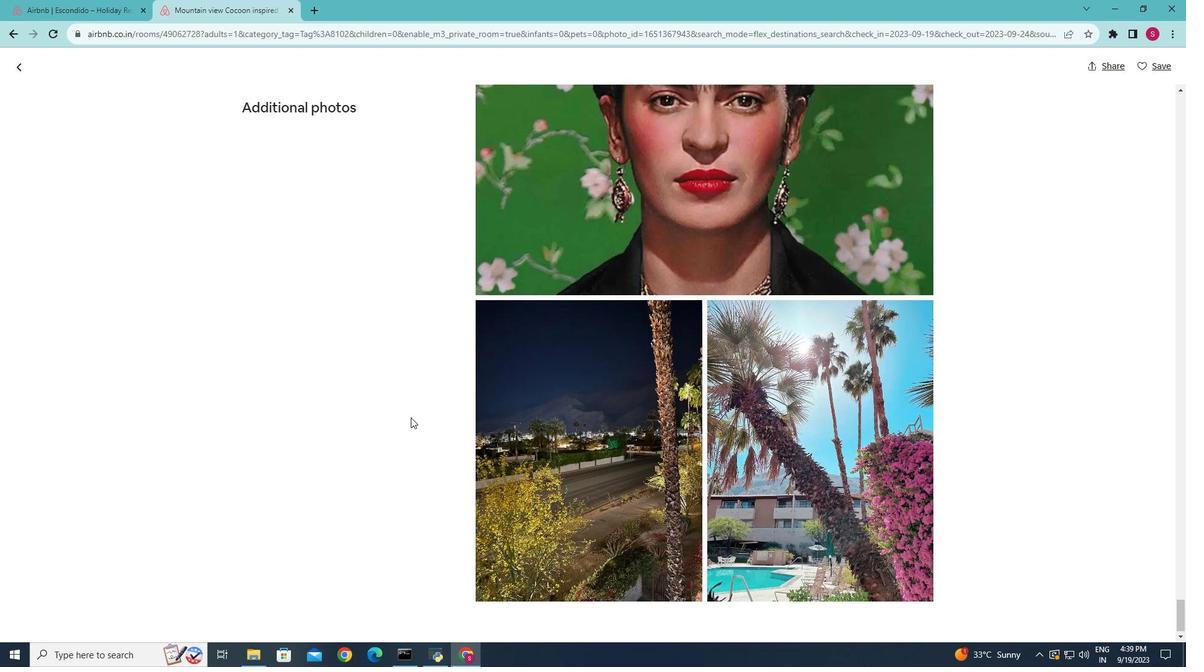 
Action: Mouse scrolled (413, 419) with delta (0, 0)
Screenshot: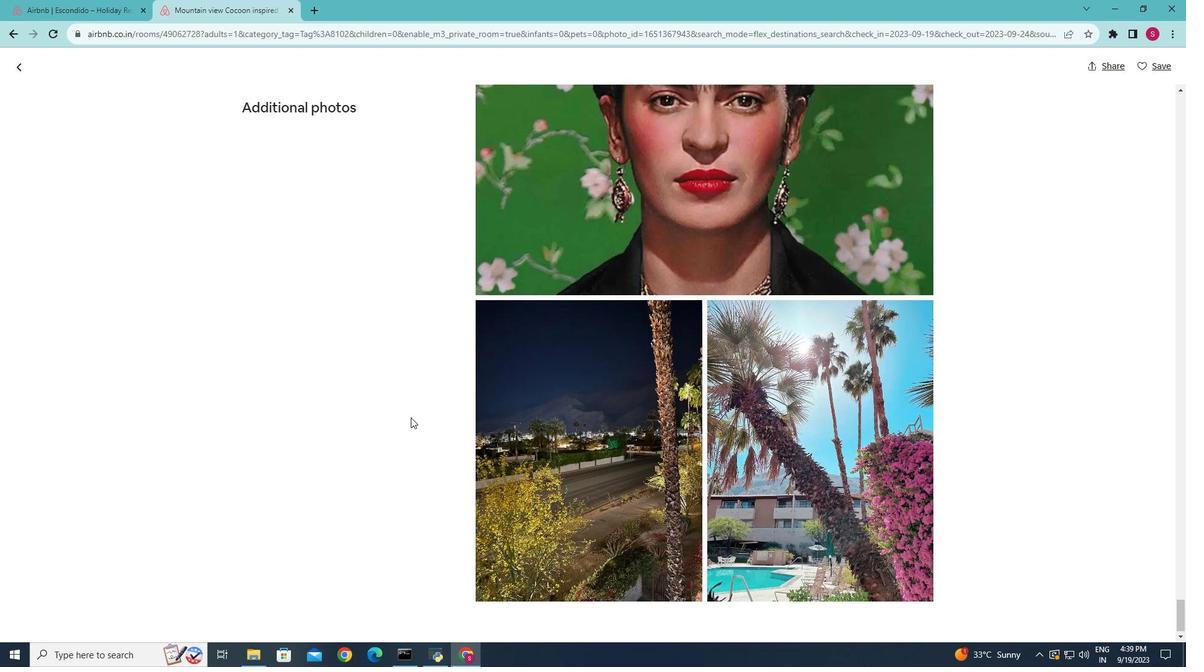 
Action: Mouse scrolled (413, 419) with delta (0, 0)
Screenshot: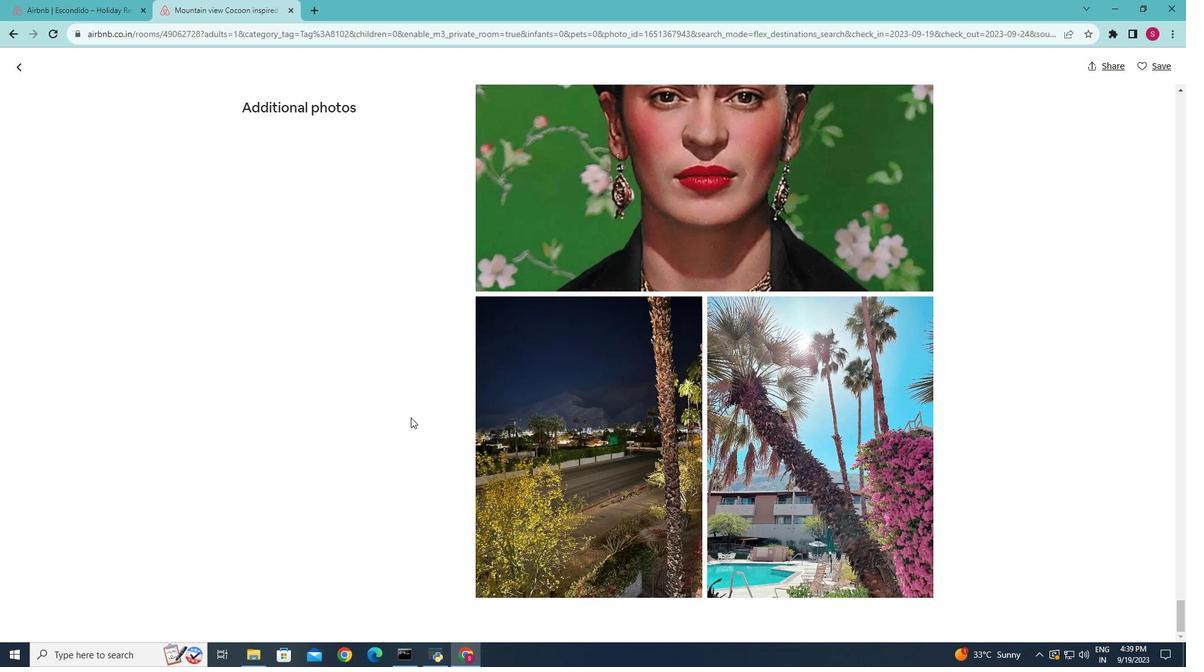 
Action: Mouse scrolled (413, 419) with delta (0, 0)
Screenshot: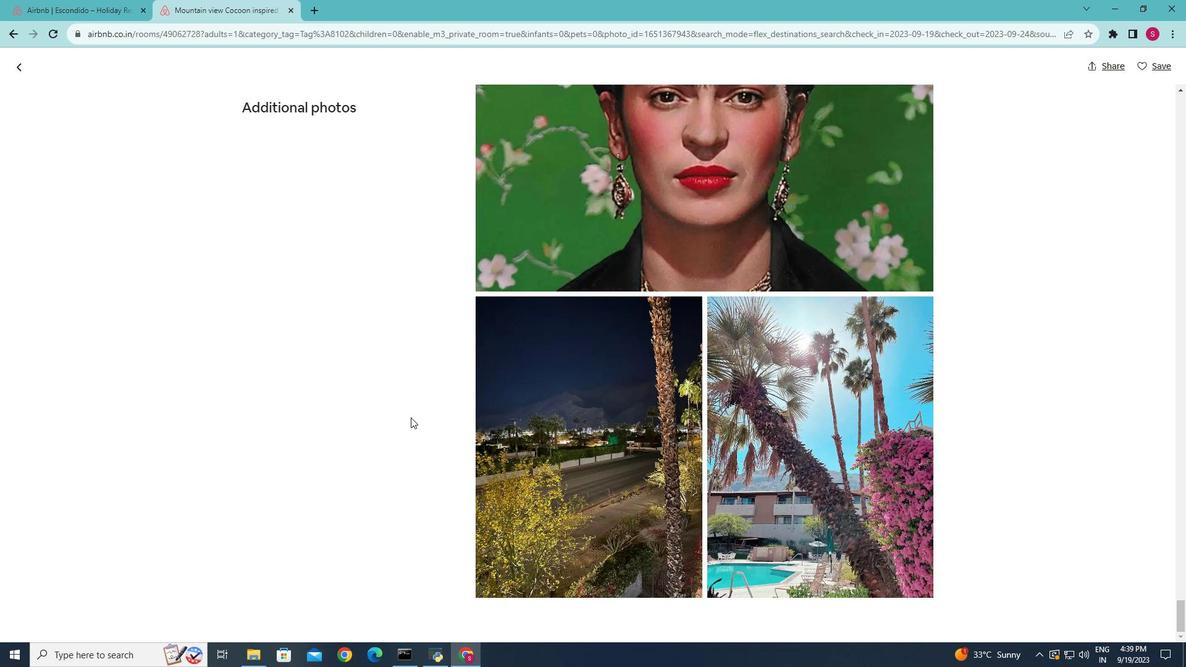 
Action: Mouse scrolled (413, 419) with delta (0, 0)
Screenshot: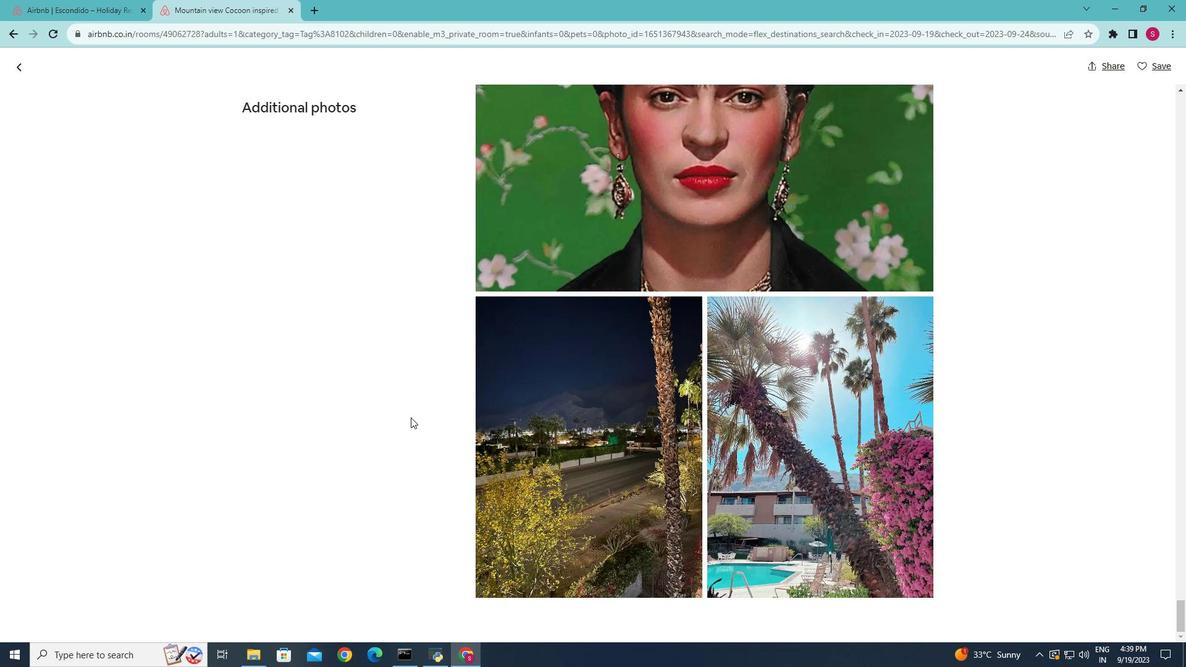 
Action: Mouse moved to (23, 71)
Screenshot: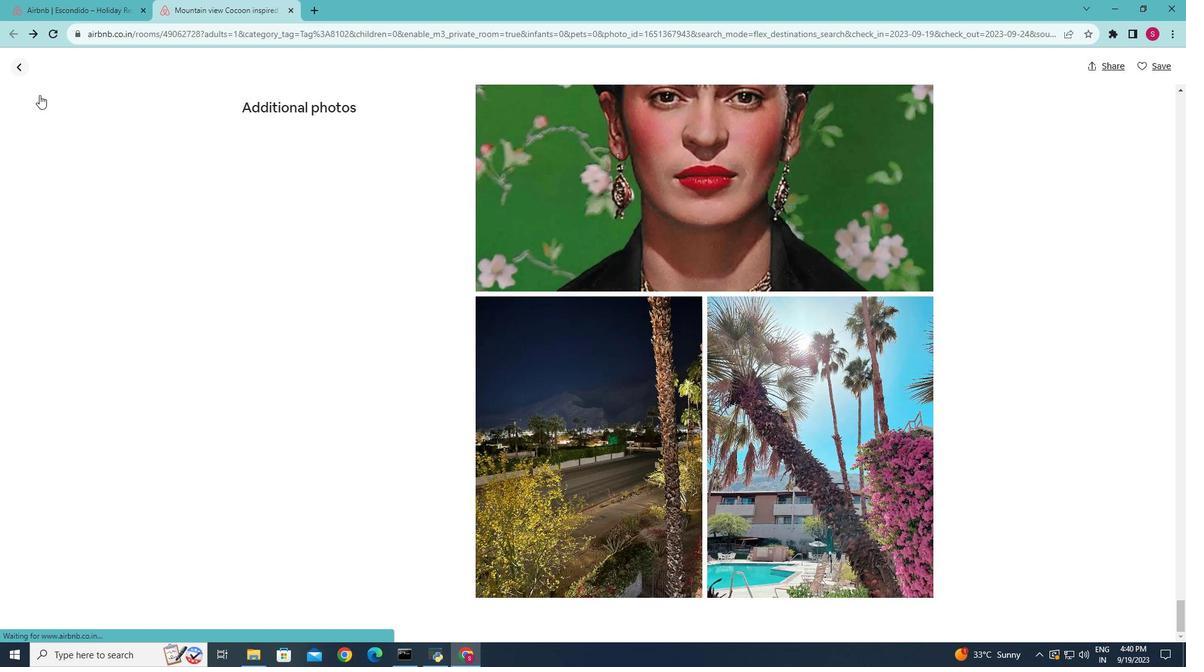 
Action: Mouse pressed left at (23, 71)
Screenshot: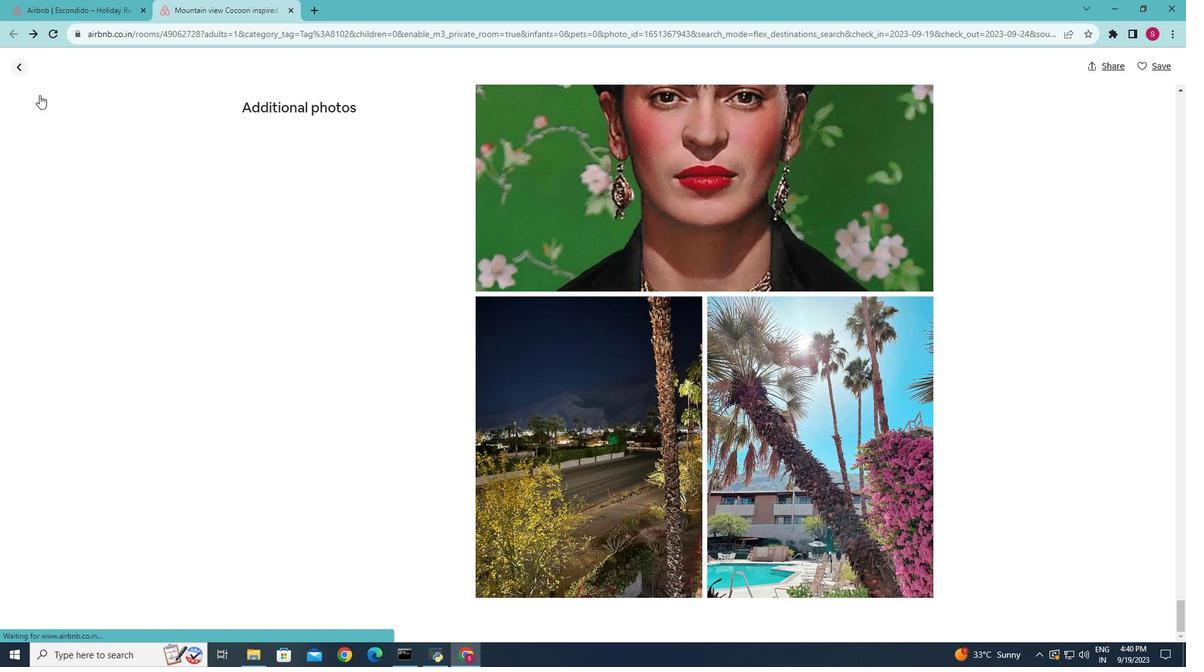 
Action: Mouse moved to (446, 363)
Screenshot: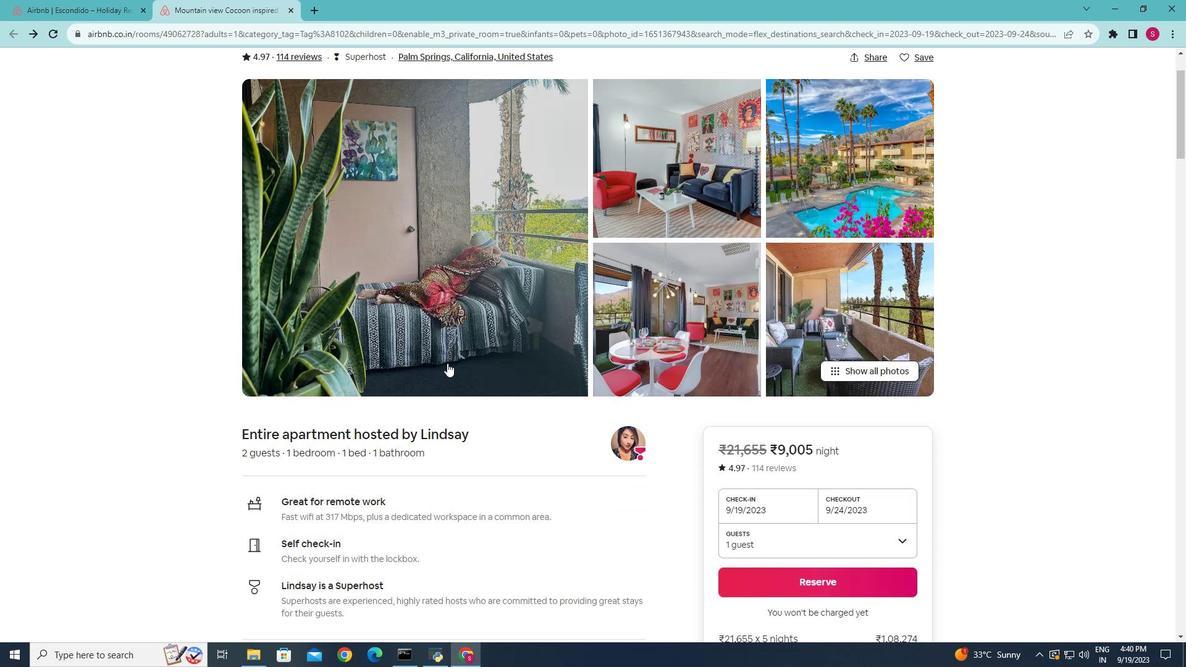 
Action: Mouse scrolled (446, 362) with delta (0, 0)
Screenshot: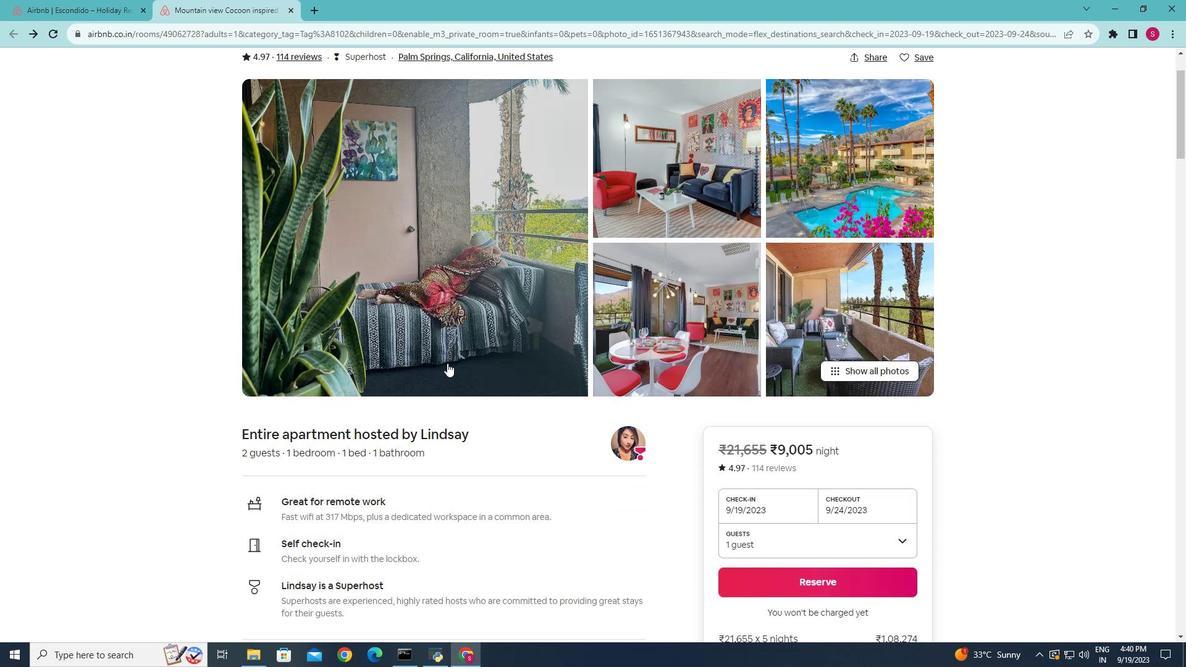 
Action: Mouse moved to (449, 364)
Screenshot: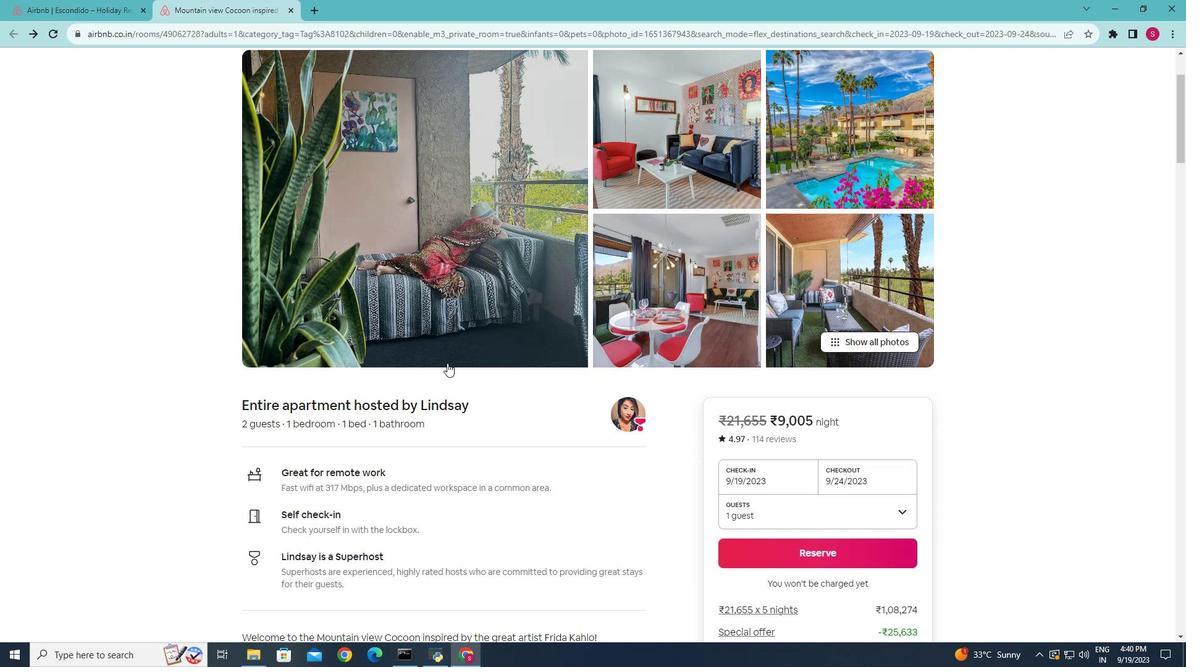 
Action: Mouse scrolled (449, 363) with delta (0, 0)
Screenshot: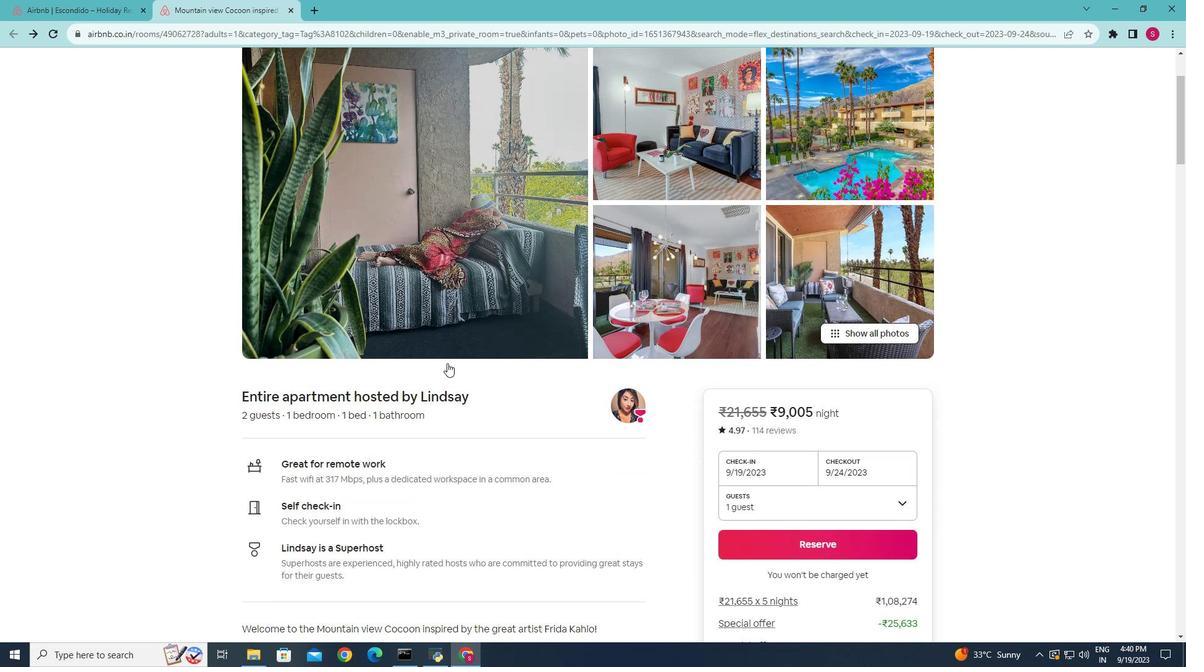 
Action: Mouse moved to (449, 365)
Screenshot: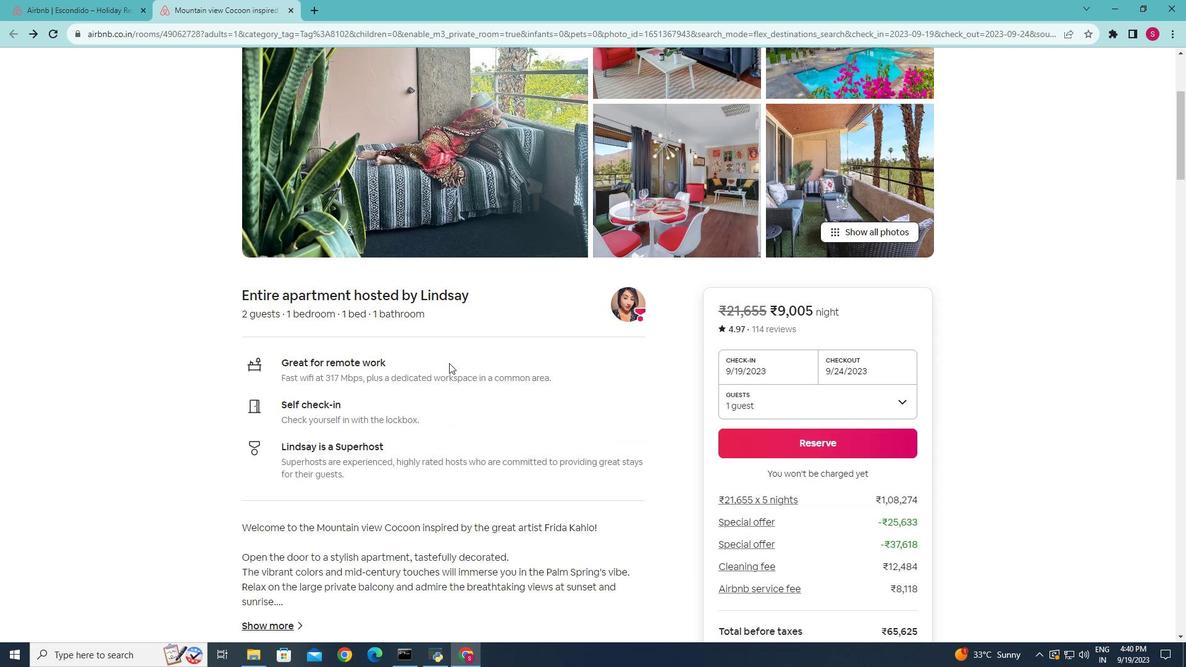 
Action: Mouse scrolled (449, 365) with delta (0, 0)
Screenshot: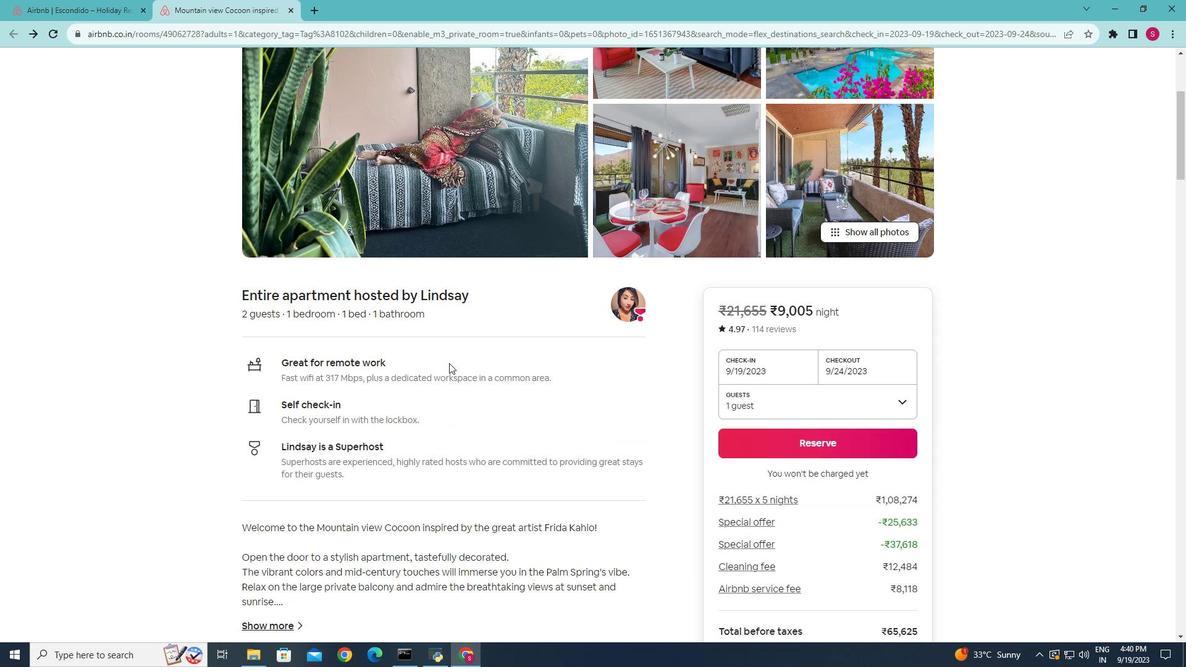 
Action: Mouse moved to (451, 365)
Screenshot: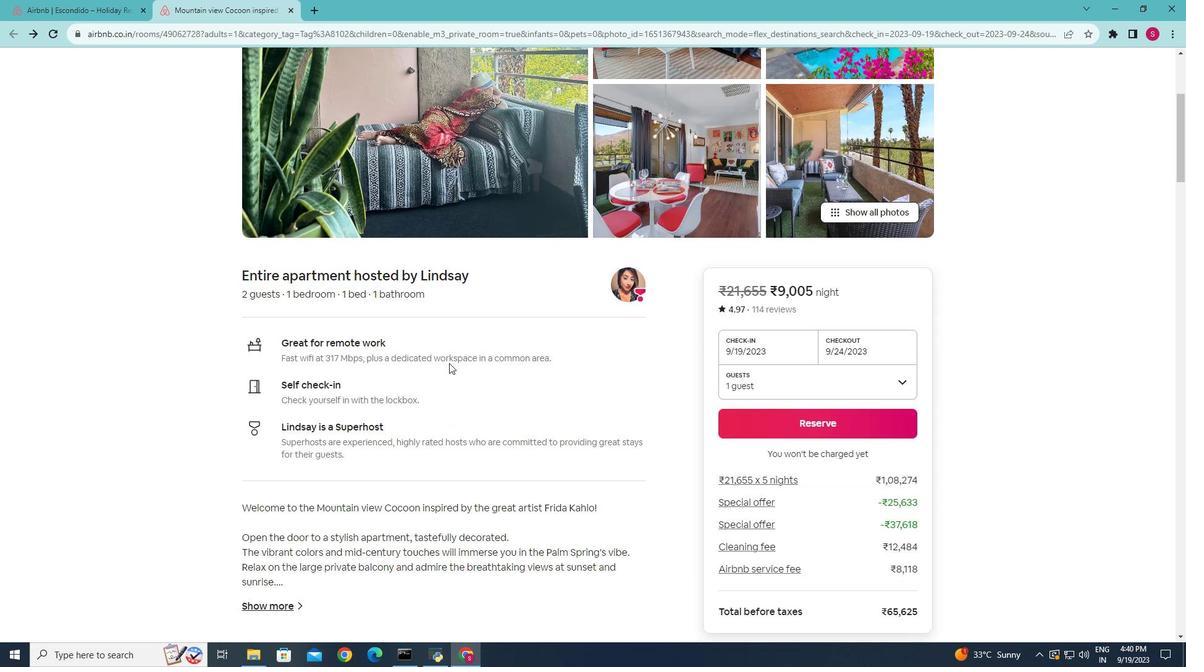
Action: Mouse scrolled (451, 365) with delta (0, 0)
Screenshot: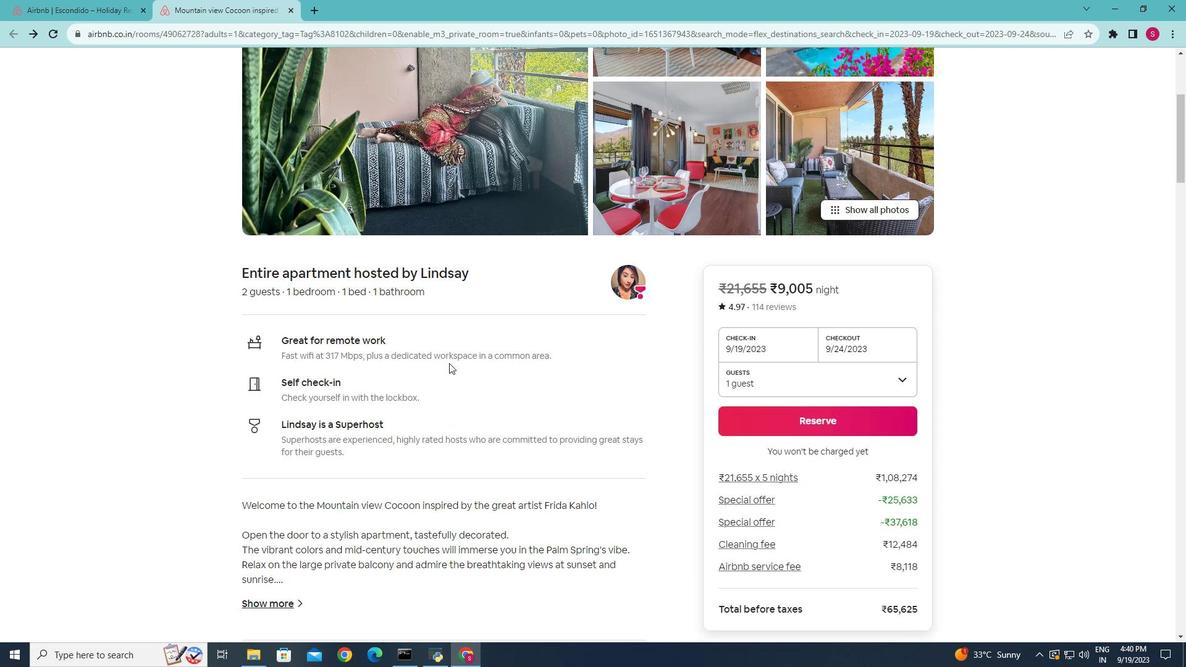 
Action: Mouse moved to (482, 357)
Screenshot: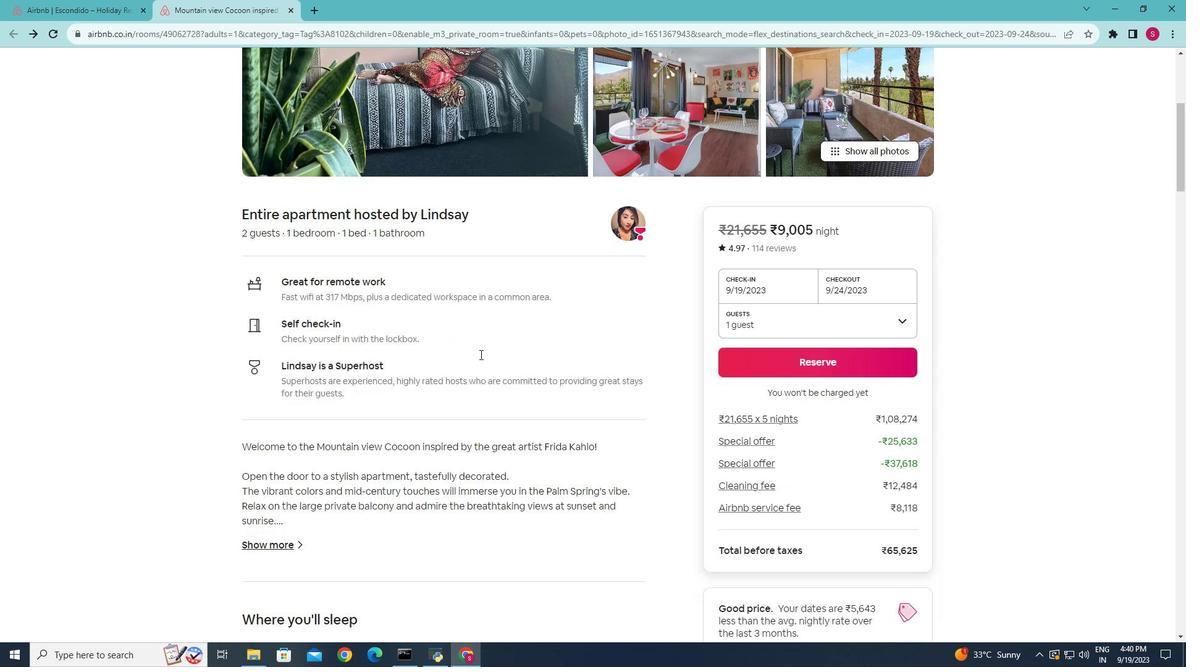 
Action: Mouse scrolled (482, 356) with delta (0, 0)
Screenshot: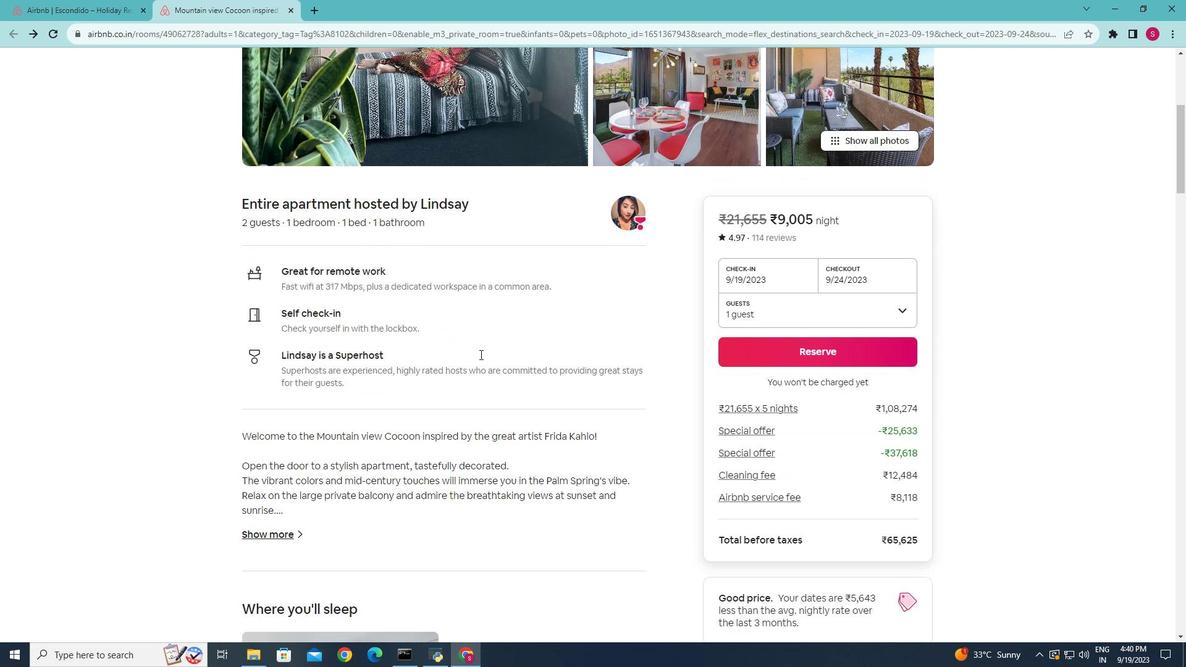 
Action: Mouse scrolled (482, 356) with delta (0, 0)
Screenshot: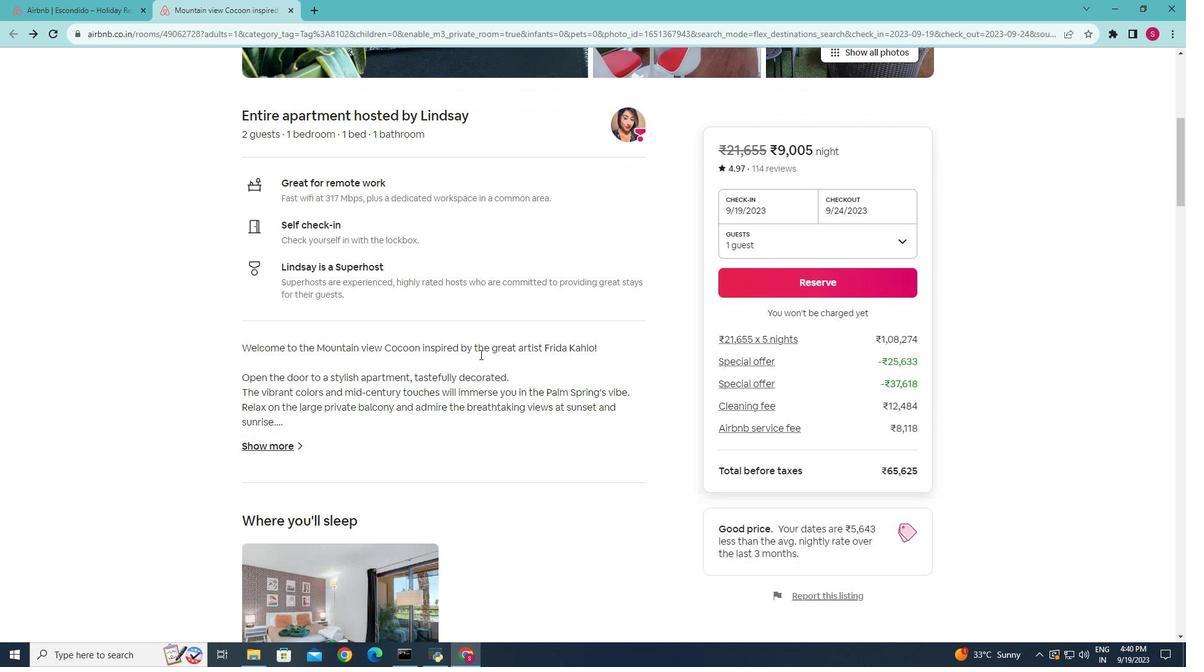
Action: Mouse scrolled (482, 356) with delta (0, 0)
Screenshot: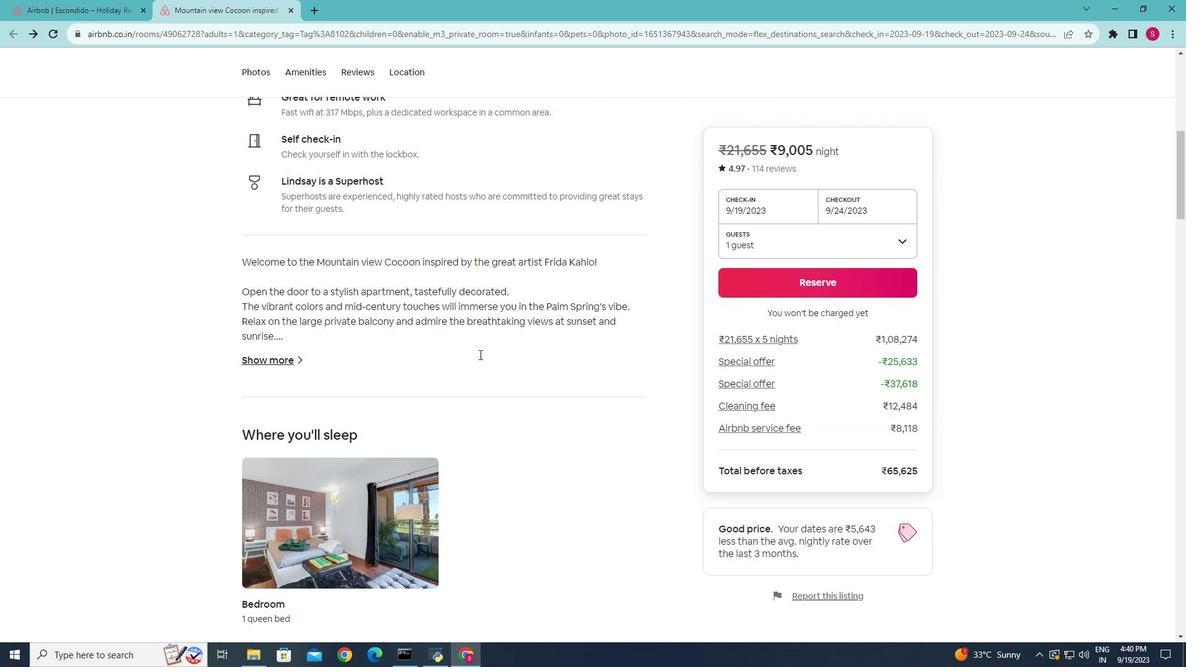 
Action: Mouse scrolled (482, 356) with delta (0, 0)
Screenshot: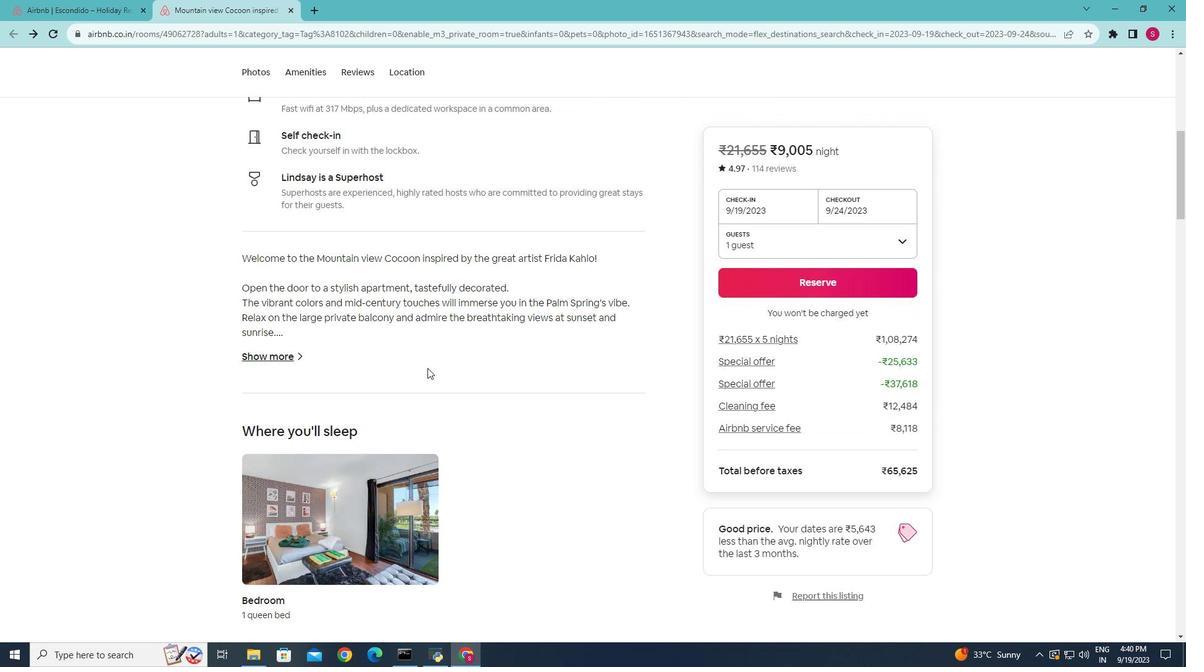
Action: Mouse moved to (292, 358)
Screenshot: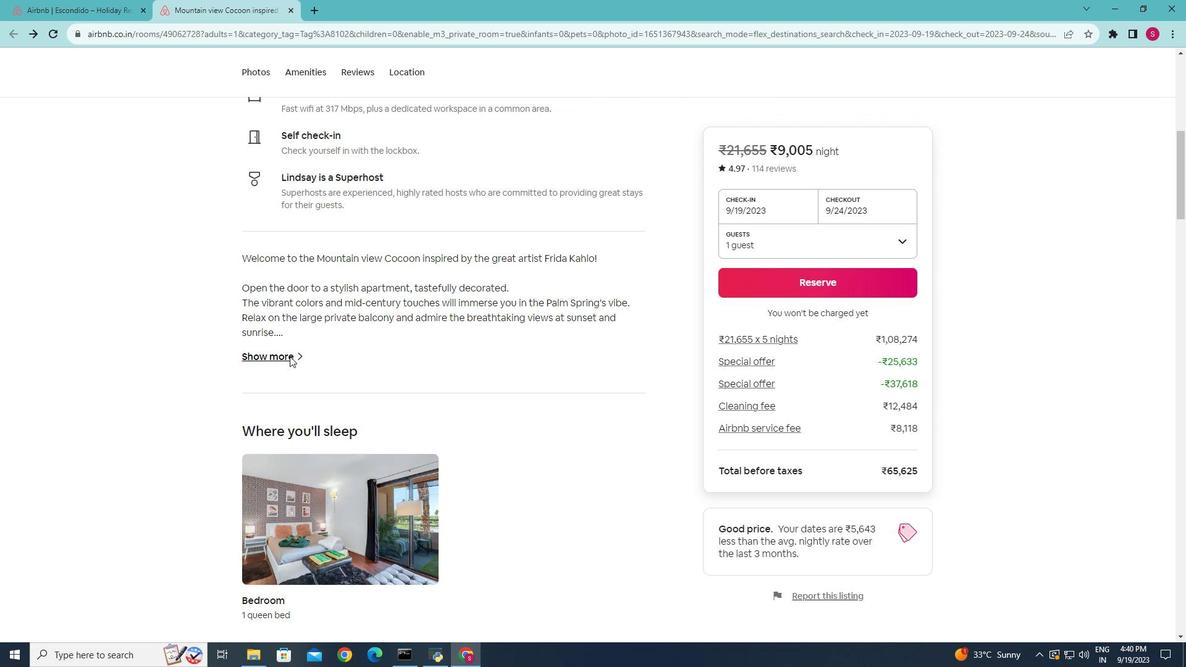 
Action: Mouse pressed left at (292, 358)
Screenshot: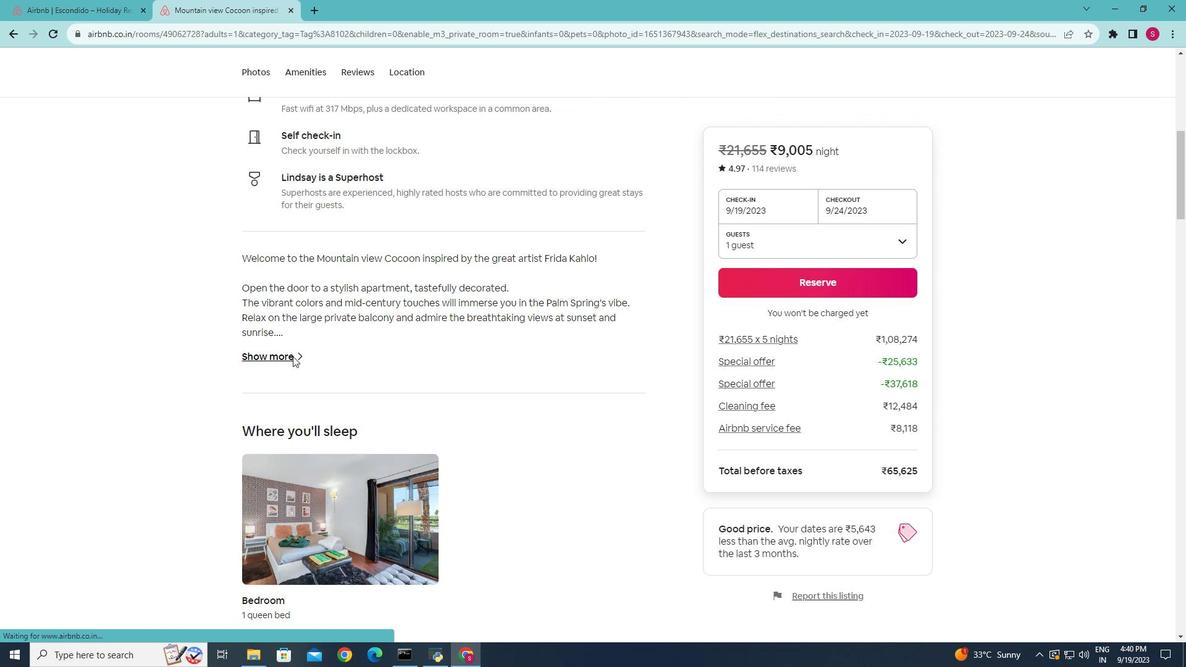 
Action: Mouse moved to (573, 347)
Screenshot: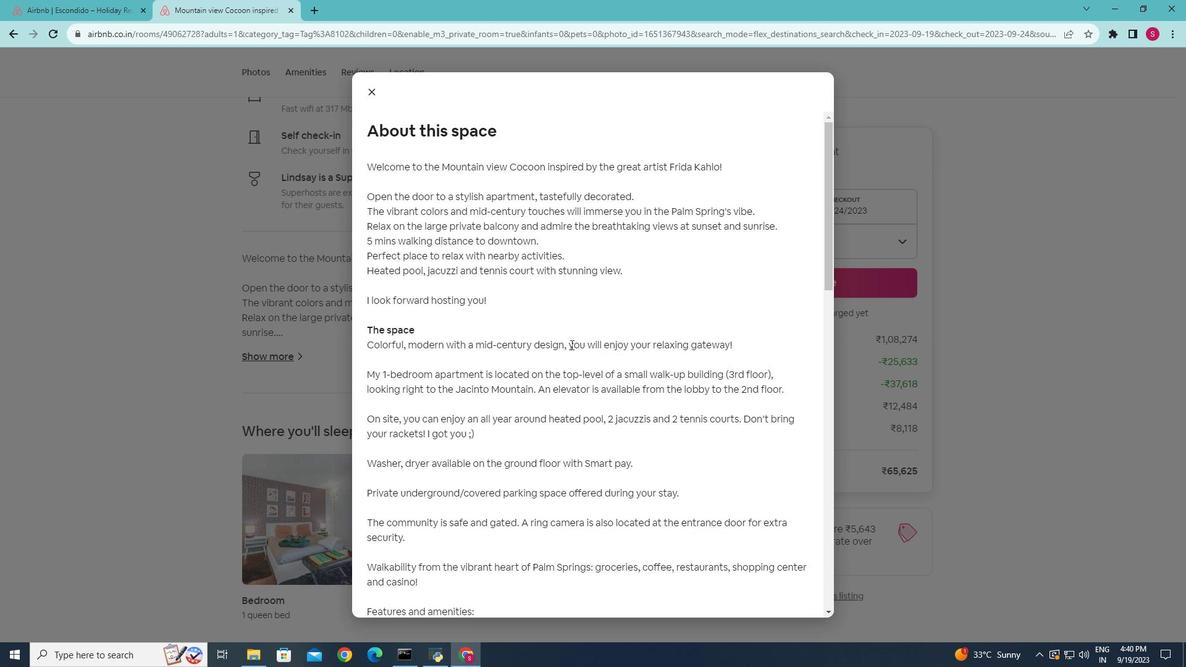
Action: Mouse scrolled (573, 346) with delta (0, 0)
Screenshot: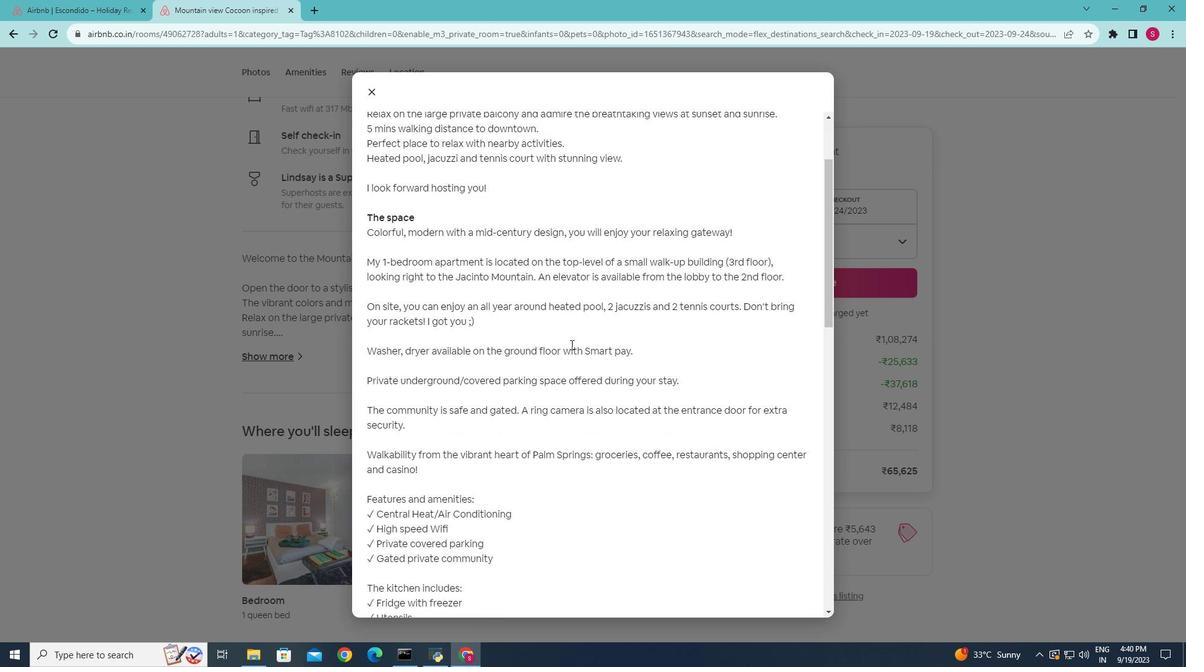 
Action: Mouse scrolled (573, 346) with delta (0, 0)
Screenshot: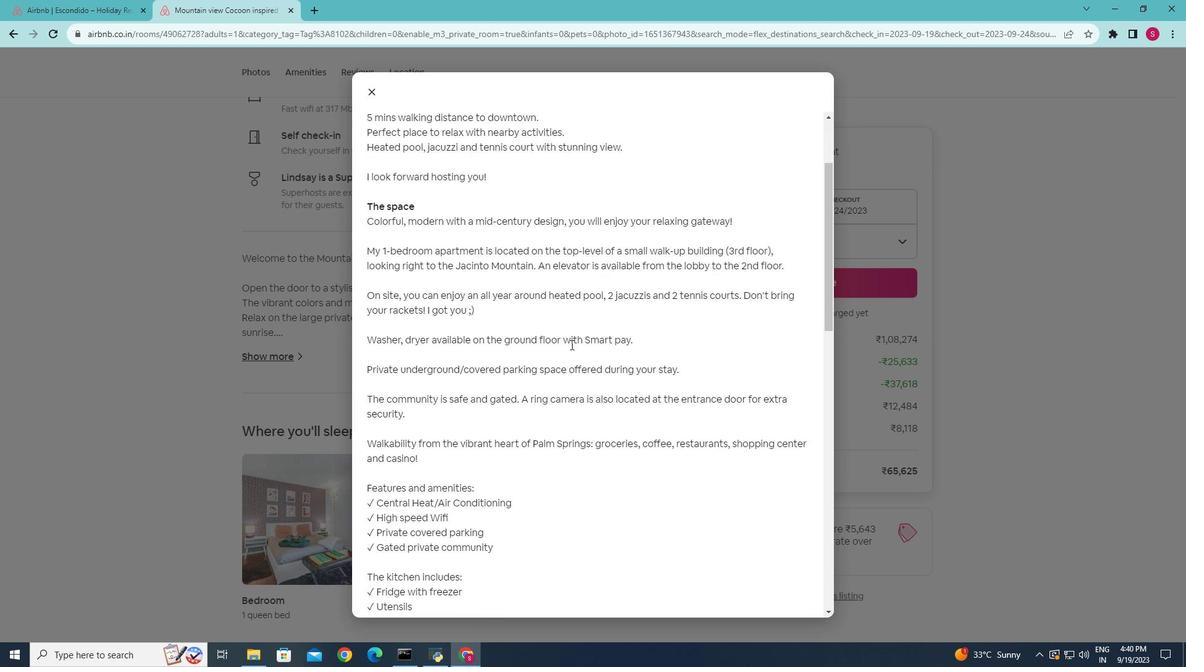 
Action: Mouse scrolled (573, 346) with delta (0, 0)
Screenshot: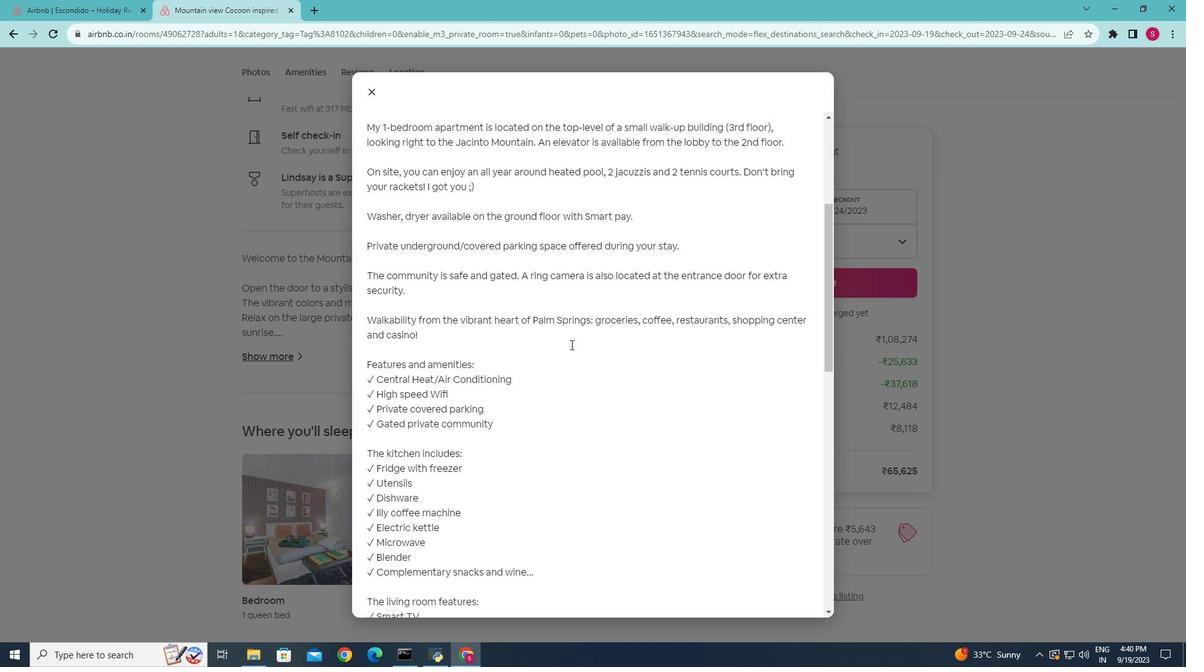 
Action: Mouse scrolled (573, 346) with delta (0, 0)
Screenshot: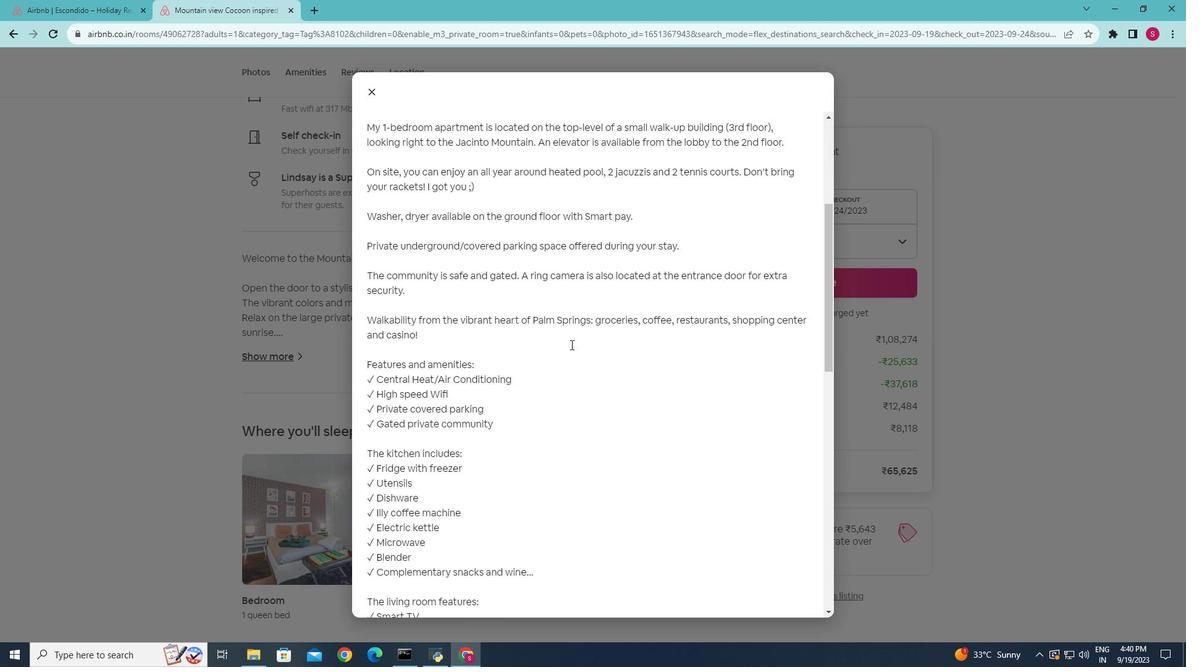 
Action: Mouse scrolled (573, 346) with delta (0, 0)
Screenshot: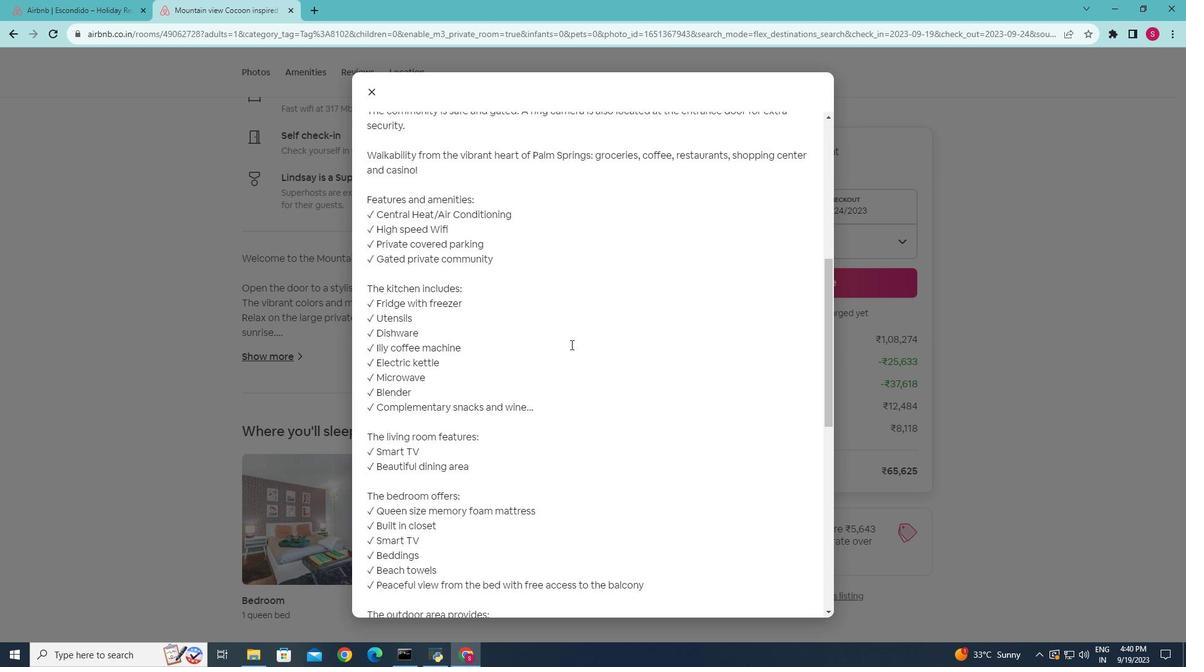 
Action: Mouse scrolled (573, 346) with delta (0, 0)
Screenshot: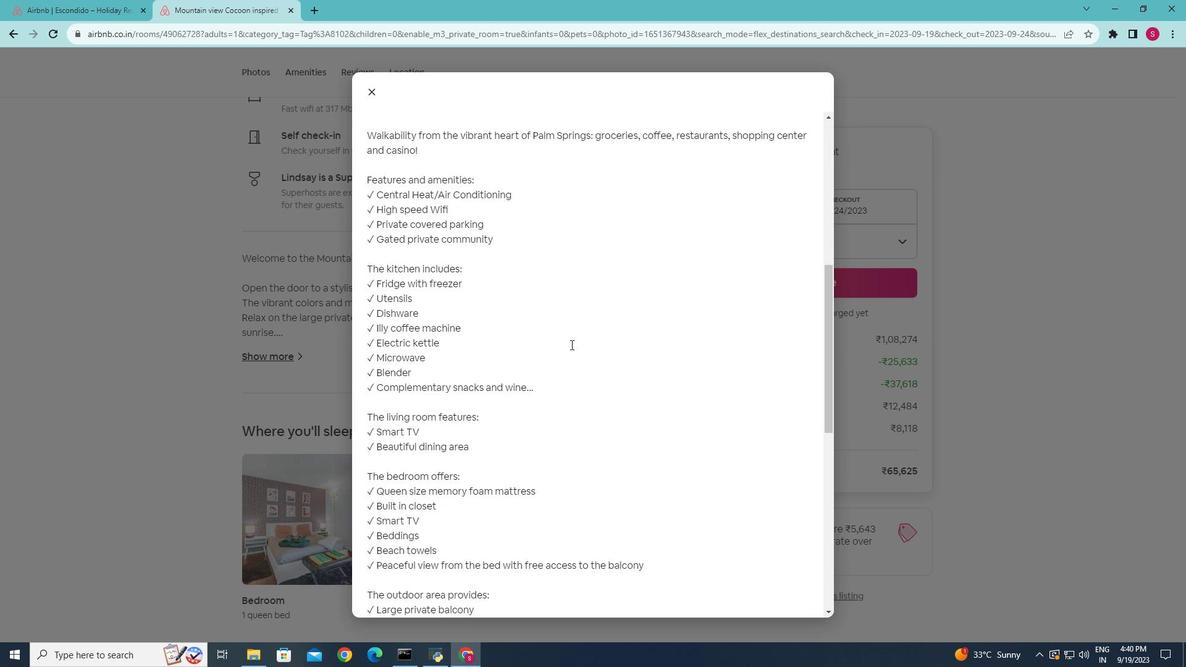 
Action: Mouse scrolled (573, 346) with delta (0, 0)
Screenshot: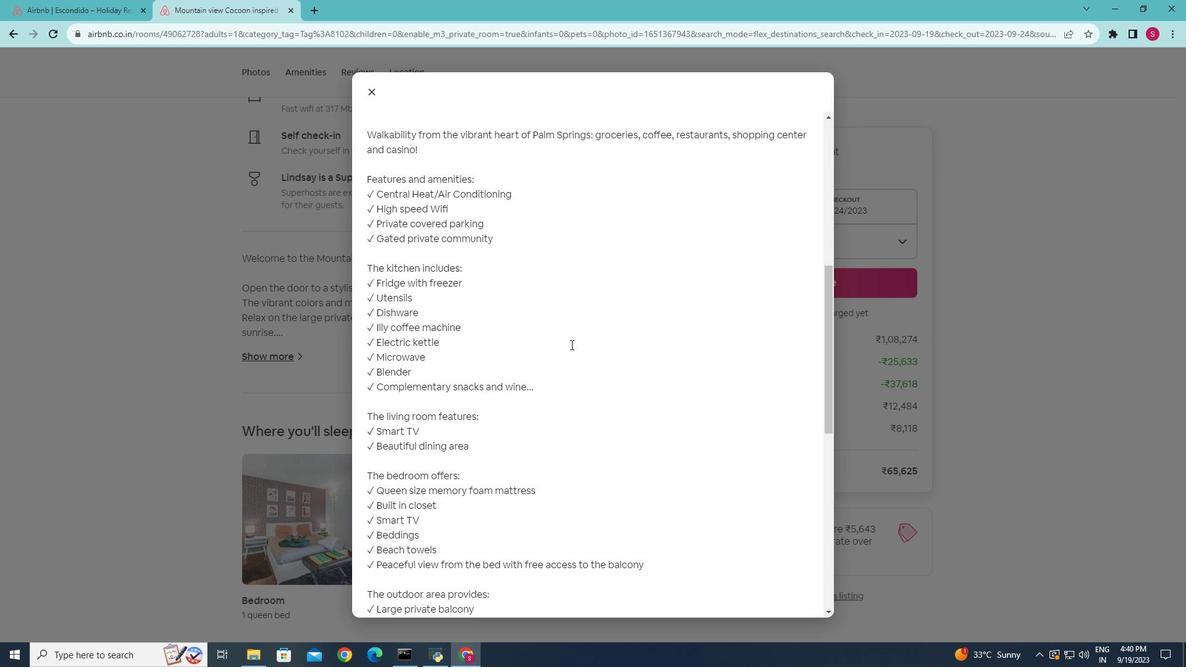 
Action: Mouse scrolled (573, 346) with delta (0, 0)
Screenshot: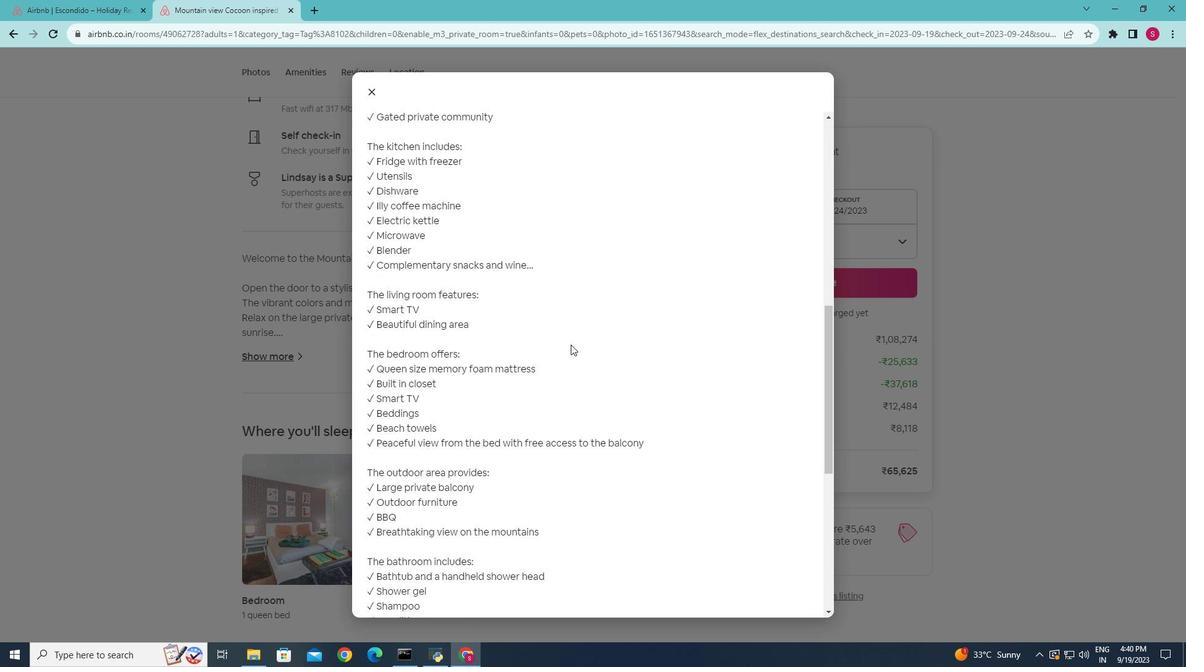 
Action: Mouse scrolled (573, 346) with delta (0, 0)
Screenshot: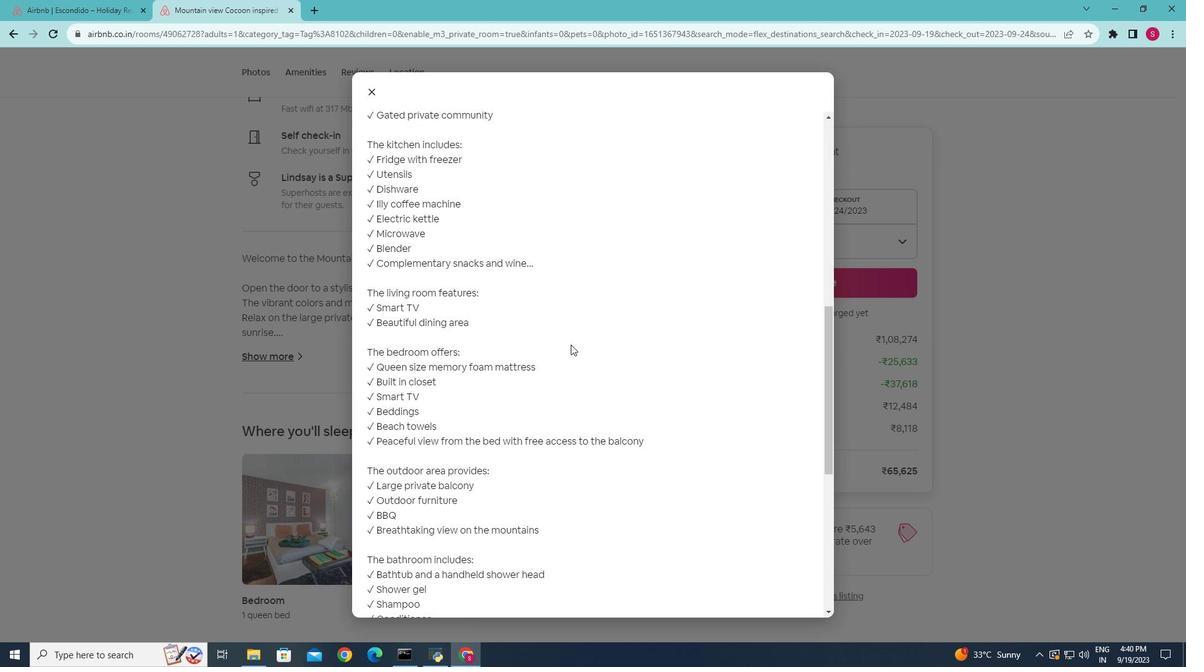 
Action: Mouse scrolled (573, 346) with delta (0, 0)
Screenshot: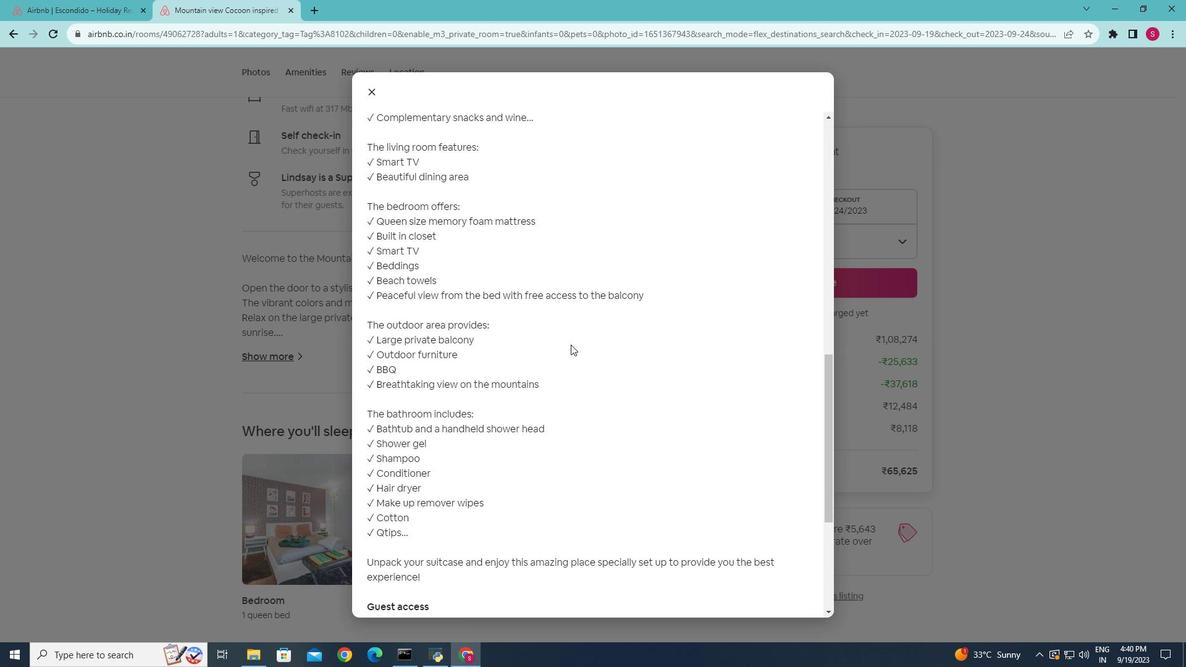 
Action: Mouse scrolled (573, 346) with delta (0, 0)
Screenshot: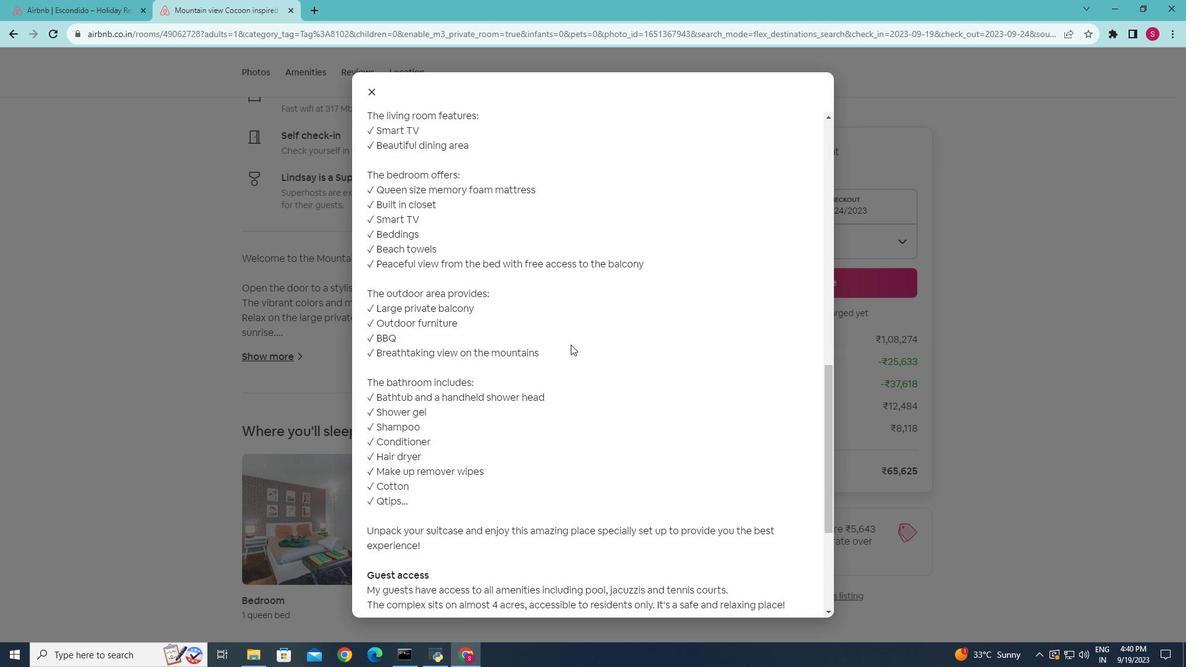 
Action: Mouse scrolled (573, 346) with delta (0, 0)
Screenshot: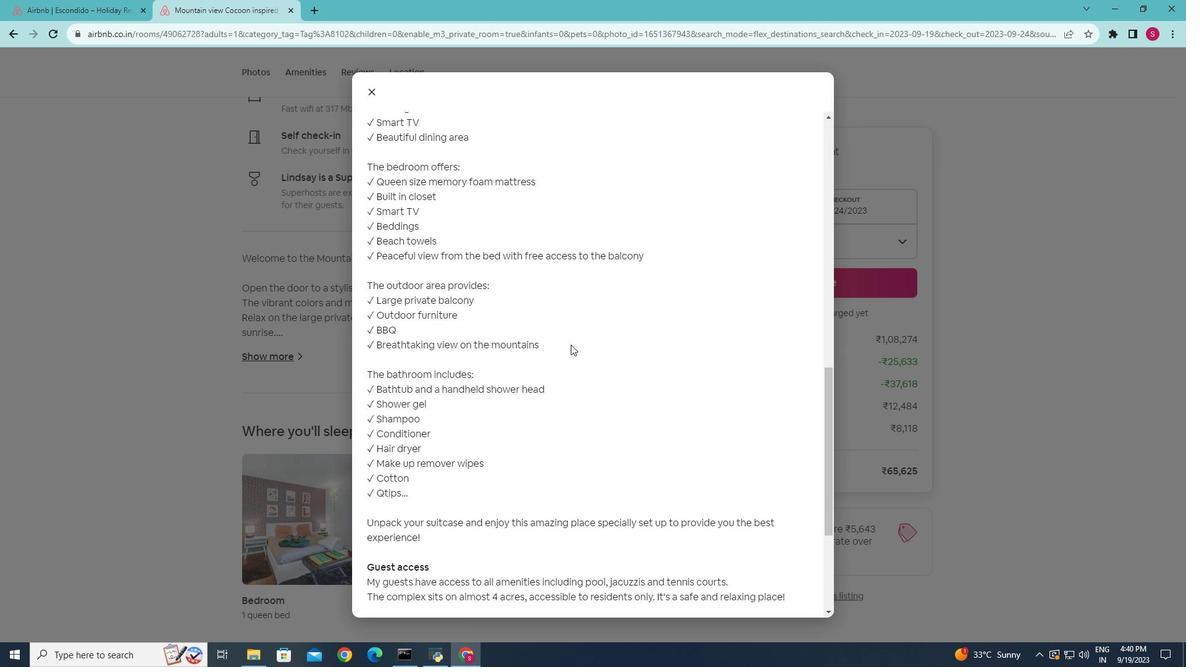 
Action: Mouse scrolled (573, 346) with delta (0, 0)
Screenshot: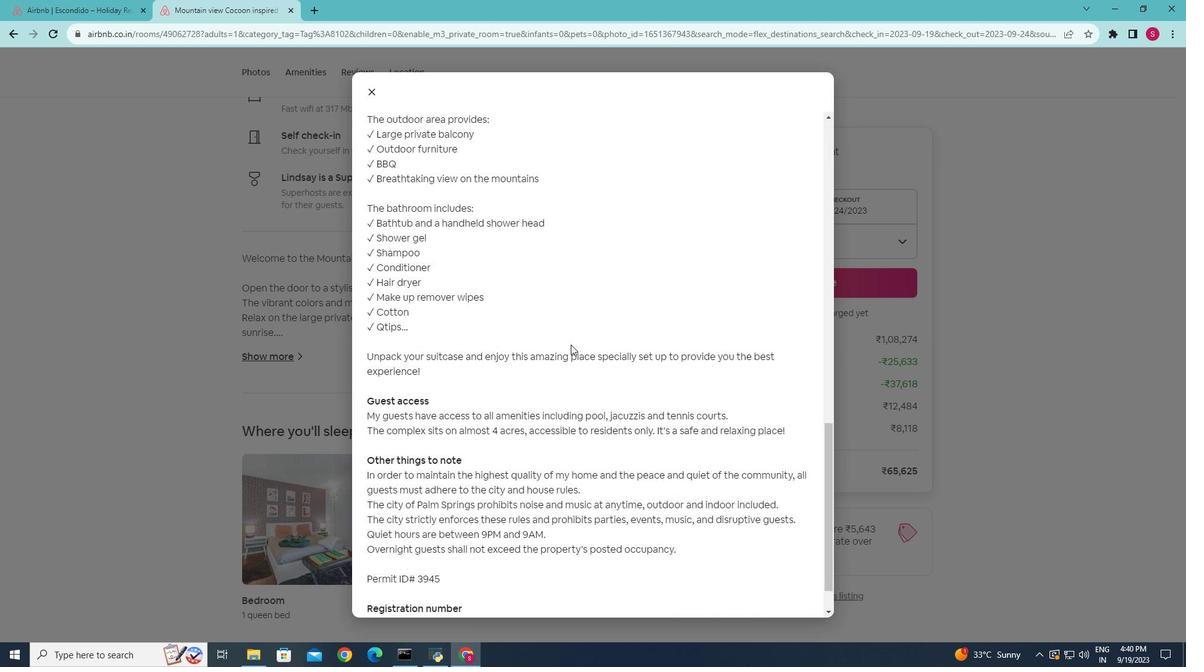 
Action: Mouse scrolled (573, 346) with delta (0, 0)
Screenshot: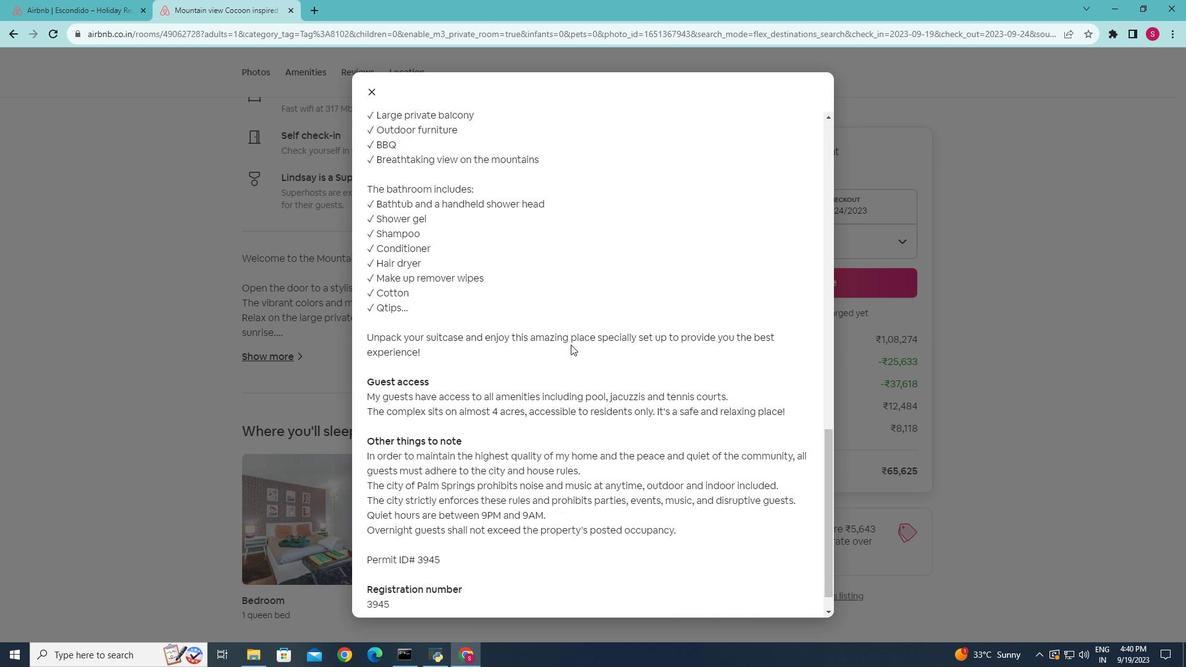 
Action: Mouse scrolled (573, 346) with delta (0, 0)
Screenshot: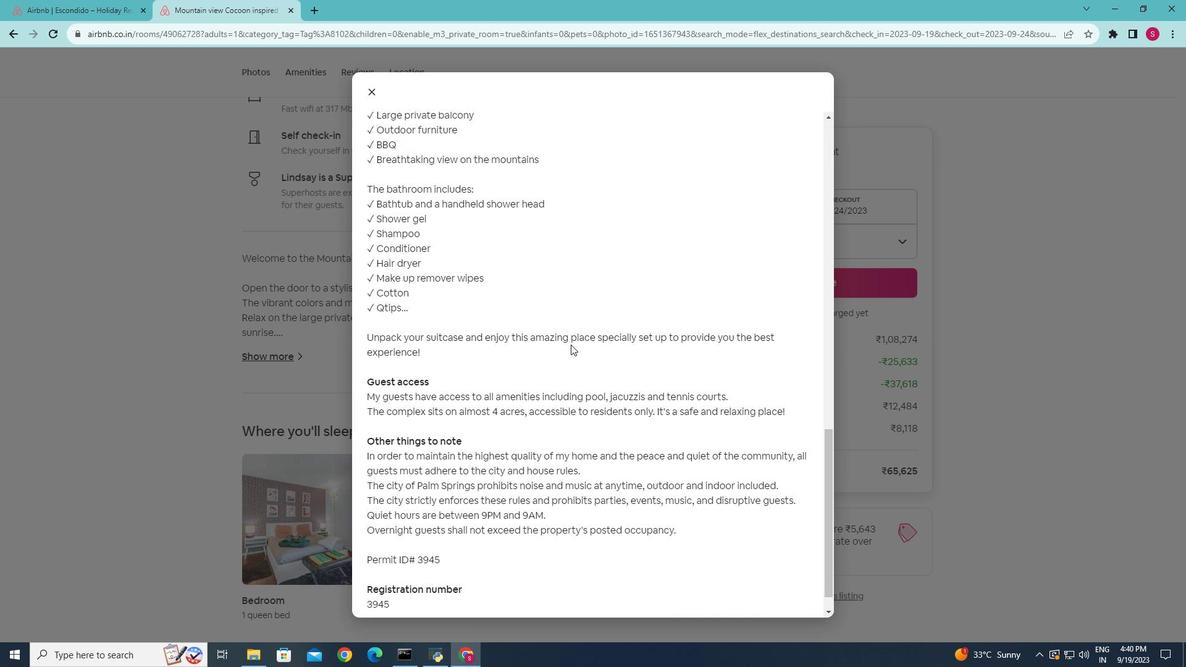 
Action: Mouse scrolled (573, 346) with delta (0, 0)
Screenshot: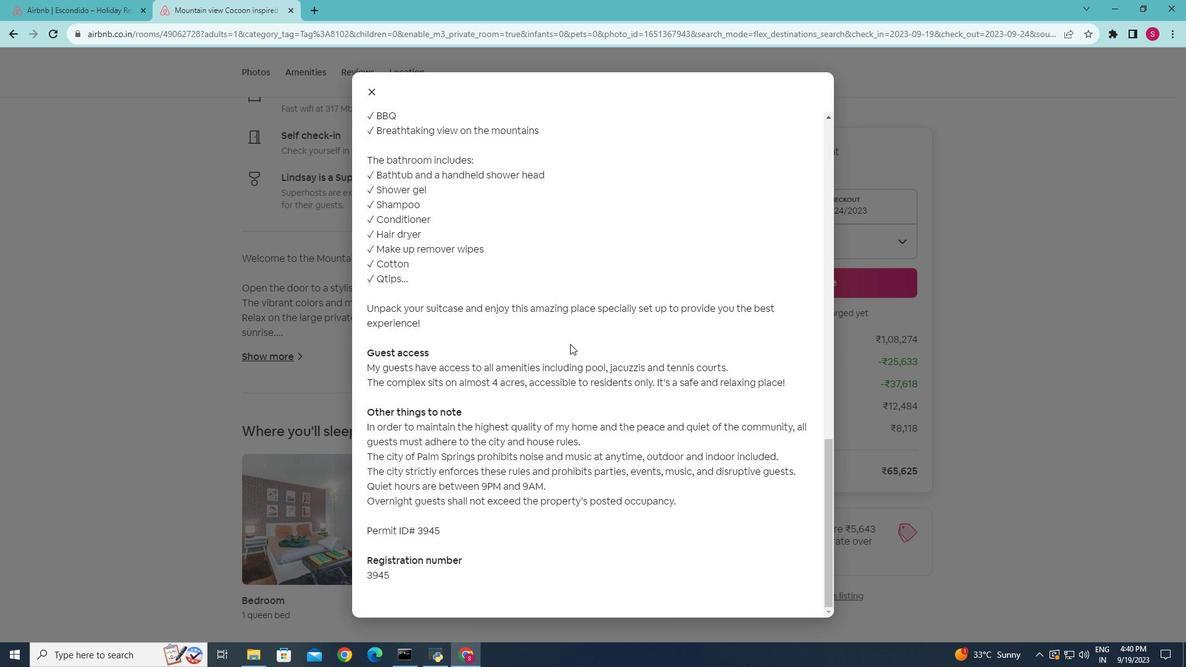 
Action: Mouse scrolled (573, 346) with delta (0, 0)
Screenshot: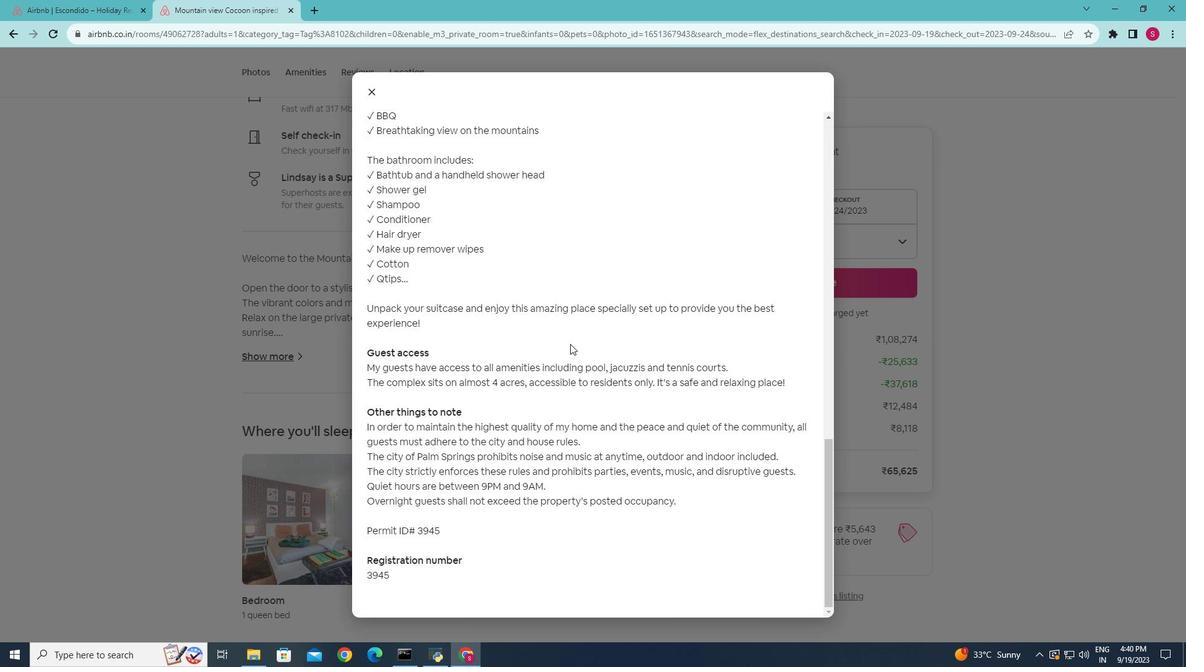 
Action: Mouse scrolled (573, 346) with delta (0, 0)
Screenshot: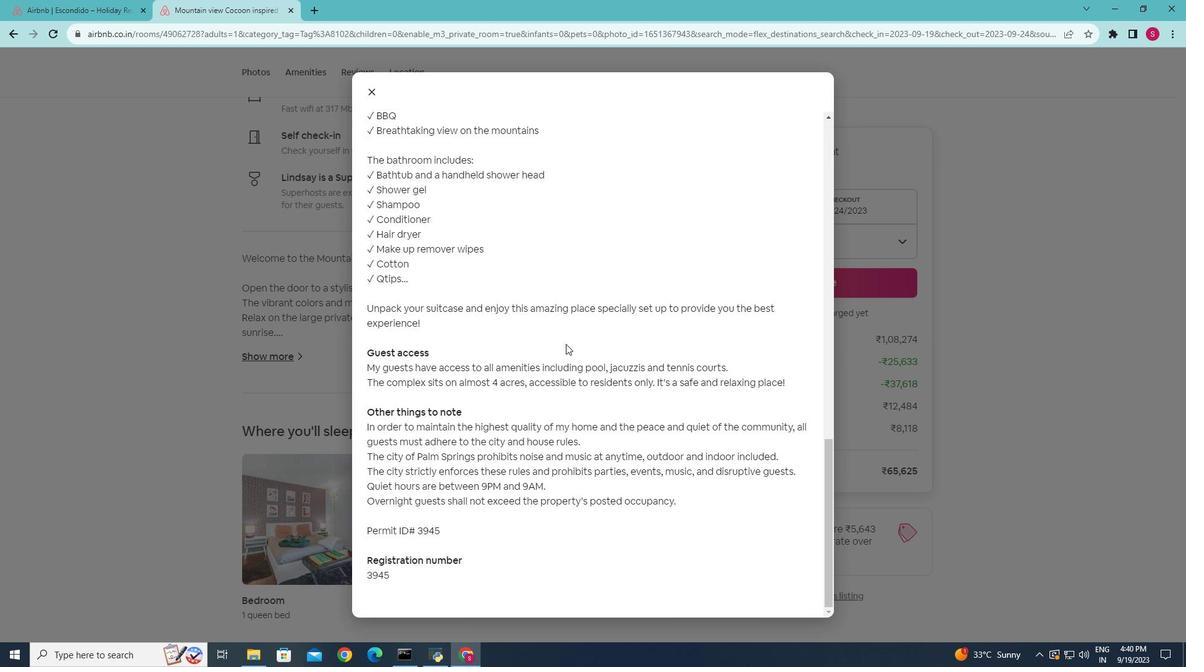 
Action: Mouse scrolled (573, 346) with delta (0, 0)
Screenshot: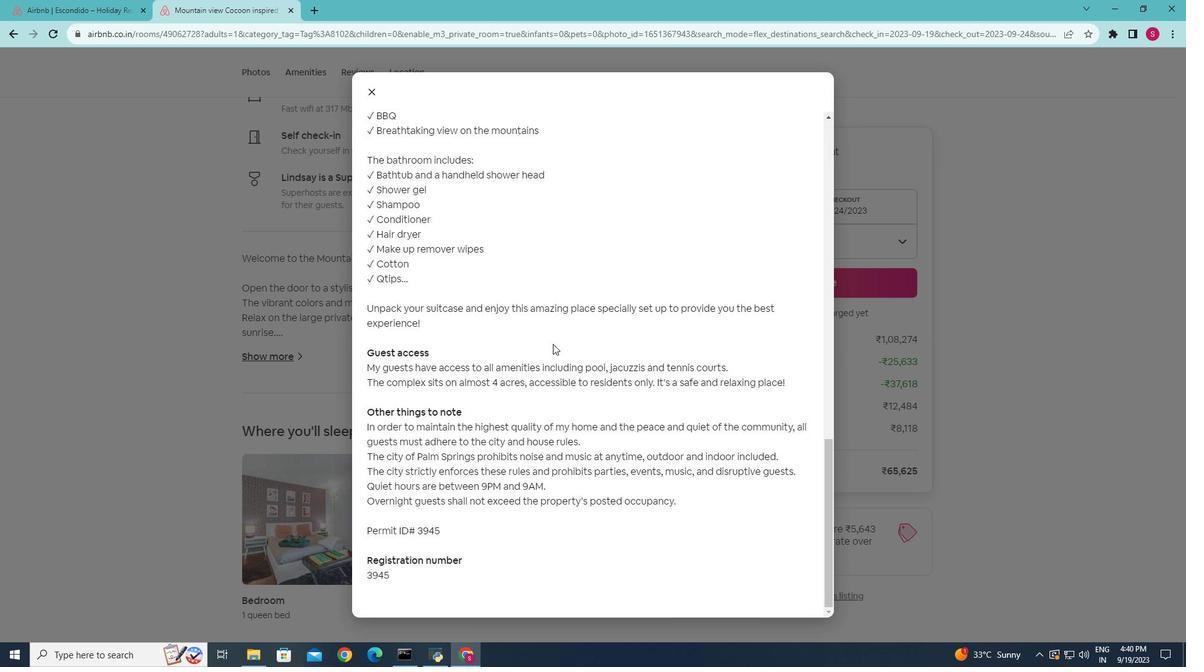 
Action: Mouse moved to (374, 92)
Screenshot: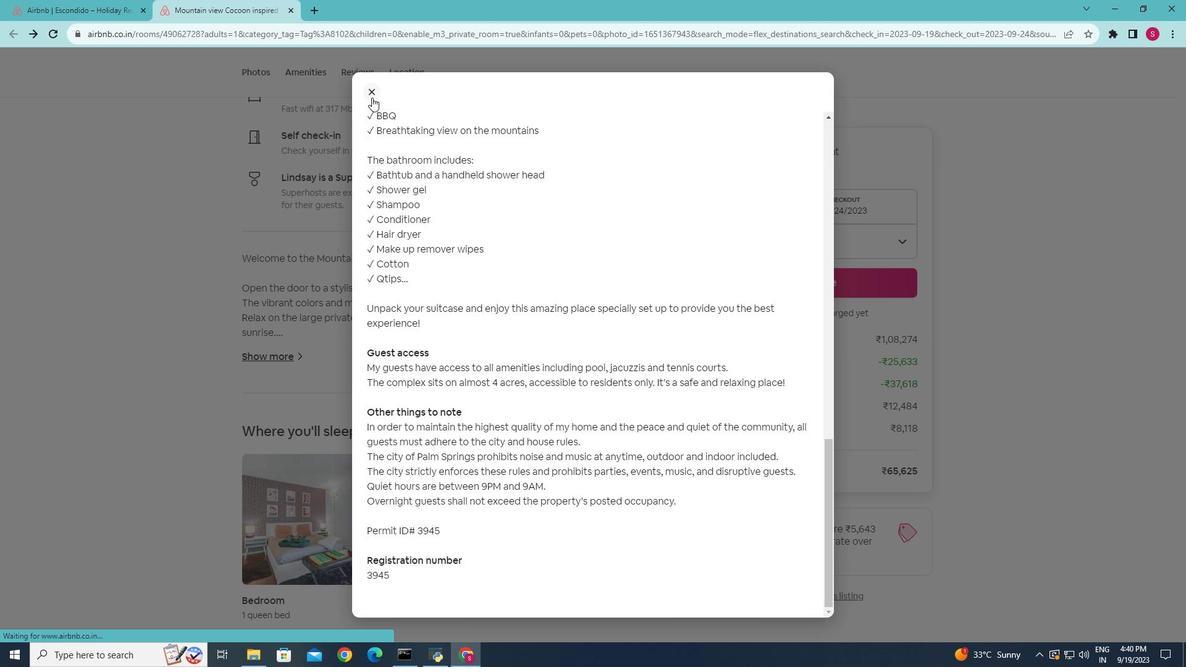 
Action: Mouse pressed left at (374, 92)
Screenshot: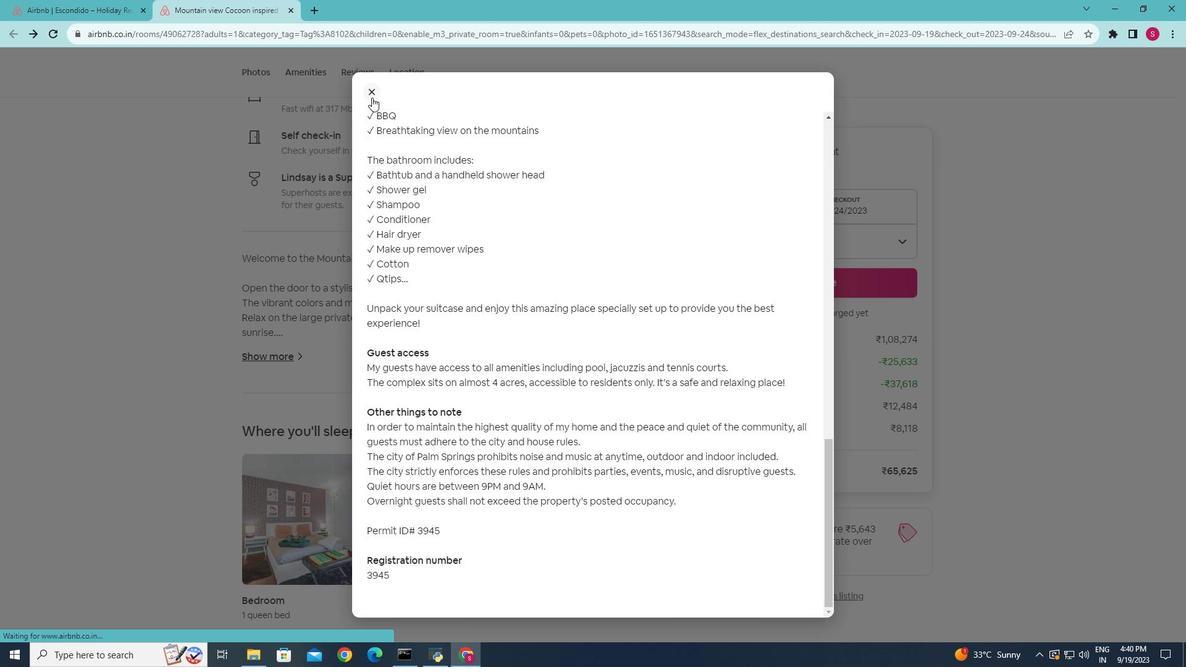
Action: Mouse moved to (387, 205)
Screenshot: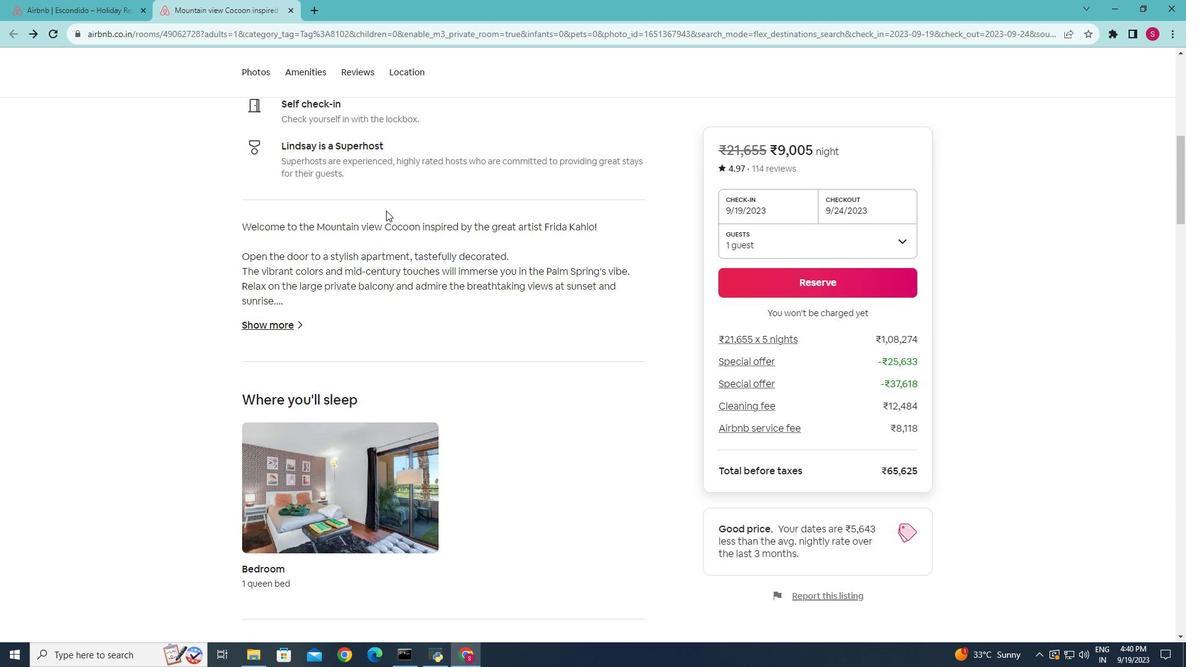 
Action: Mouse scrolled (387, 205) with delta (0, 0)
Screenshot: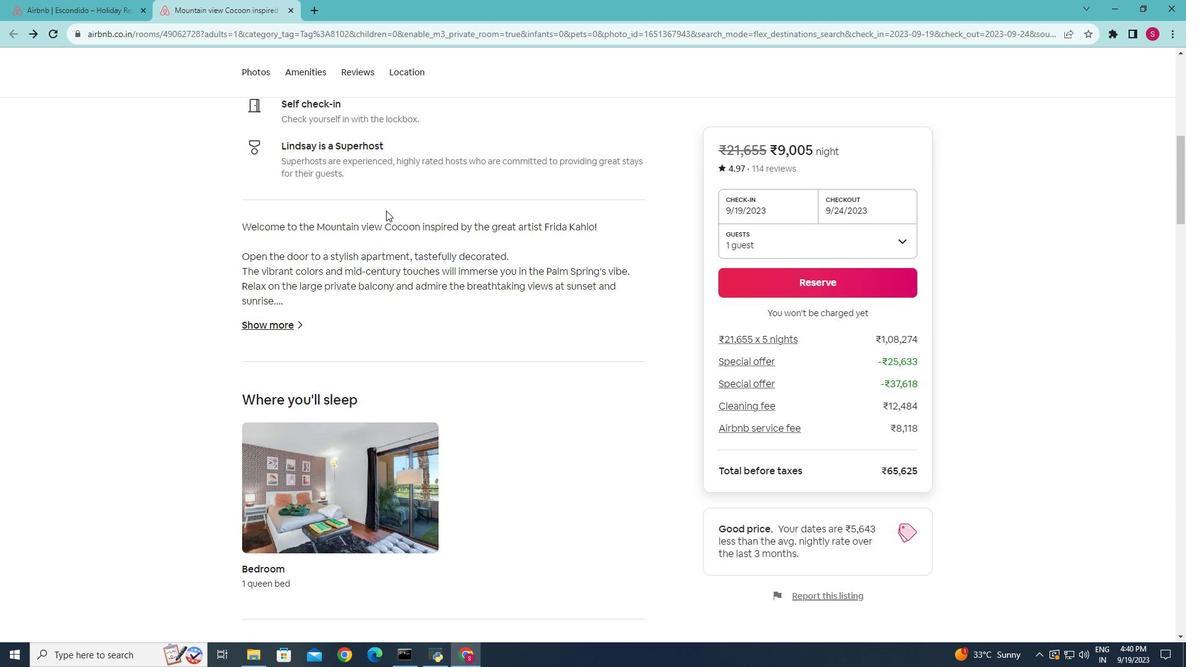 
Action: Mouse moved to (387, 208)
Screenshot: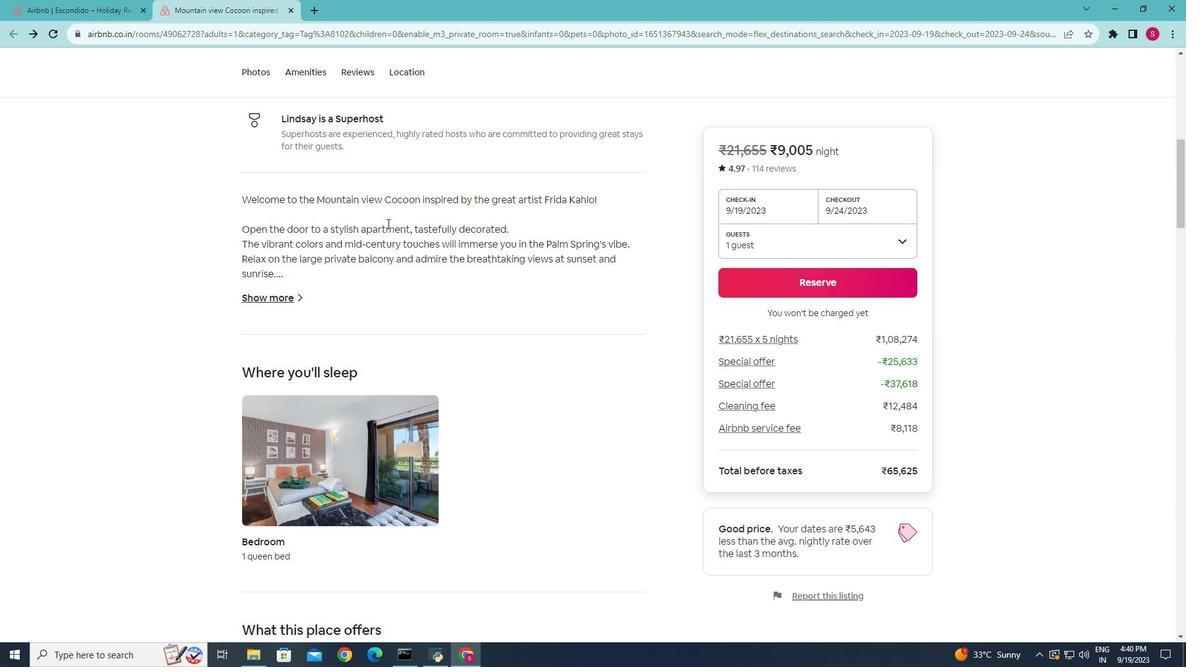 
Action: Mouse scrolled (387, 208) with delta (0, 0)
Screenshot: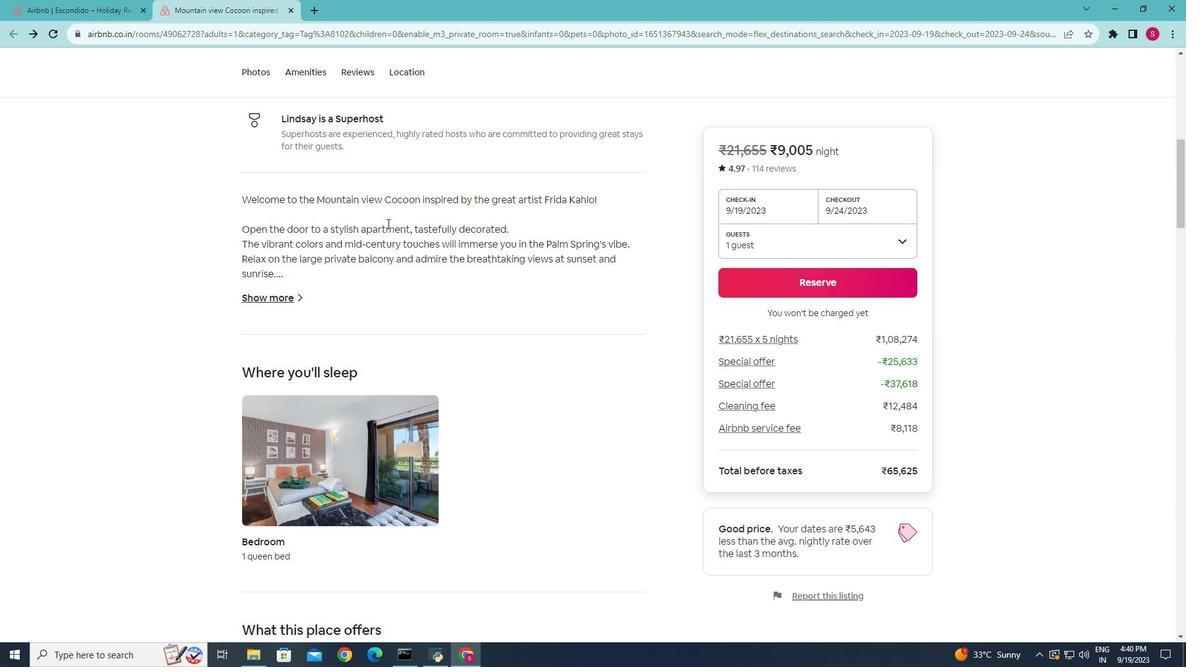 
Action: Mouse moved to (387, 210)
Screenshot: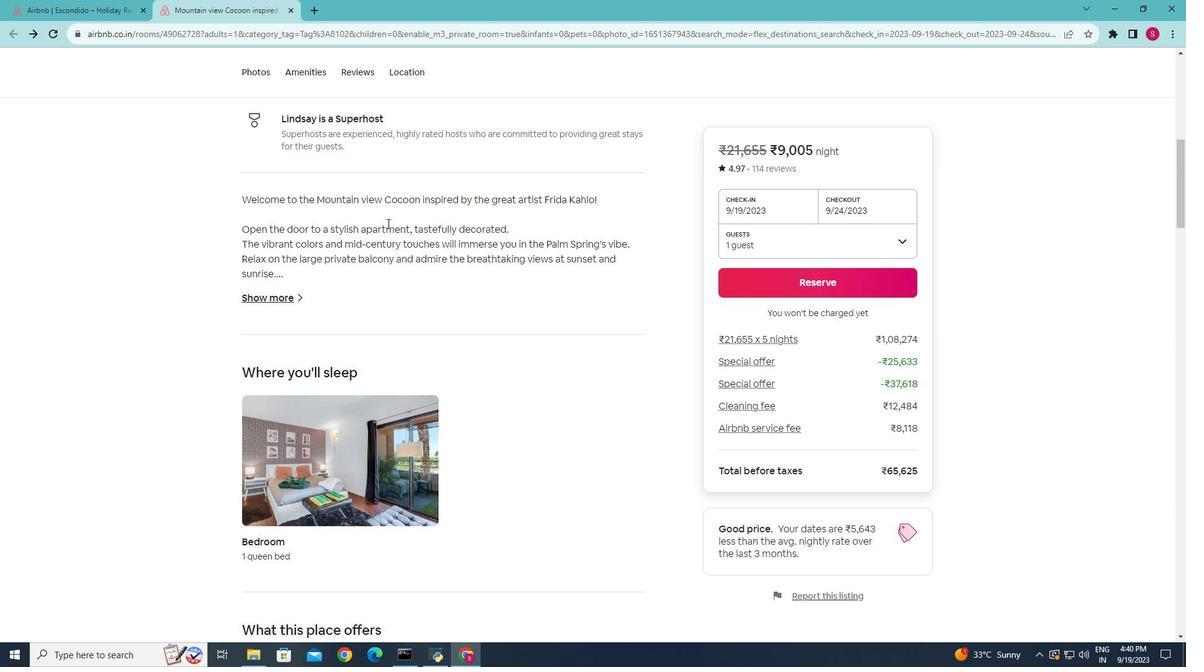 
Action: Mouse scrolled (387, 210) with delta (0, 0)
Screenshot: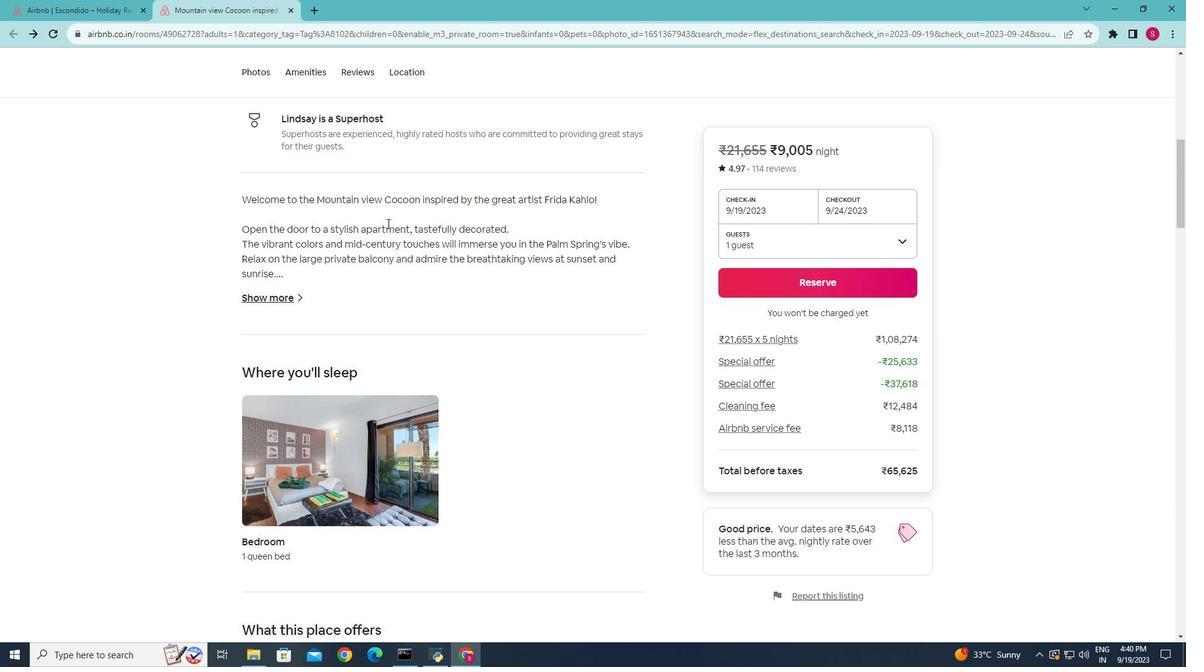 
Action: Mouse moved to (387, 211)
Screenshot: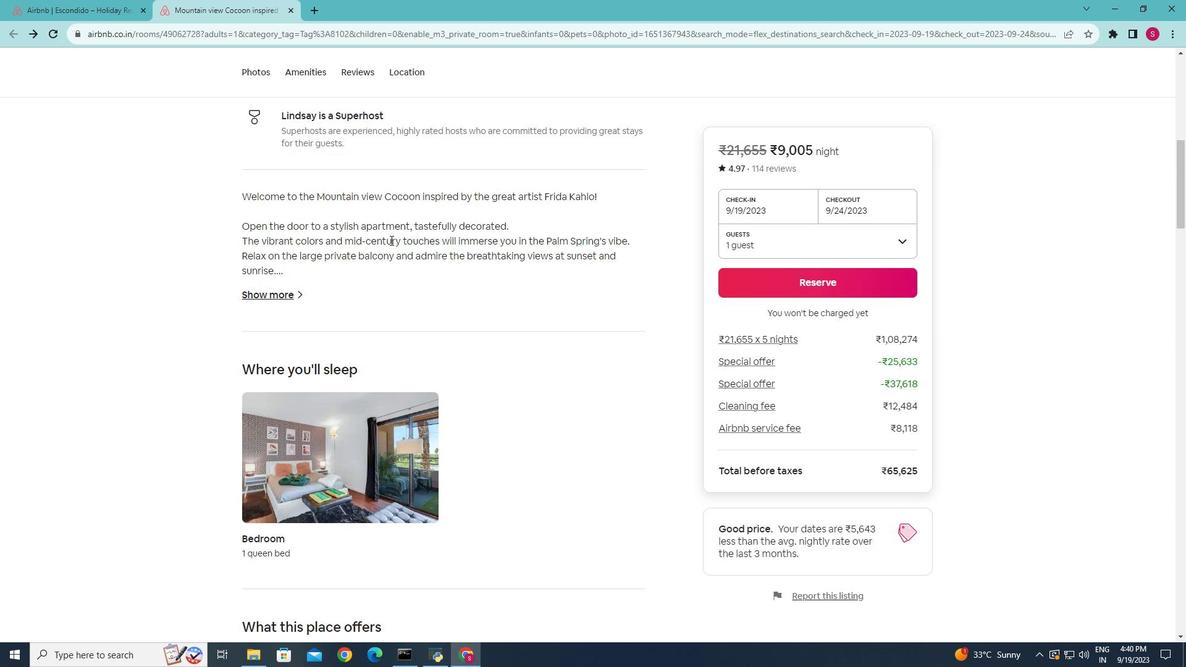 
Action: Mouse scrolled (387, 210) with delta (0, 0)
Screenshot: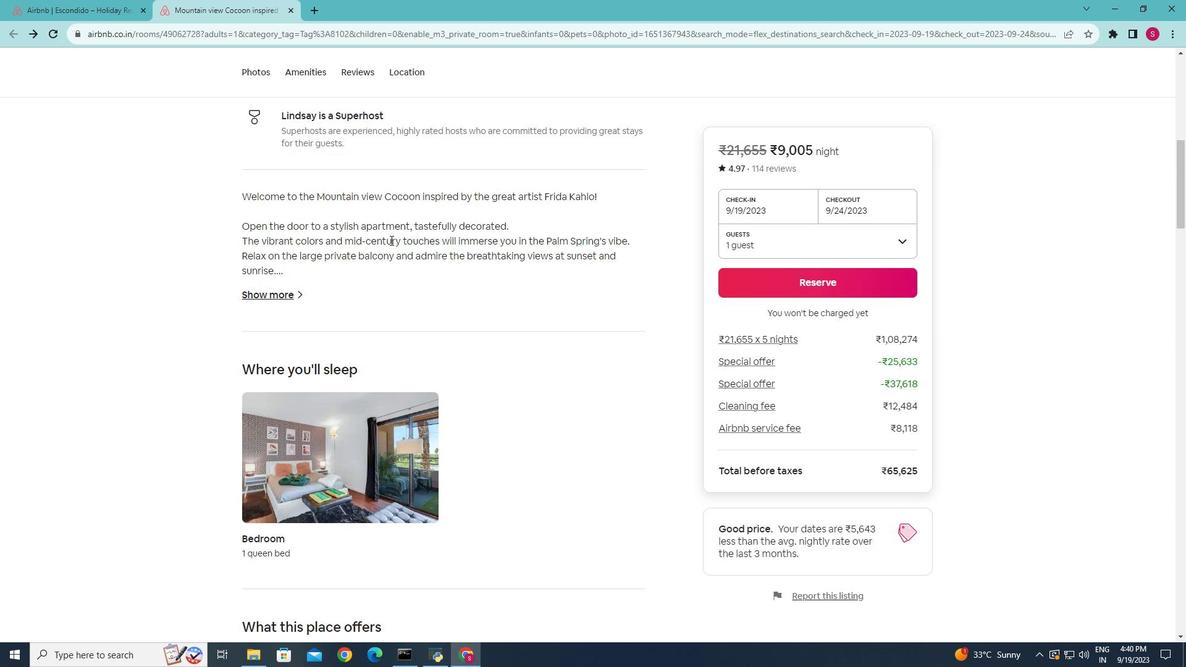 
Action: Mouse moved to (402, 274)
Screenshot: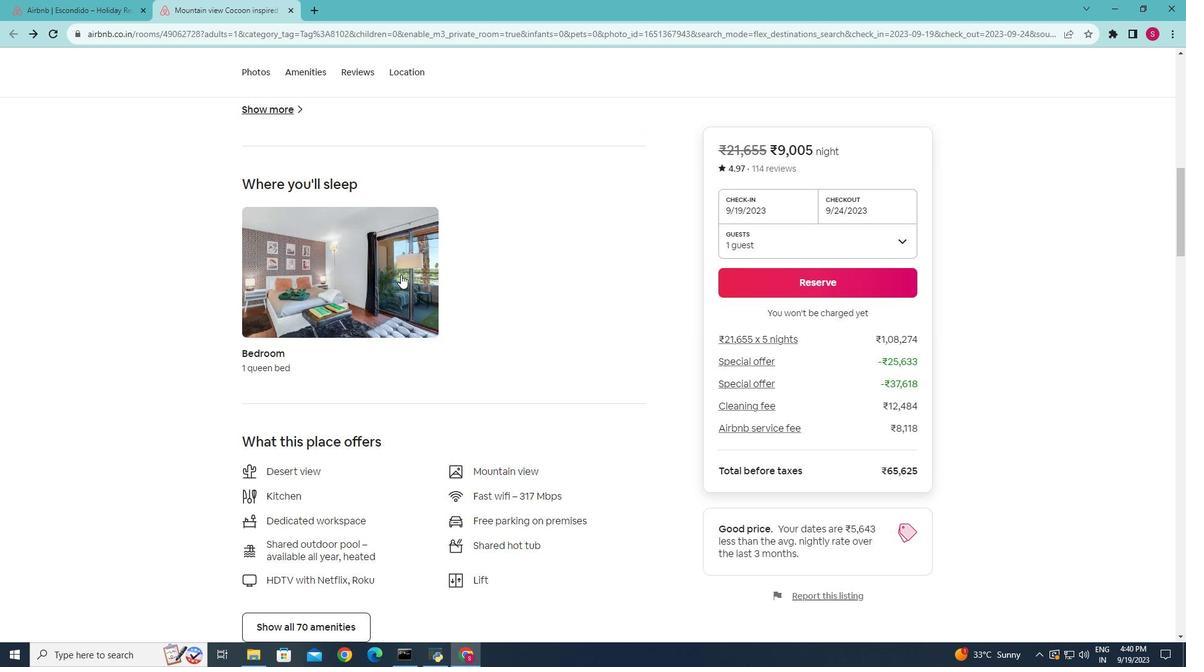 
Action: Mouse scrolled (402, 274) with delta (0, 0)
Screenshot: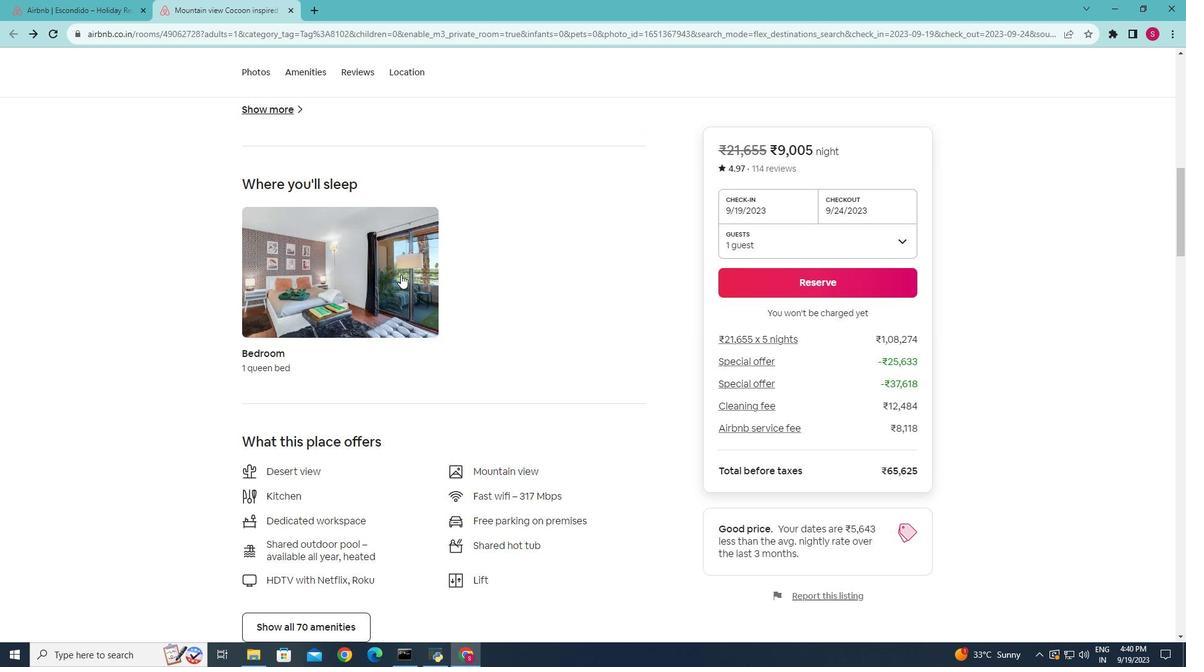 
Action: Mouse moved to (403, 277)
Screenshot: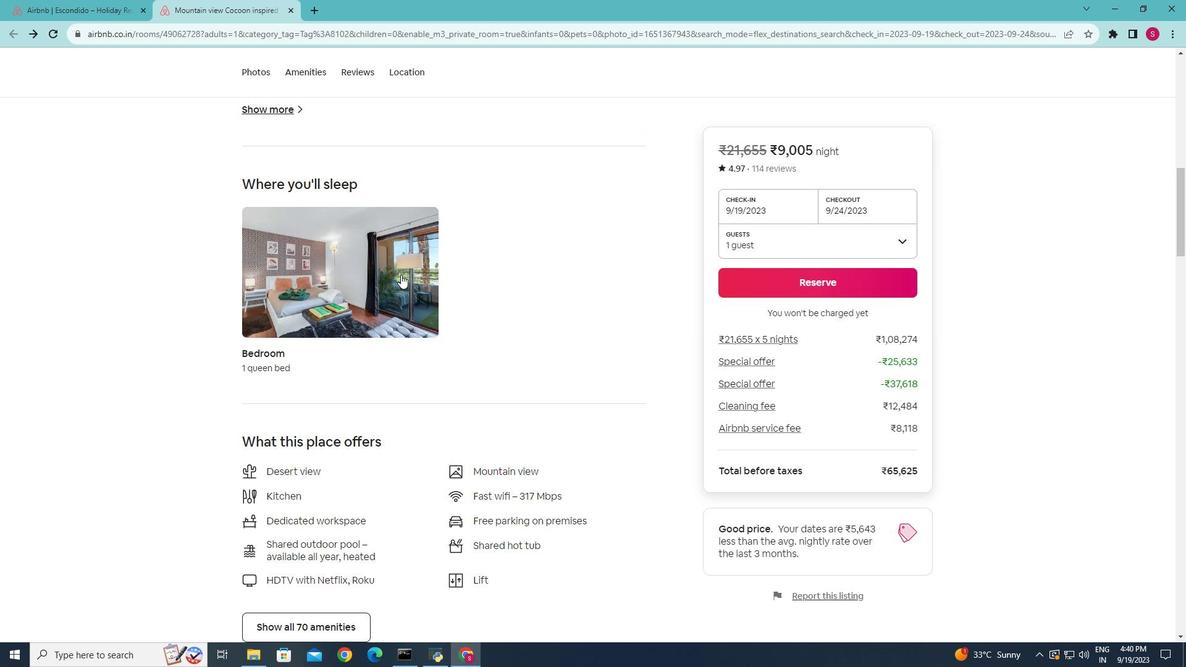 
Action: Mouse scrolled (403, 276) with delta (0, 0)
Screenshot: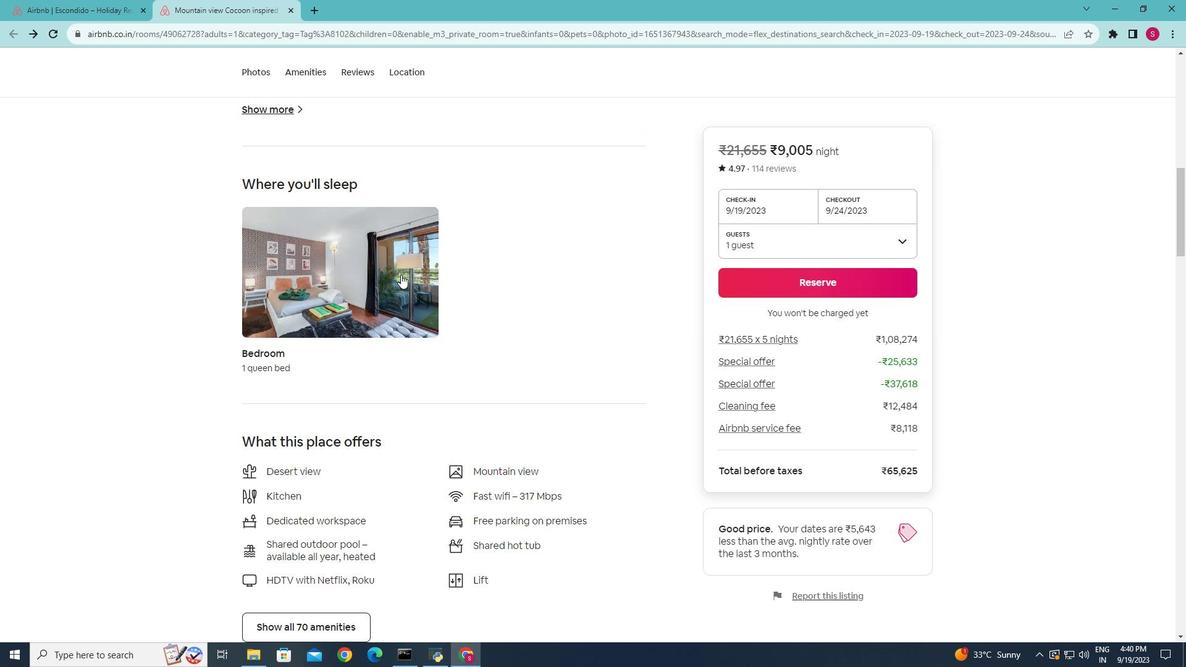 
Action: Mouse scrolled (403, 276) with delta (0, 0)
Screenshot: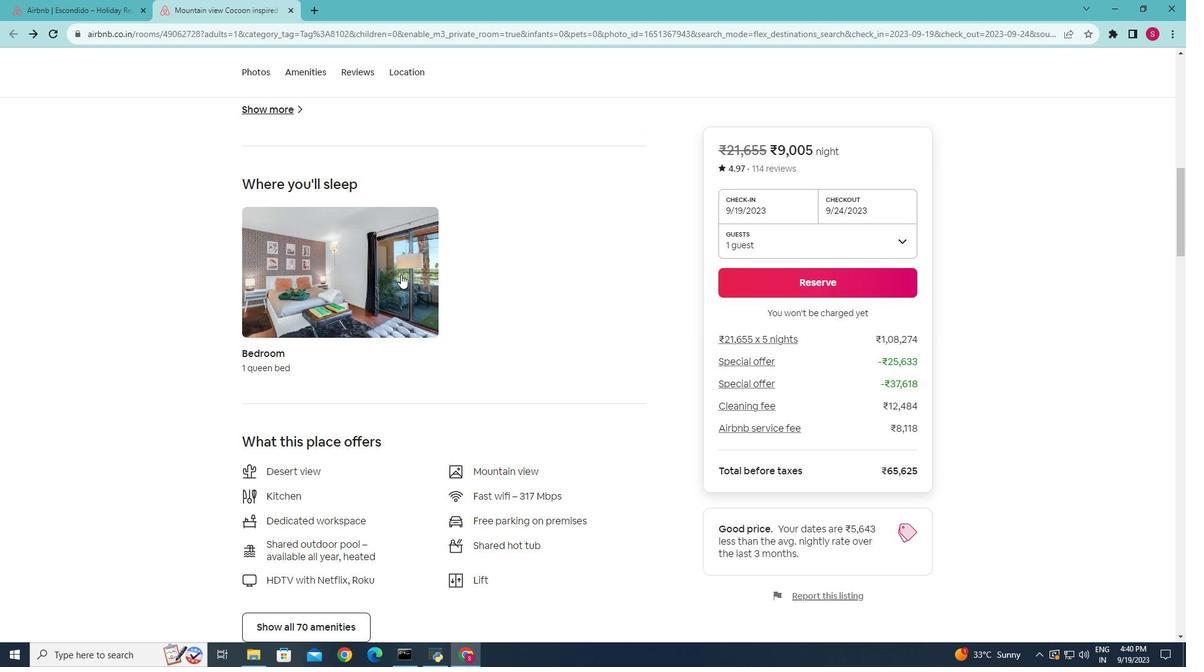 
Action: Mouse scrolled (403, 276) with delta (0, 0)
Screenshot: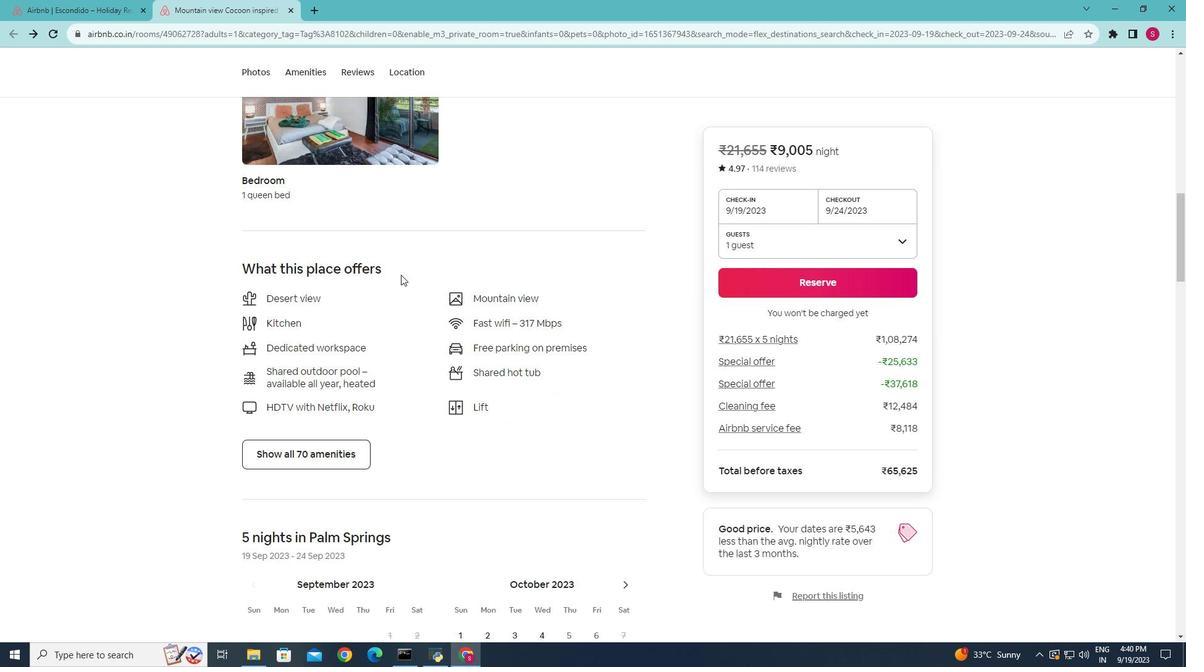 
Action: Mouse scrolled (403, 276) with delta (0, 0)
Screenshot: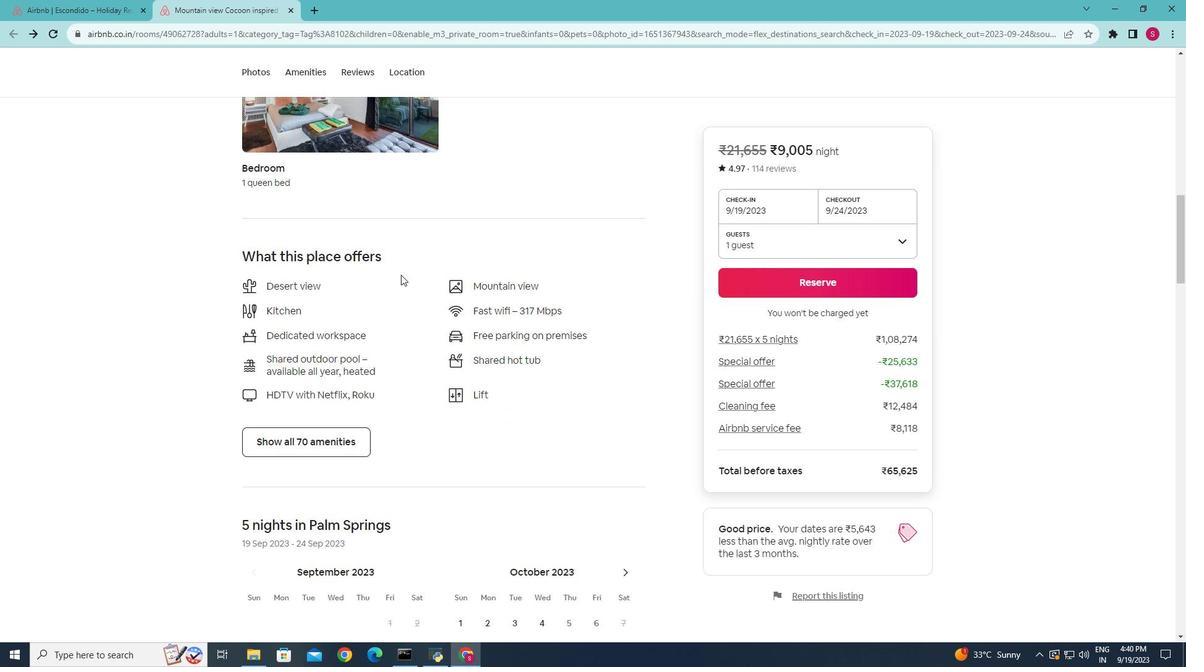 
Action: Mouse scrolled (403, 276) with delta (0, 0)
Screenshot: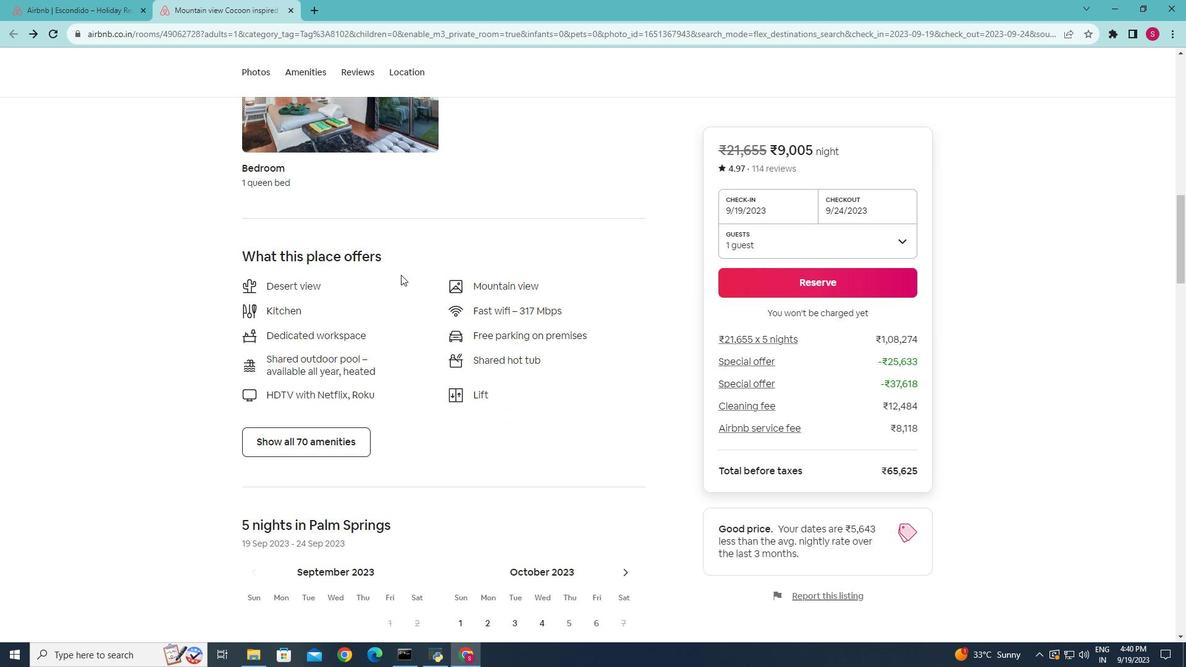 
Action: Mouse moved to (343, 444)
Screenshot: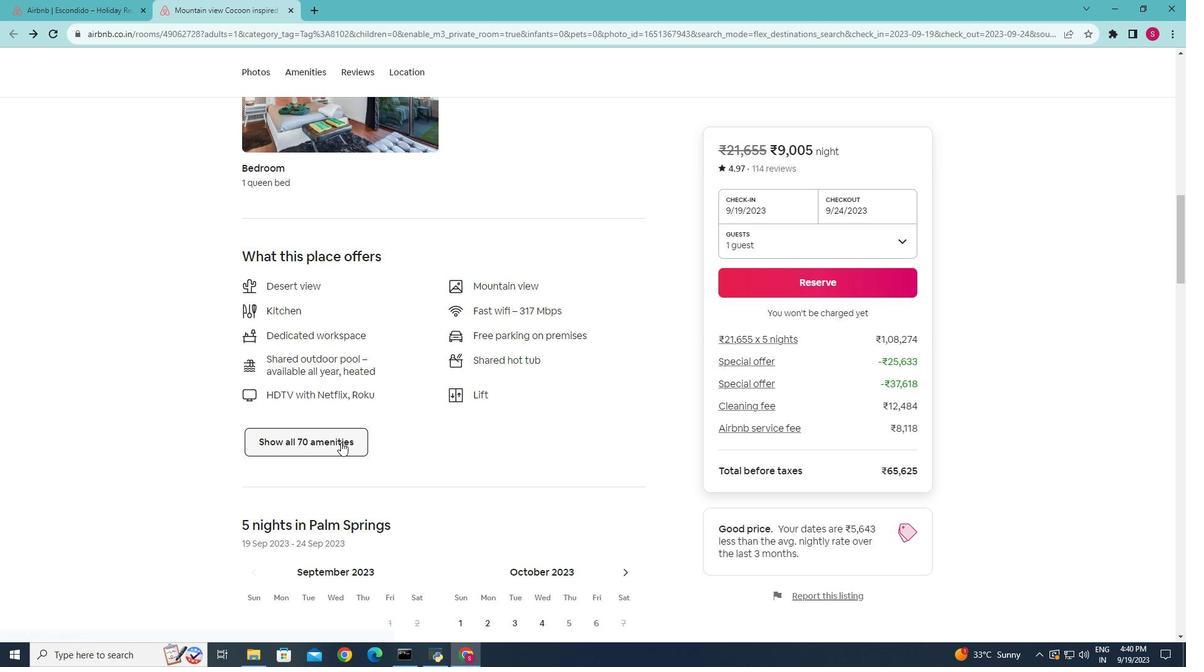 
Action: Mouse pressed left at (343, 444)
Screenshot: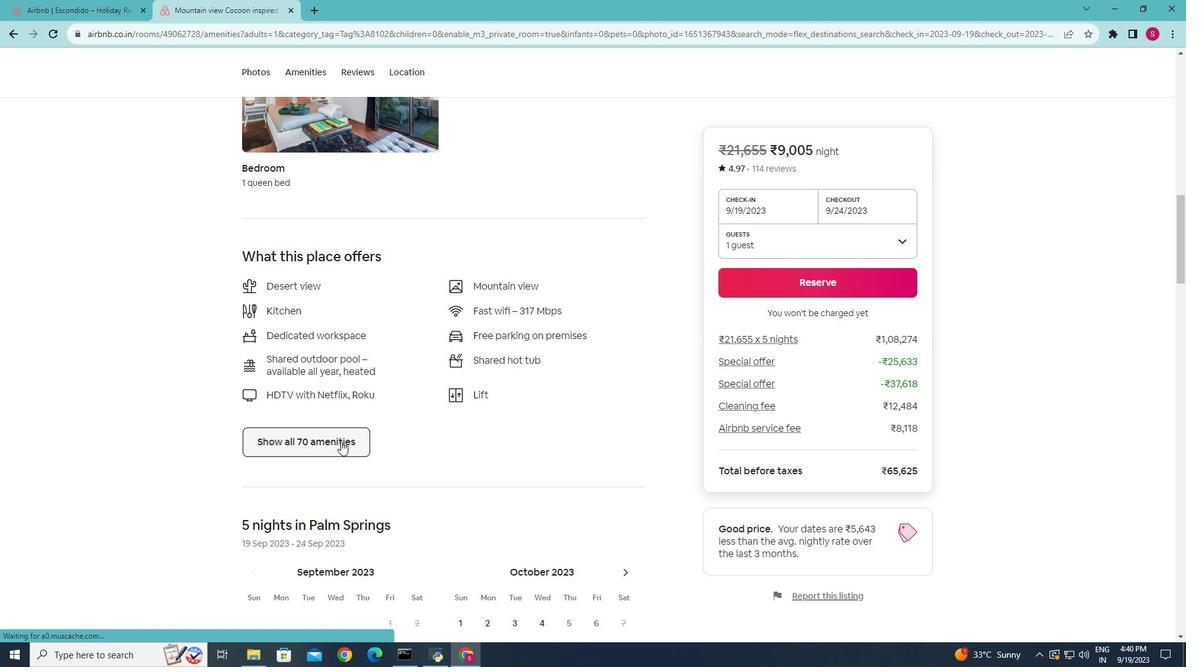 
Action: Mouse moved to (498, 316)
Screenshot: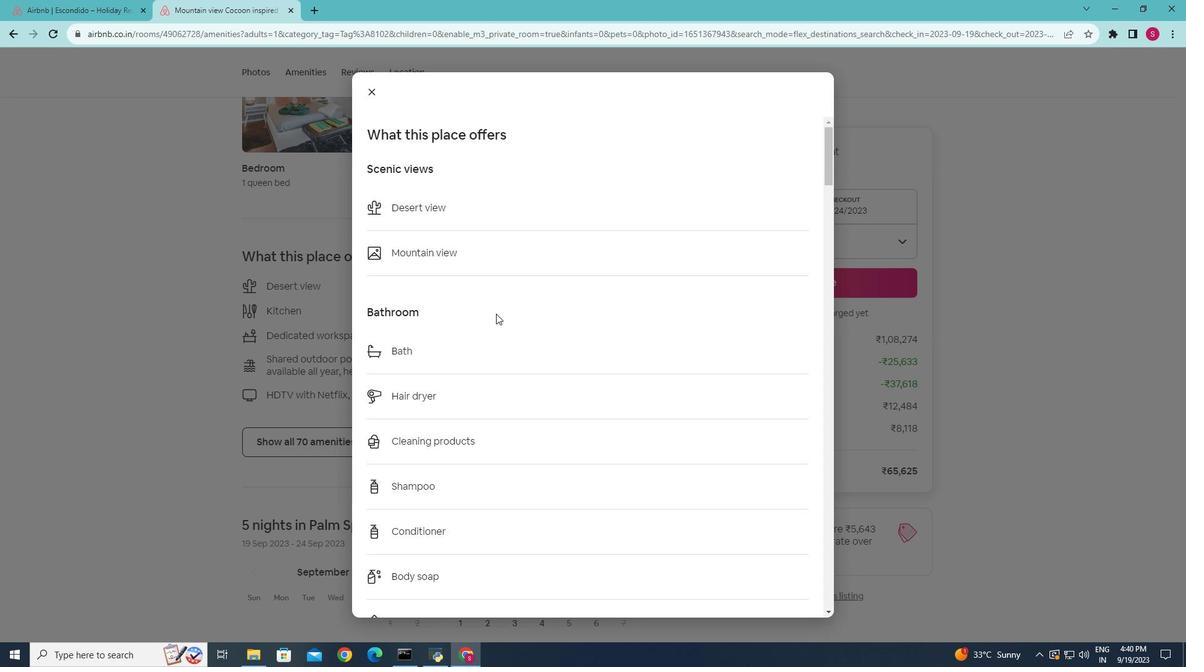 
Action: Mouse scrolled (498, 315) with delta (0, 0)
Screenshot: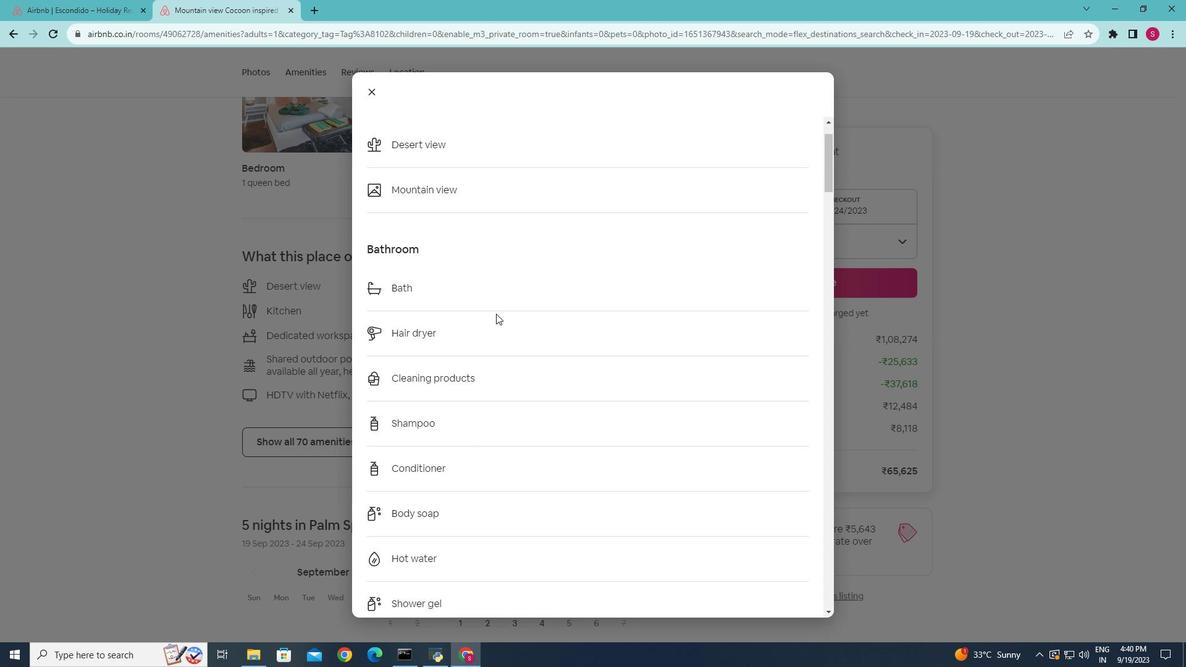 
Action: Mouse scrolled (498, 315) with delta (0, 0)
Screenshot: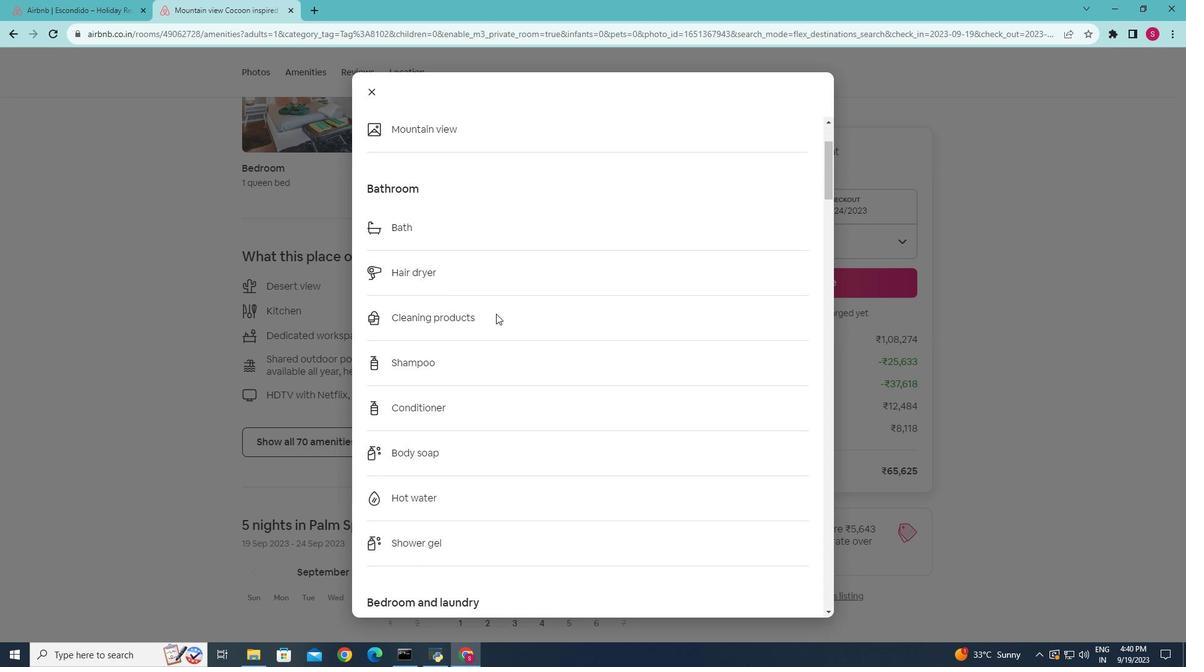
Action: Mouse scrolled (498, 315) with delta (0, 0)
Screenshot: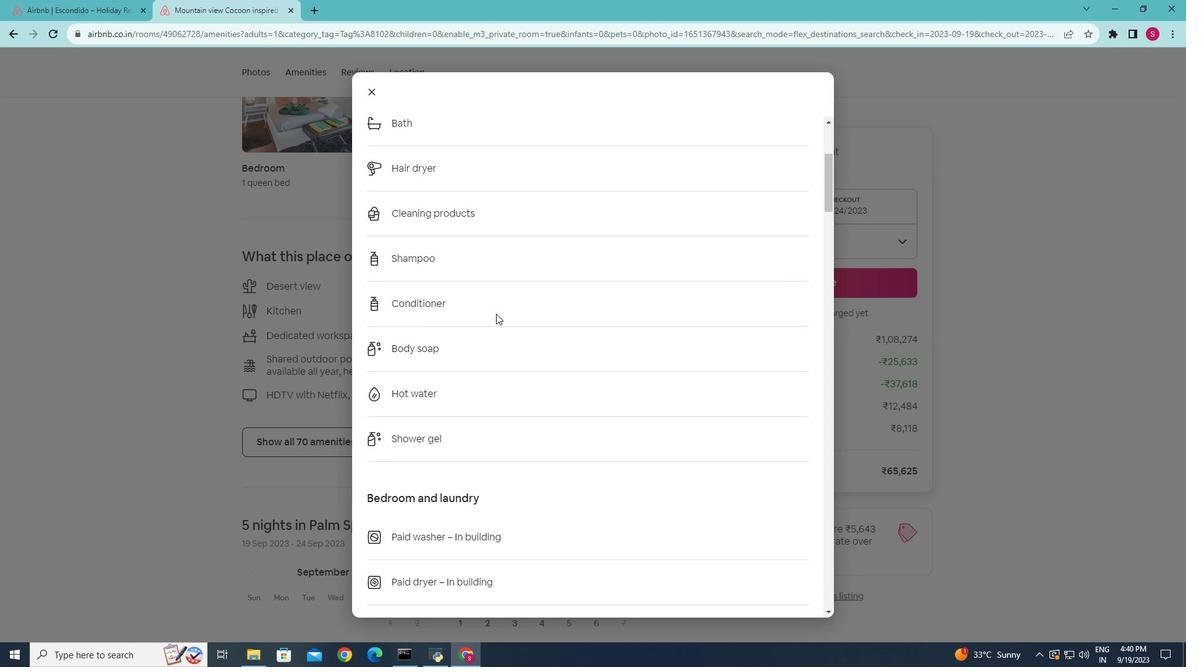 
Action: Mouse scrolled (498, 315) with delta (0, 0)
Screenshot: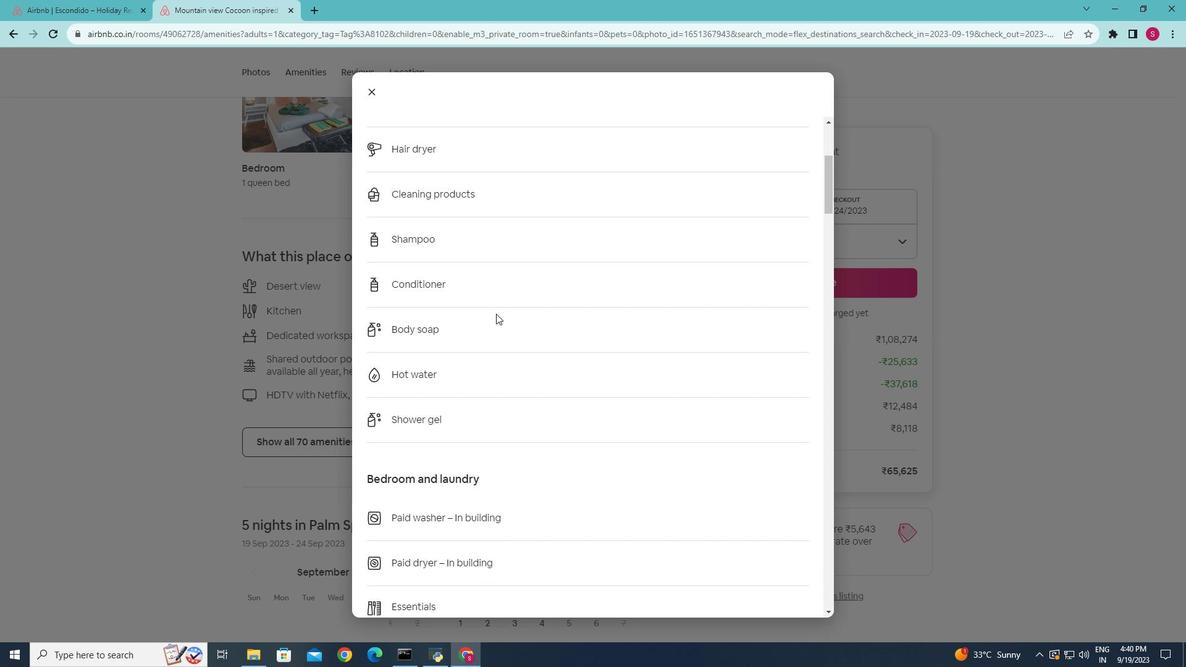 
Action: Mouse scrolled (498, 315) with delta (0, 0)
